 Task: Look for Airbnb options in Rosa Zarate, Ecuador from 10th December, 2023 to 15th December, 2023 for 7 adults.4 bedrooms having 7 beds and 4 bathrooms. Property type can be house. Amenities needed are: wifi, TV, free parkinig on premises, gym, breakfast. Booking option can be shelf check-in. Look for 3 properties as per requirement.
Action: Mouse moved to (584, 122)
Screenshot: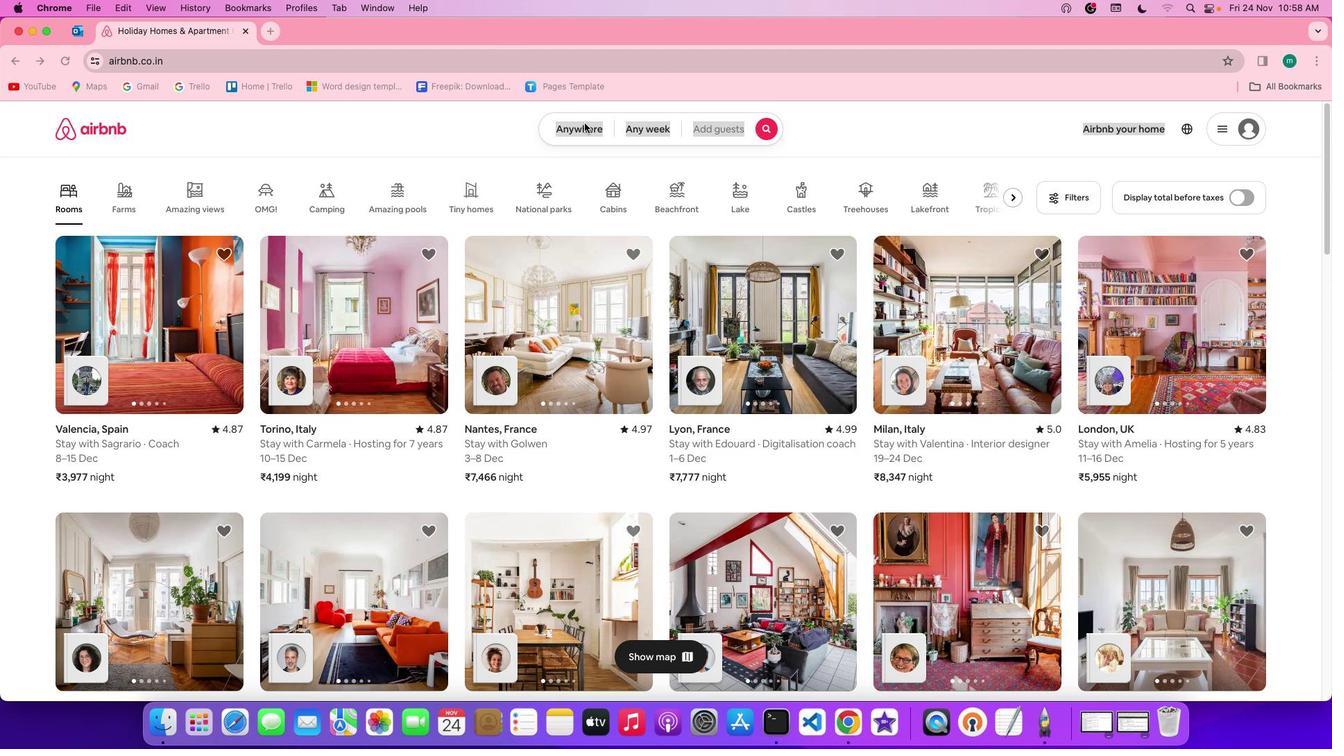 
Action: Mouse pressed left at (584, 122)
Screenshot: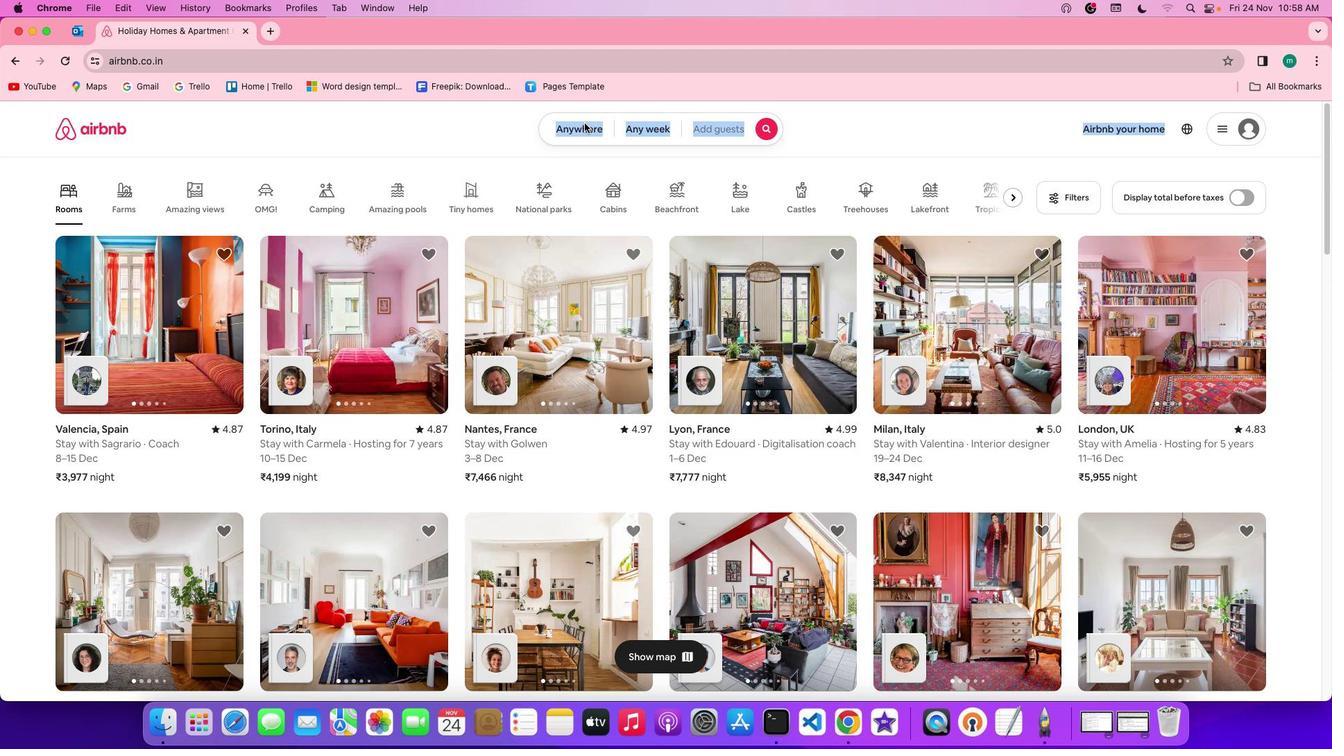 
Action: Mouse pressed left at (584, 122)
Screenshot: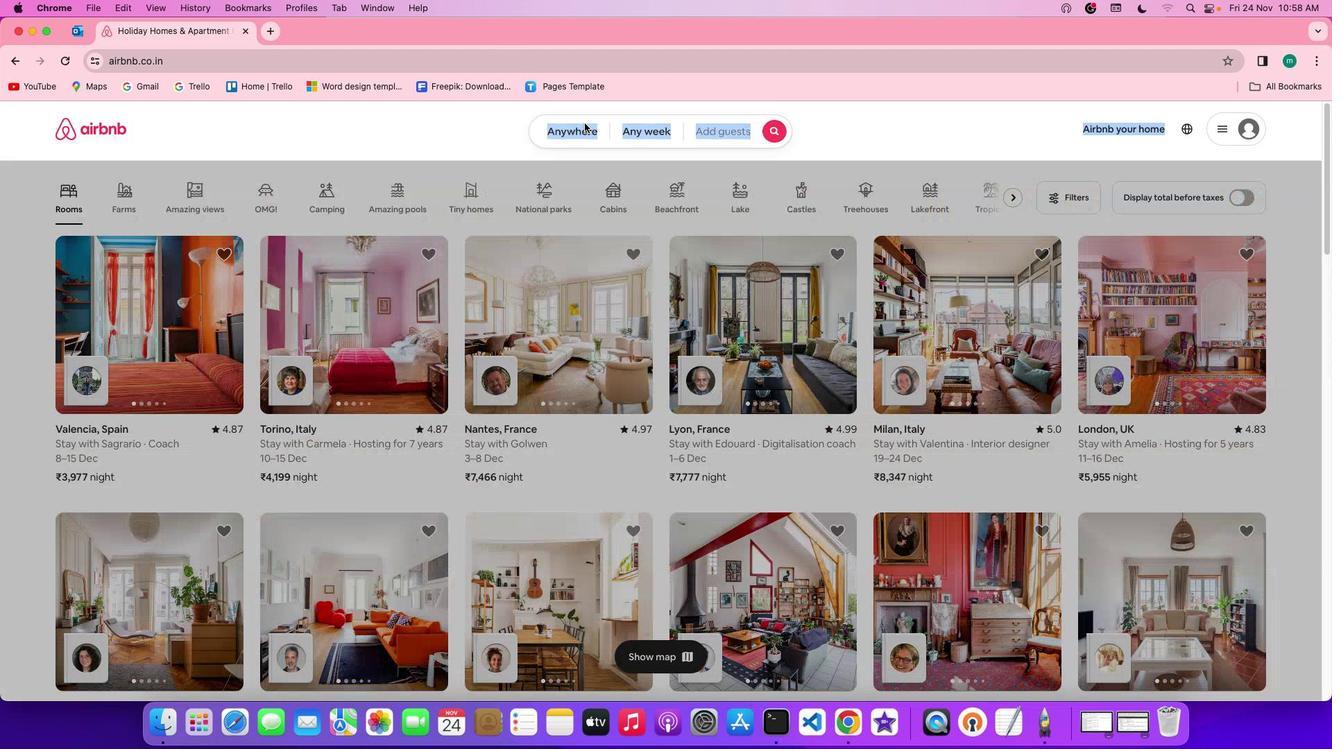 
Action: Mouse moved to (490, 180)
Screenshot: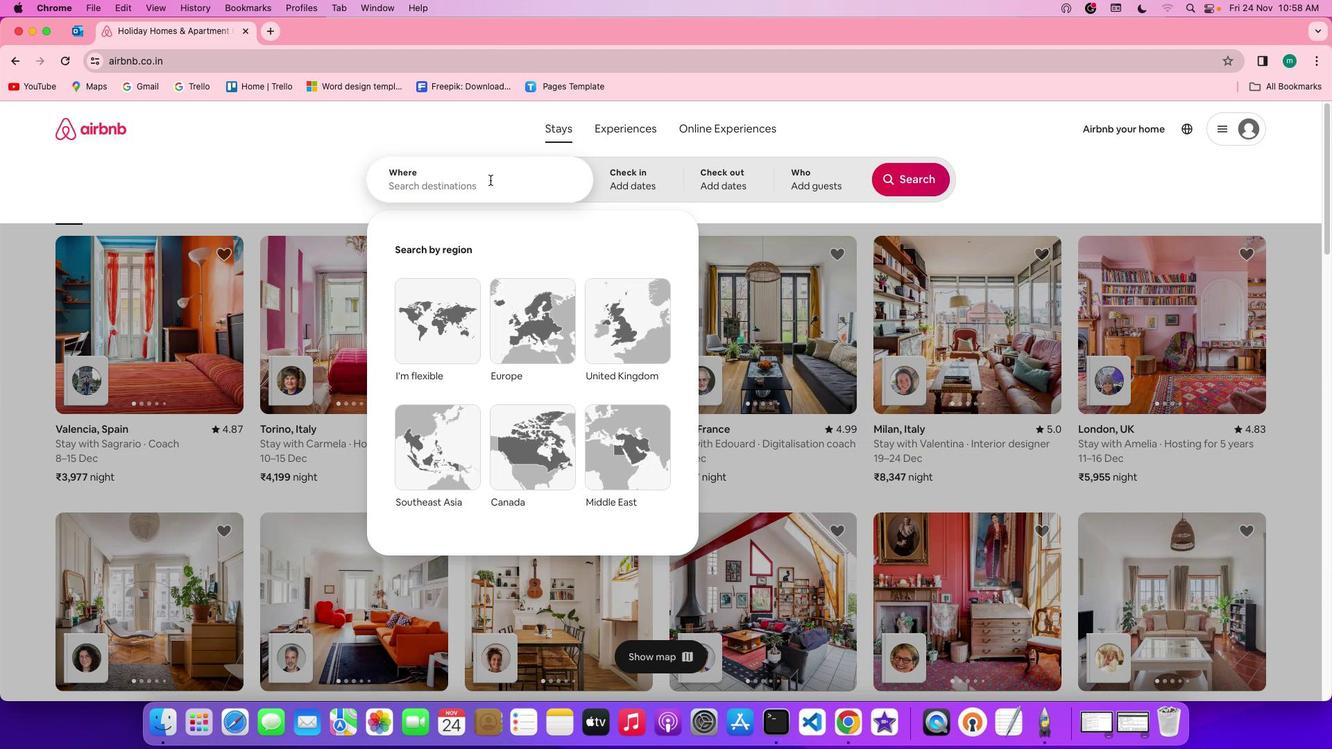 
Action: Mouse pressed left at (490, 180)
Screenshot: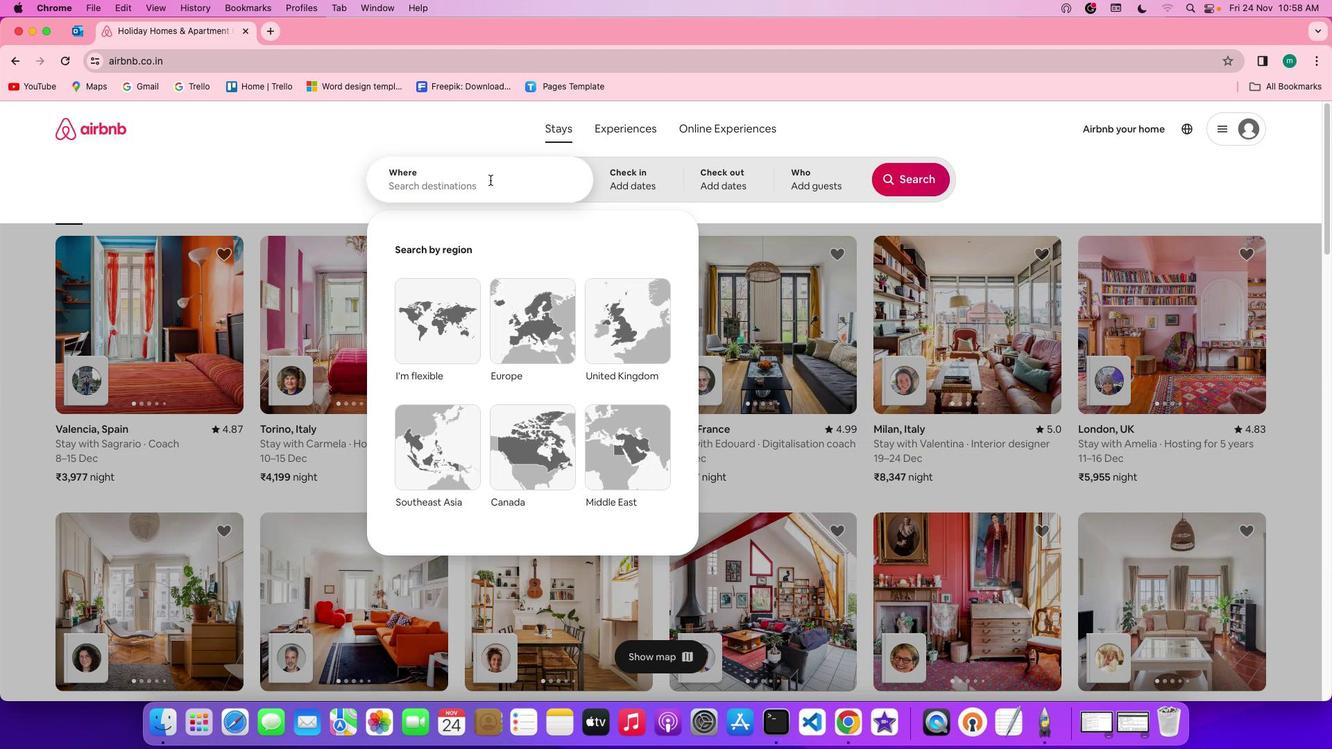 
Action: Key pressed Key.shift'R''o''s''a'Key.spaceKey.shift'Z''a''r''a''t''e'','Key.spaceKey.shift'E''d'Key.backspace'c''u''a''d''o''r'
Screenshot: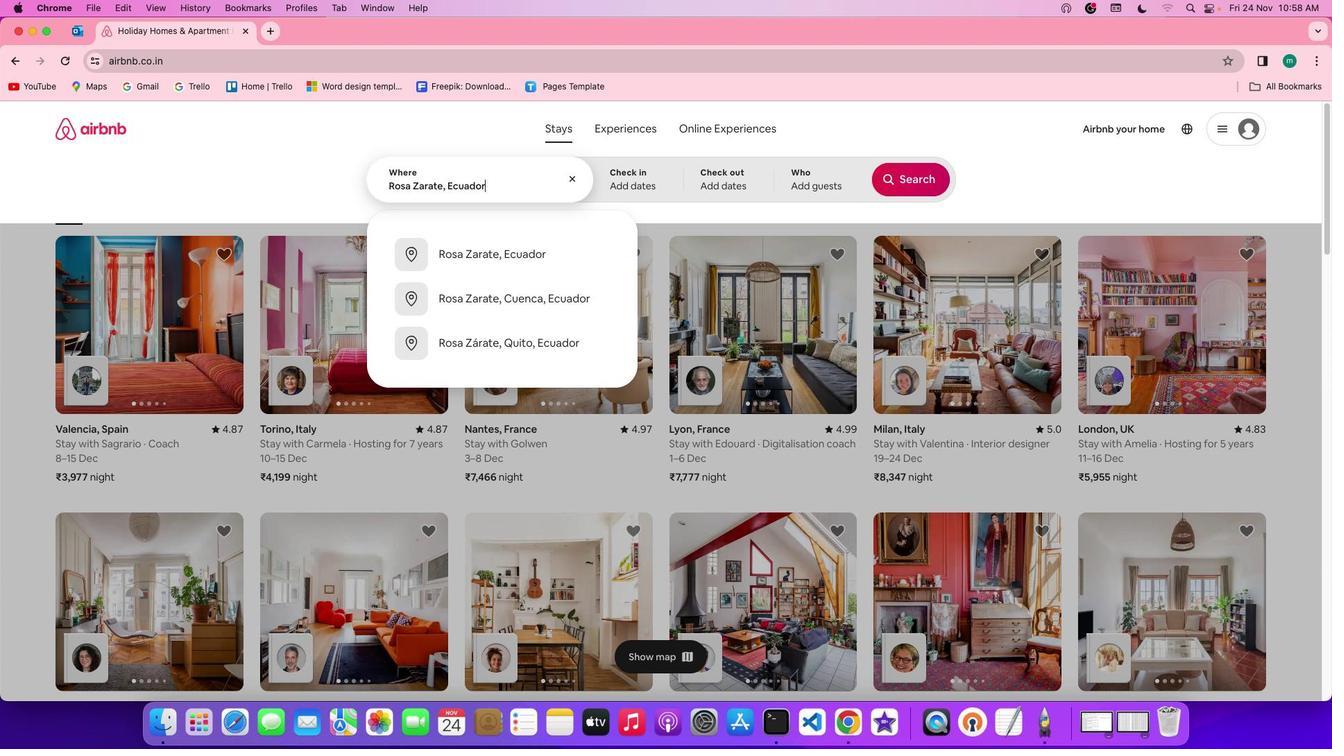 
Action: Mouse moved to (667, 179)
Screenshot: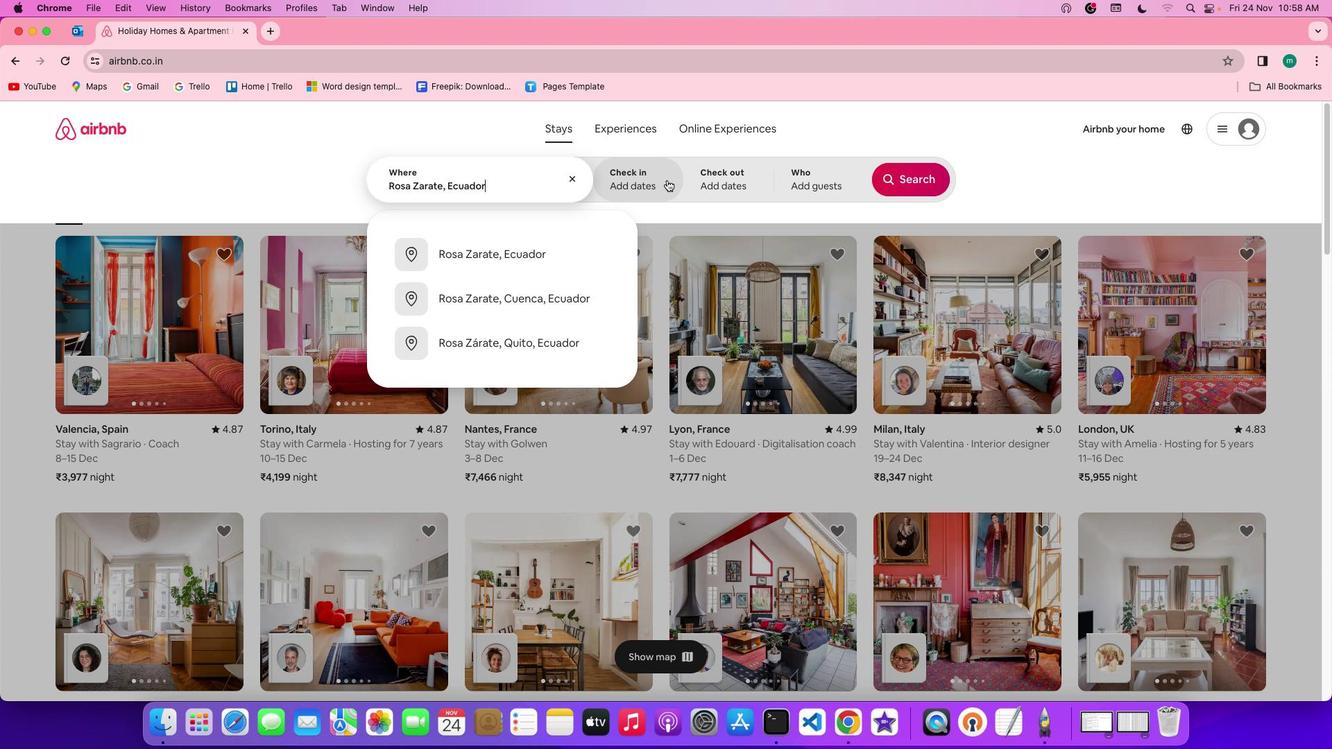 
Action: Mouse pressed left at (667, 179)
Screenshot: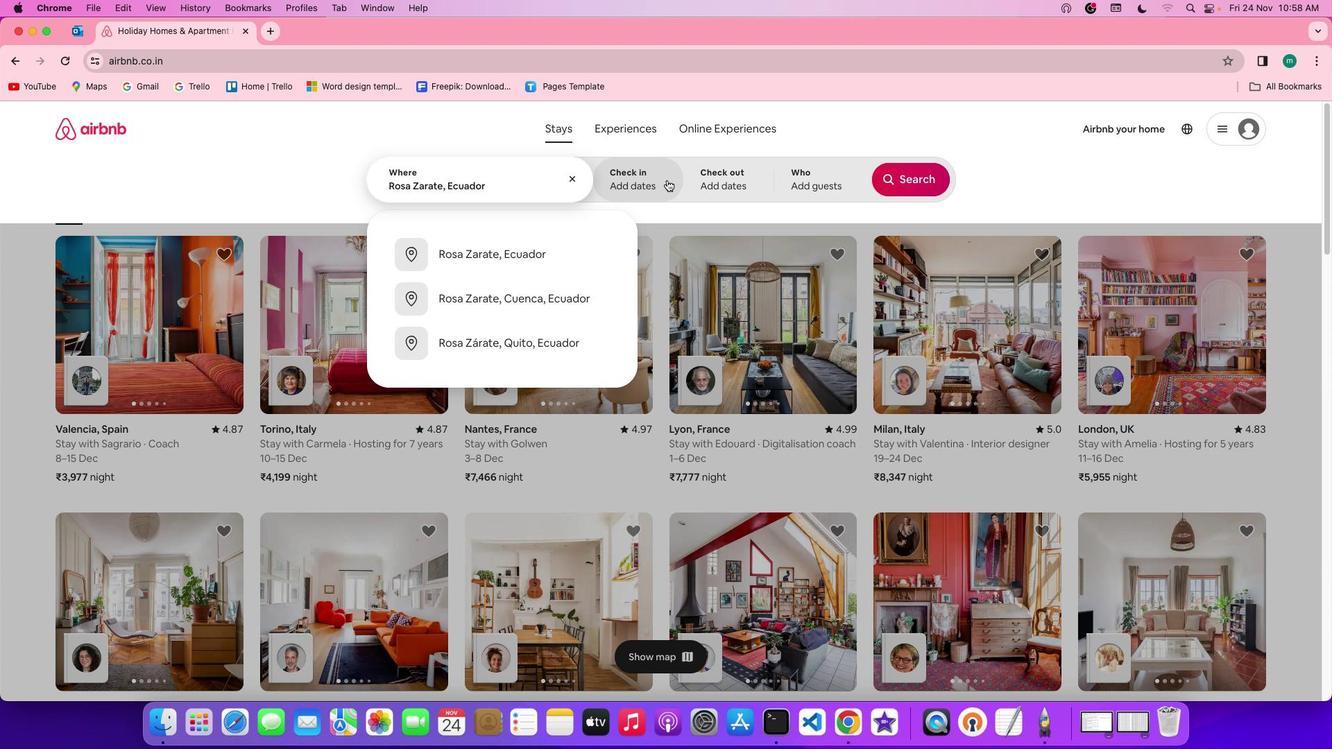 
Action: Mouse moved to (698, 425)
Screenshot: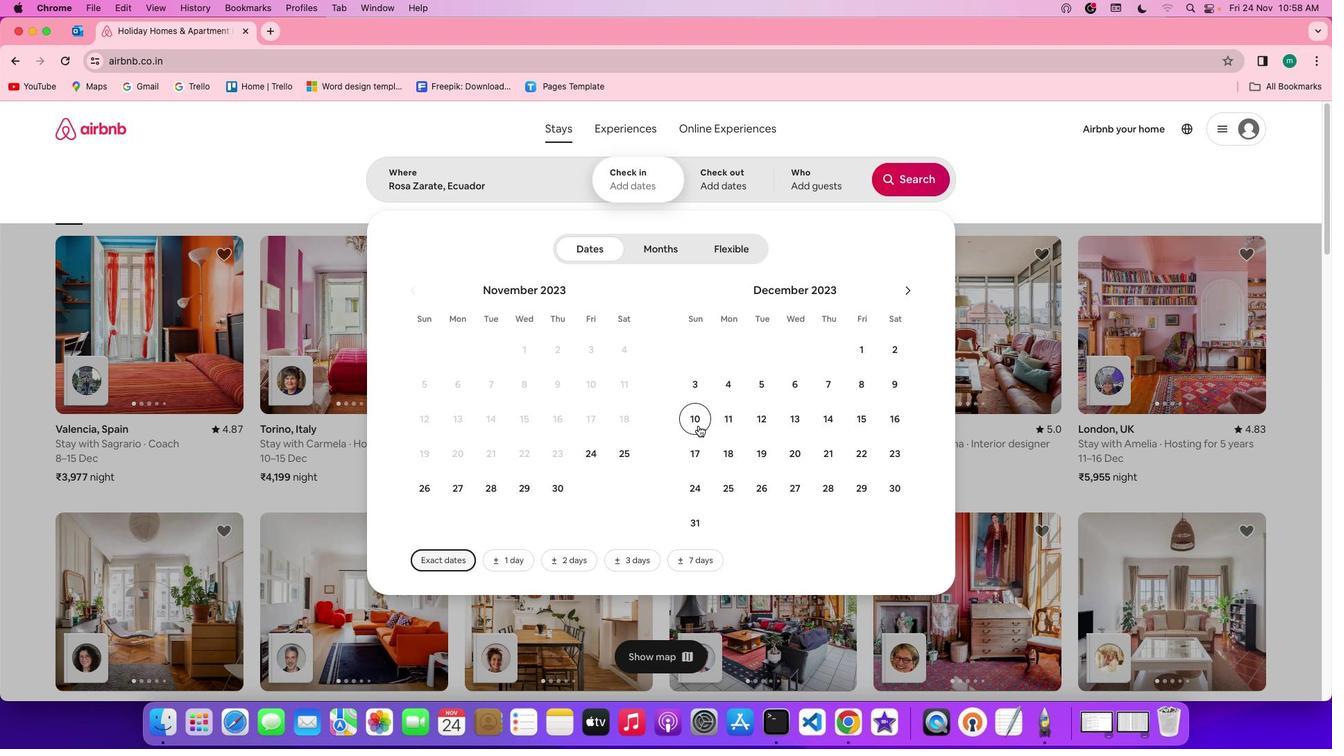 
Action: Mouse pressed left at (698, 425)
Screenshot: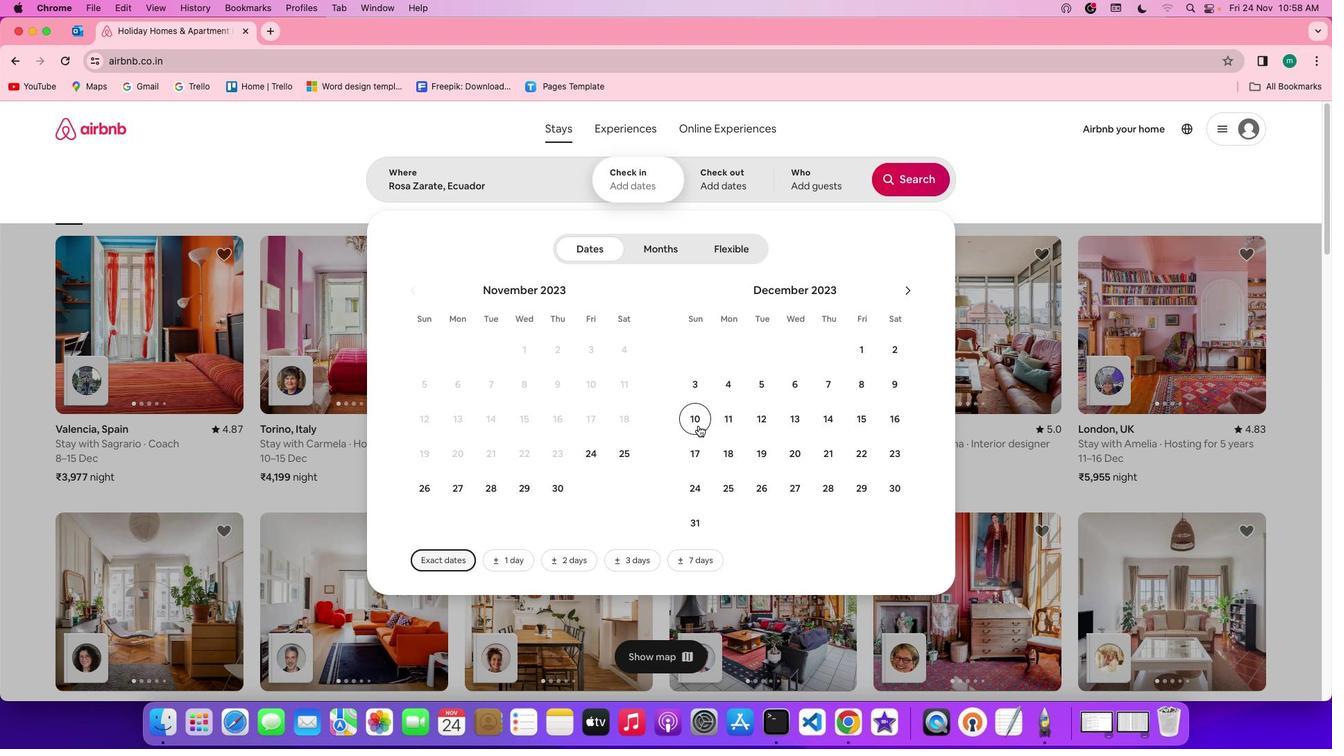 
Action: Mouse moved to (875, 421)
Screenshot: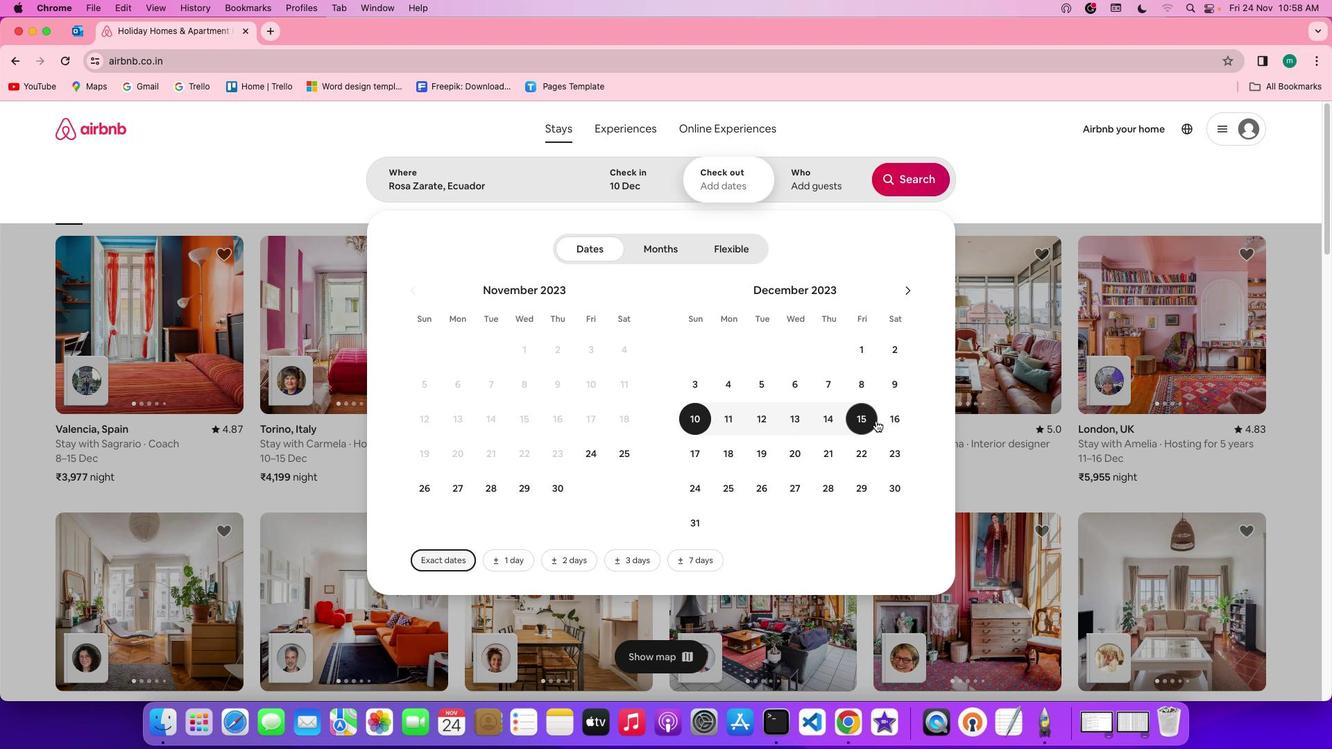
Action: Mouse pressed left at (875, 421)
Screenshot: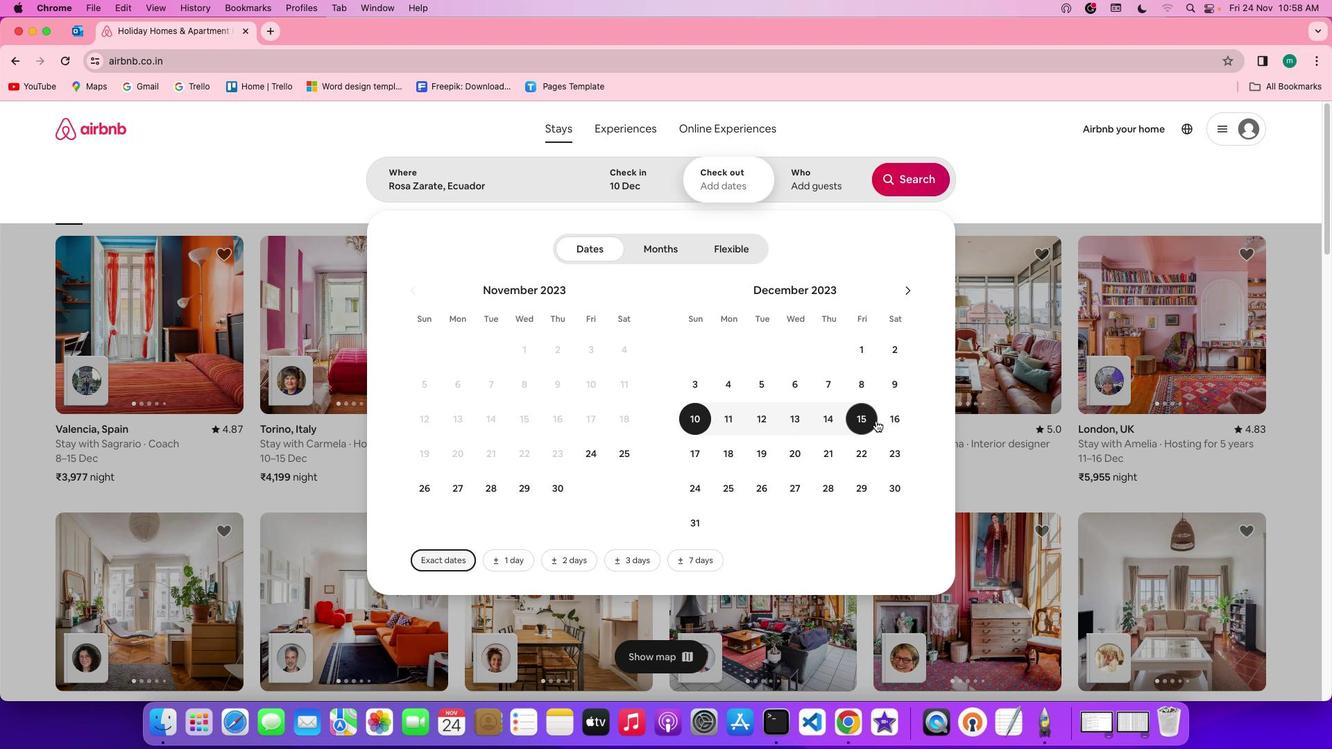
Action: Mouse moved to (823, 174)
Screenshot: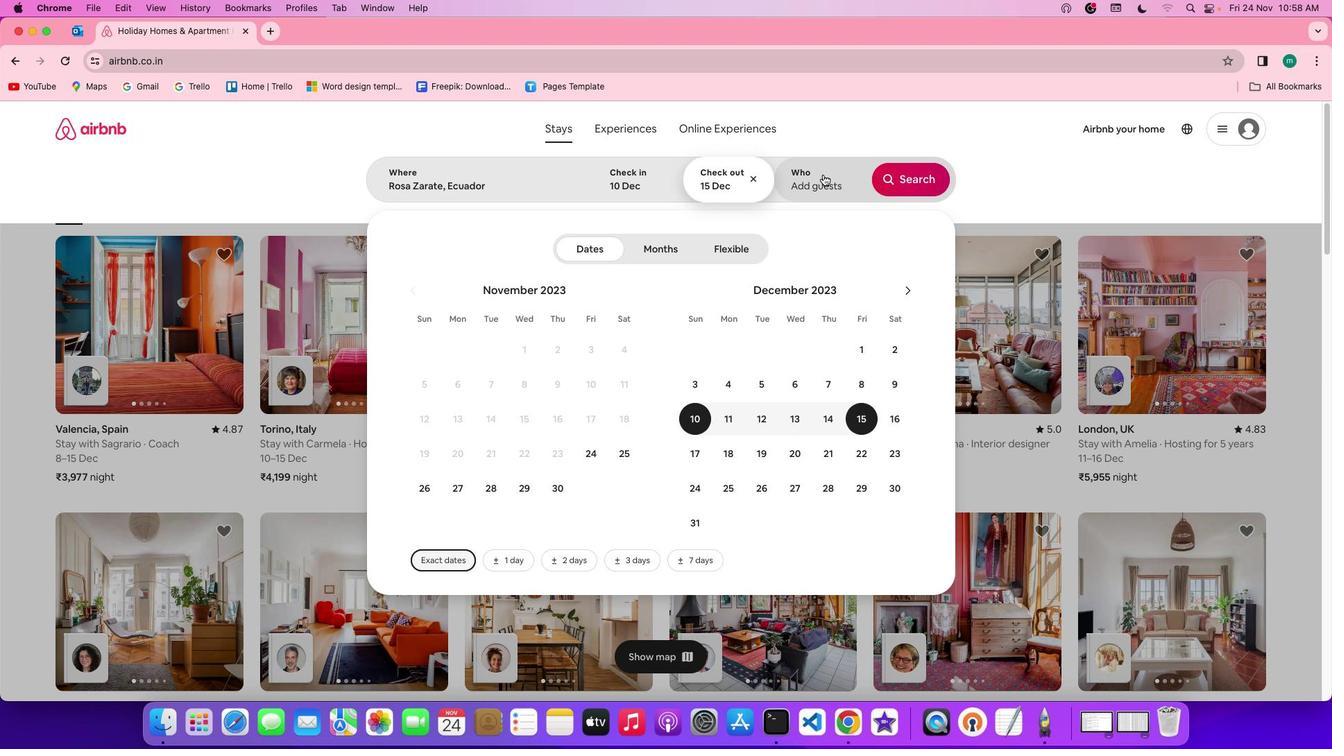 
Action: Mouse pressed left at (823, 174)
Screenshot: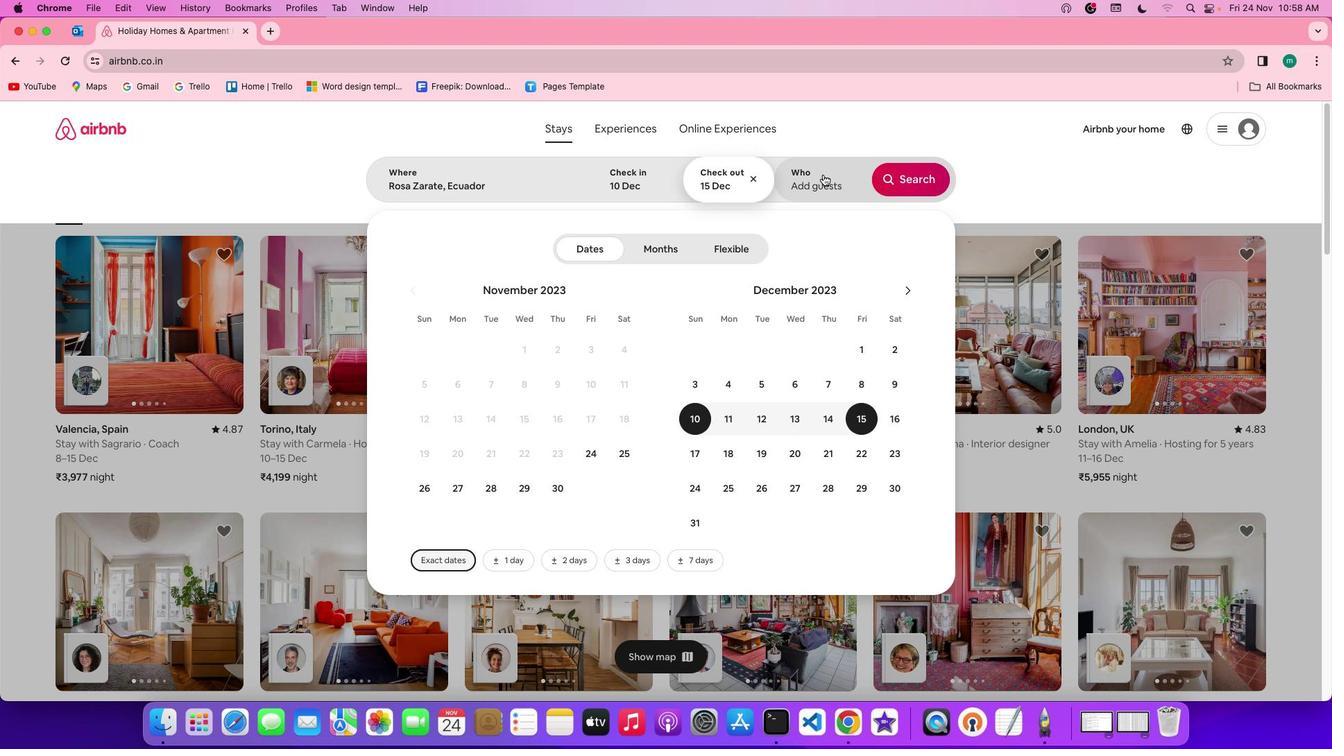 
Action: Mouse moved to (924, 257)
Screenshot: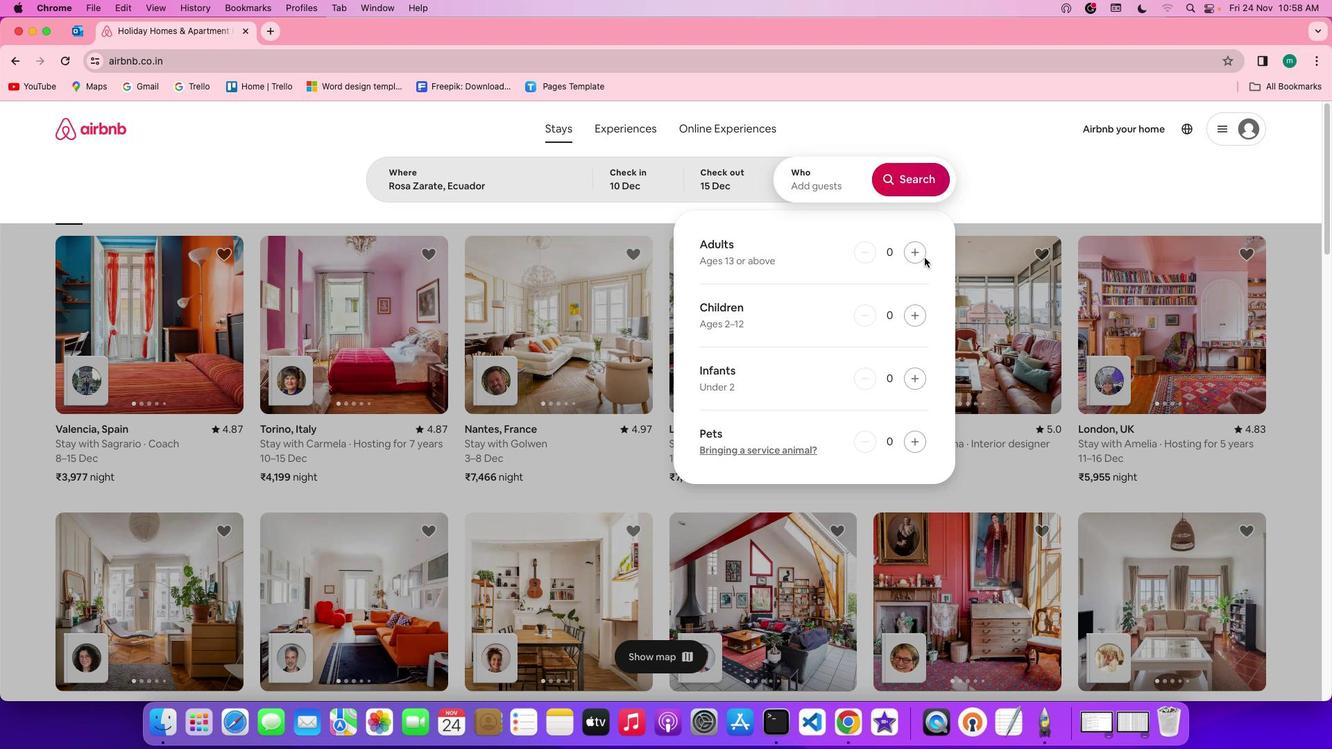 
Action: Mouse pressed left at (924, 257)
Screenshot: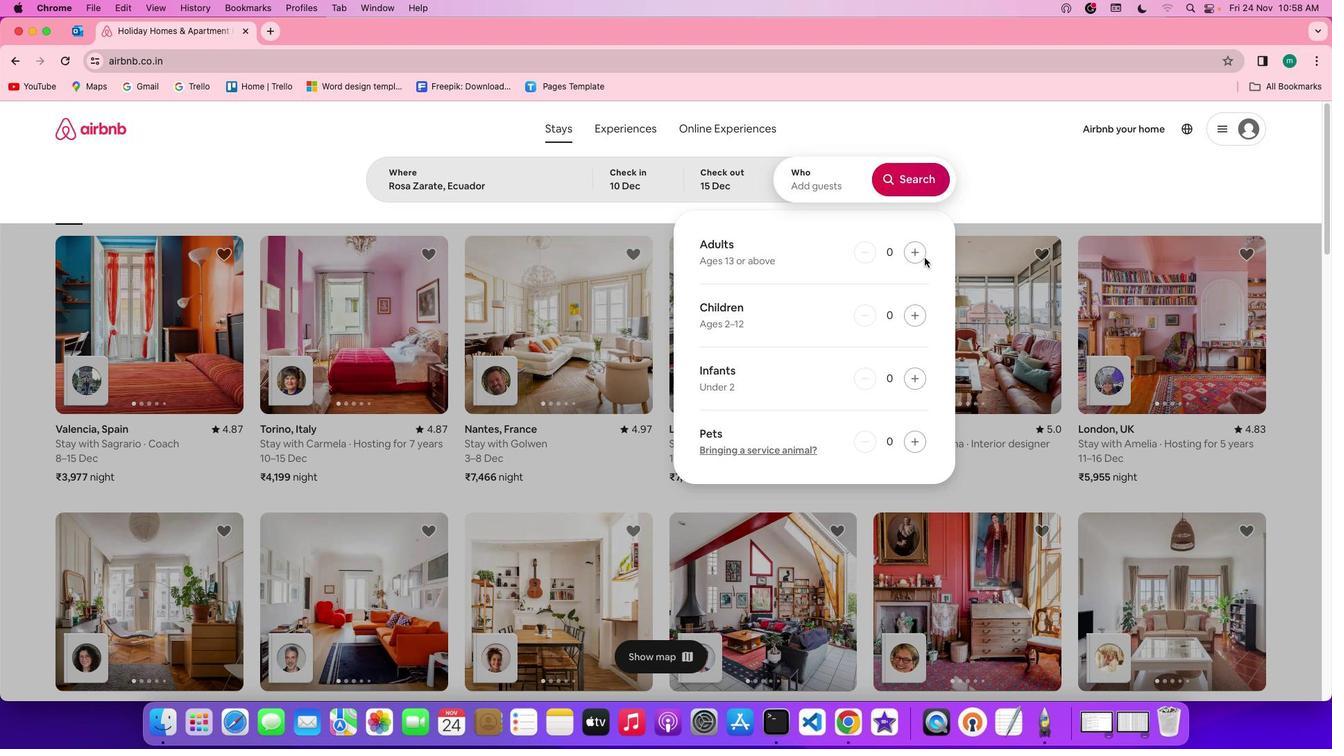 
Action: Mouse moved to (922, 257)
Screenshot: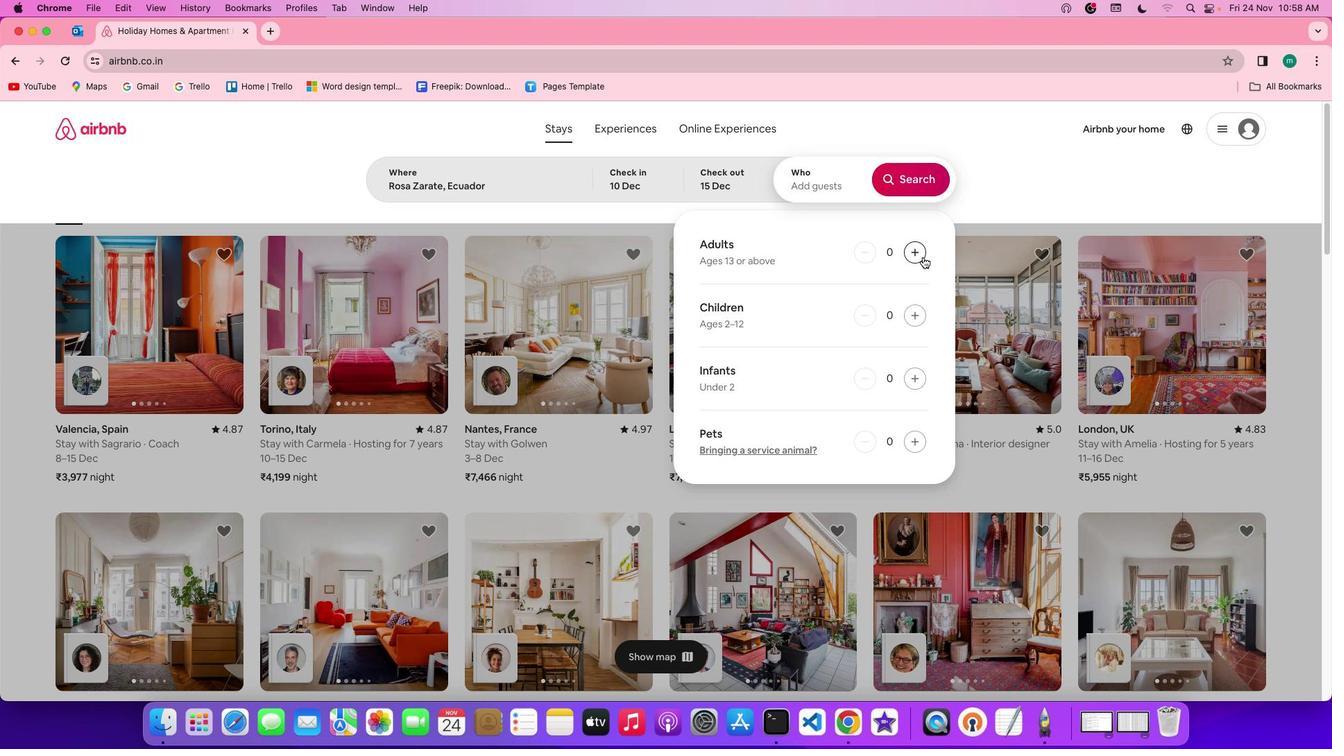 
Action: Mouse pressed left at (922, 257)
Screenshot: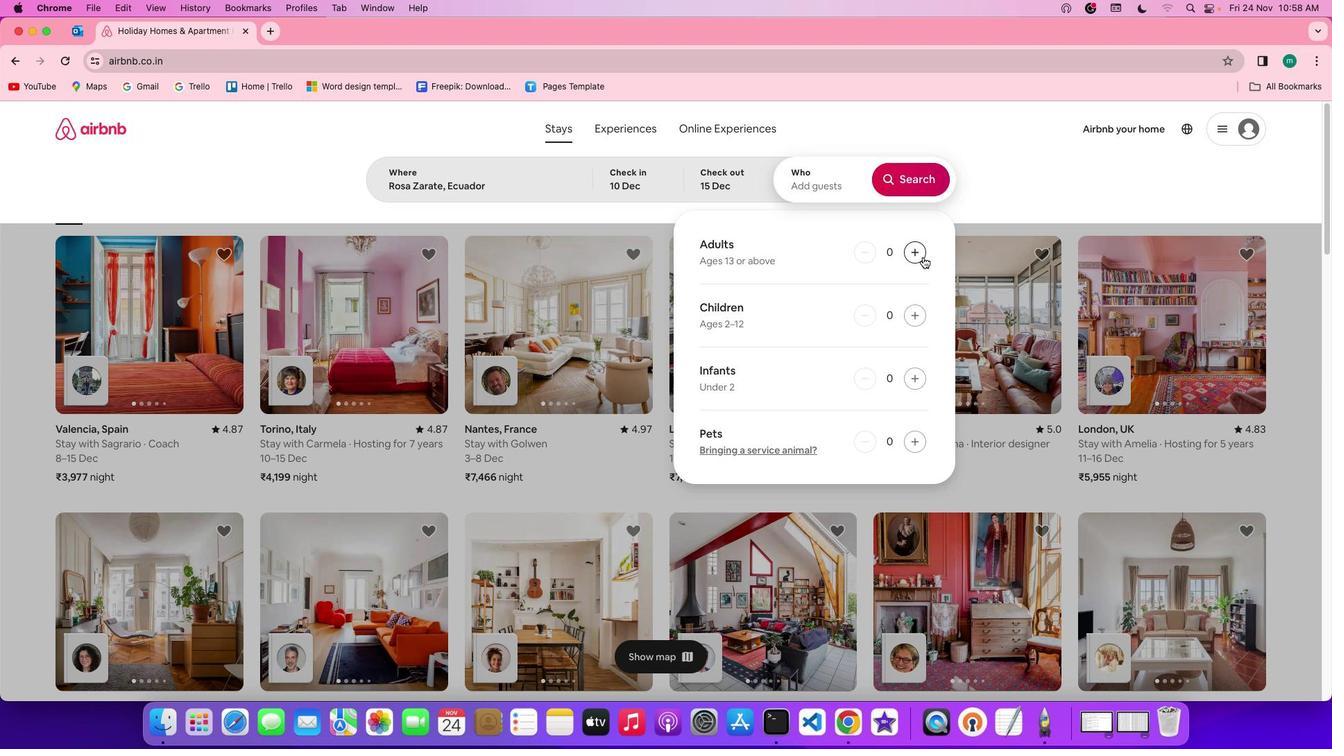 
Action: Mouse pressed left at (922, 257)
Screenshot: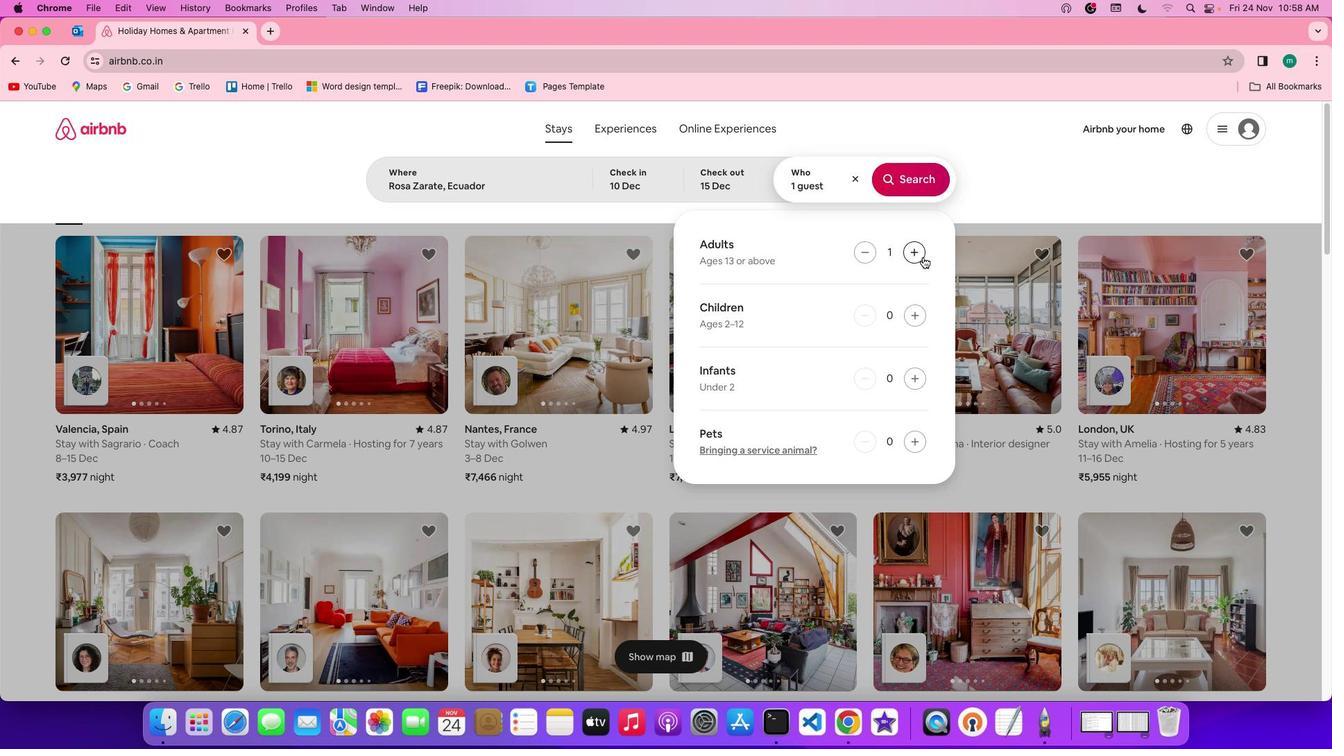 
Action: Mouse pressed left at (922, 257)
Screenshot: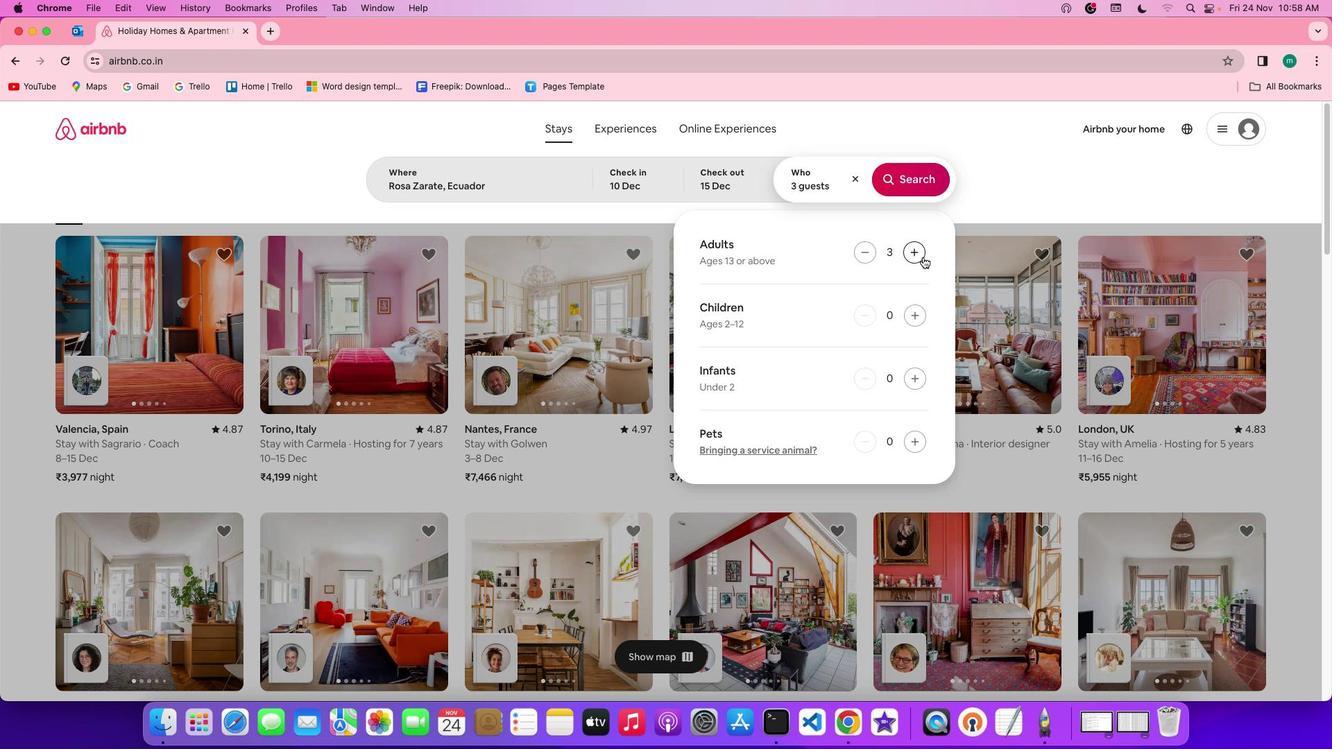 
Action: Mouse pressed left at (922, 257)
Screenshot: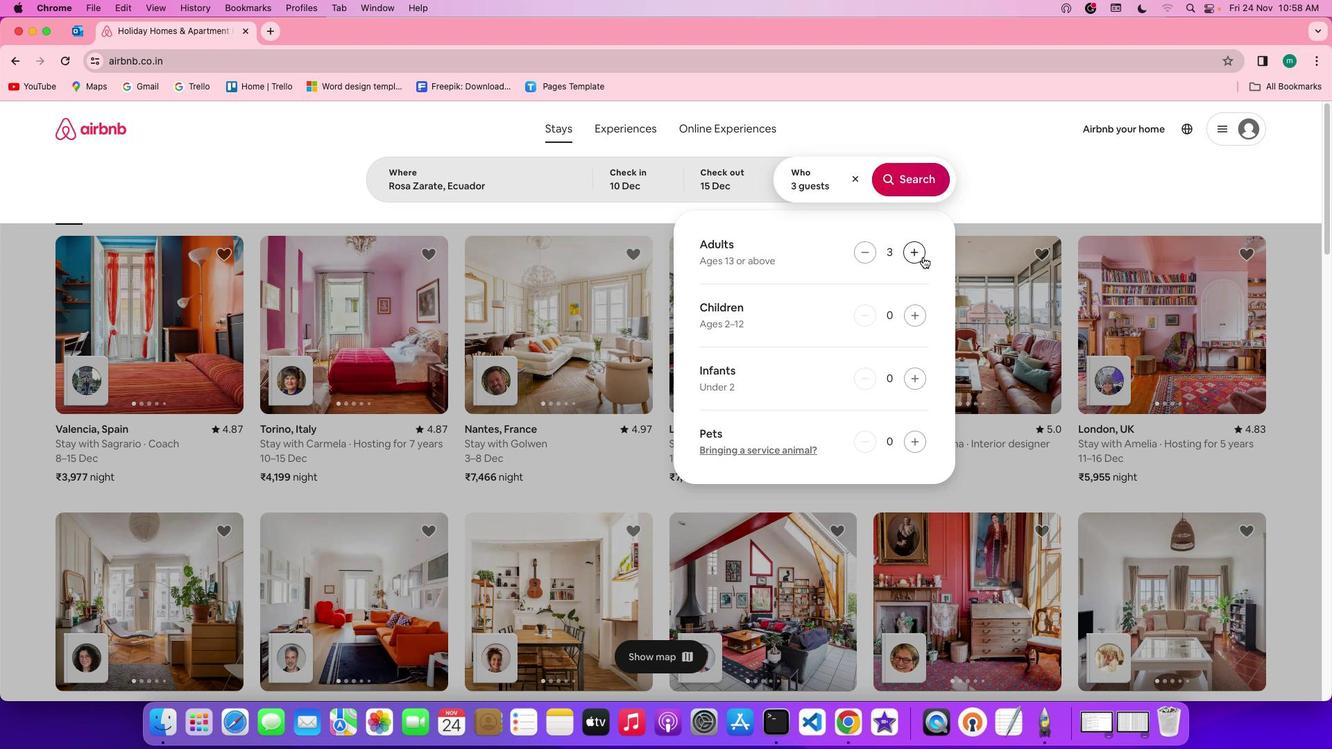 
Action: Mouse pressed left at (922, 257)
Screenshot: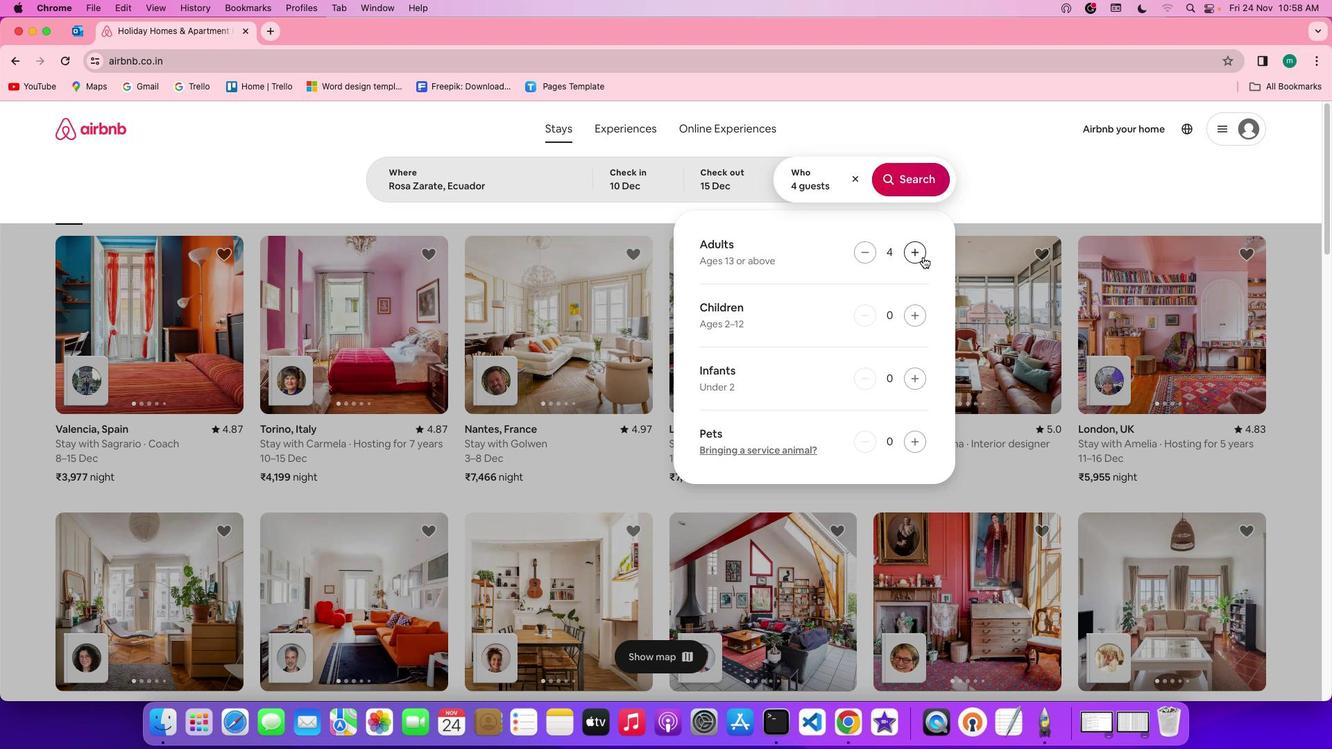 
Action: Mouse pressed left at (922, 257)
Screenshot: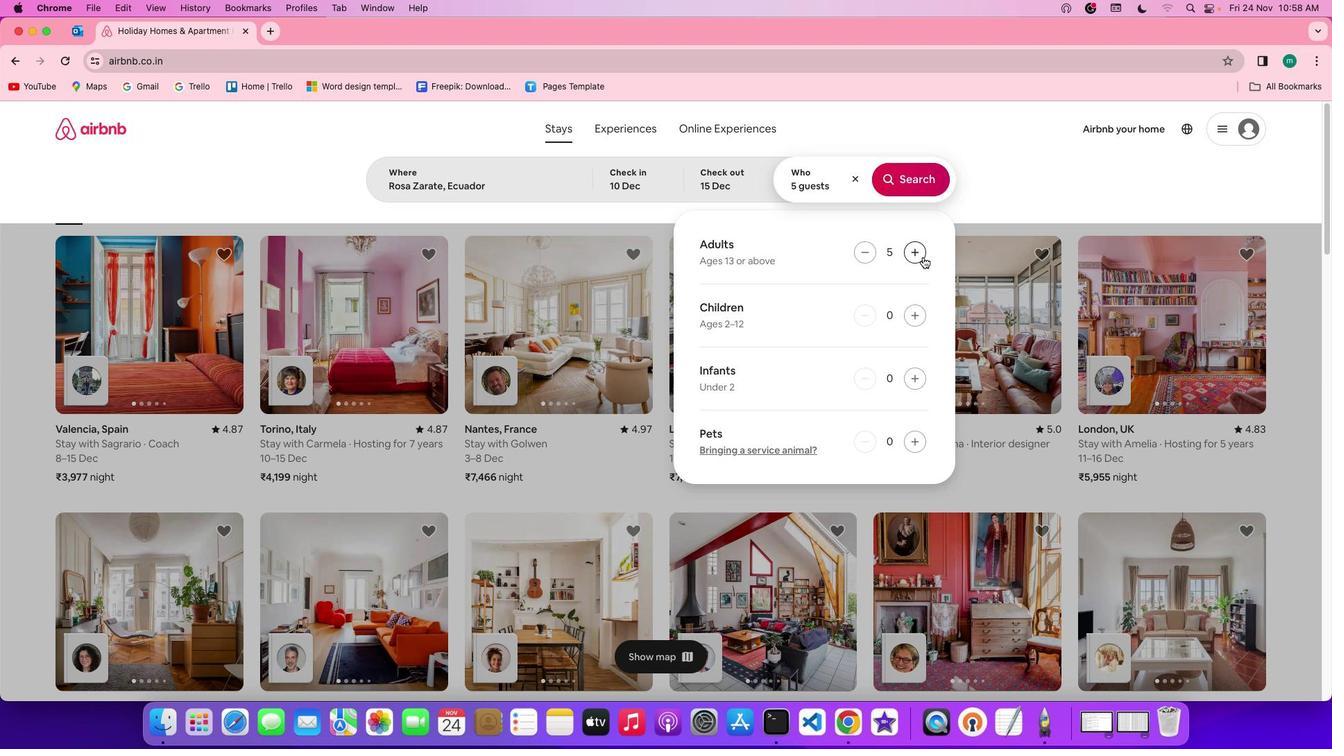 
Action: Mouse pressed left at (922, 257)
Screenshot: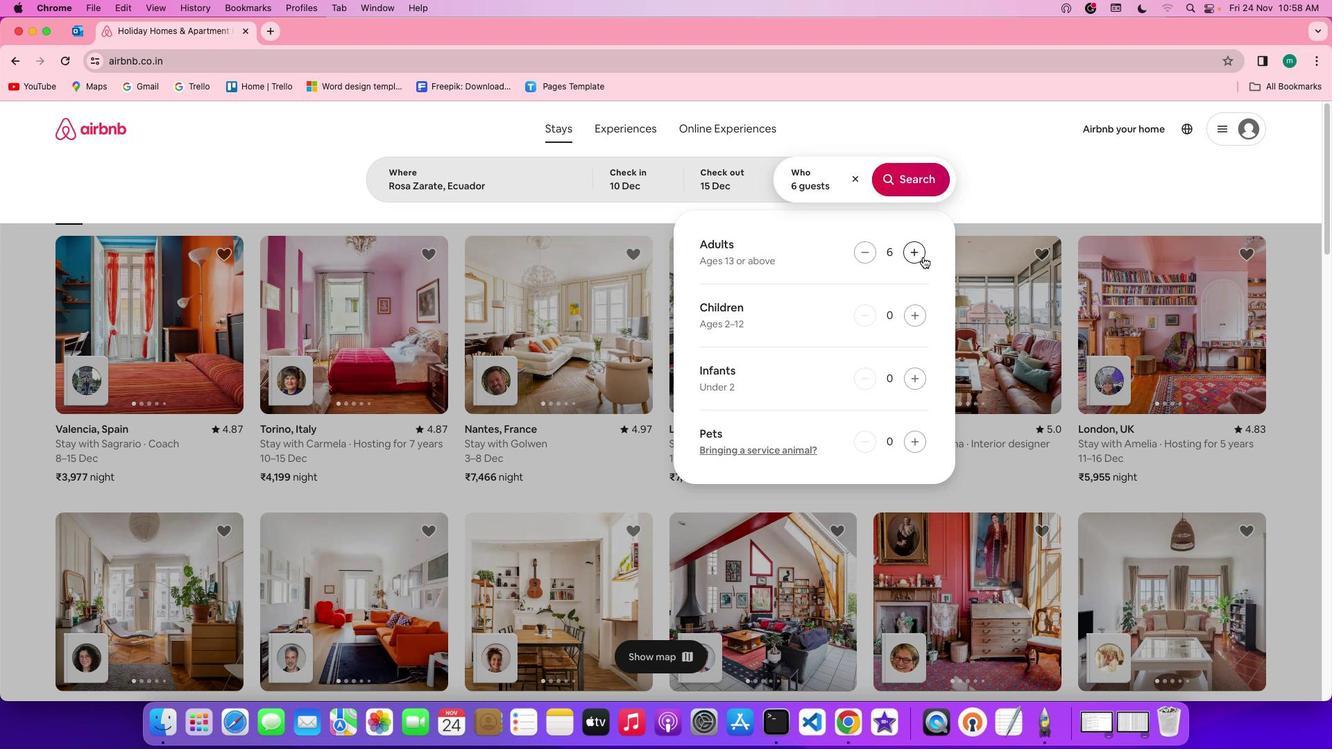 
Action: Mouse moved to (901, 178)
Screenshot: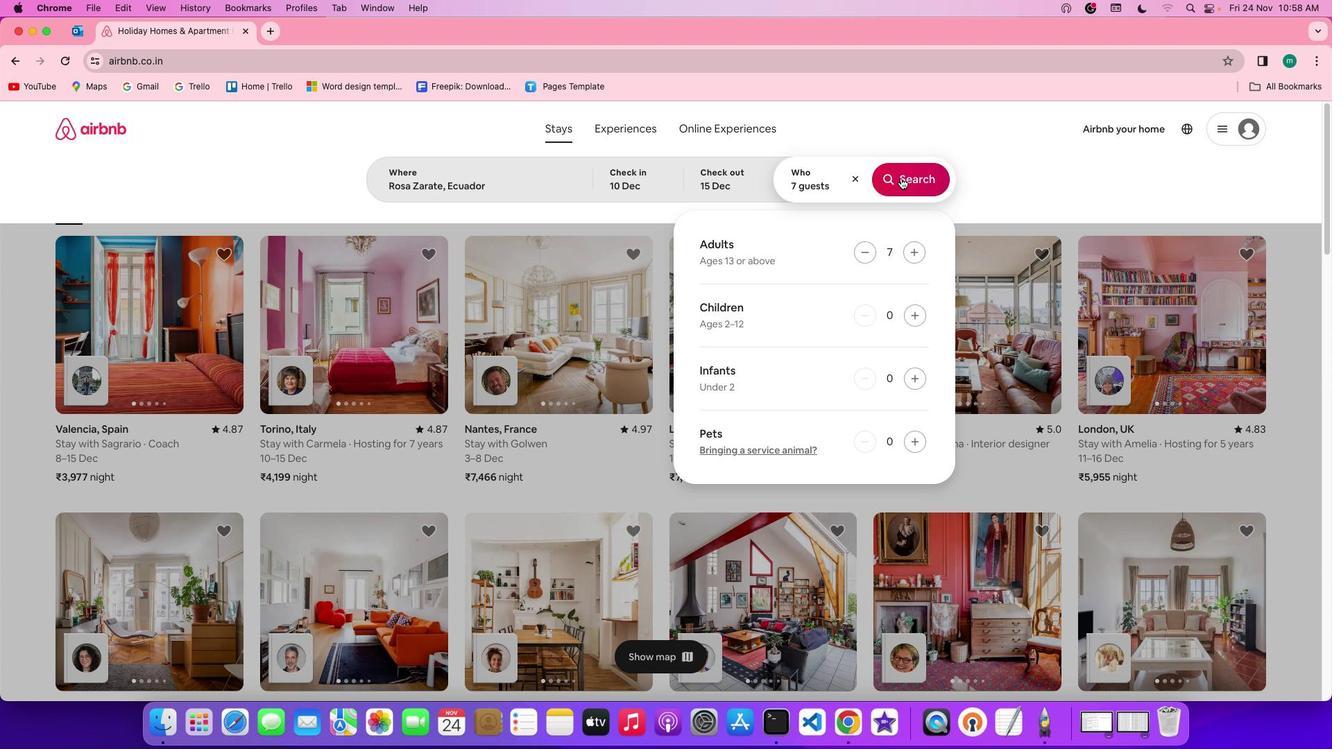 
Action: Mouse pressed left at (901, 178)
Screenshot: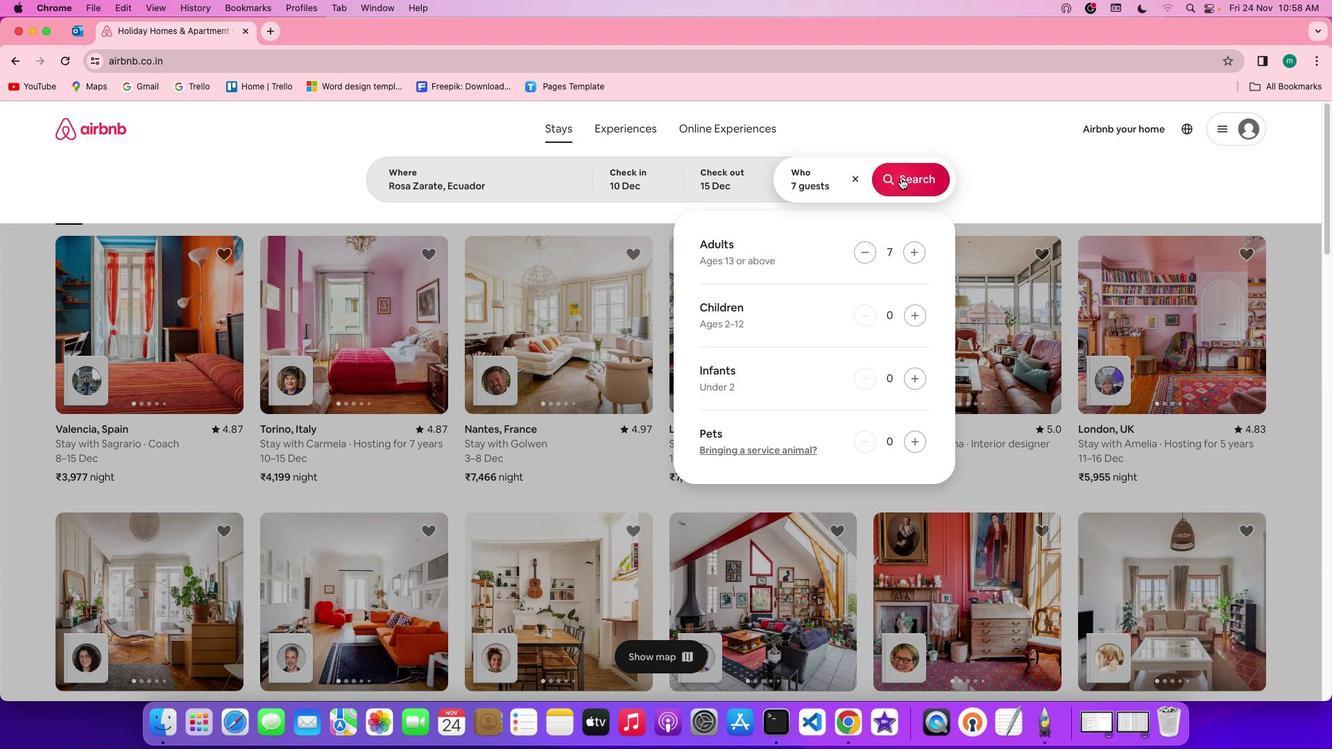 
Action: Mouse moved to (983, 187)
Screenshot: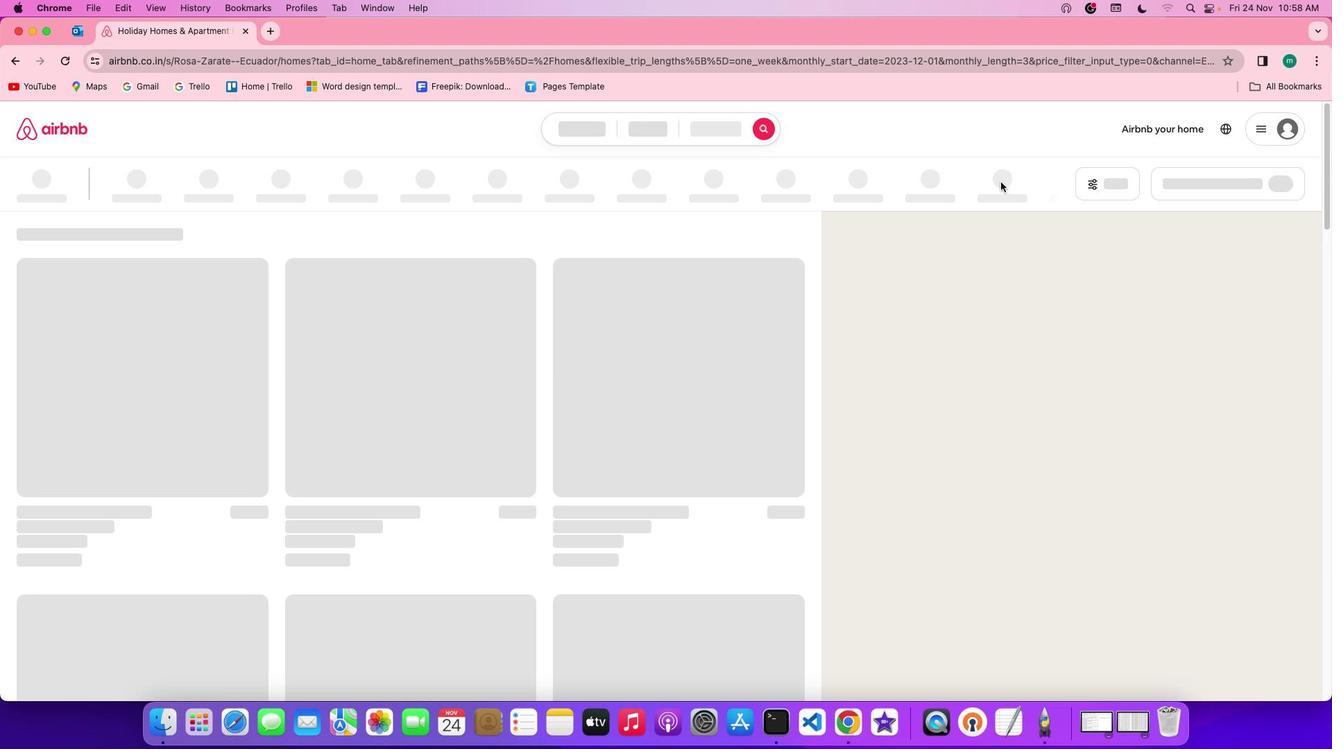 
Action: Mouse pressed left at (983, 187)
Screenshot: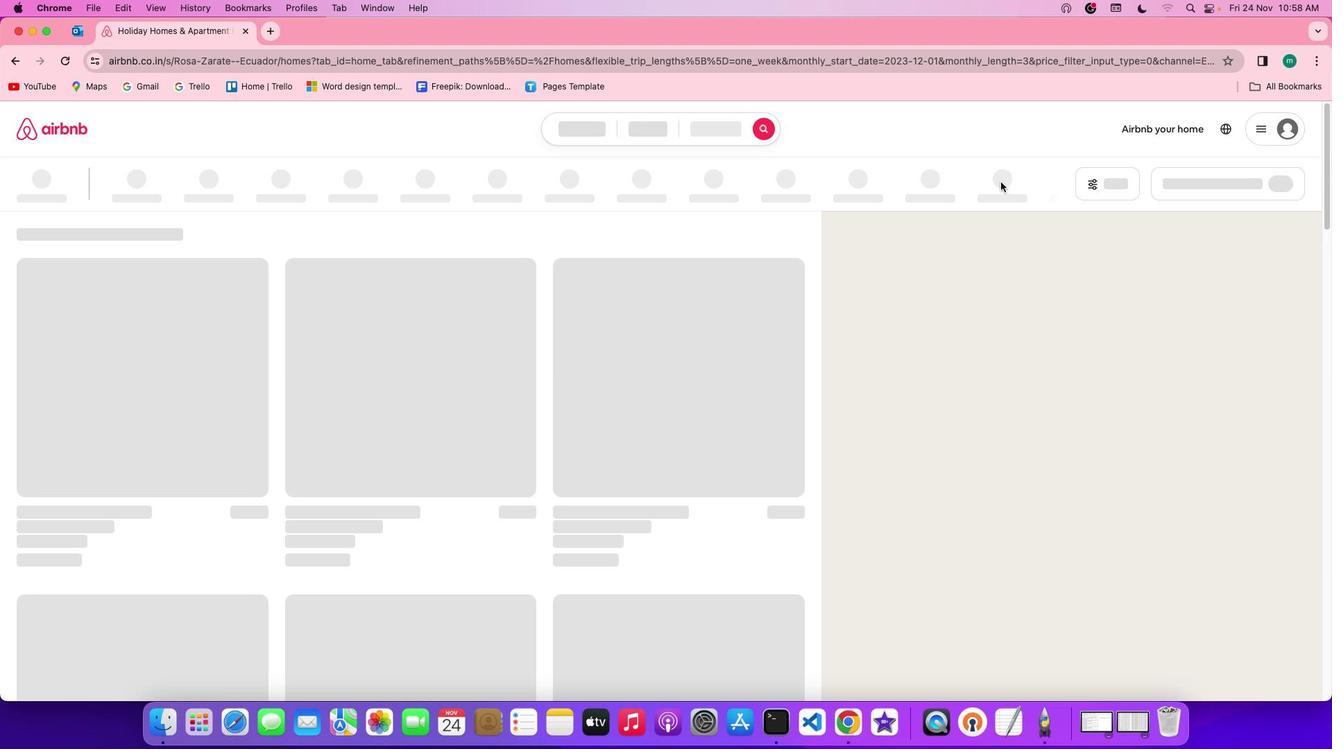
Action: Mouse moved to (1095, 179)
Screenshot: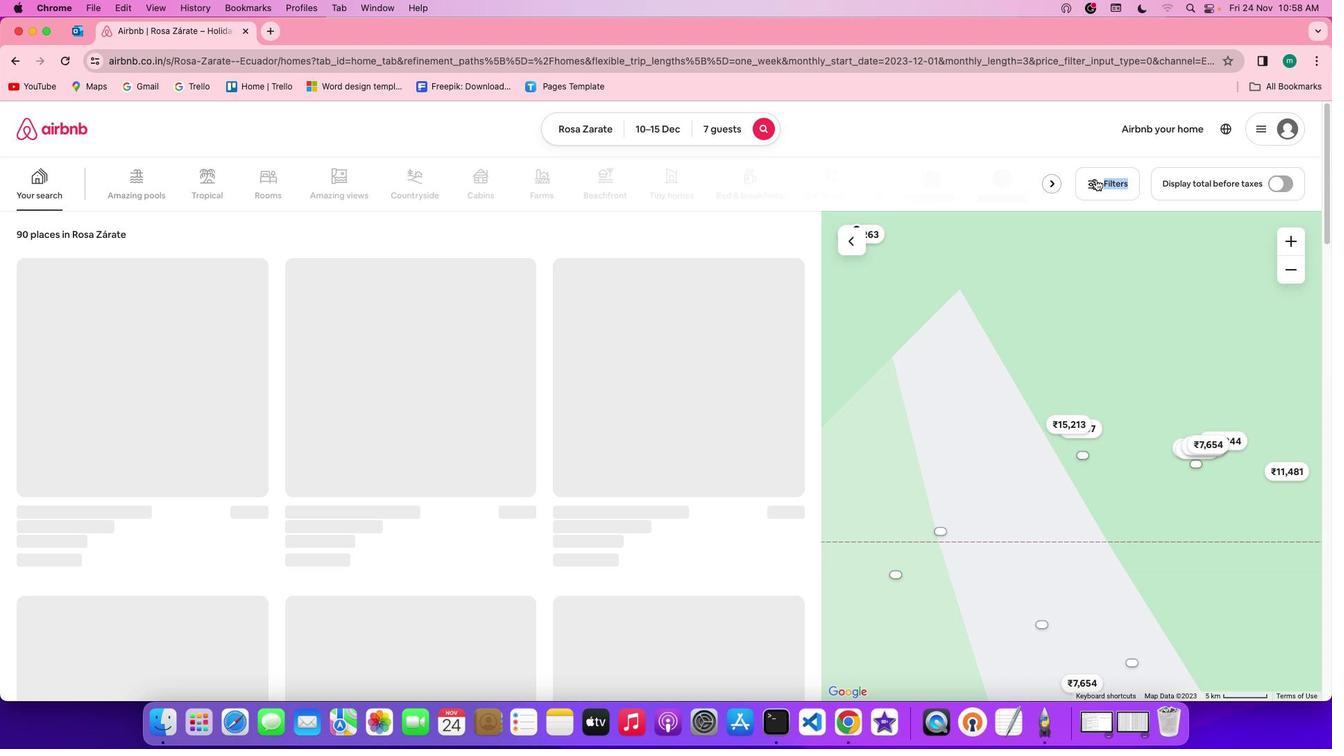 
Action: Mouse pressed left at (1095, 179)
Screenshot: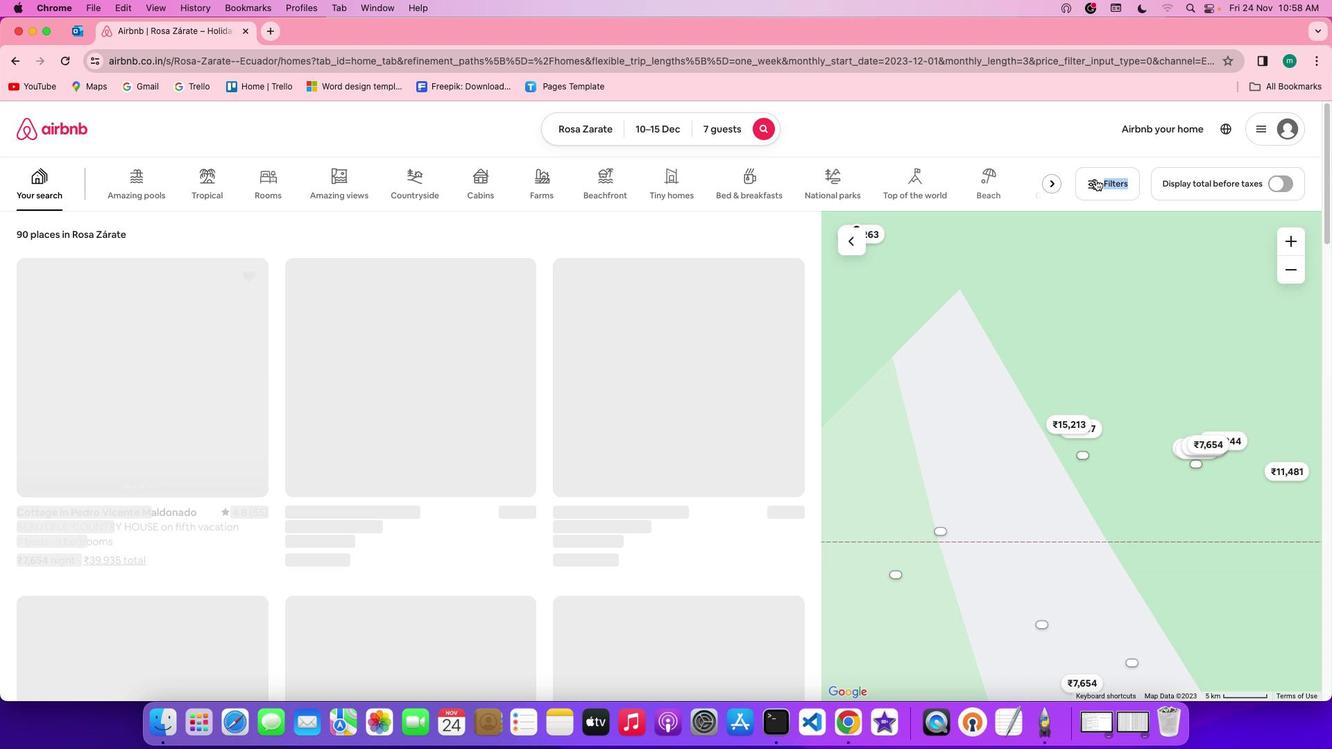 
Action: Mouse moved to (655, 428)
Screenshot: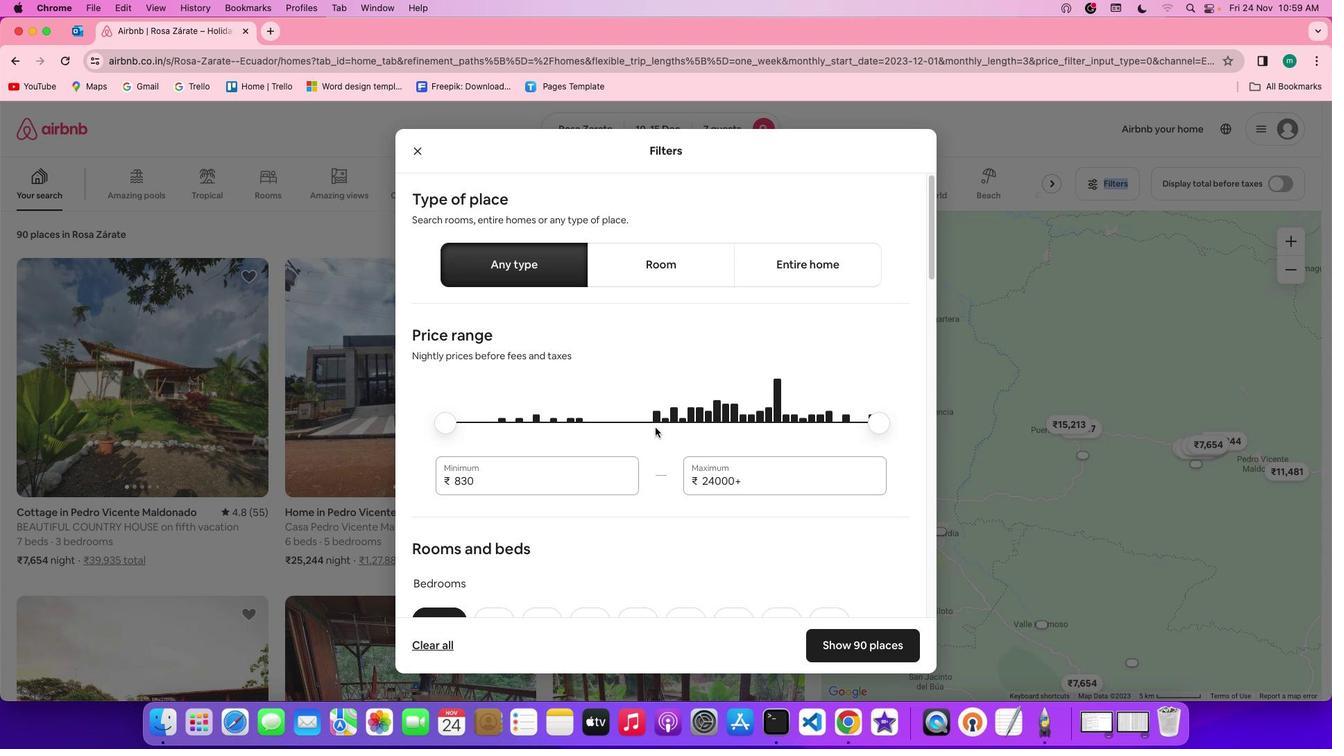 
Action: Mouse scrolled (655, 428) with delta (0, 0)
Screenshot: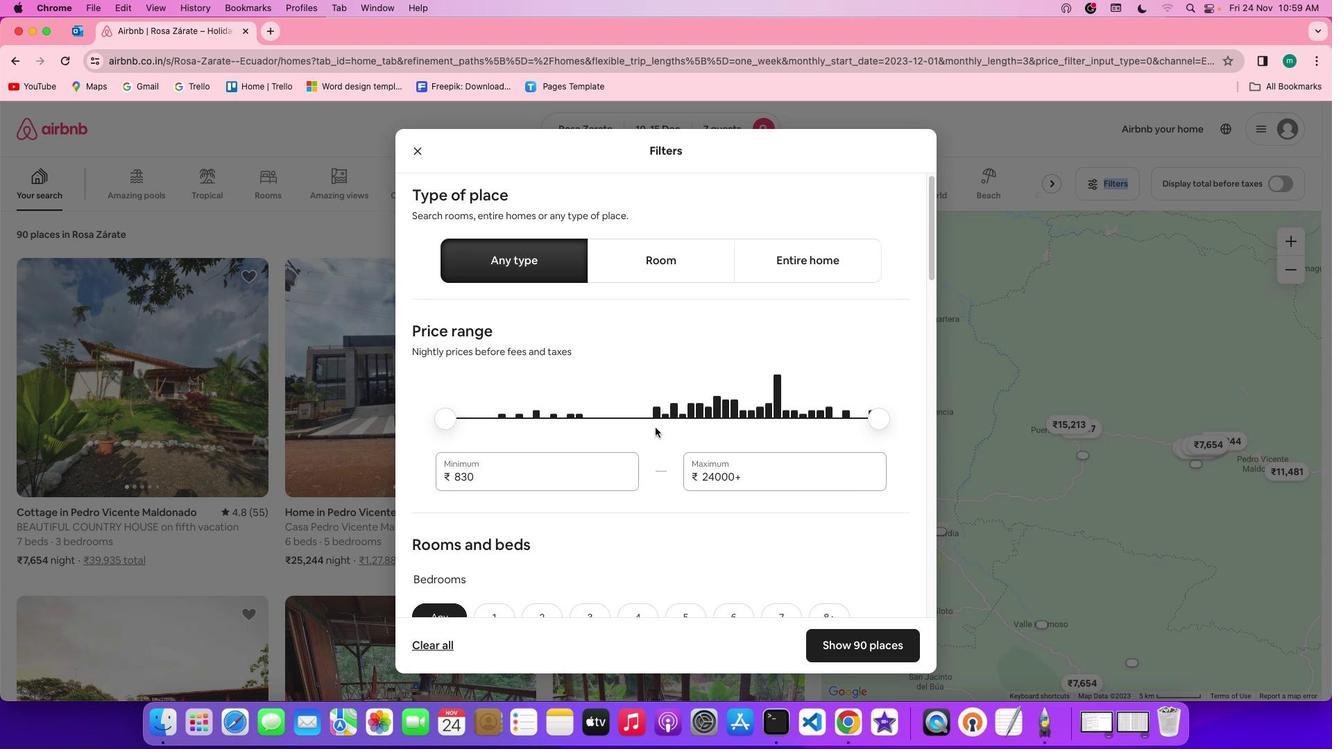 
Action: Mouse scrolled (655, 428) with delta (0, 0)
Screenshot: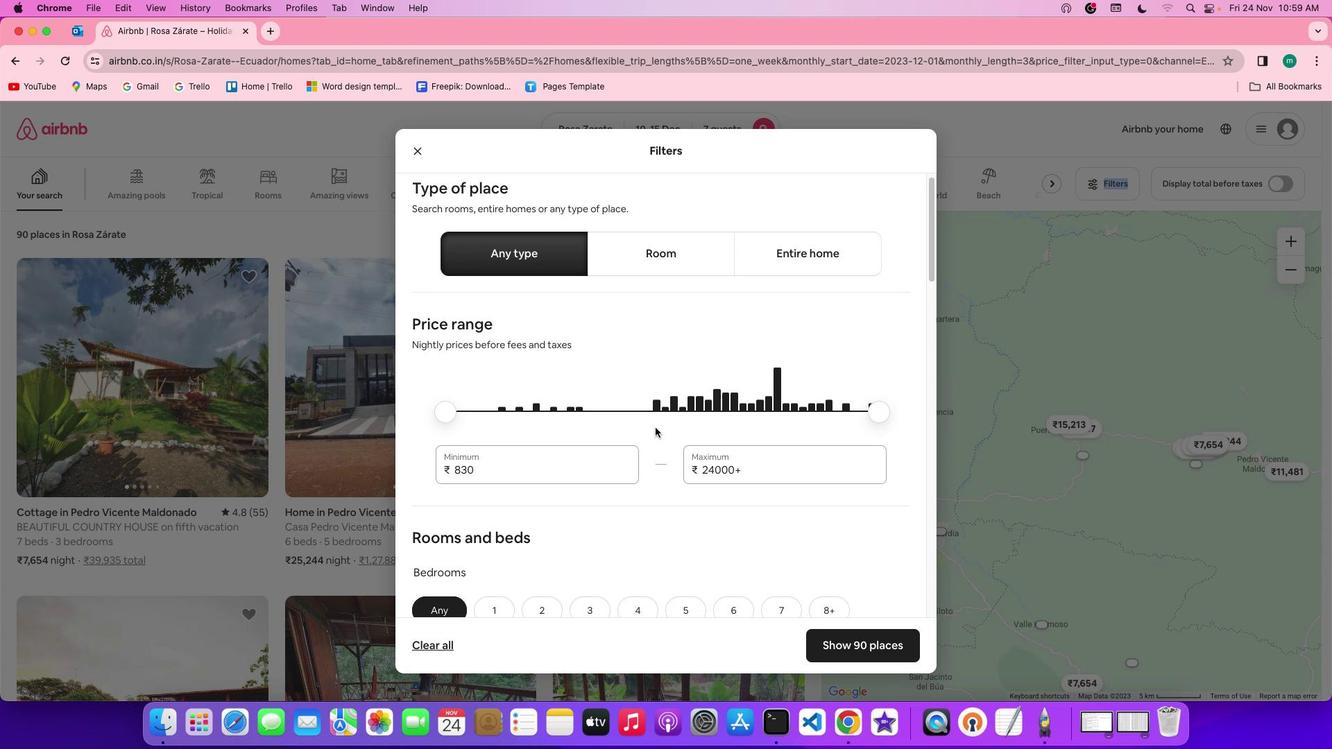 
Action: Mouse scrolled (655, 428) with delta (0, -1)
Screenshot: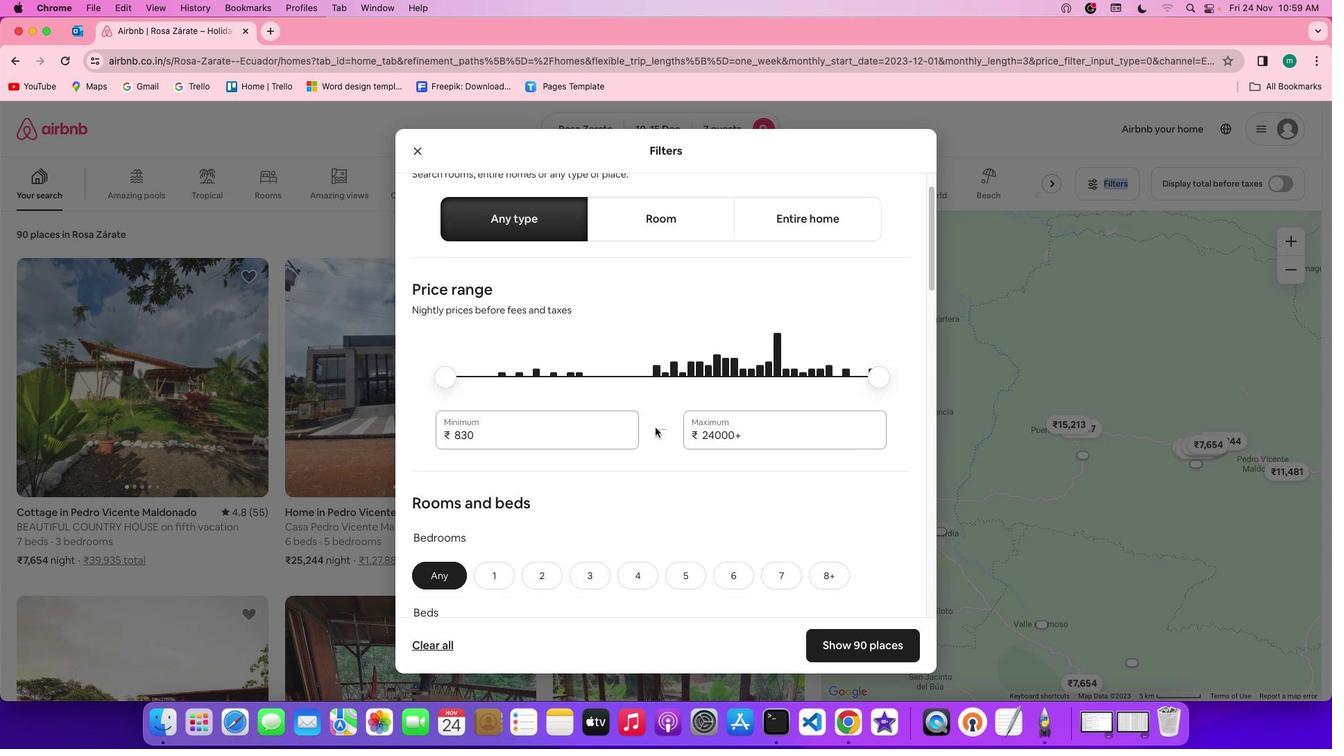 
Action: Mouse scrolled (655, 428) with delta (0, -1)
Screenshot: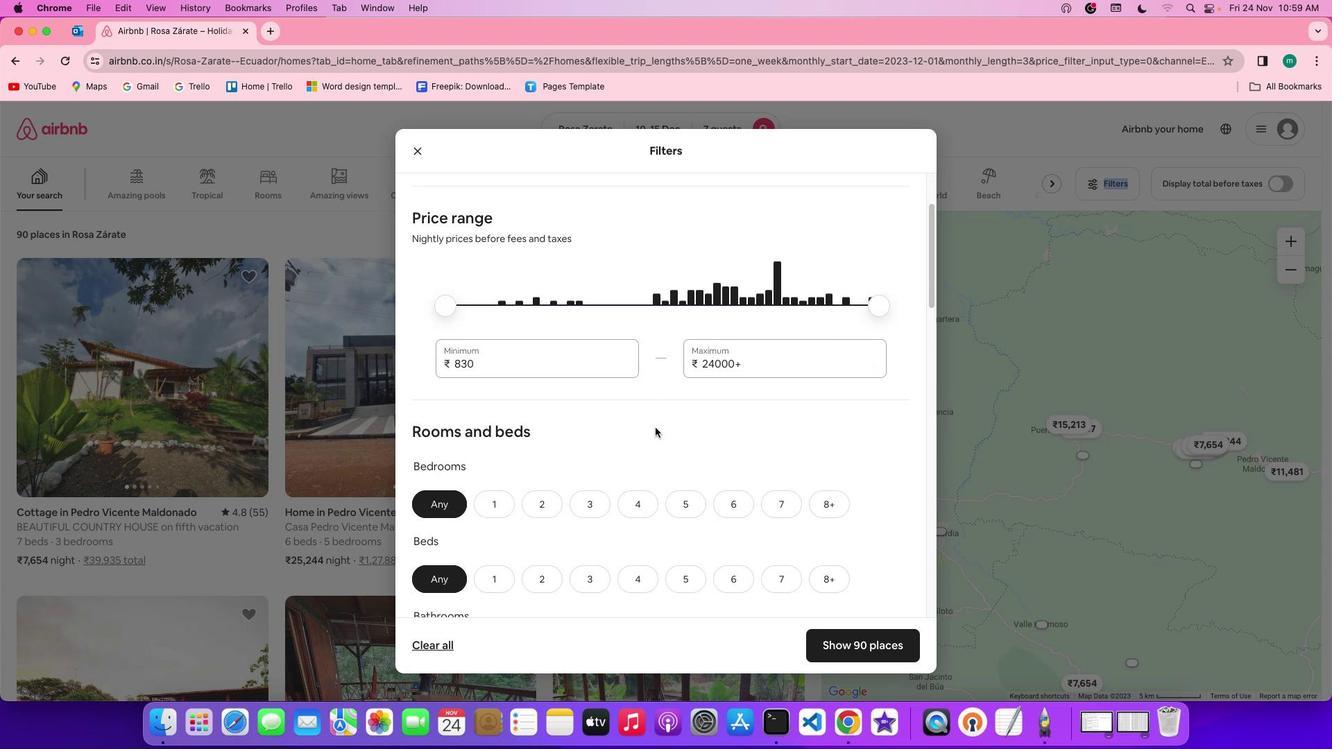 
Action: Mouse scrolled (655, 428) with delta (0, 0)
Screenshot: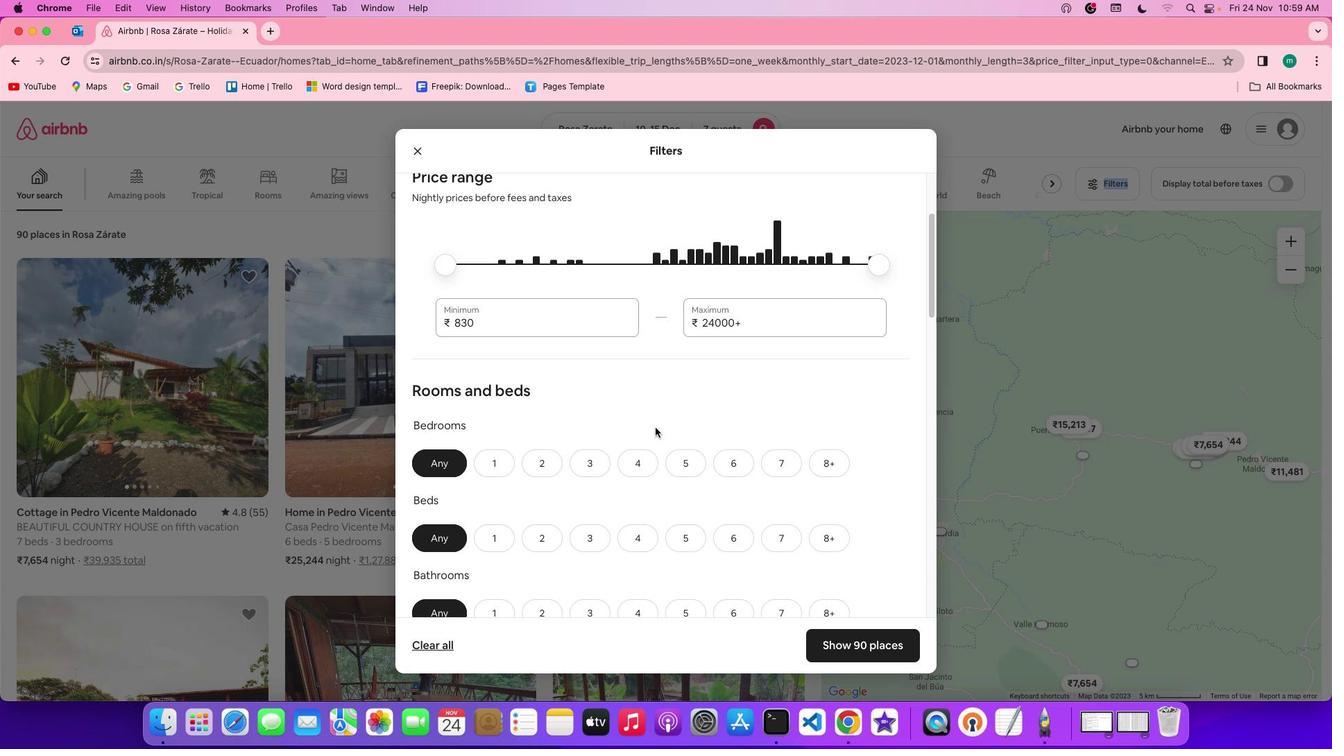 
Action: Mouse scrolled (655, 428) with delta (0, 0)
Screenshot: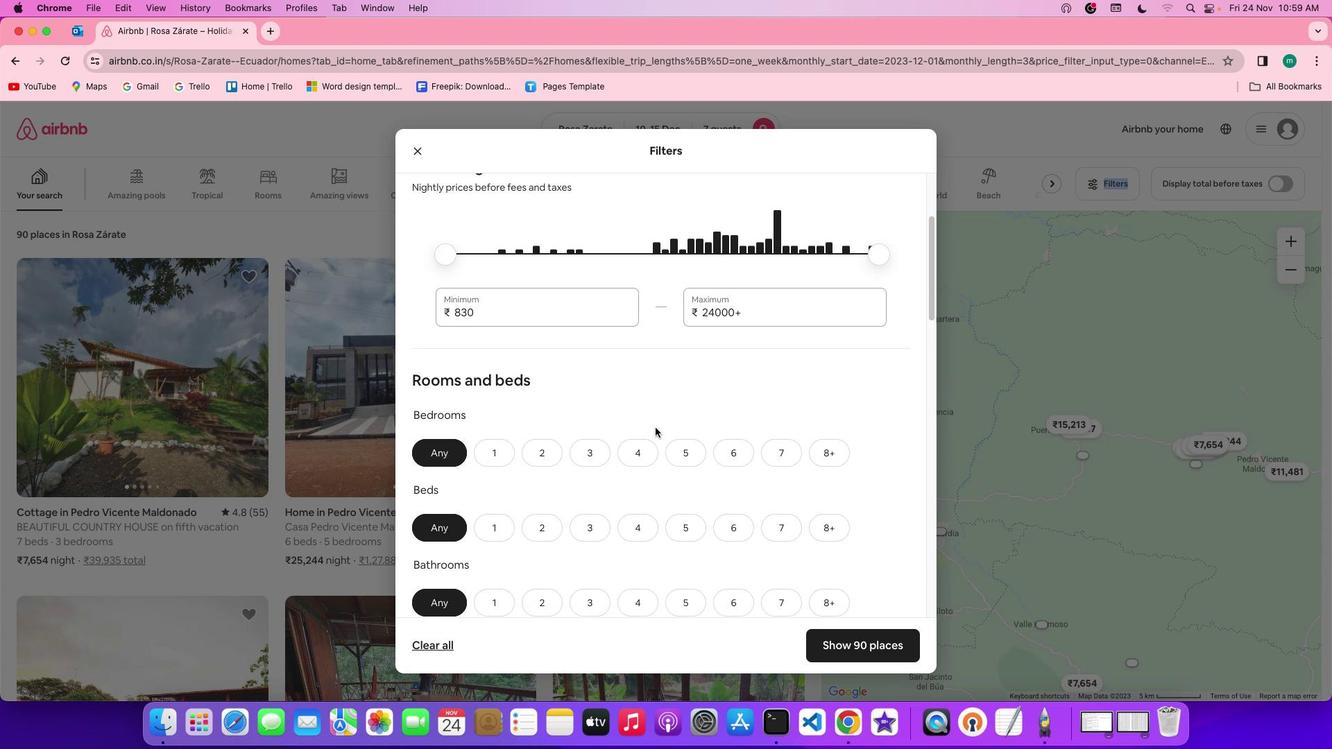 
Action: Mouse scrolled (655, 428) with delta (0, -1)
Screenshot: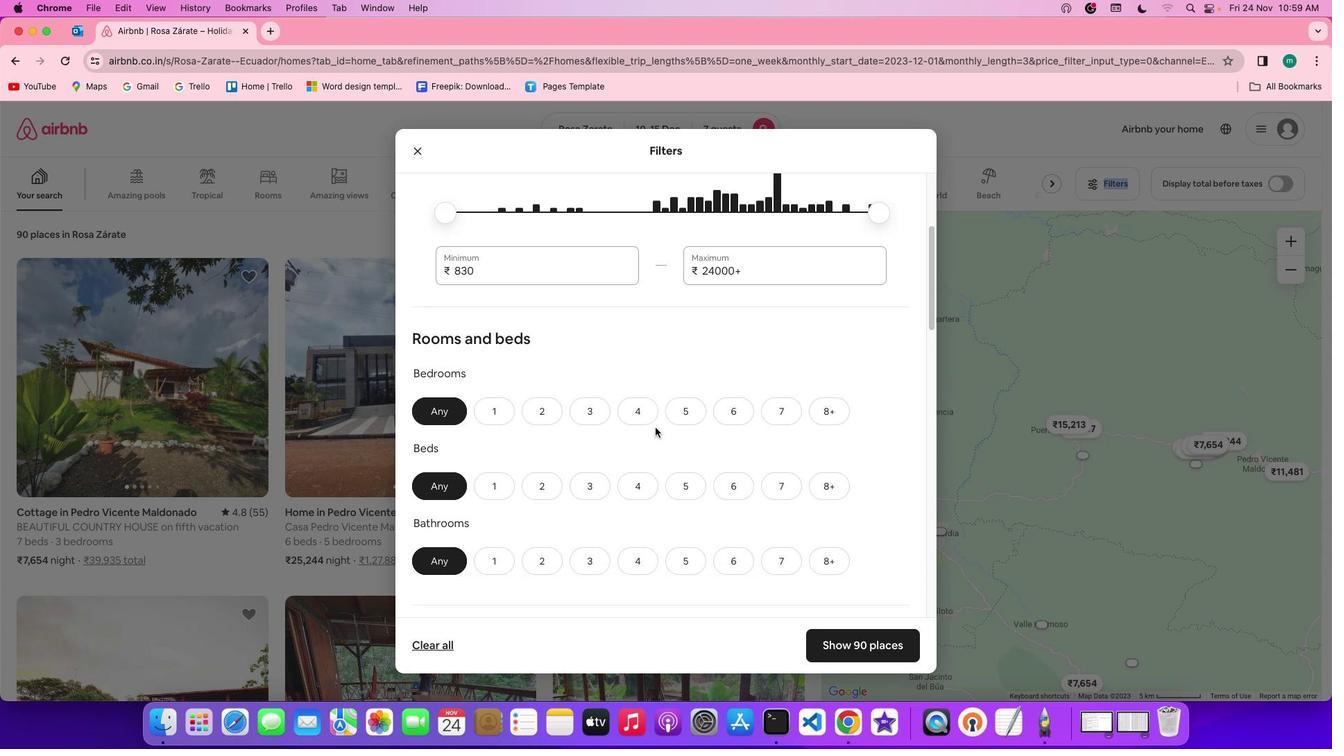 
Action: Mouse scrolled (655, 428) with delta (0, 0)
Screenshot: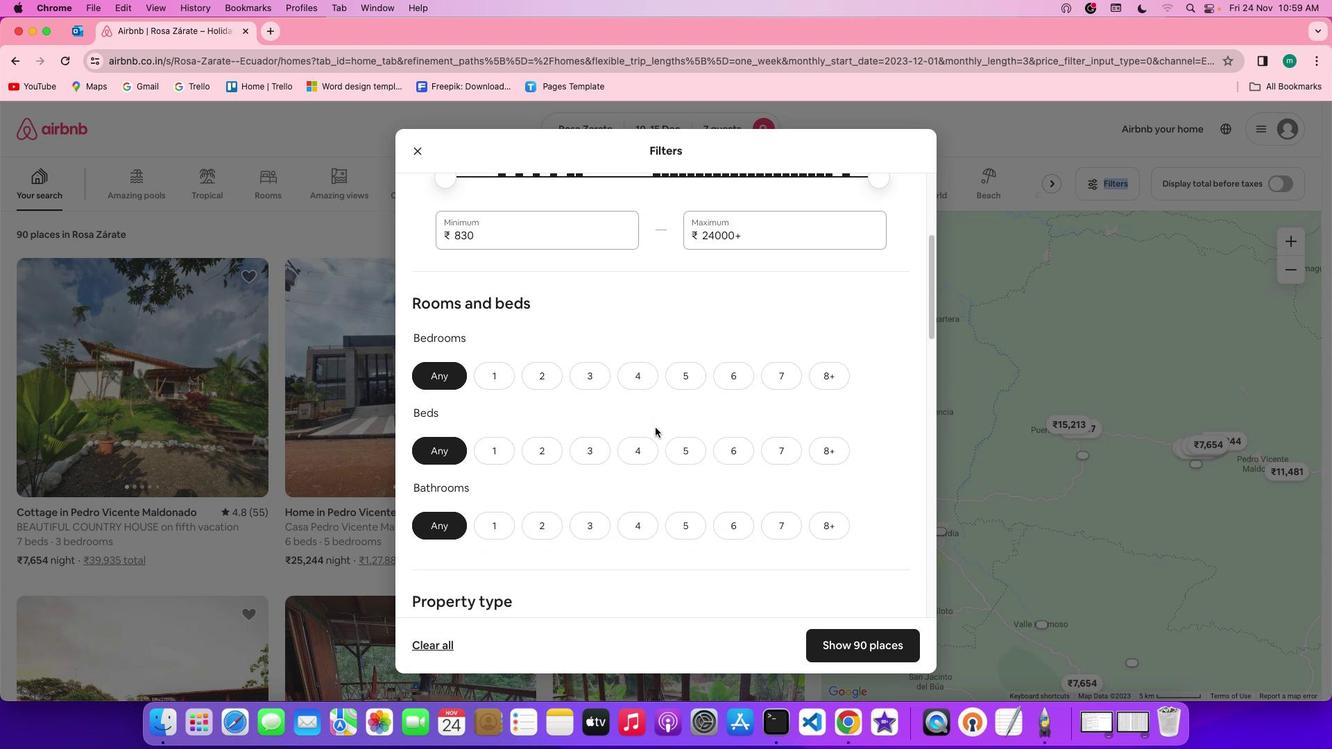 
Action: Mouse moved to (627, 437)
Screenshot: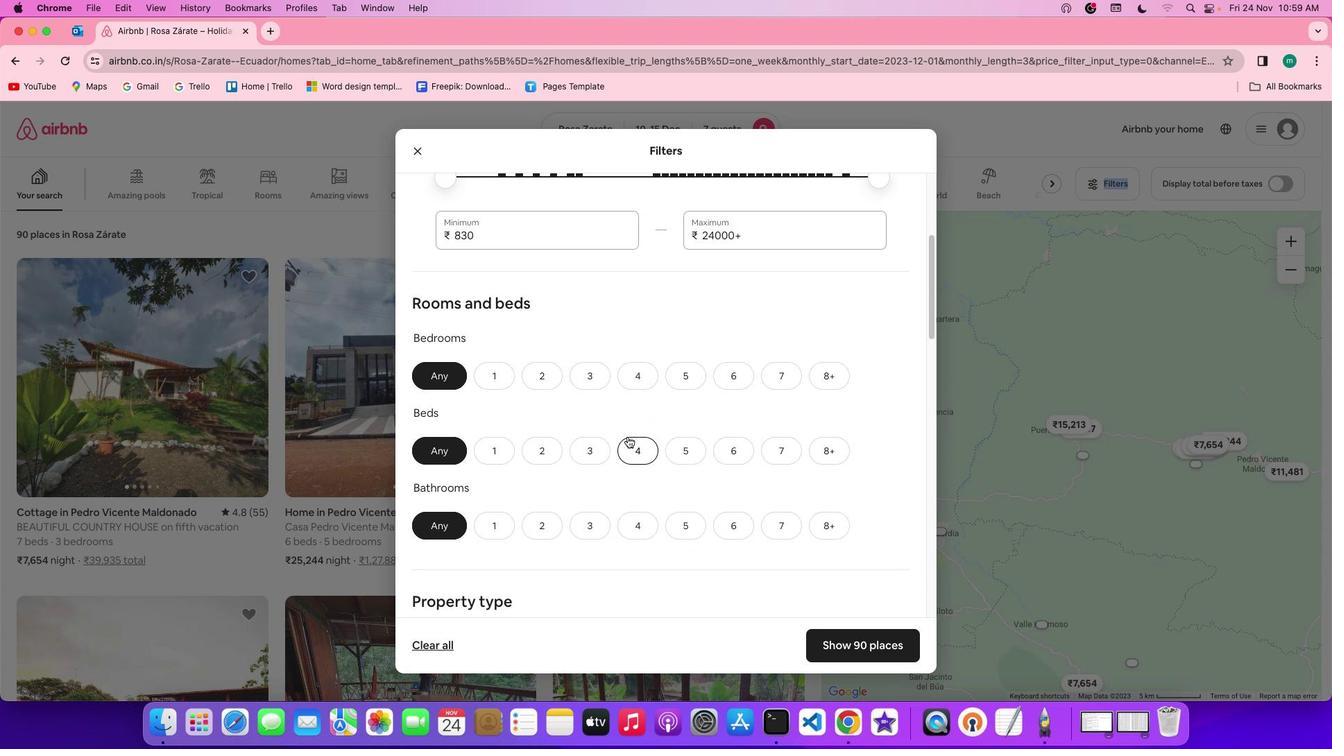 
Action: Mouse scrolled (627, 437) with delta (0, 0)
Screenshot: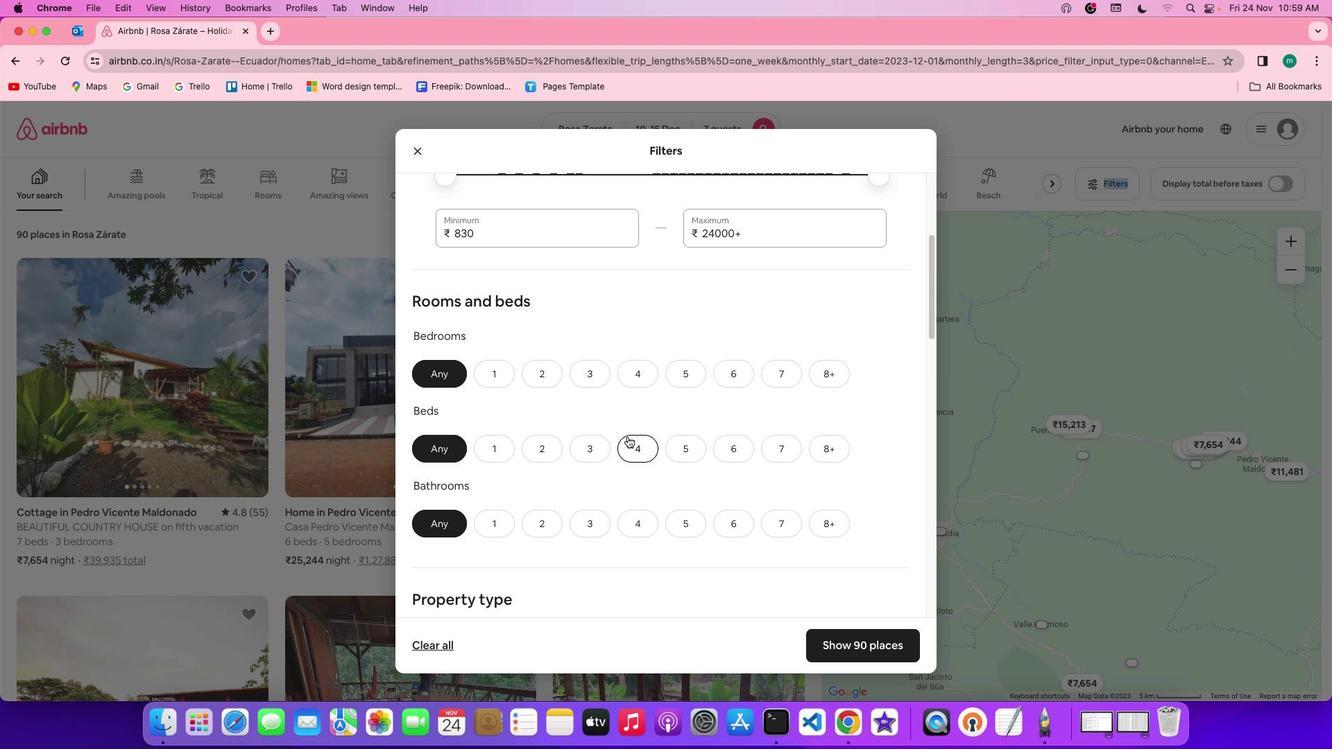 
Action: Mouse scrolled (627, 437) with delta (0, 0)
Screenshot: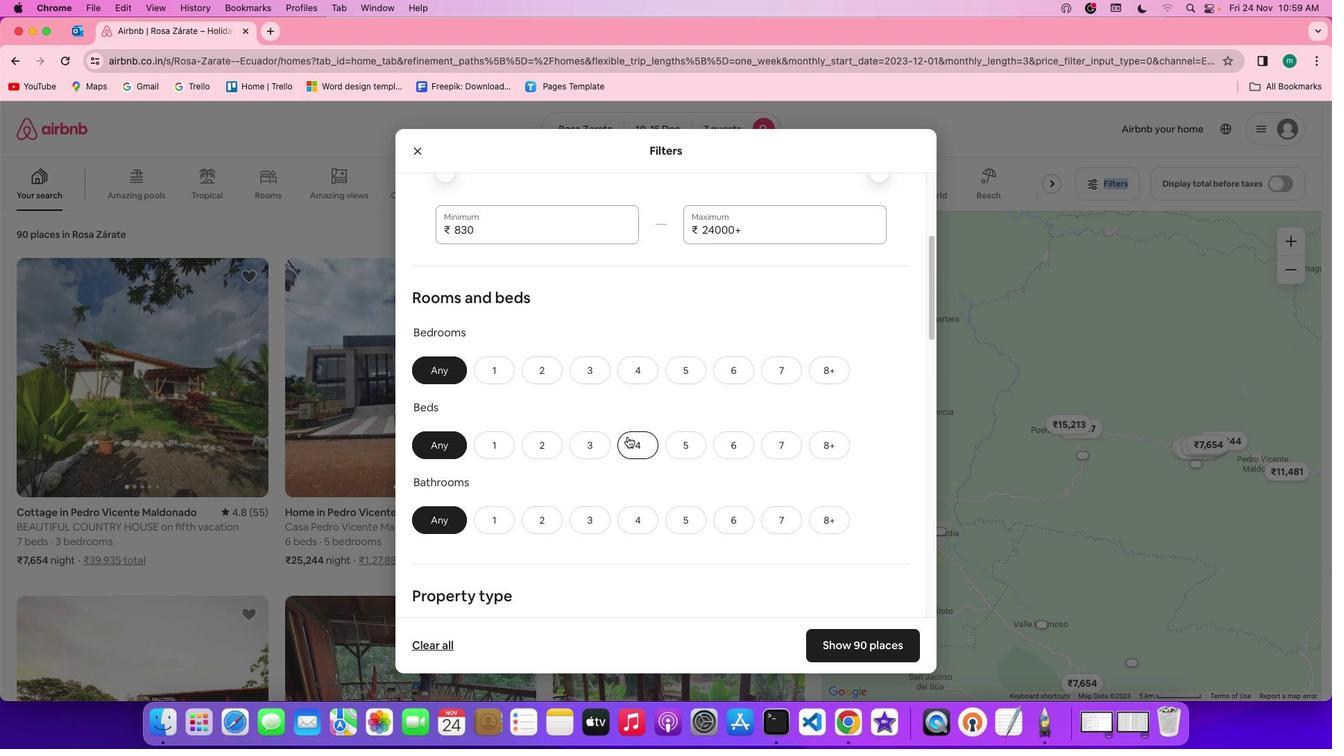 
Action: Mouse scrolled (627, 437) with delta (0, 0)
Screenshot: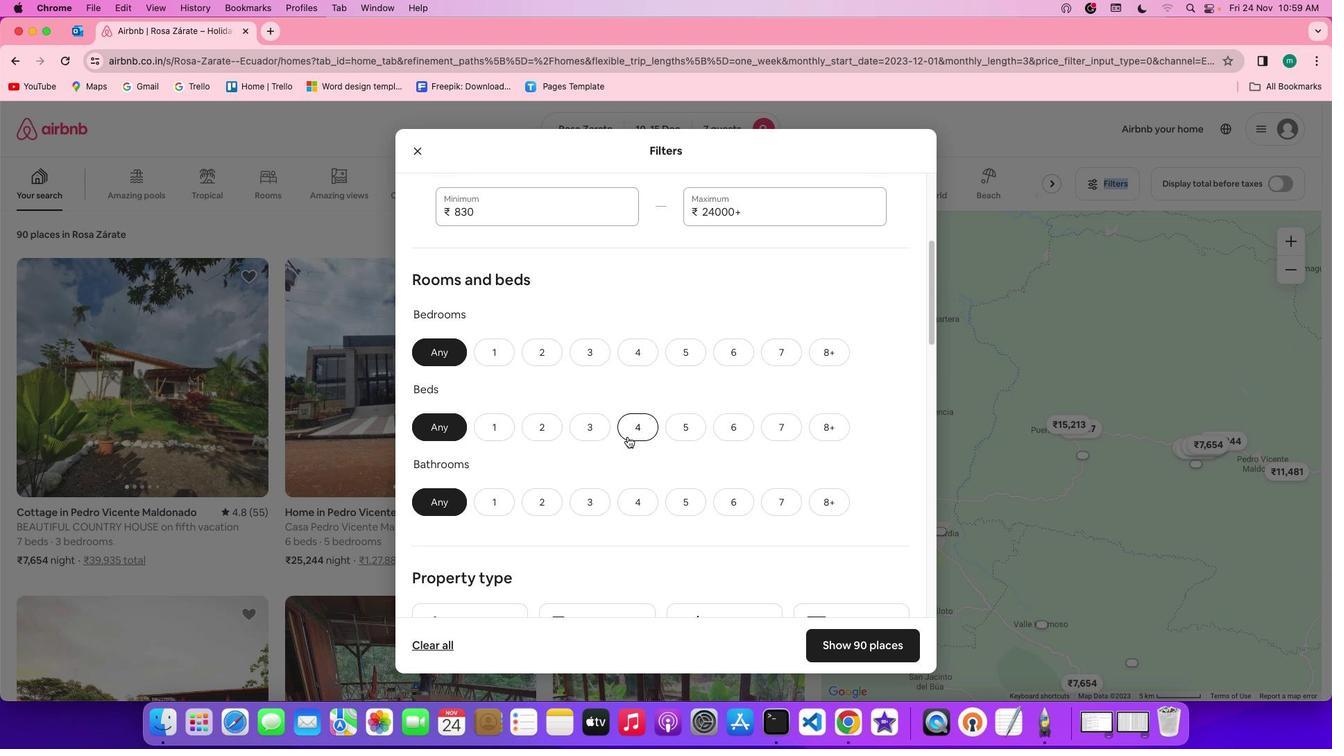 
Action: Mouse scrolled (627, 437) with delta (0, 0)
Screenshot: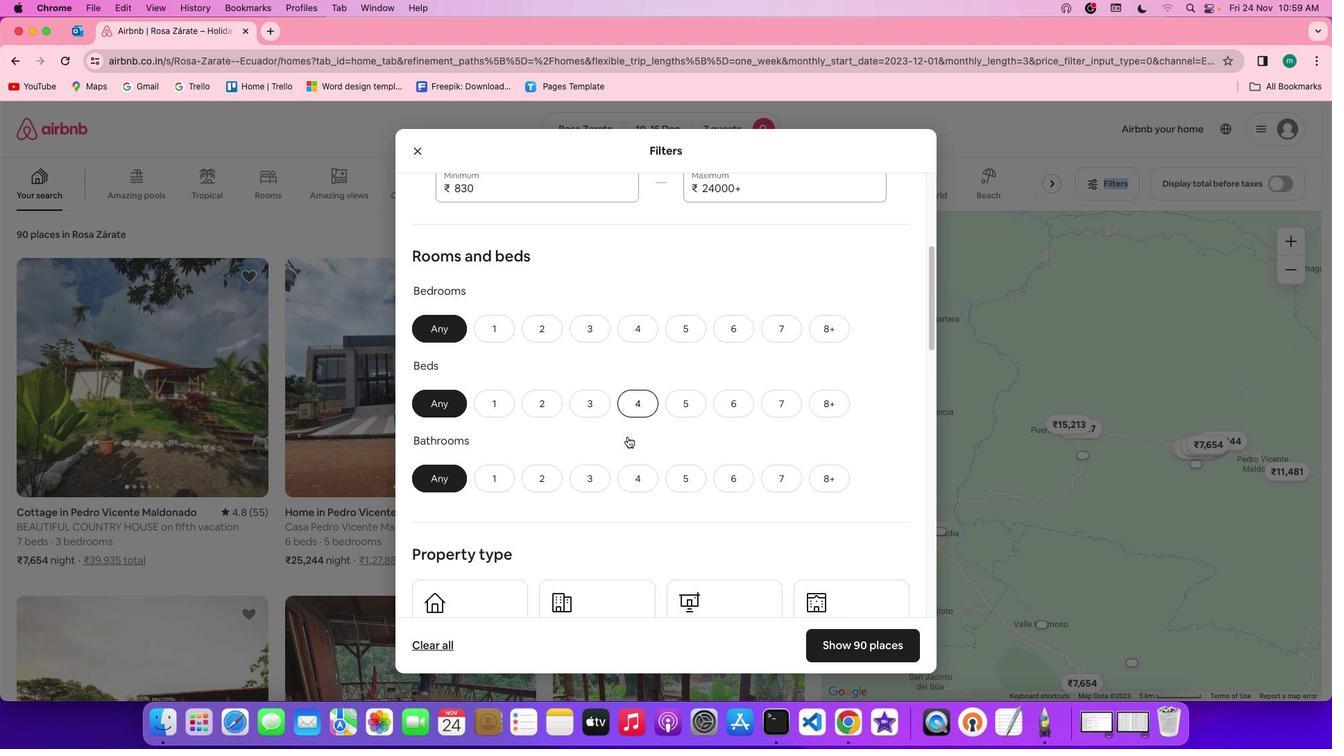 
Action: Mouse scrolled (627, 437) with delta (0, 0)
Screenshot: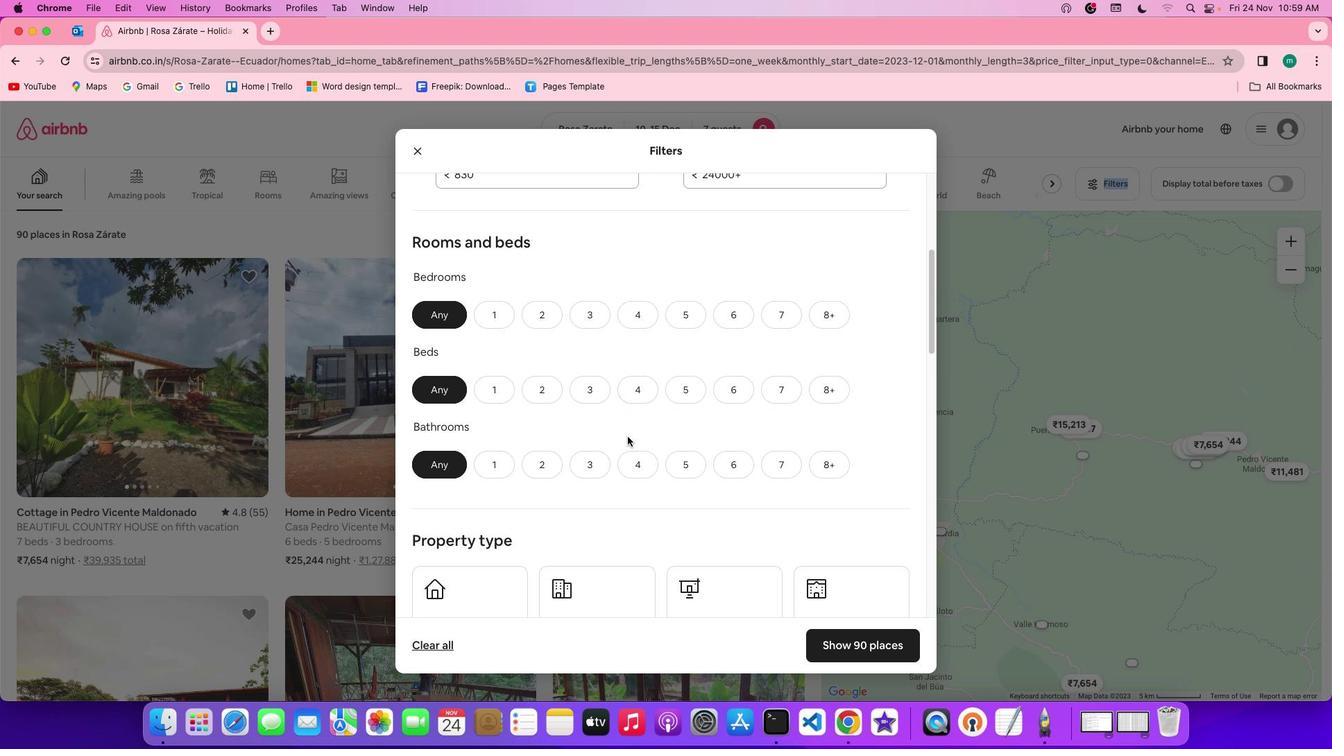 
Action: Mouse scrolled (627, 437) with delta (0, 0)
Screenshot: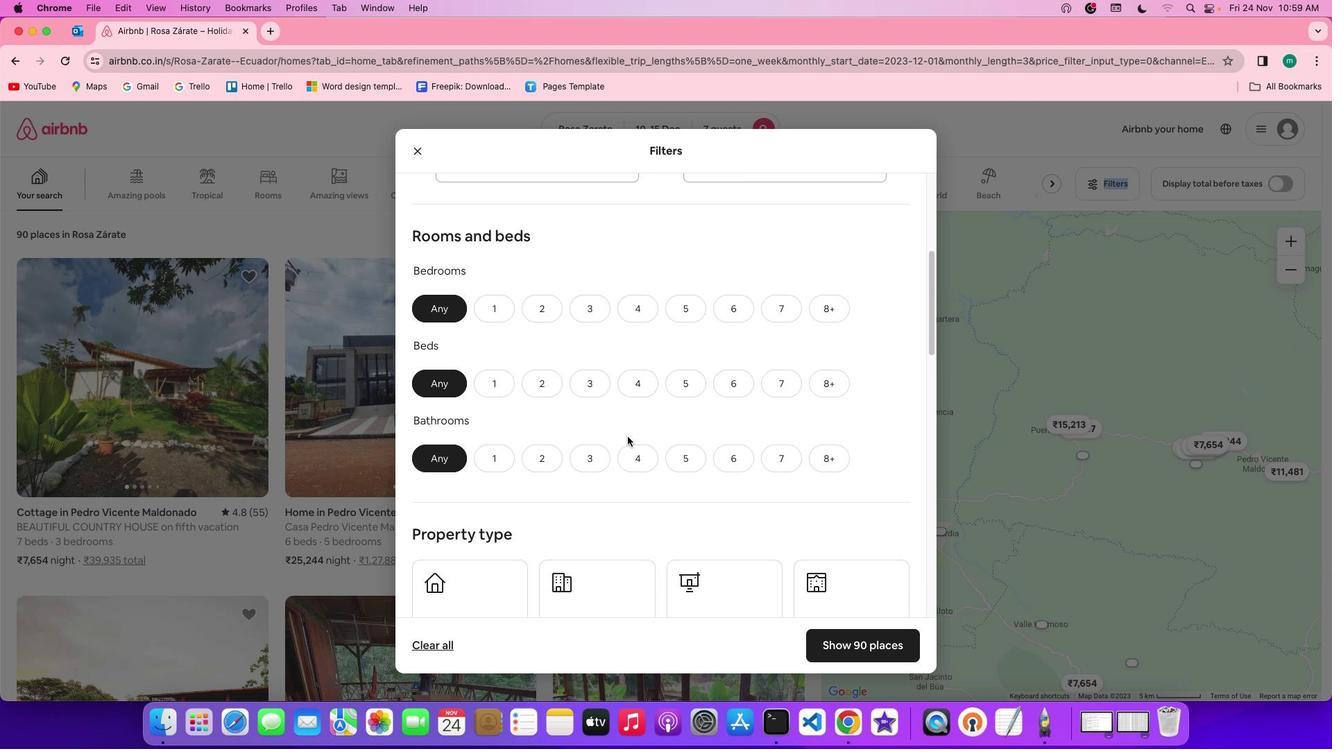 
Action: Mouse scrolled (627, 437) with delta (0, 0)
Screenshot: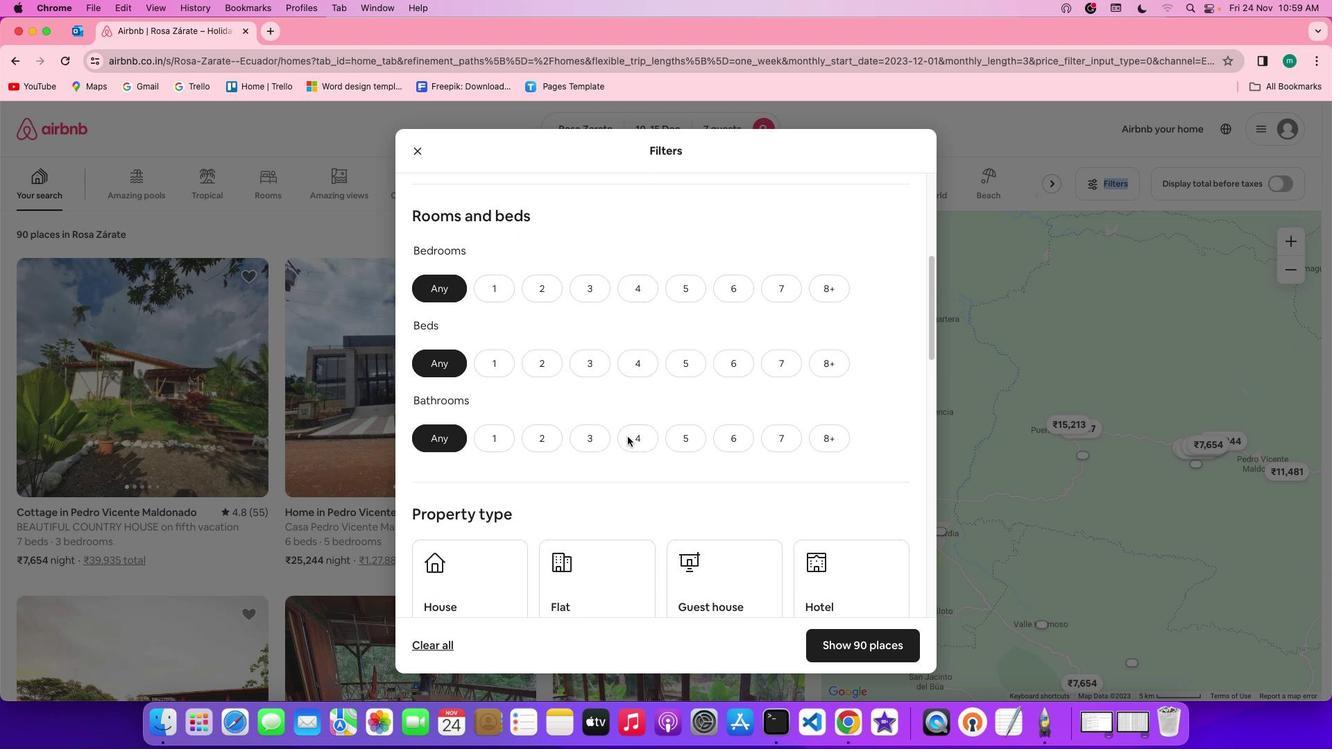 
Action: Mouse moved to (644, 274)
Screenshot: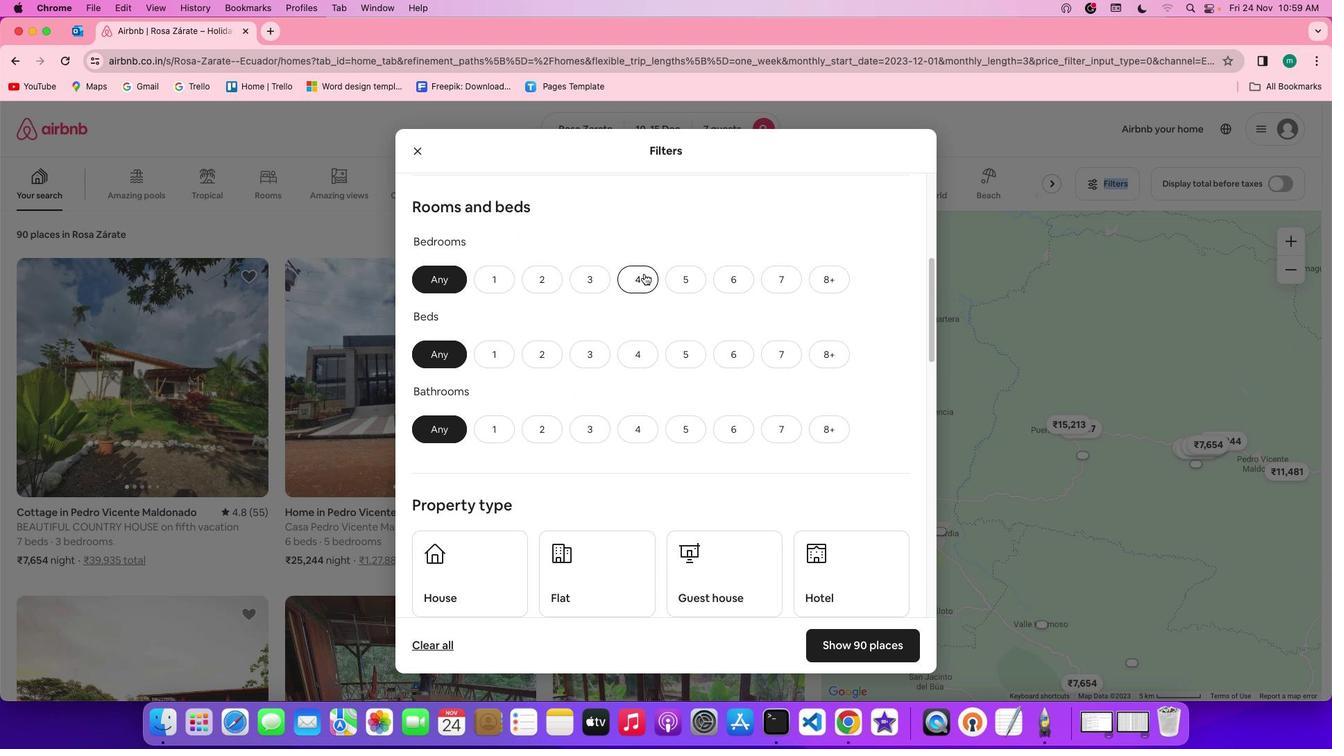 
Action: Mouse pressed left at (644, 274)
Screenshot: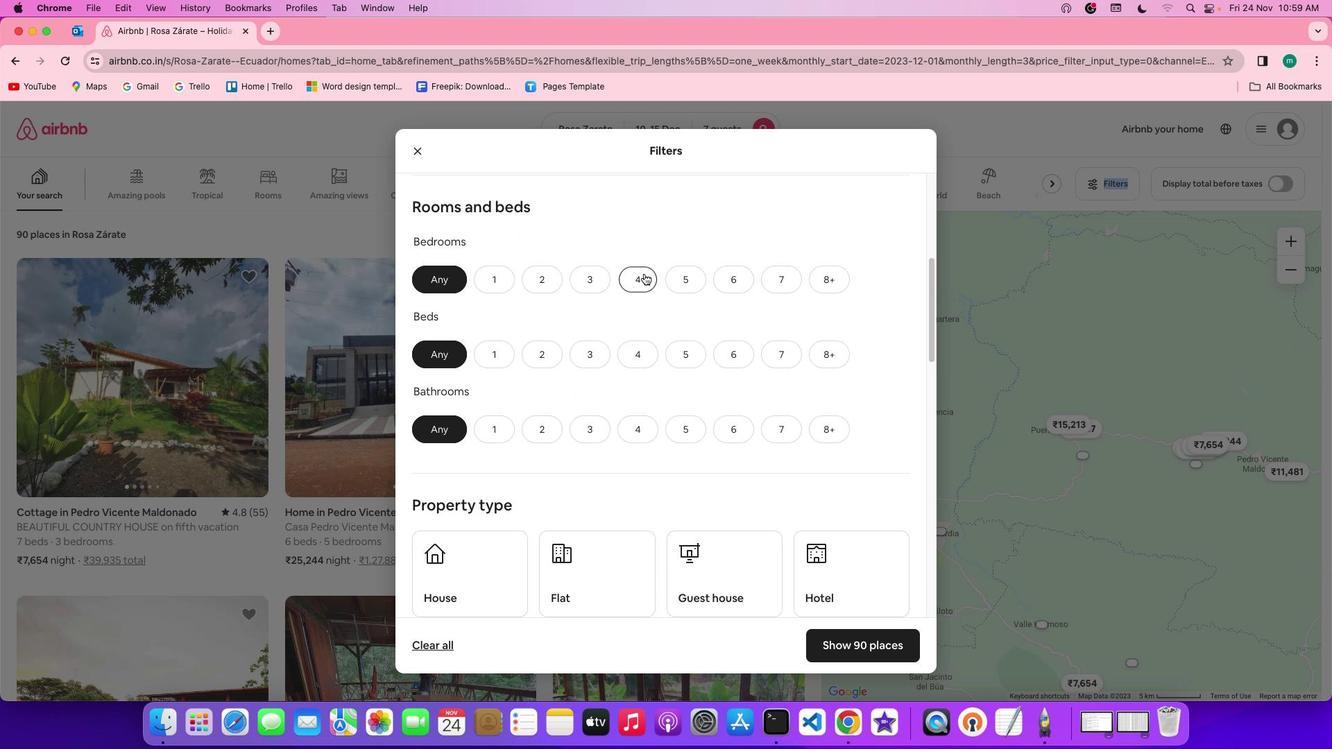 
Action: Mouse moved to (774, 356)
Screenshot: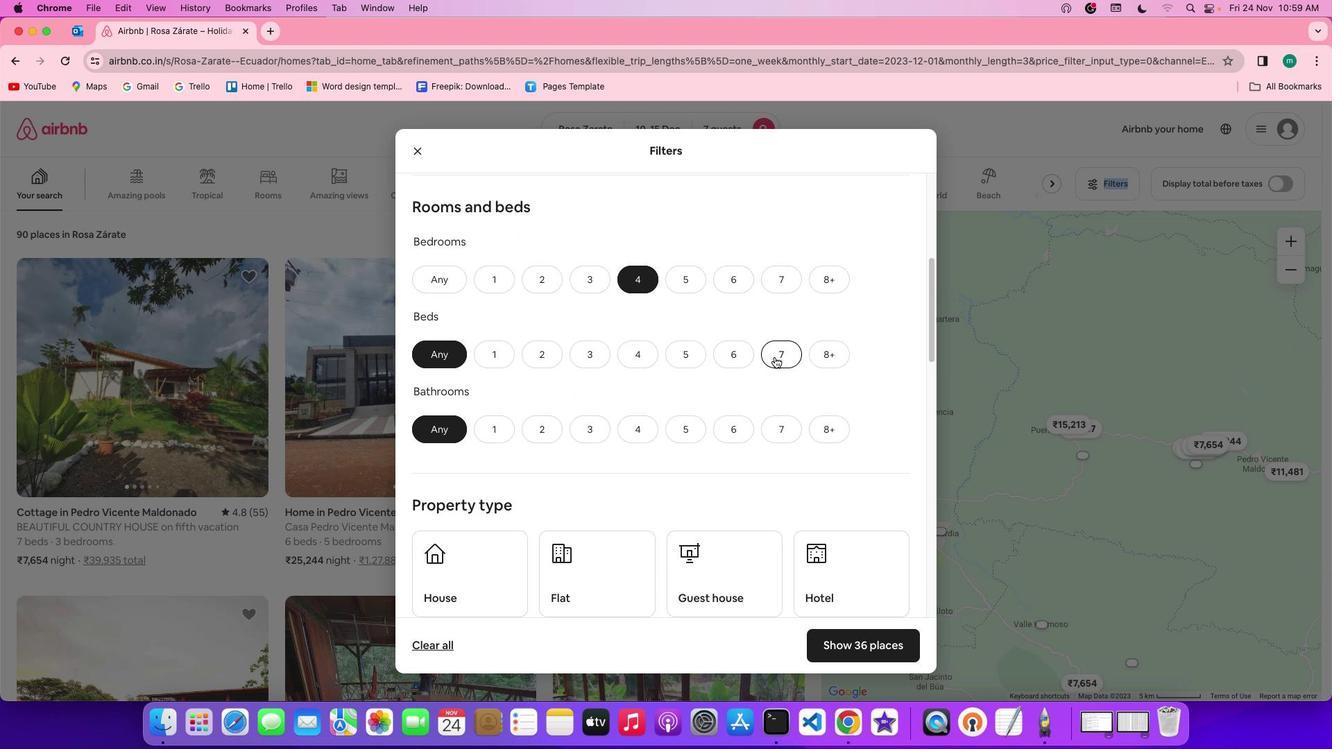 
Action: Mouse pressed left at (774, 356)
Screenshot: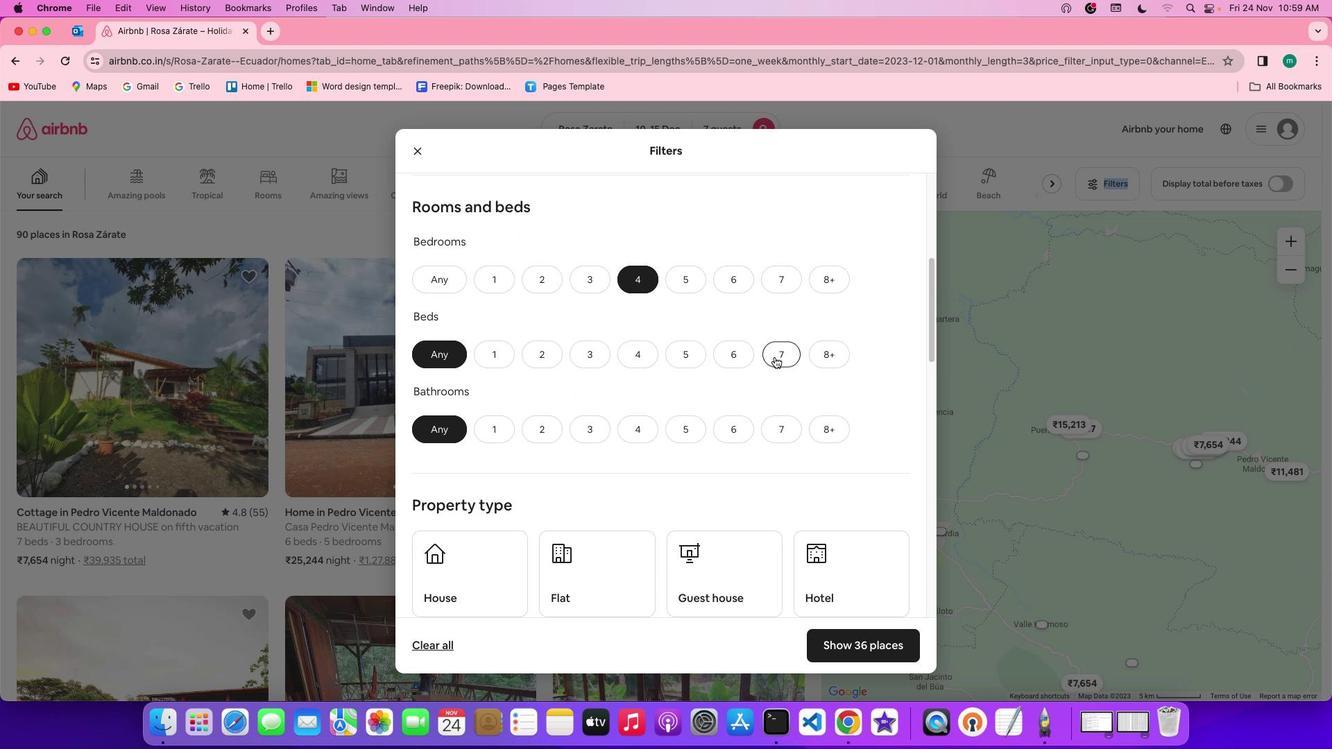 
Action: Mouse moved to (641, 430)
Screenshot: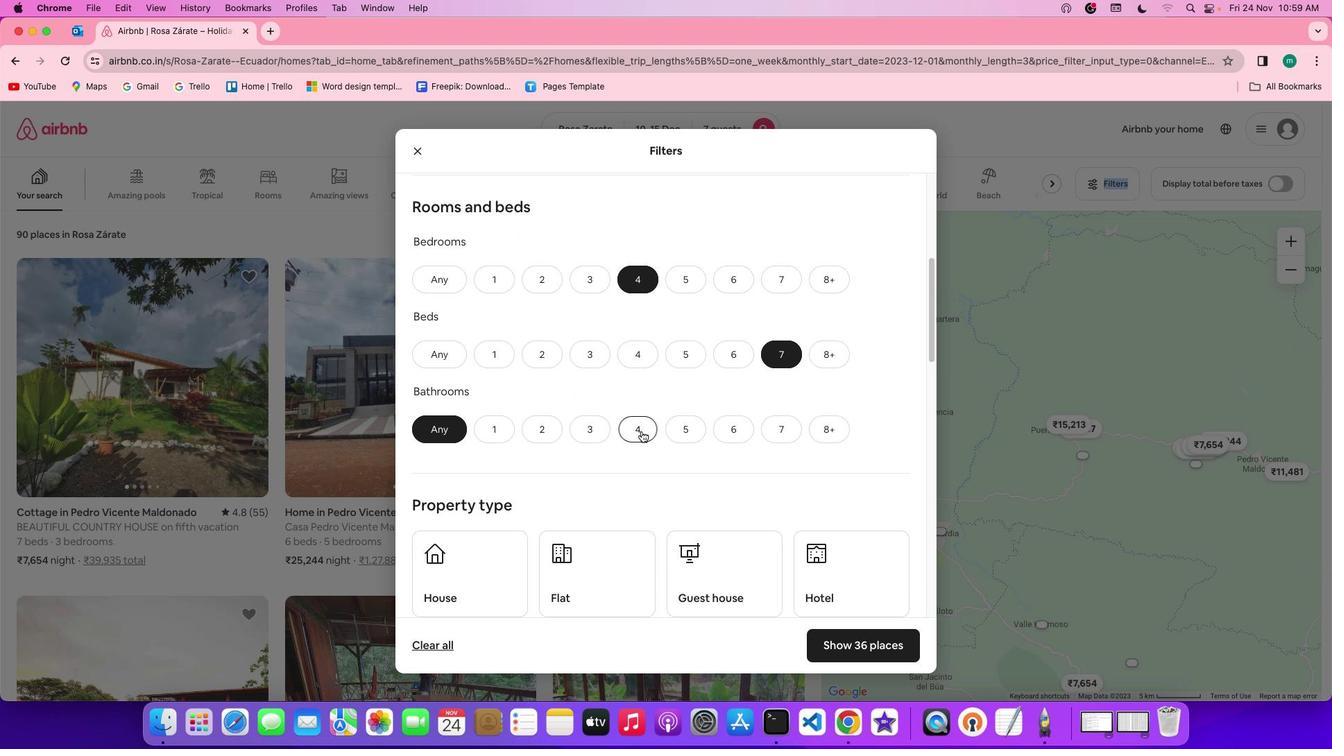 
Action: Mouse pressed left at (641, 430)
Screenshot: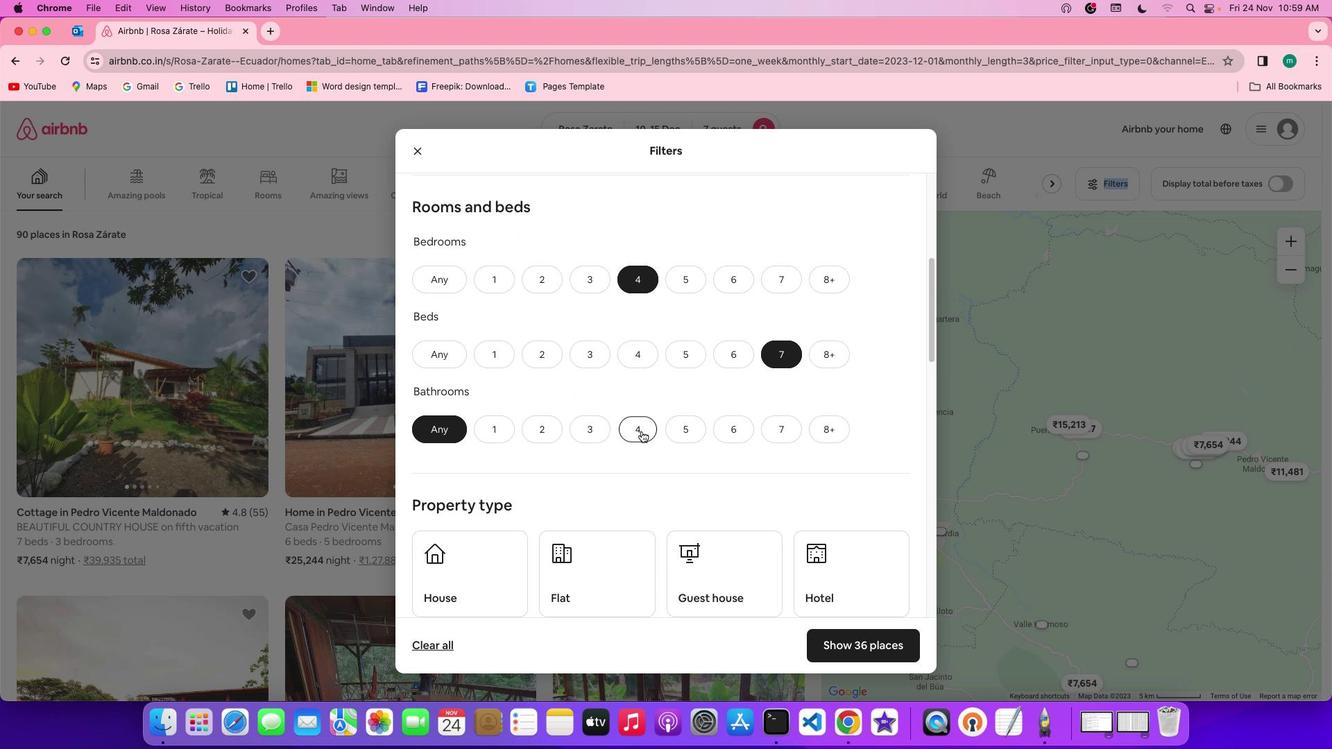 
Action: Mouse moved to (757, 446)
Screenshot: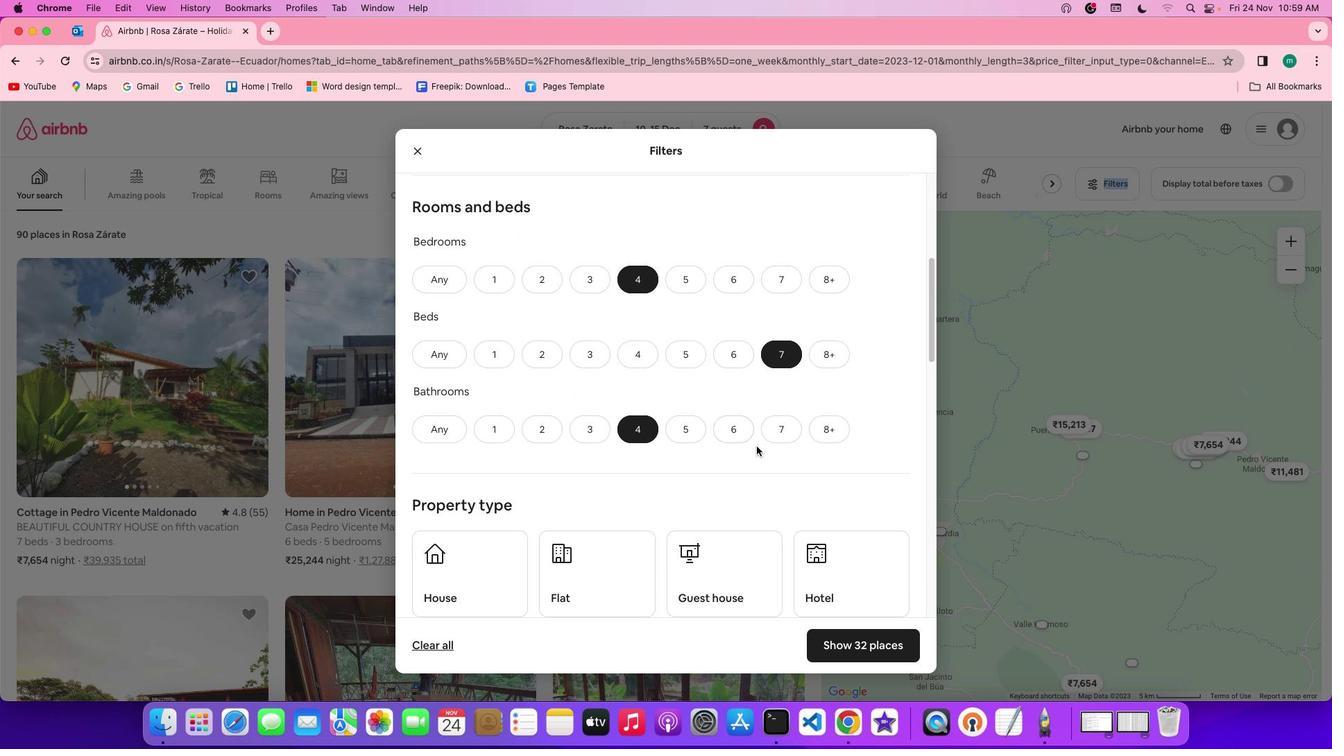 
Action: Mouse scrolled (757, 446) with delta (0, 0)
Screenshot: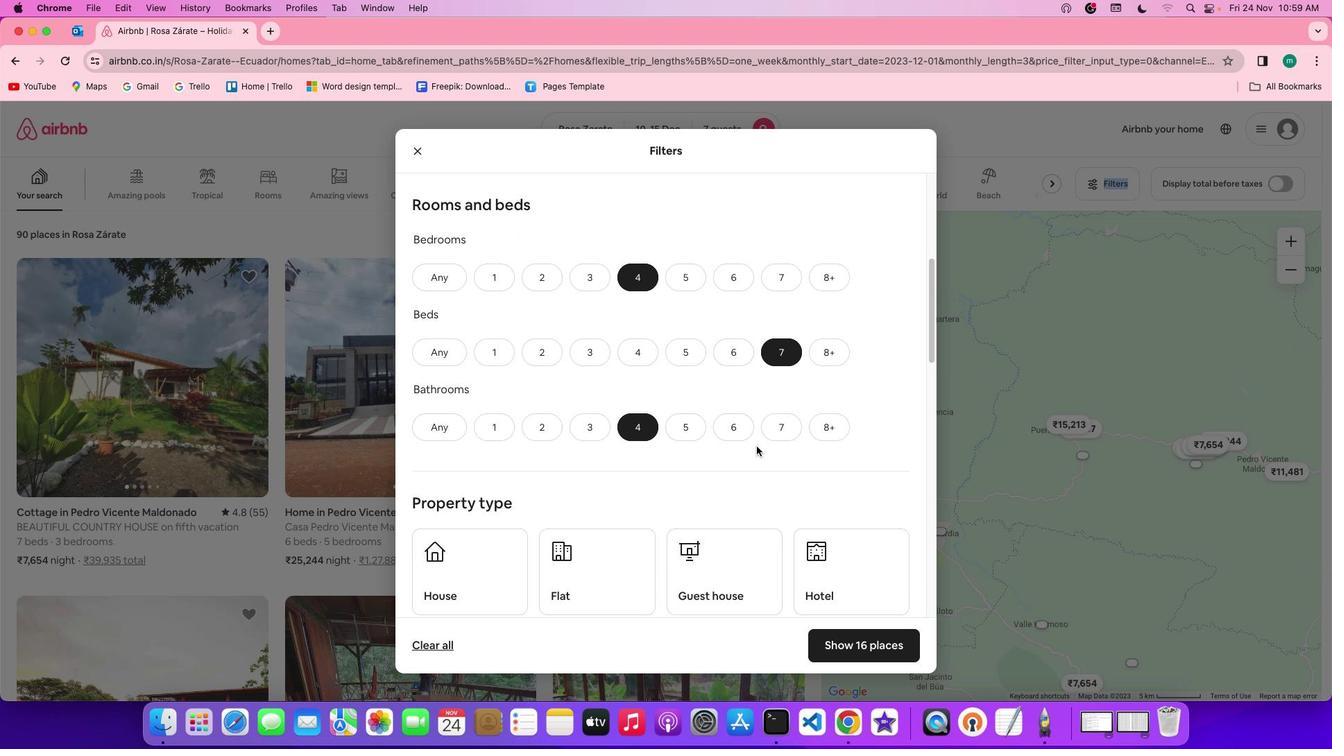 
Action: Mouse scrolled (757, 446) with delta (0, 0)
Screenshot: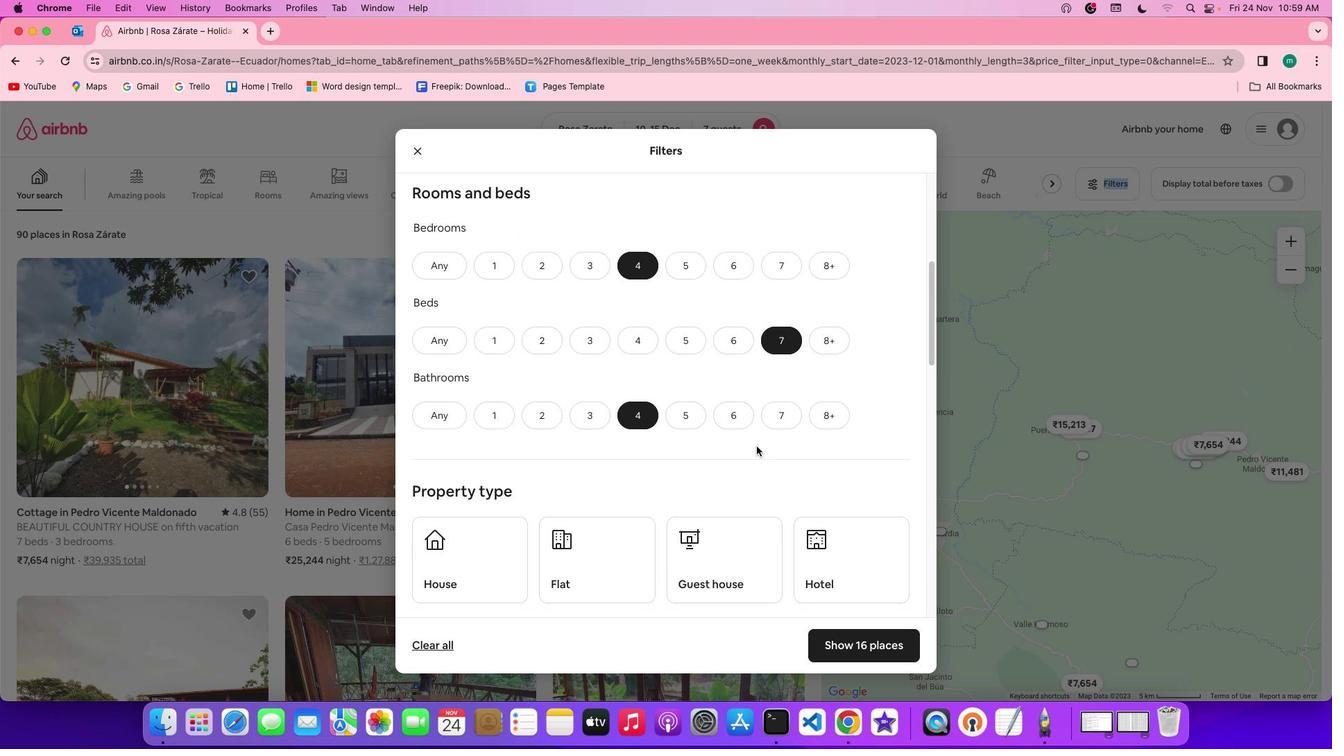 
Action: Mouse scrolled (757, 446) with delta (0, 0)
Screenshot: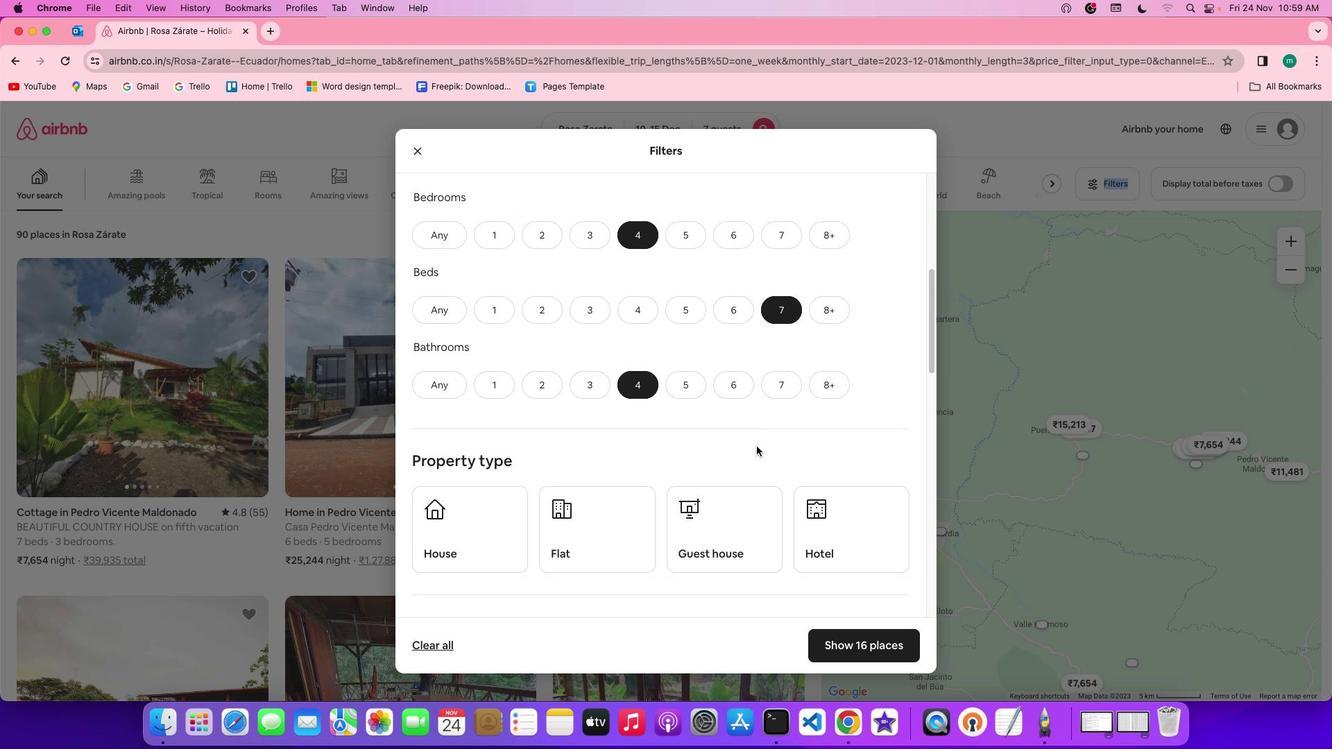 
Action: Mouse scrolled (757, 446) with delta (0, 0)
Screenshot: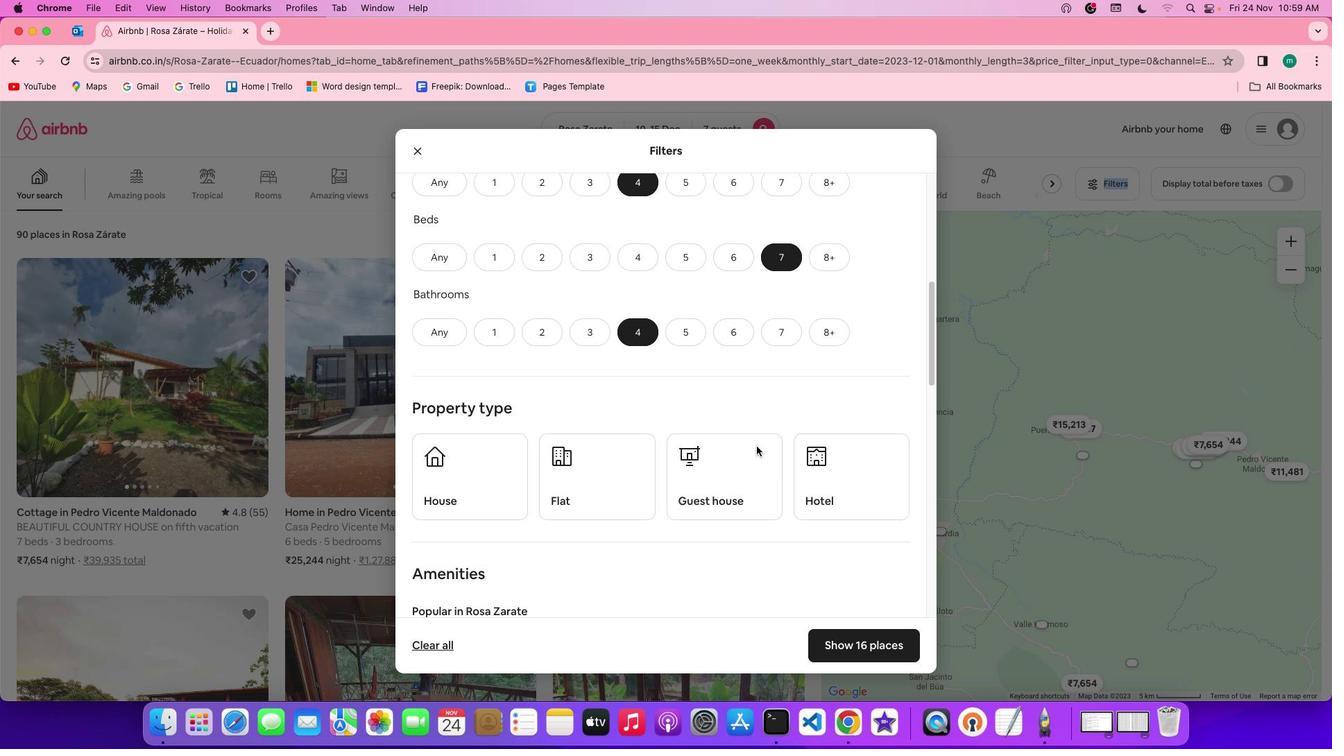 
Action: Mouse scrolled (757, 446) with delta (0, 0)
Screenshot: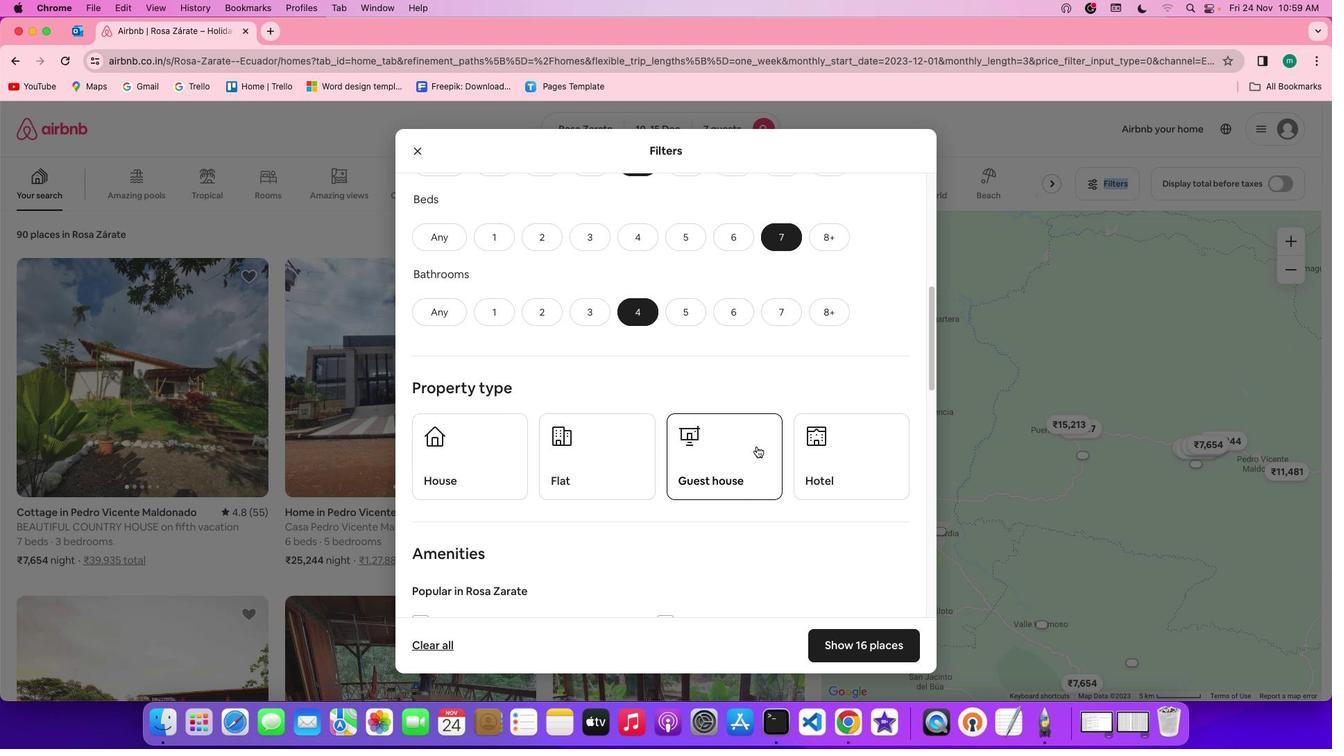 
Action: Mouse scrolled (757, 446) with delta (0, 0)
Screenshot: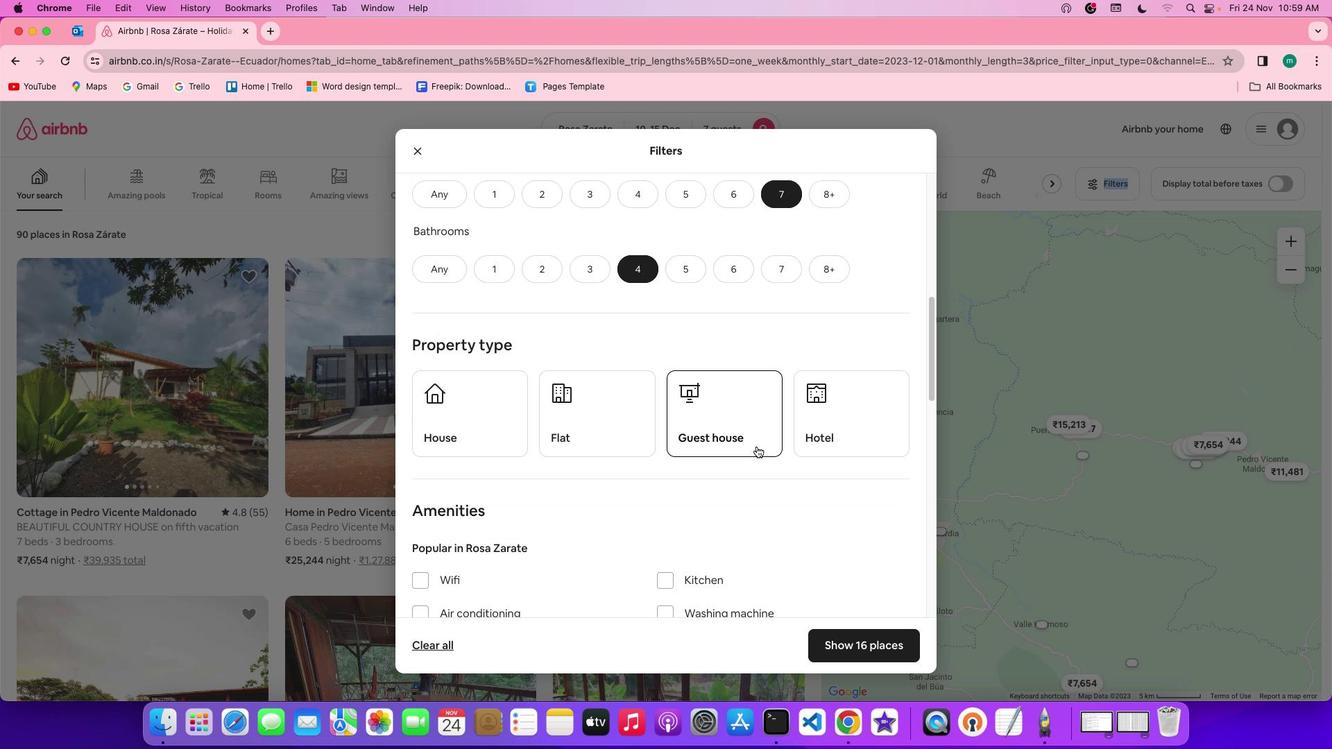 
Action: Mouse scrolled (757, 446) with delta (0, -1)
Screenshot: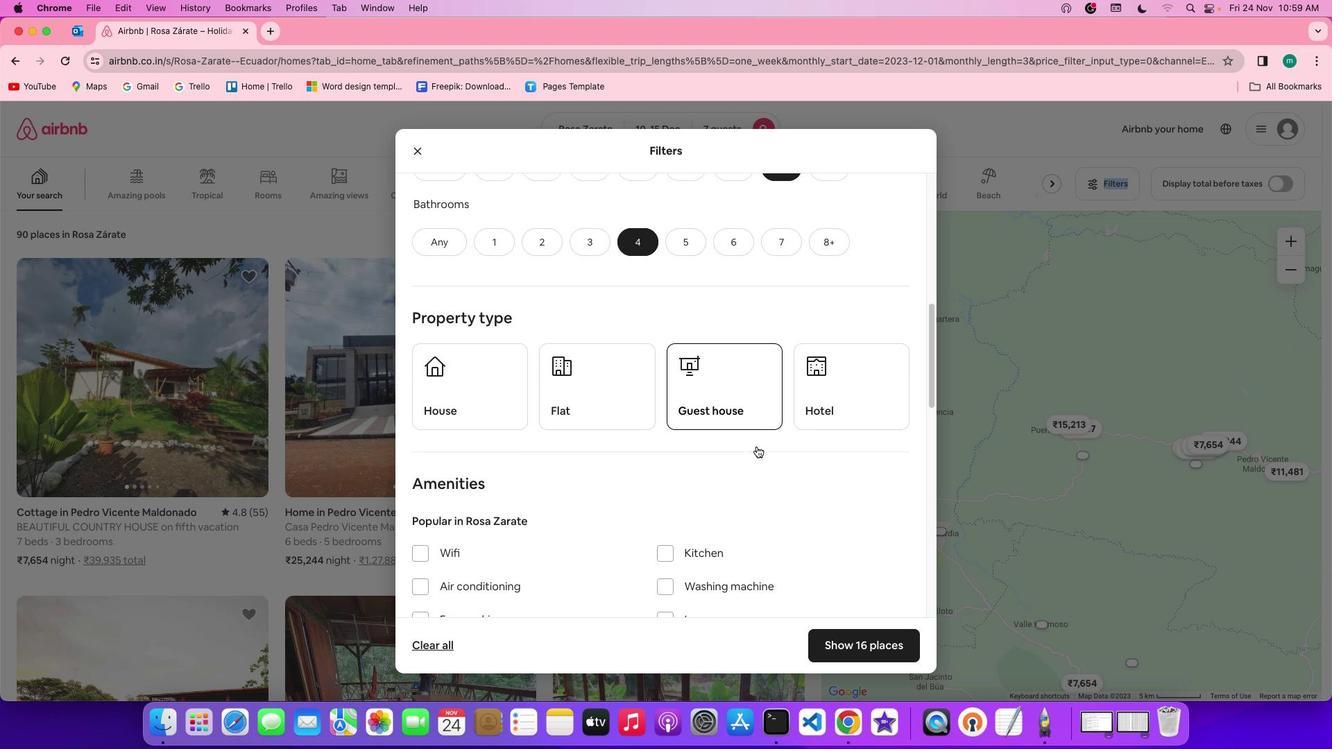 
Action: Mouse moved to (485, 359)
Screenshot: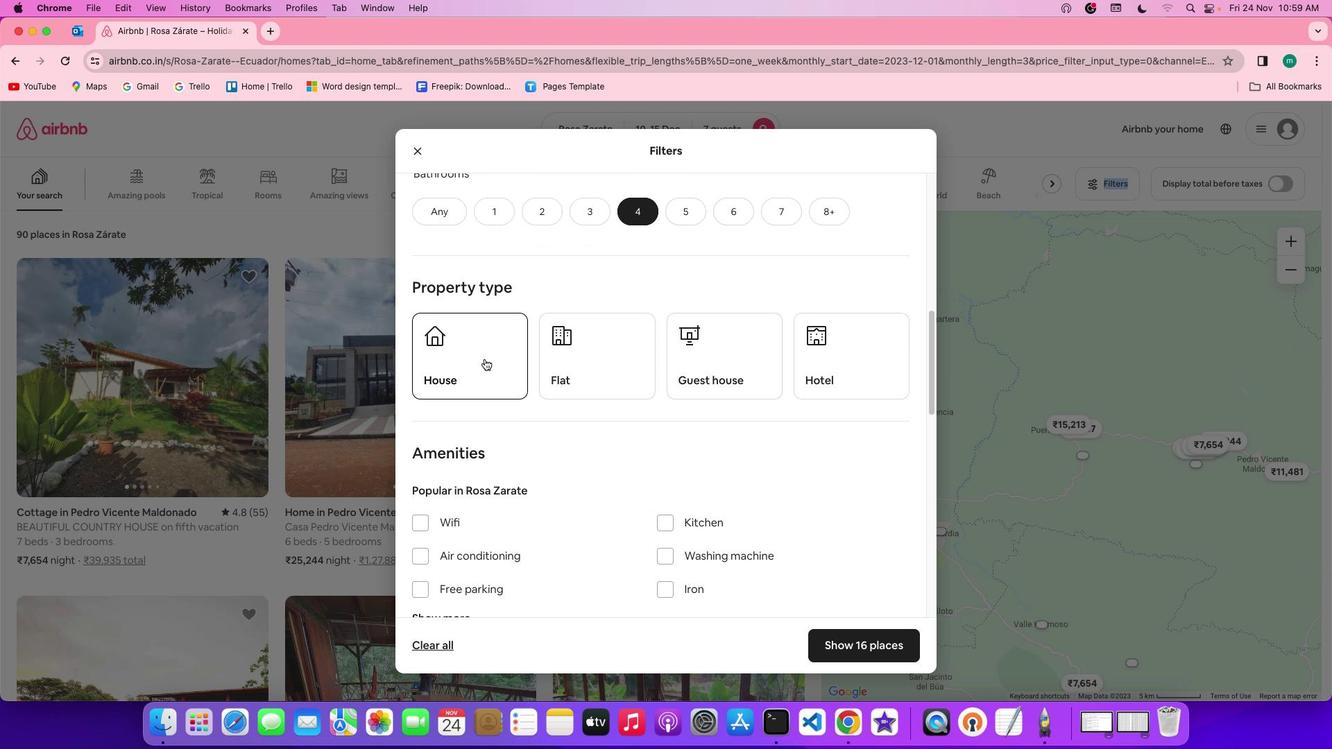 
Action: Mouse pressed left at (485, 359)
Screenshot: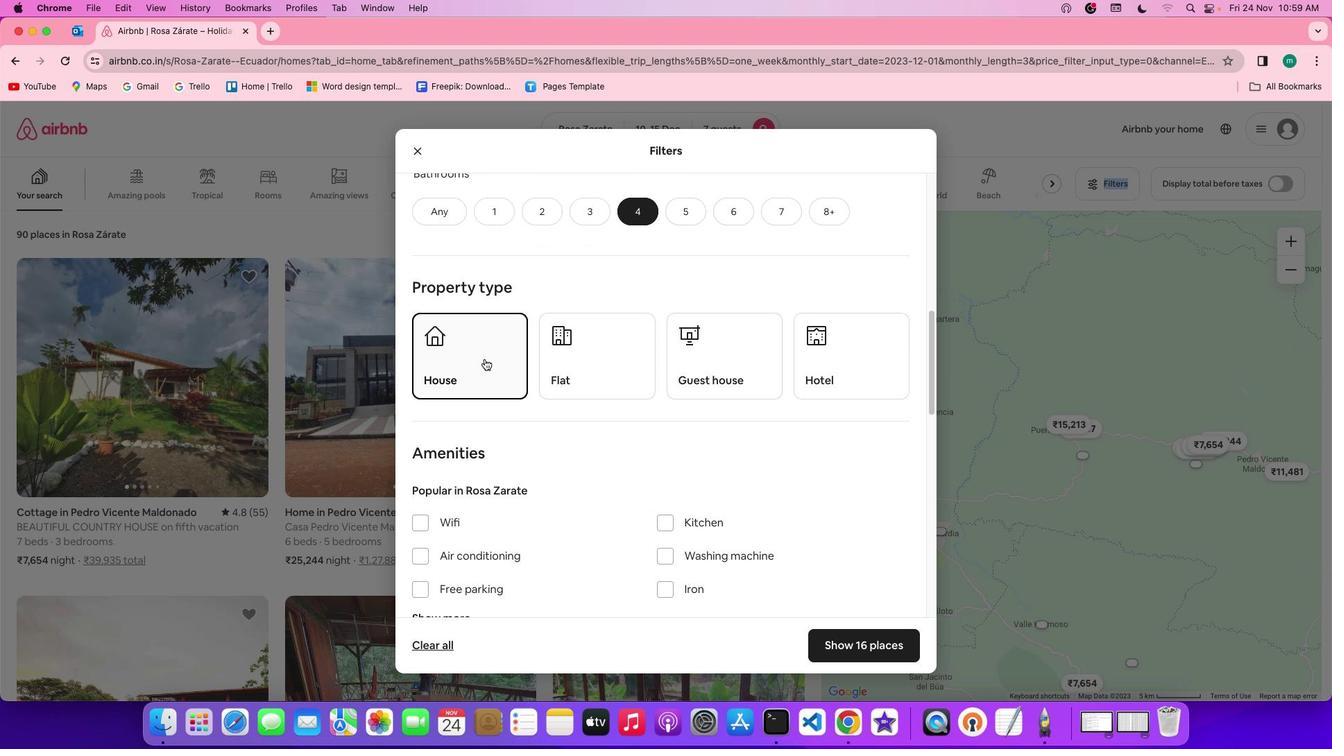 
Action: Mouse moved to (632, 409)
Screenshot: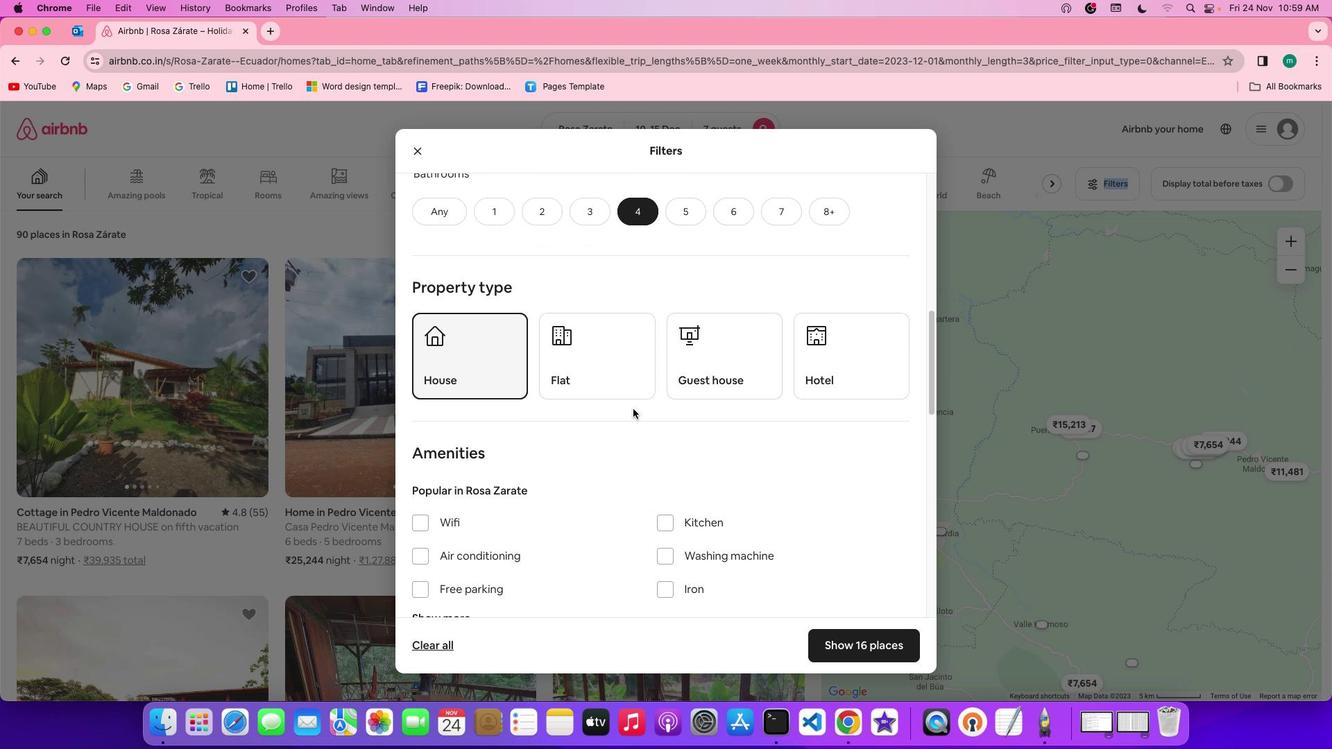 
Action: Mouse scrolled (632, 409) with delta (0, 0)
Screenshot: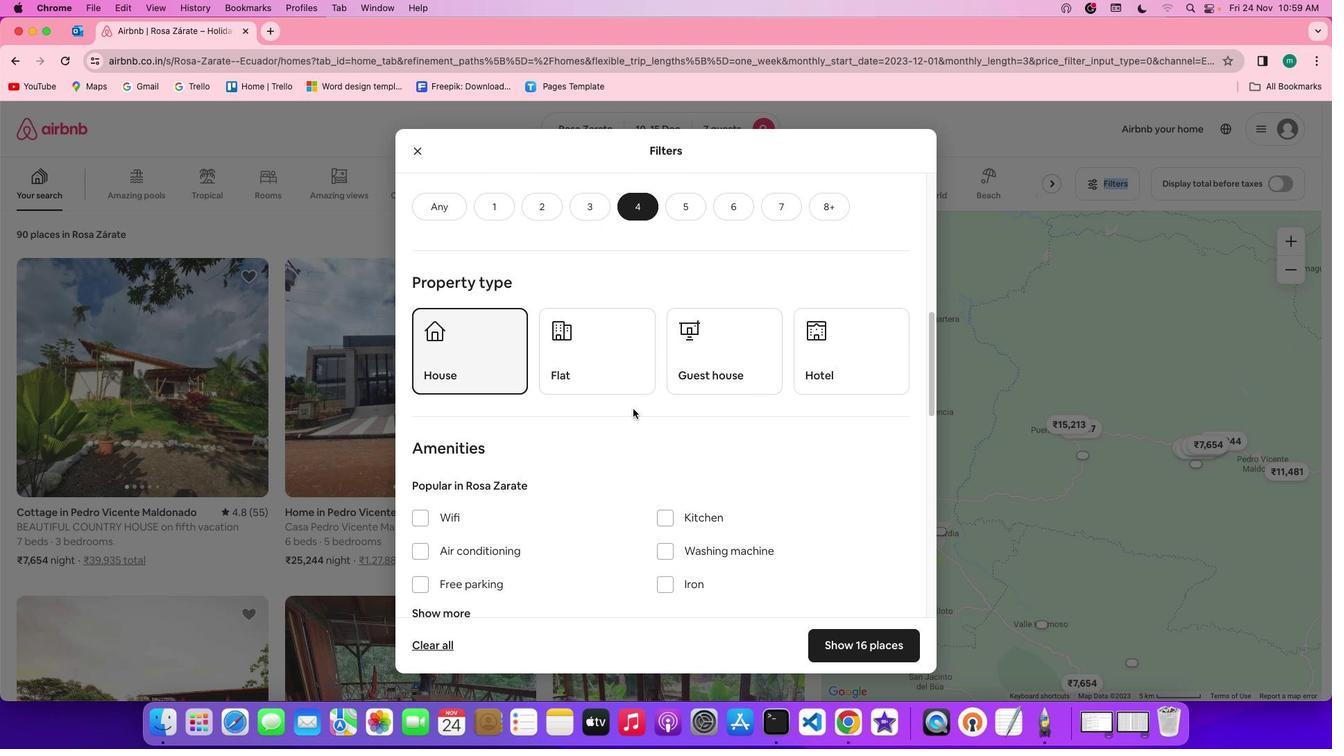 
Action: Mouse scrolled (632, 409) with delta (0, 0)
Screenshot: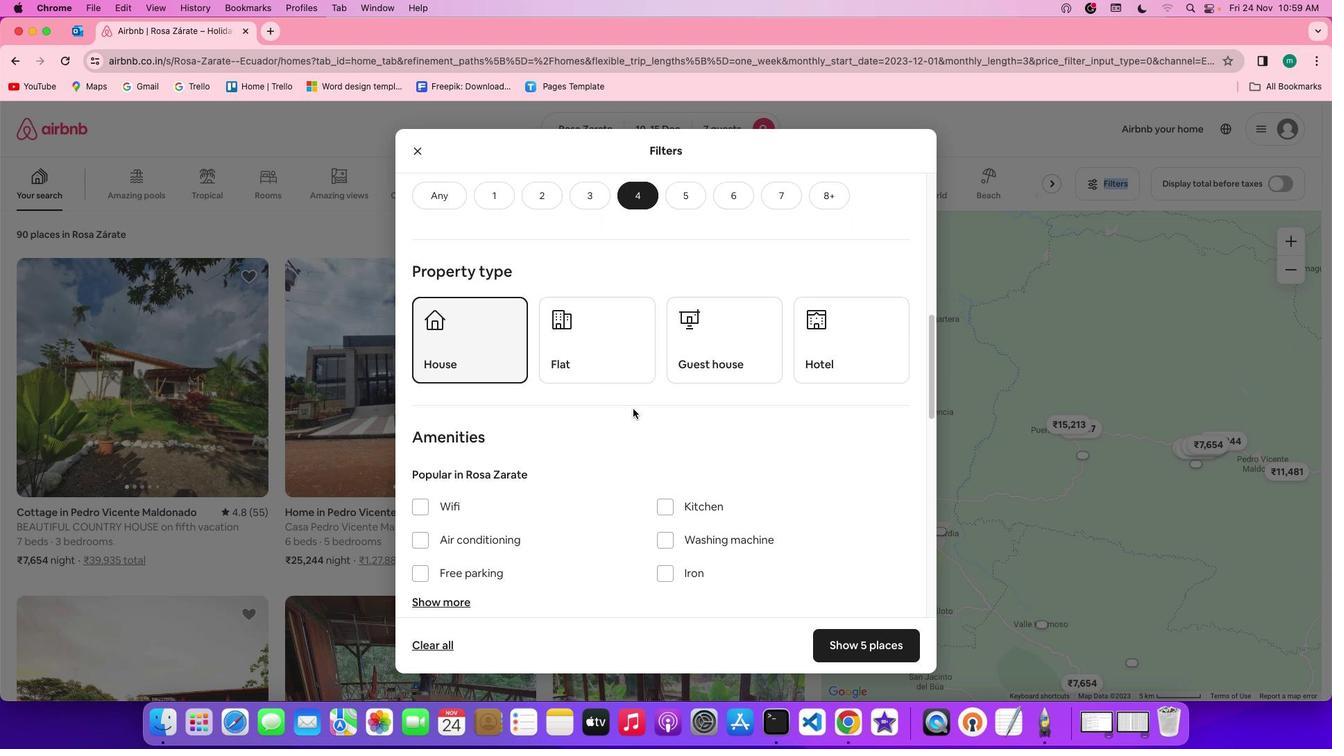 
Action: Mouse scrolled (632, 409) with delta (0, -1)
Screenshot: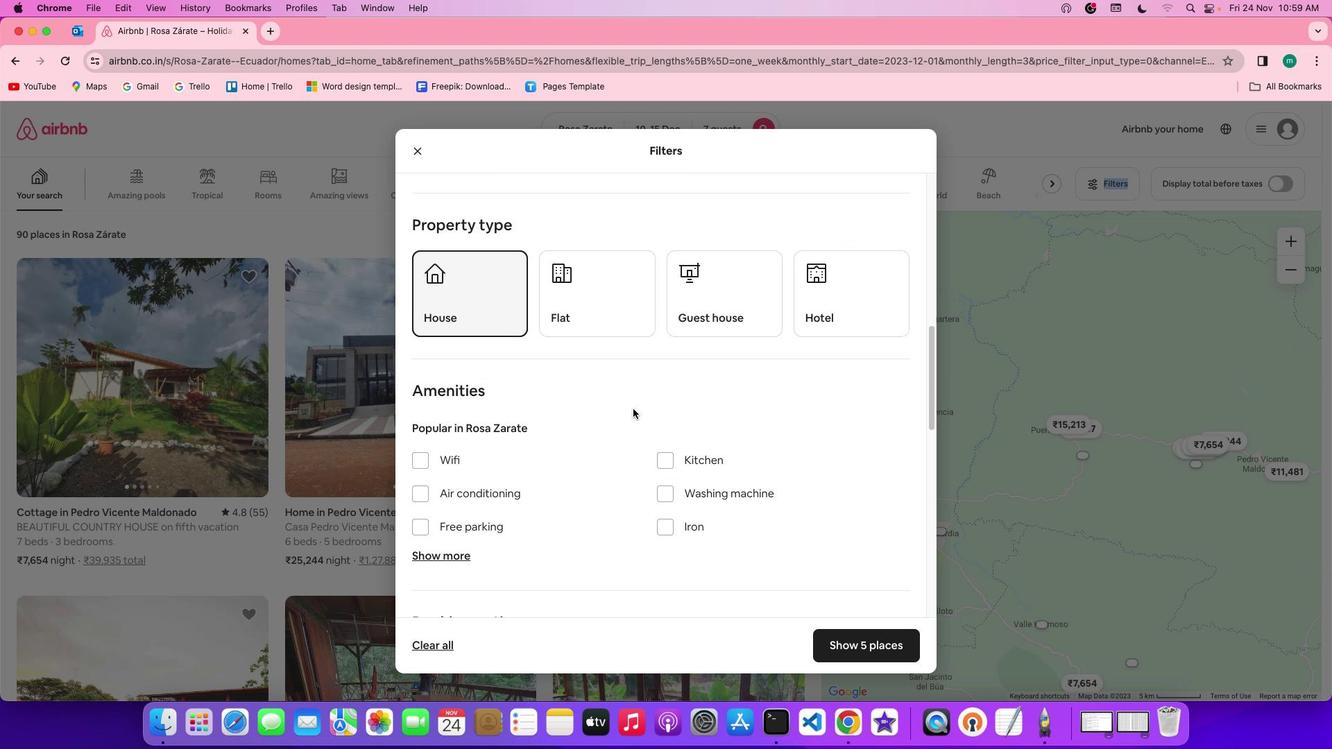 
Action: Mouse scrolled (632, 409) with delta (0, 0)
Screenshot: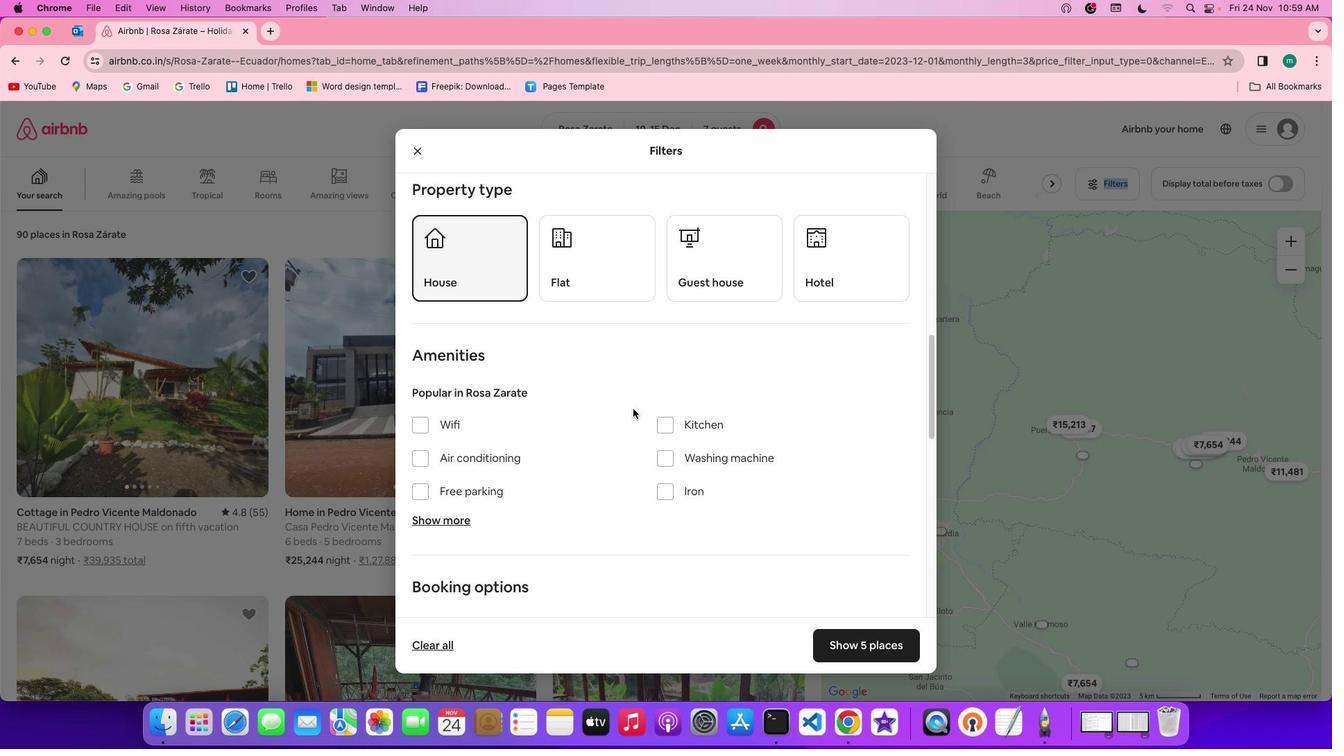 
Action: Mouse scrolled (632, 409) with delta (0, 0)
Screenshot: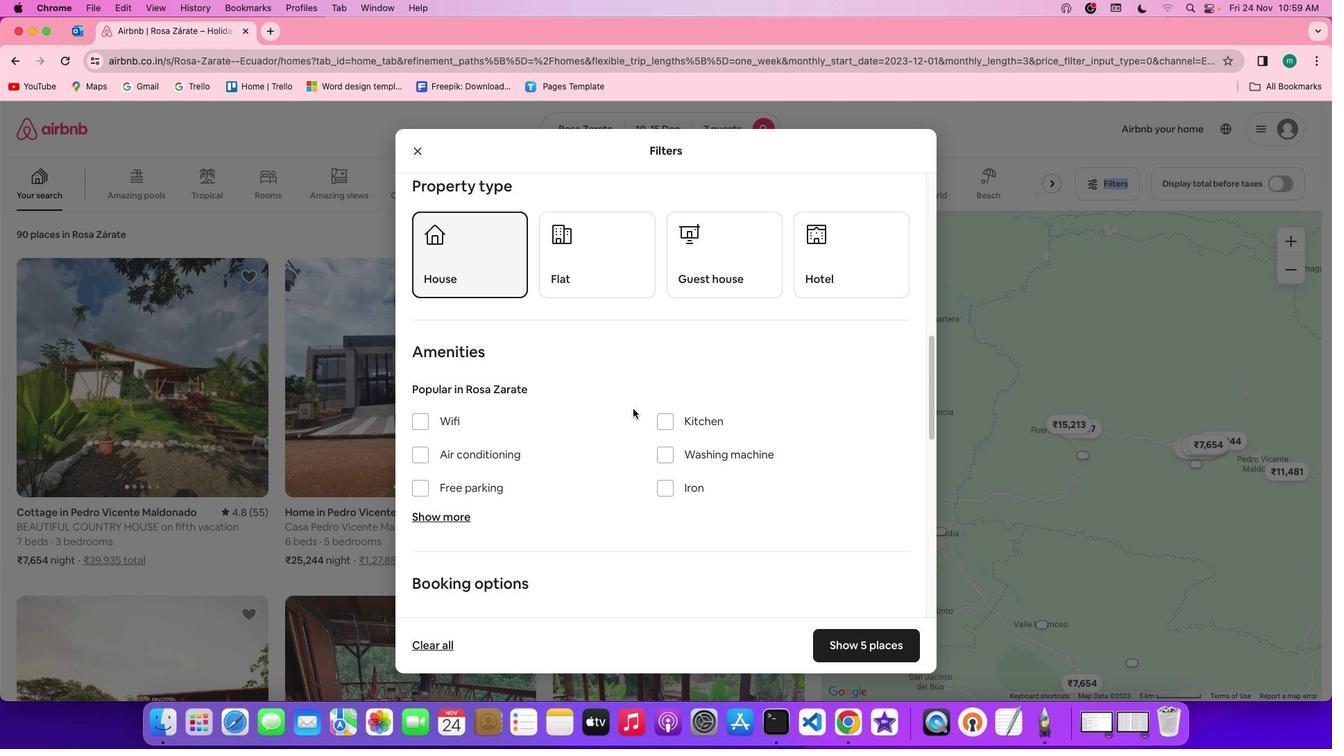 
Action: Mouse scrolled (632, 409) with delta (0, 0)
Screenshot: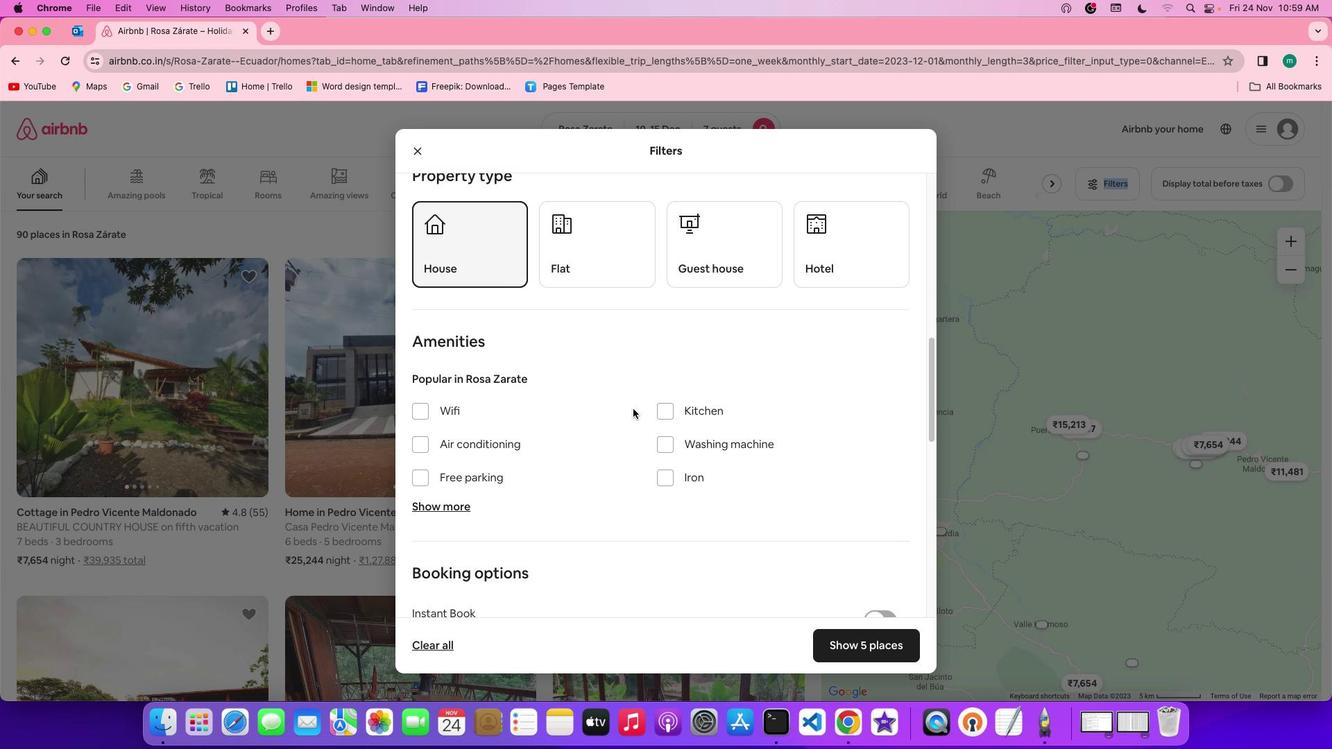 
Action: Mouse scrolled (632, 409) with delta (0, 0)
Screenshot: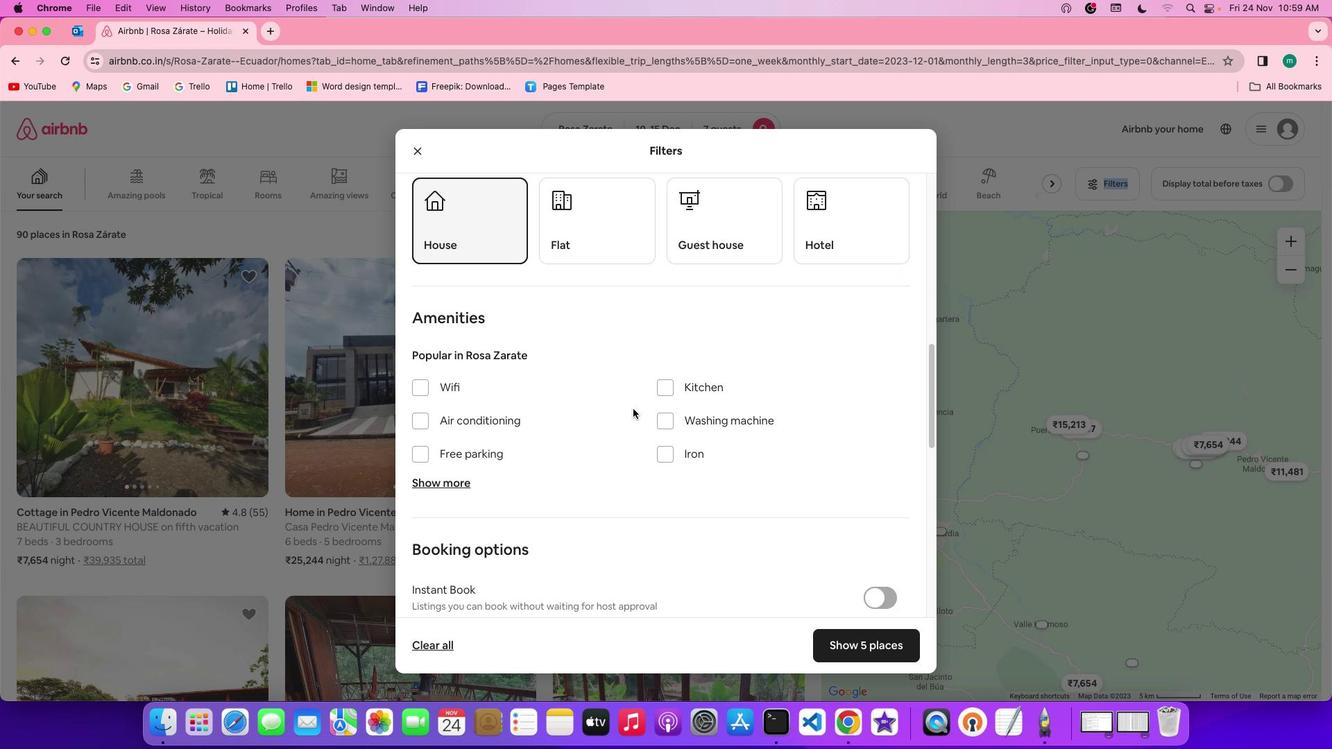 
Action: Mouse moved to (412, 369)
Screenshot: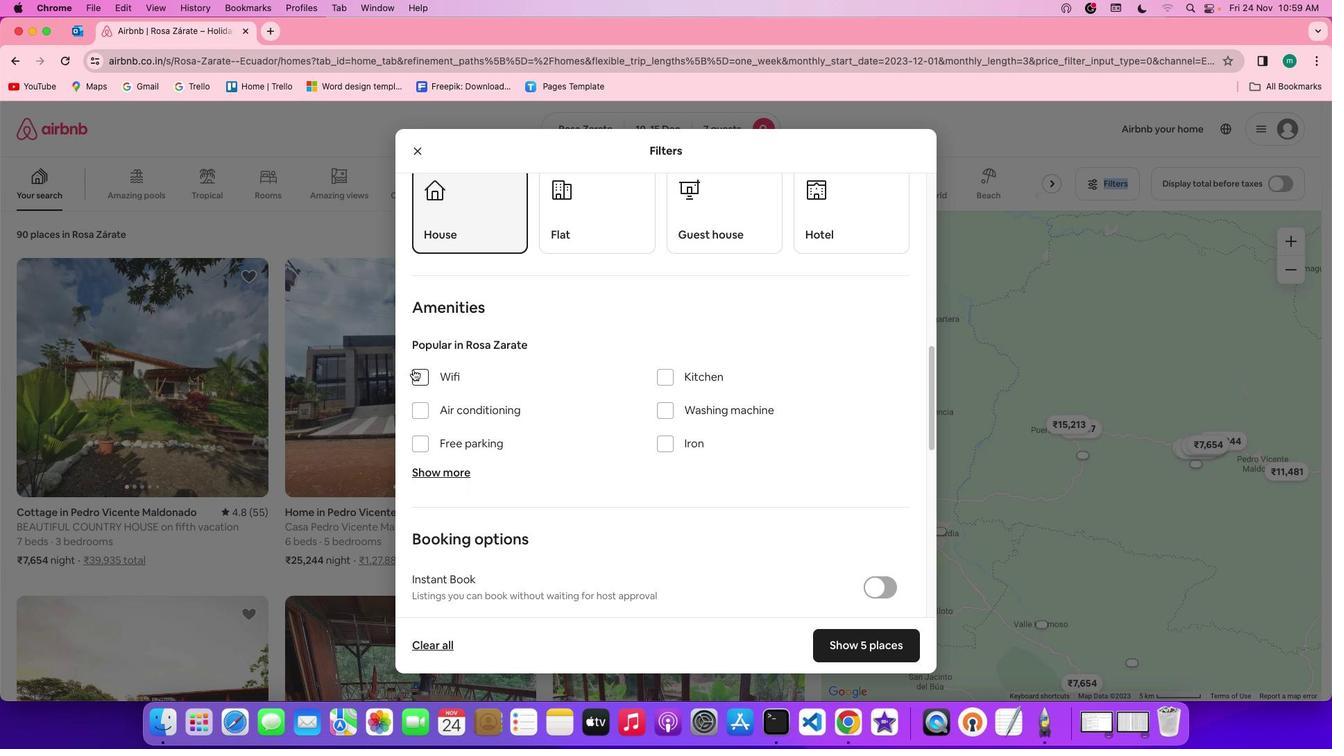 
Action: Mouse pressed left at (412, 369)
Screenshot: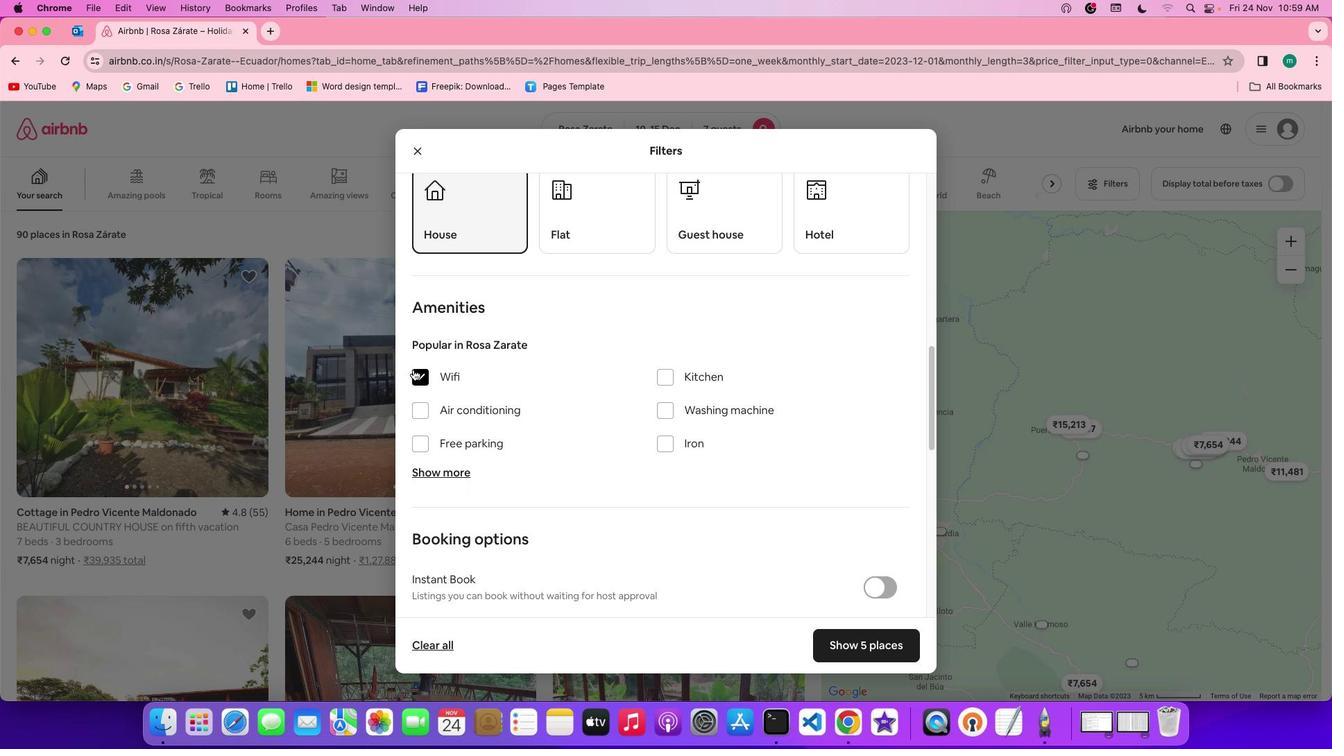 
Action: Mouse moved to (537, 400)
Screenshot: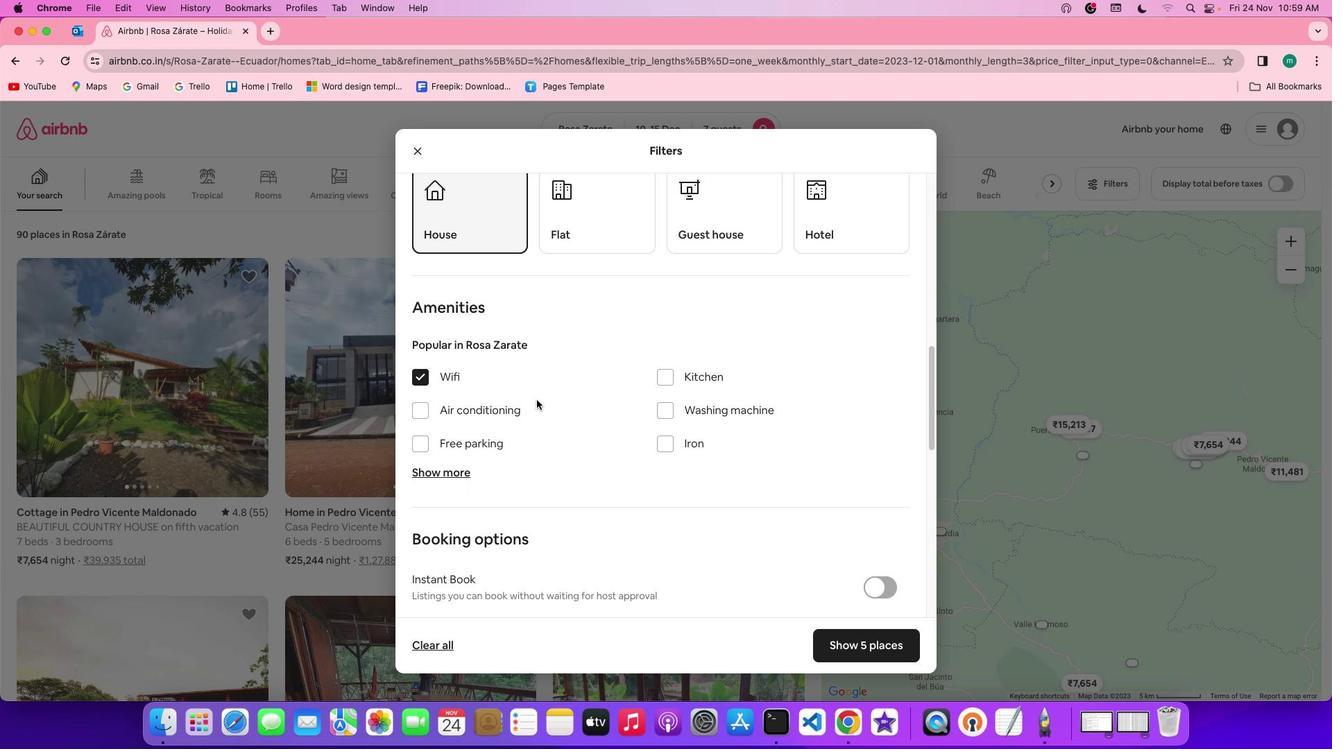 
Action: Mouse scrolled (537, 400) with delta (0, 0)
Screenshot: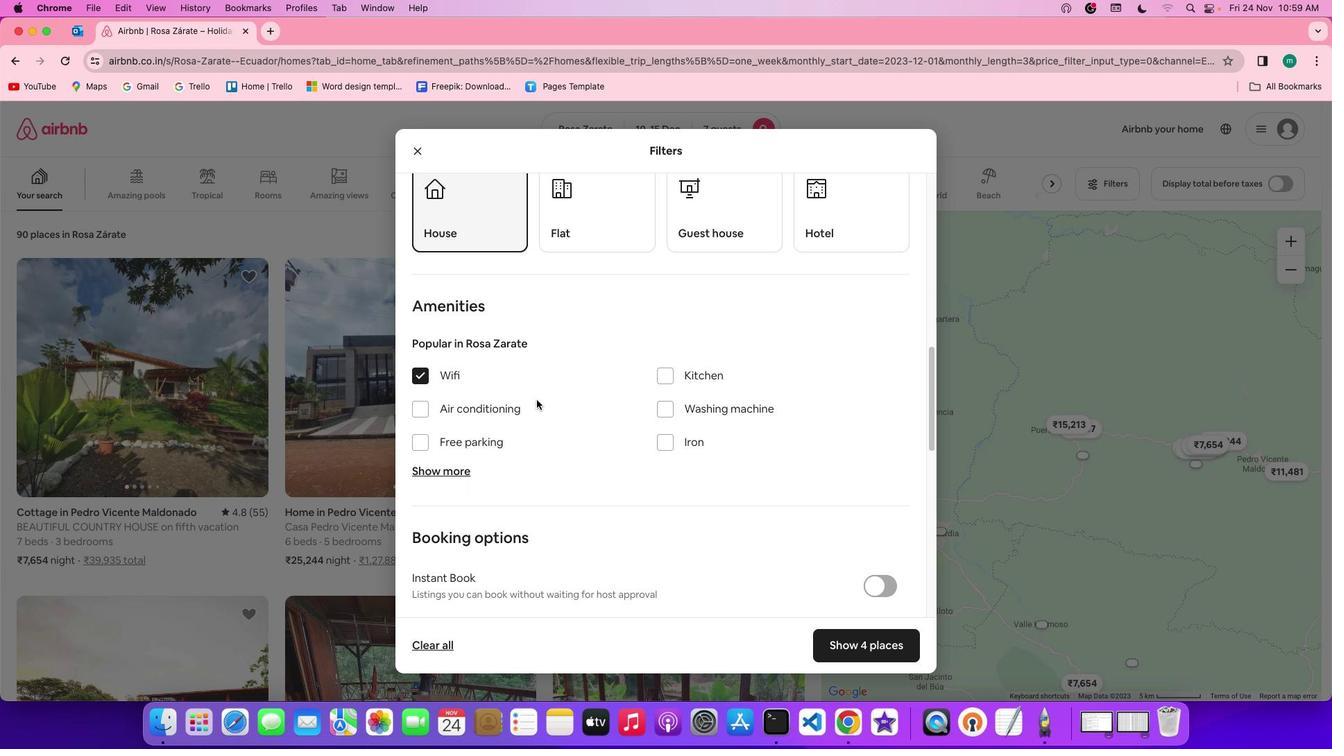 
Action: Mouse scrolled (537, 400) with delta (0, 0)
Screenshot: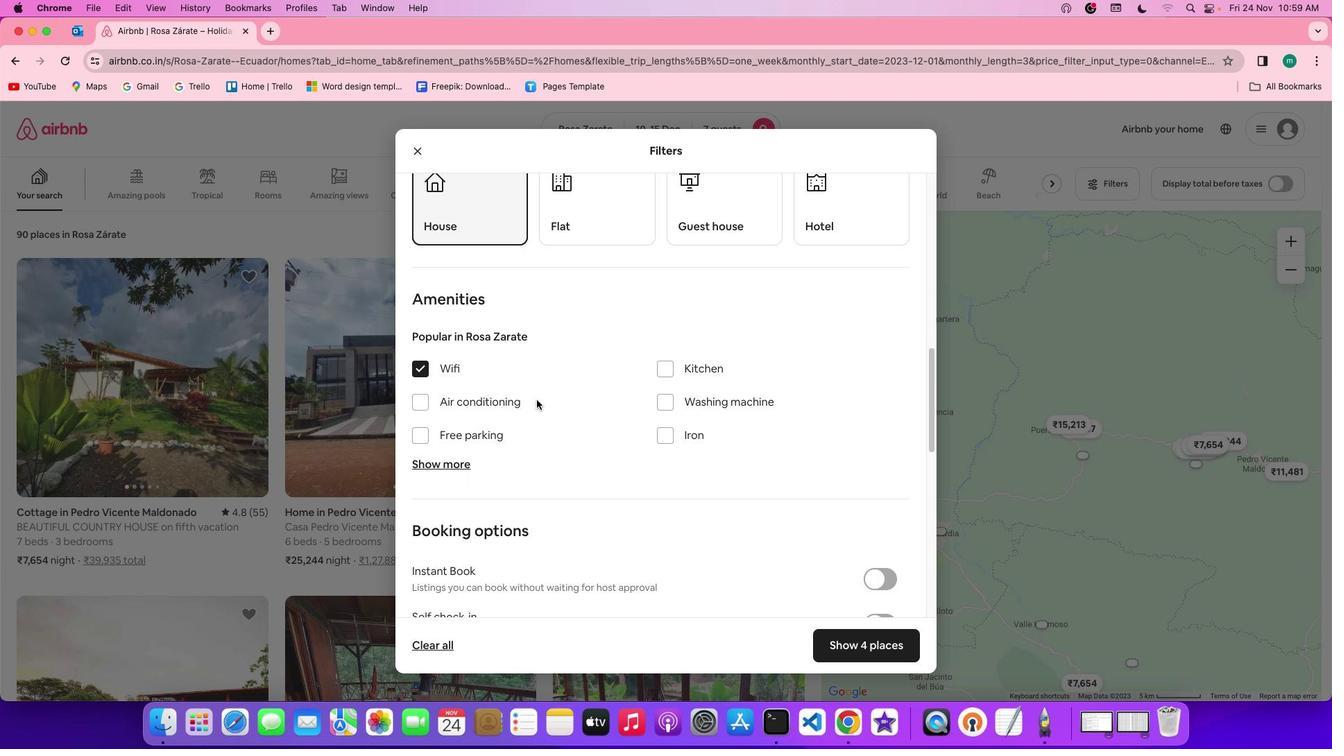 
Action: Mouse scrolled (537, 400) with delta (0, 0)
Screenshot: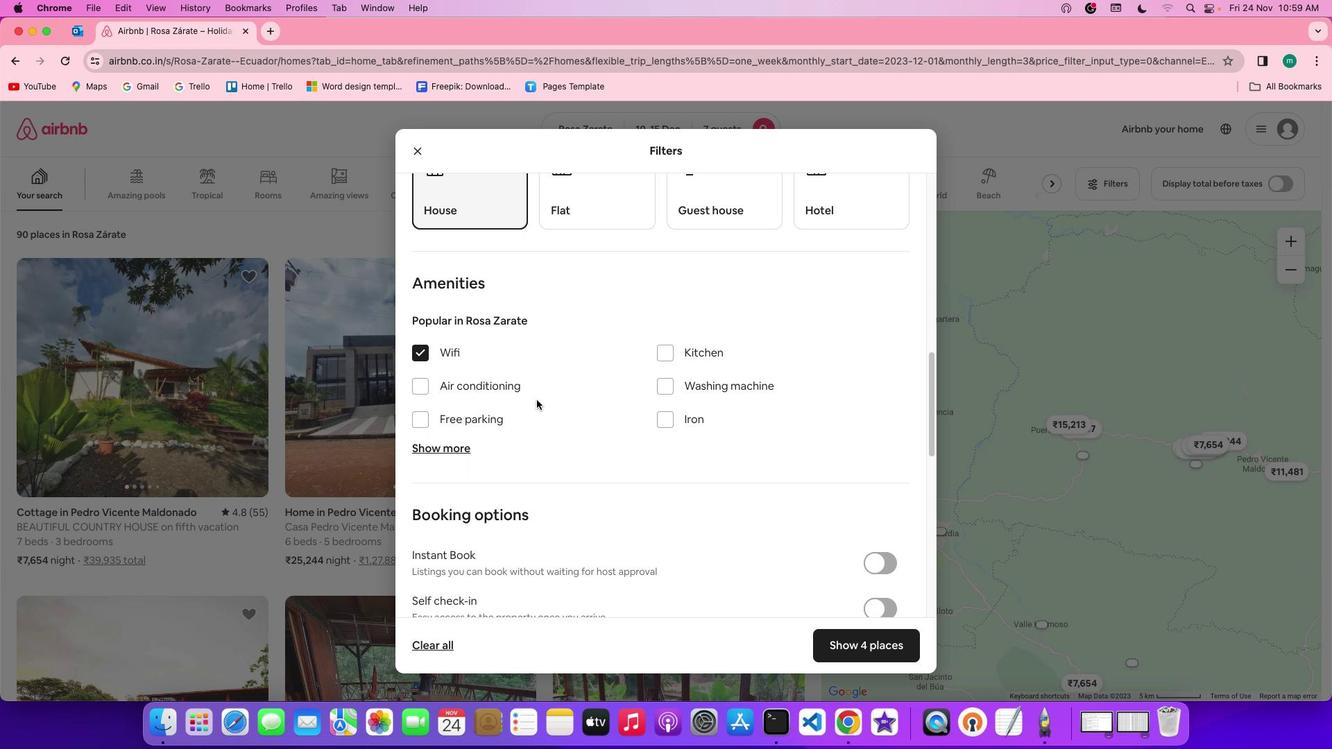 
Action: Mouse scrolled (537, 400) with delta (0, 0)
Screenshot: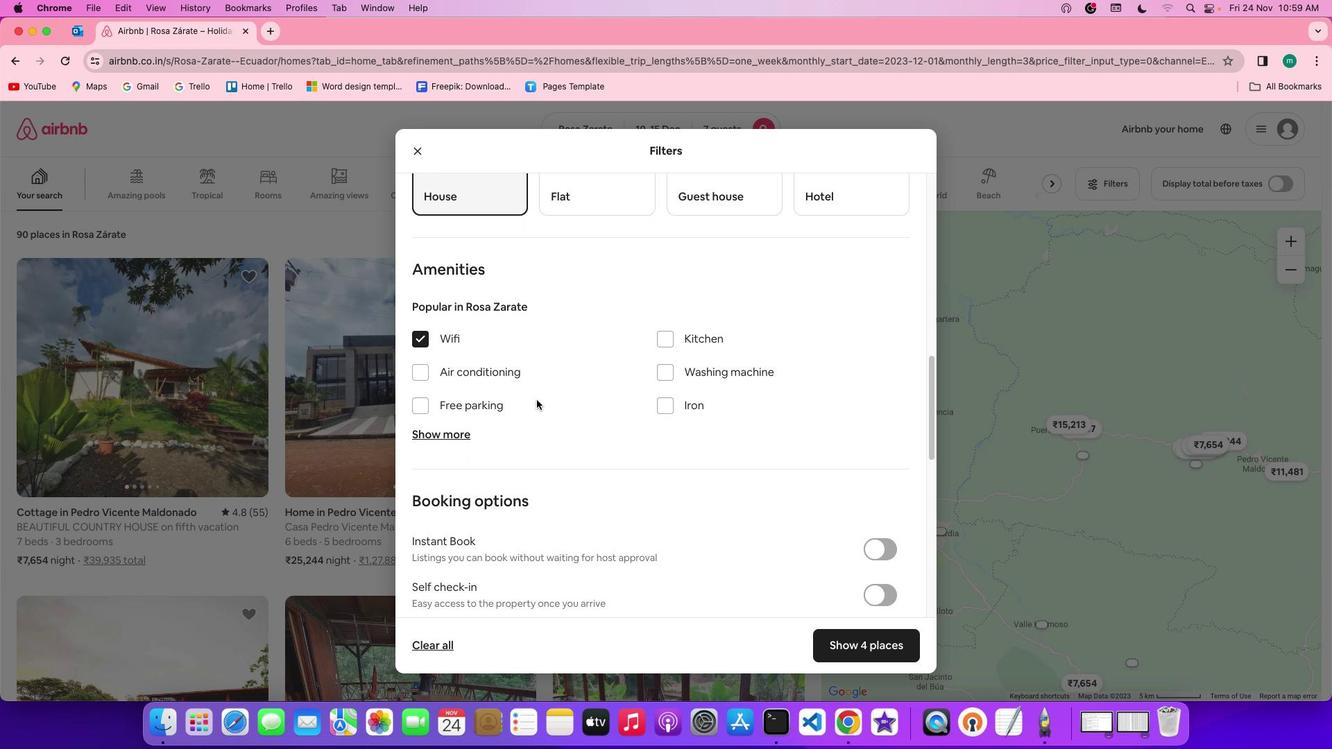 
Action: Mouse scrolled (537, 400) with delta (0, 0)
Screenshot: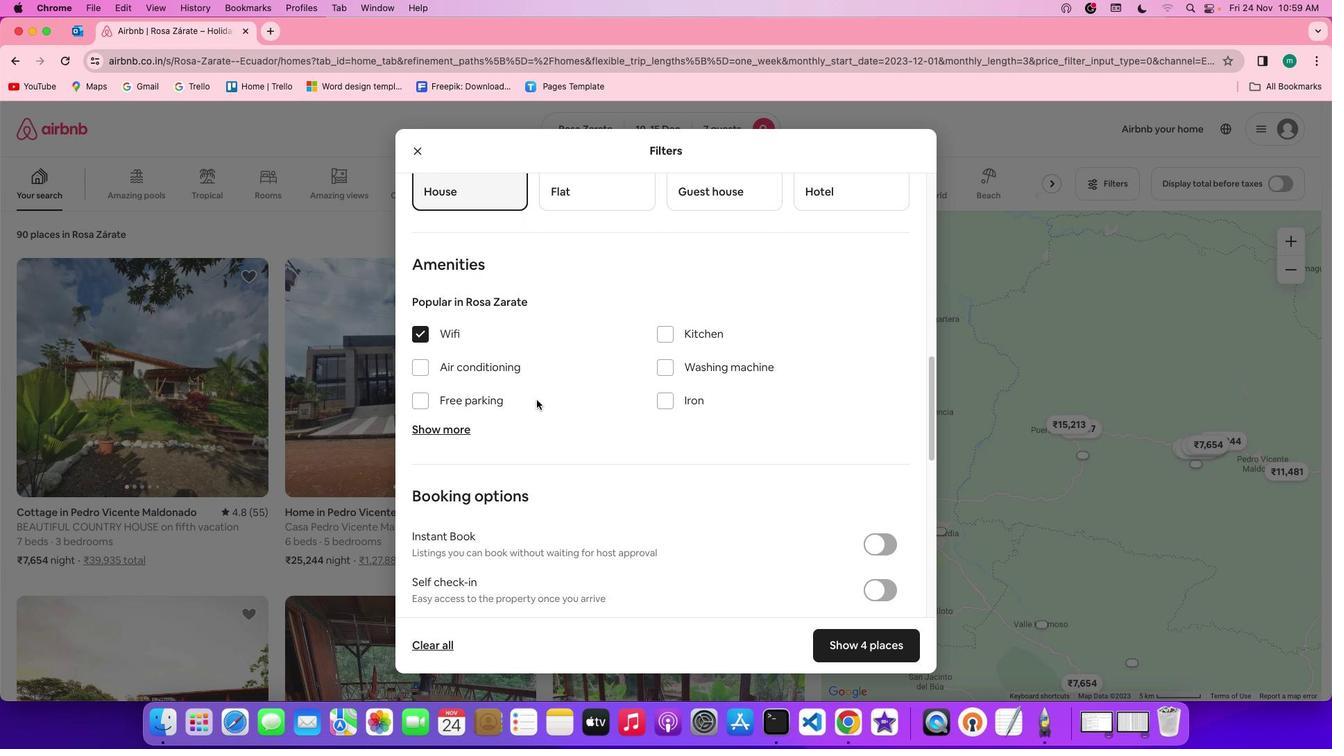 
Action: Mouse scrolled (537, 400) with delta (0, 0)
Screenshot: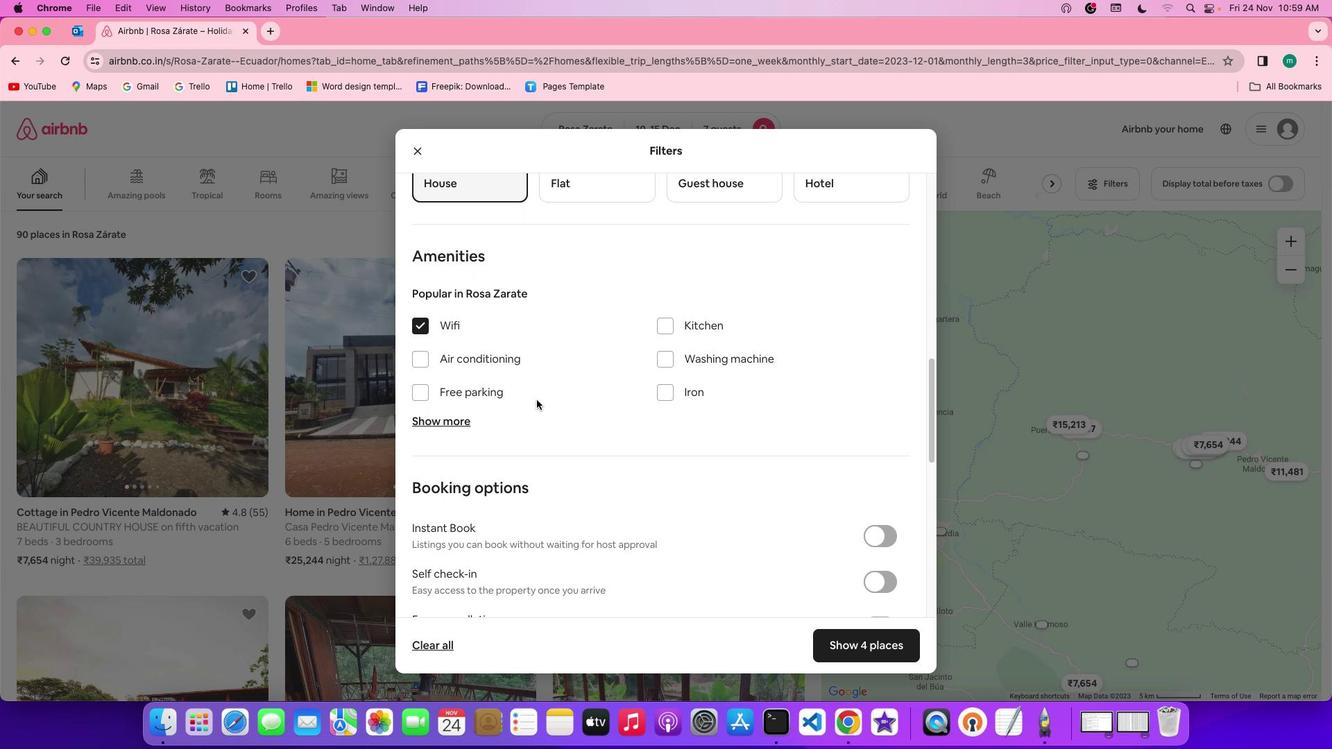 
Action: Mouse scrolled (537, 400) with delta (0, 0)
Screenshot: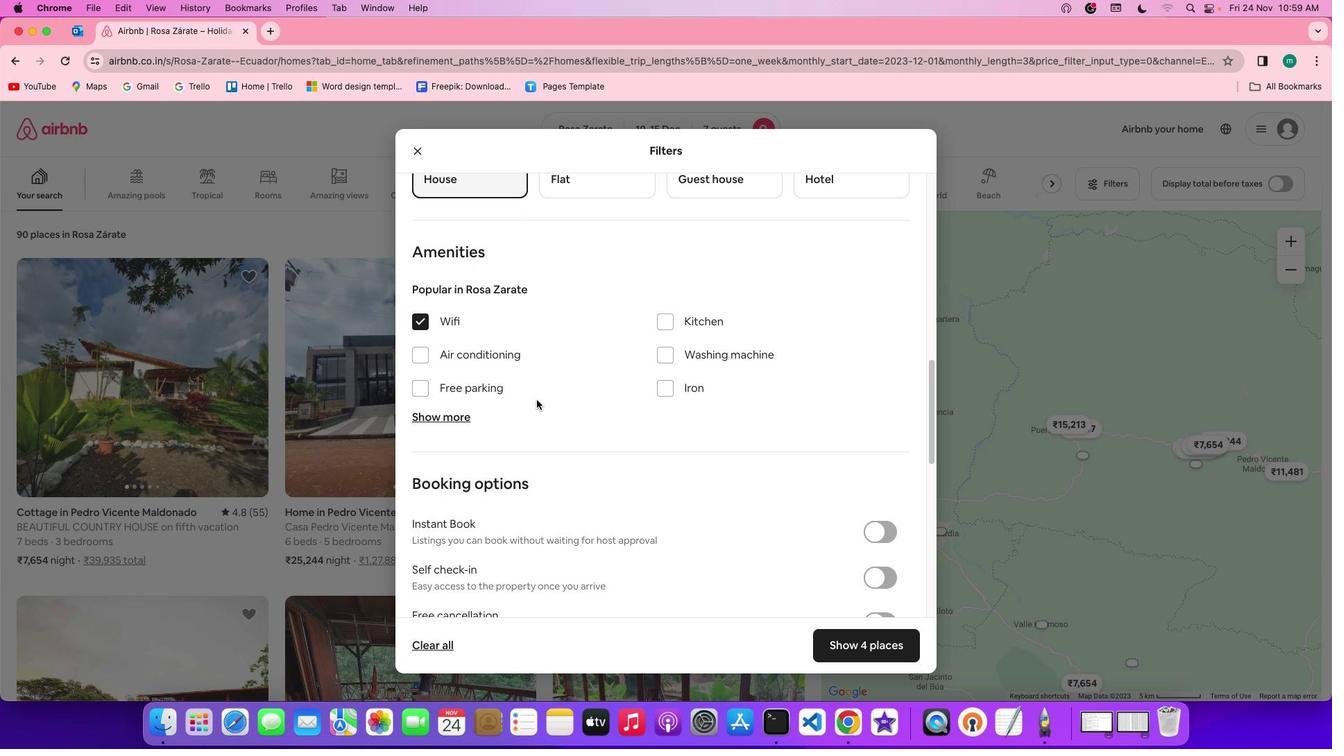 
Action: Mouse scrolled (537, 400) with delta (0, 0)
Screenshot: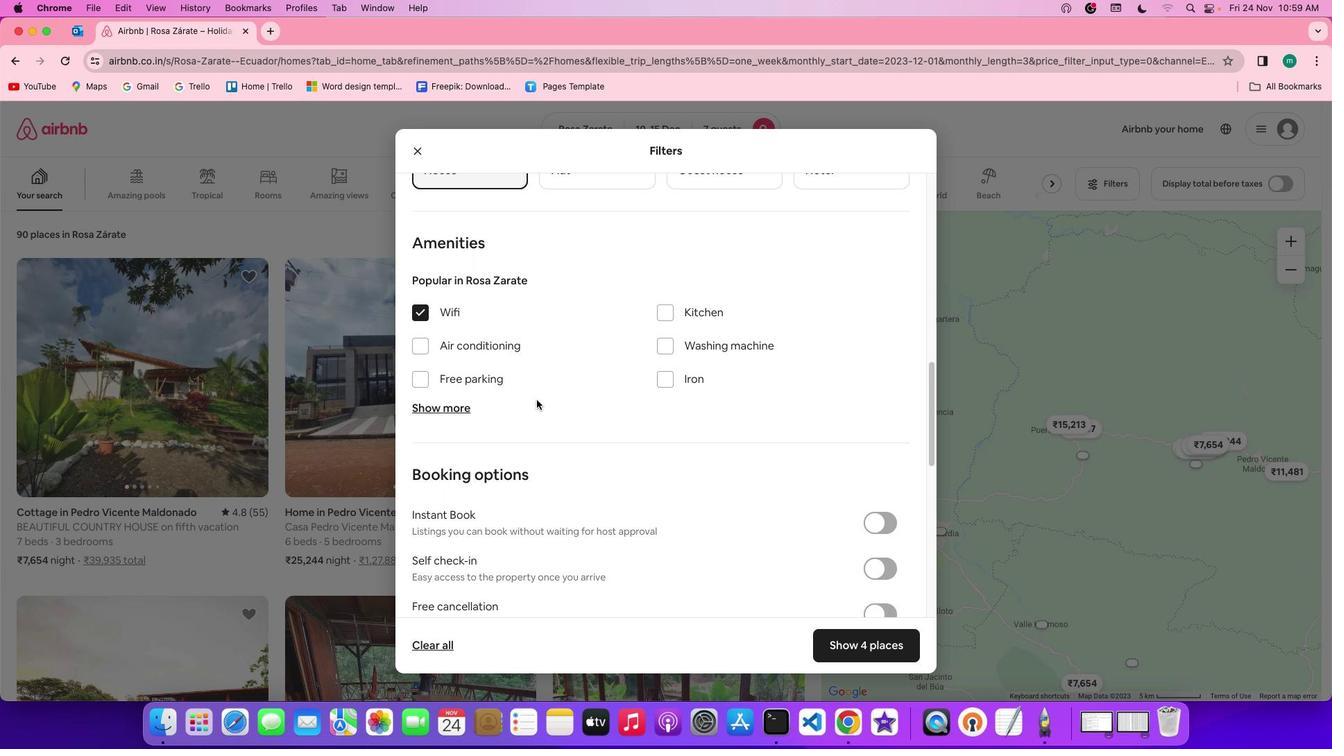 
Action: Mouse scrolled (537, 400) with delta (0, 0)
Screenshot: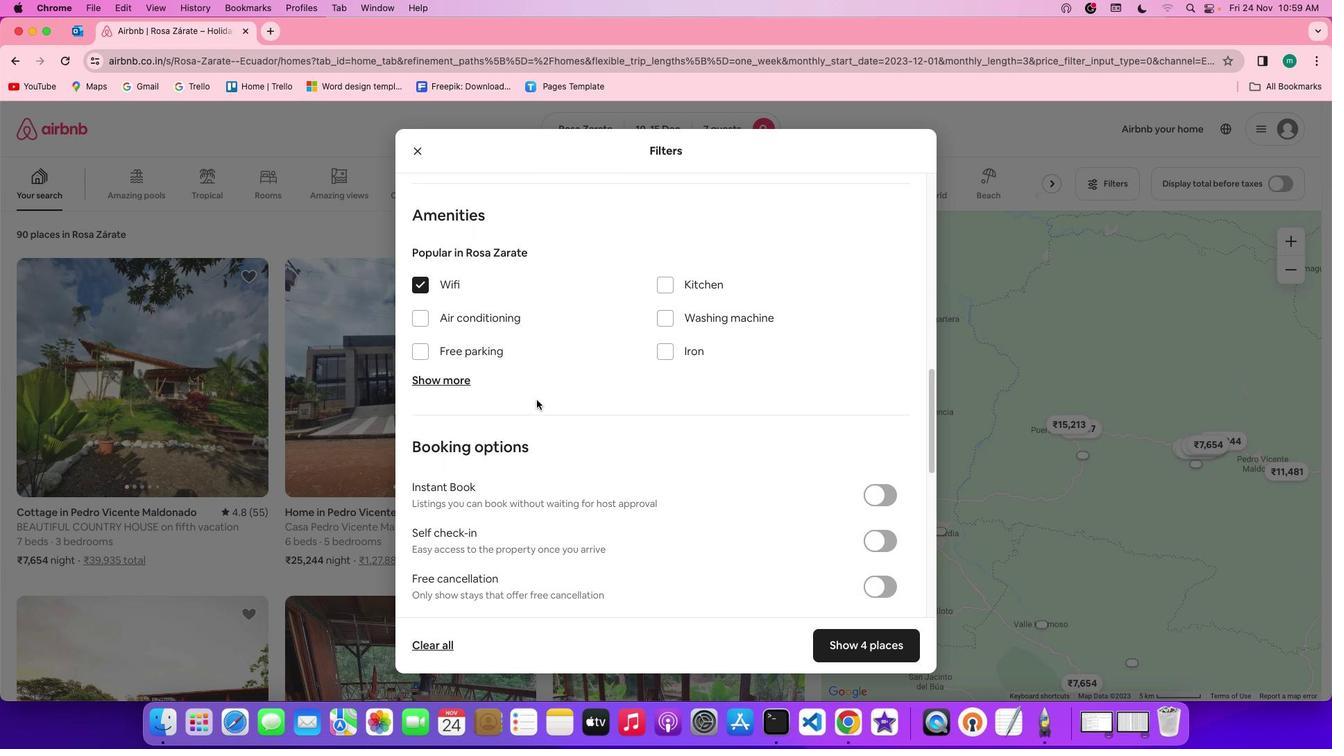 
Action: Mouse moved to (457, 369)
Screenshot: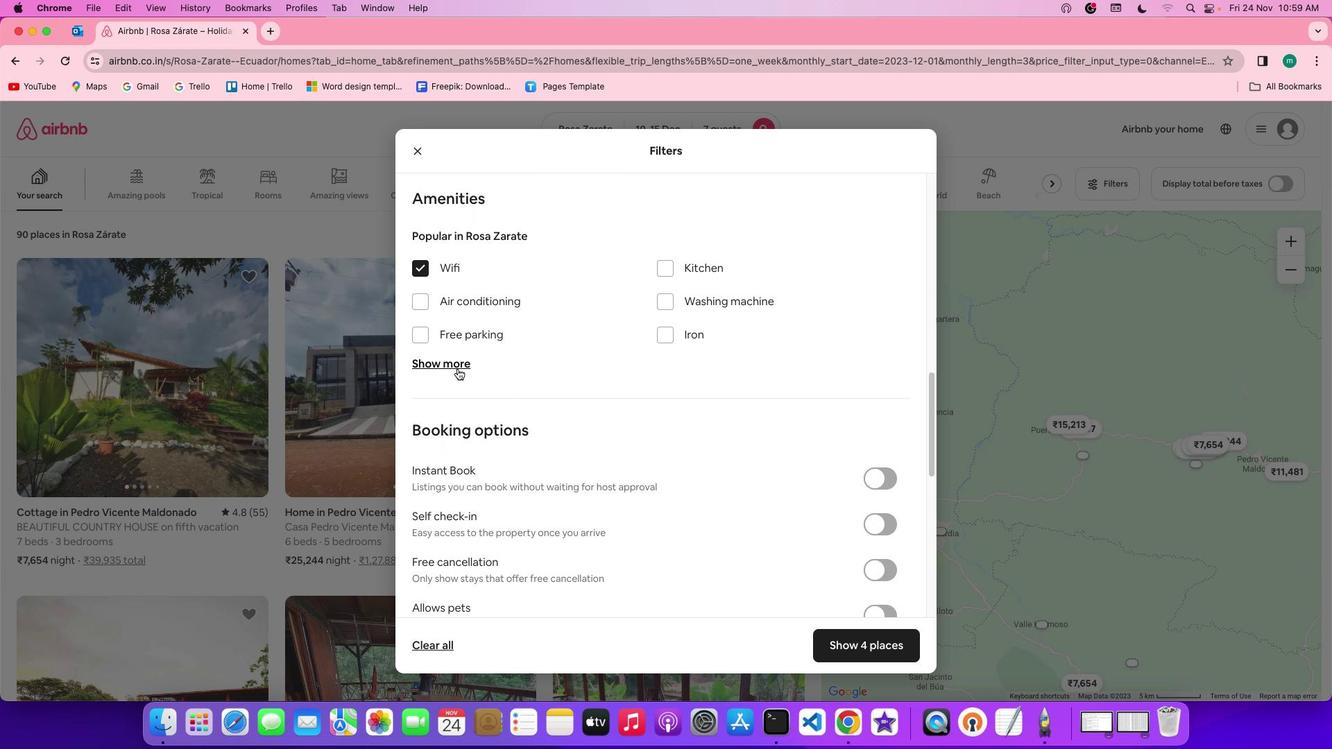 
Action: Mouse pressed left at (457, 369)
Screenshot: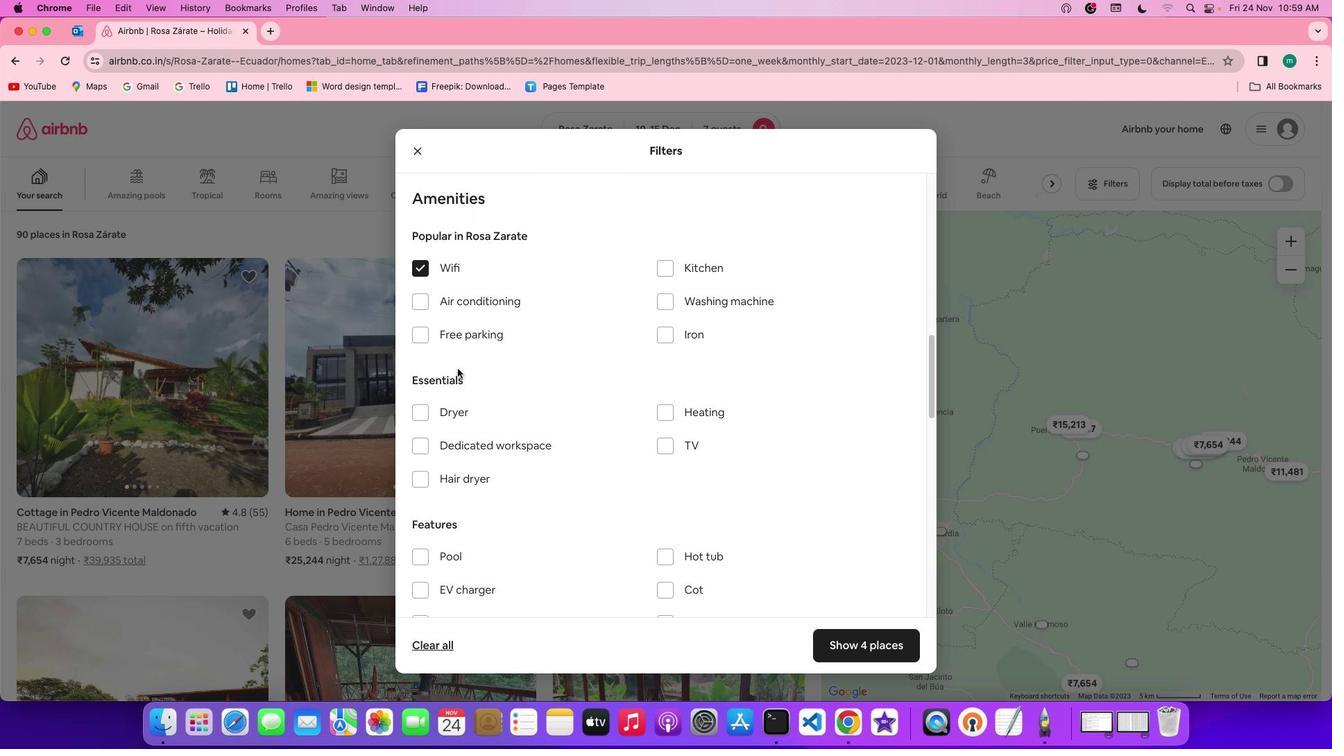 
Action: Mouse moved to (626, 427)
Screenshot: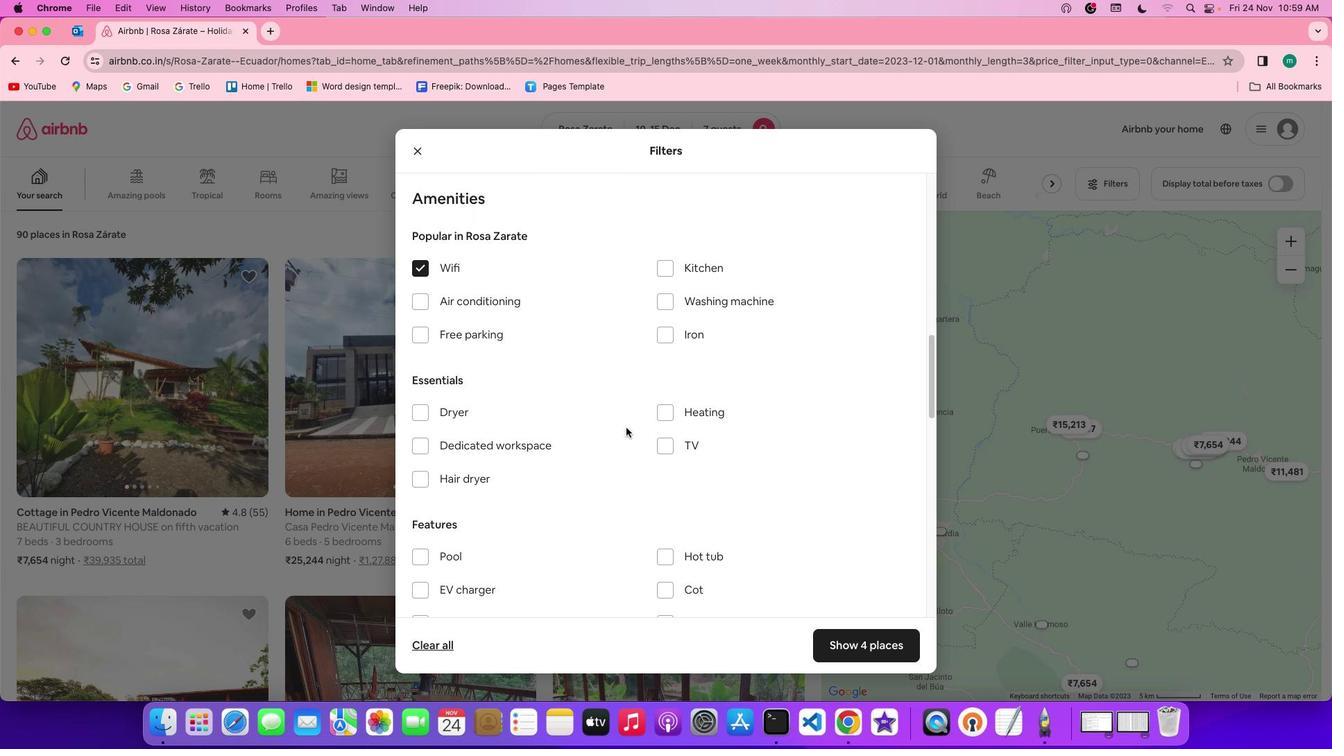 
Action: Mouse scrolled (626, 427) with delta (0, 0)
Screenshot: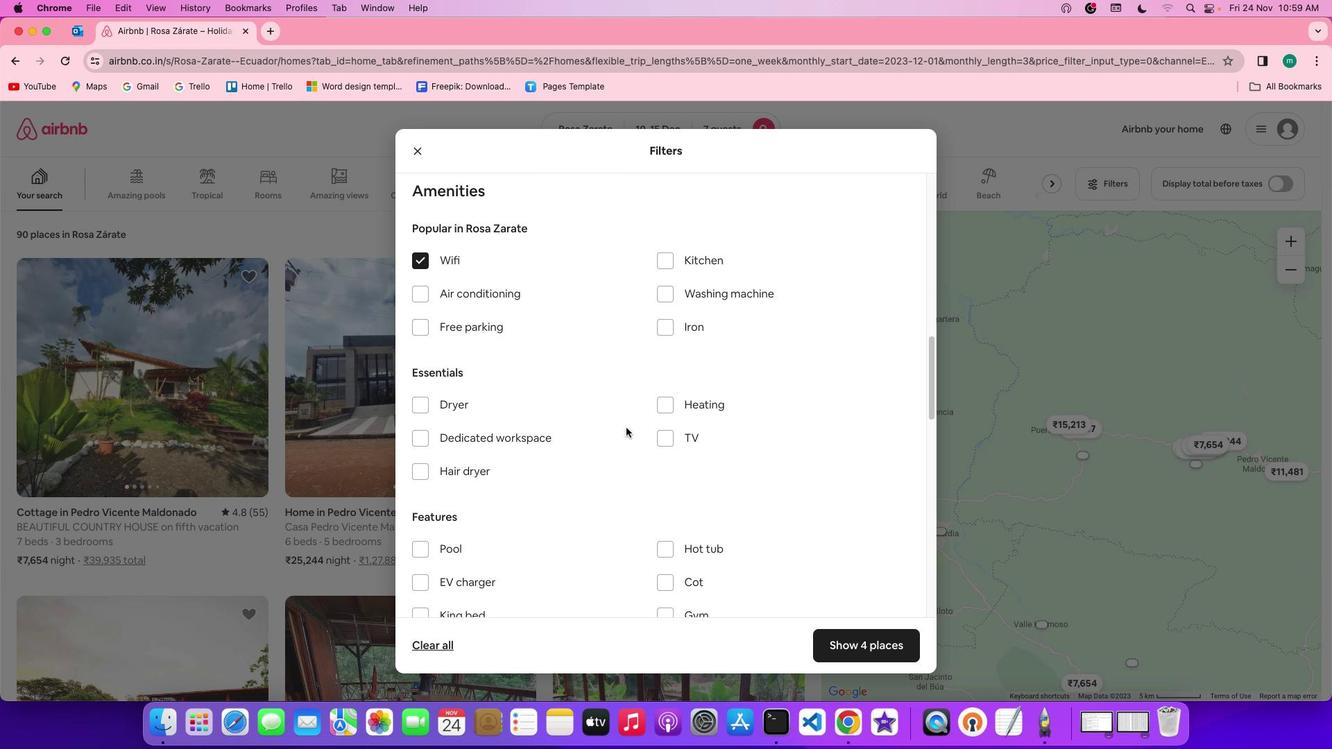 
Action: Mouse scrolled (626, 427) with delta (0, 0)
Screenshot: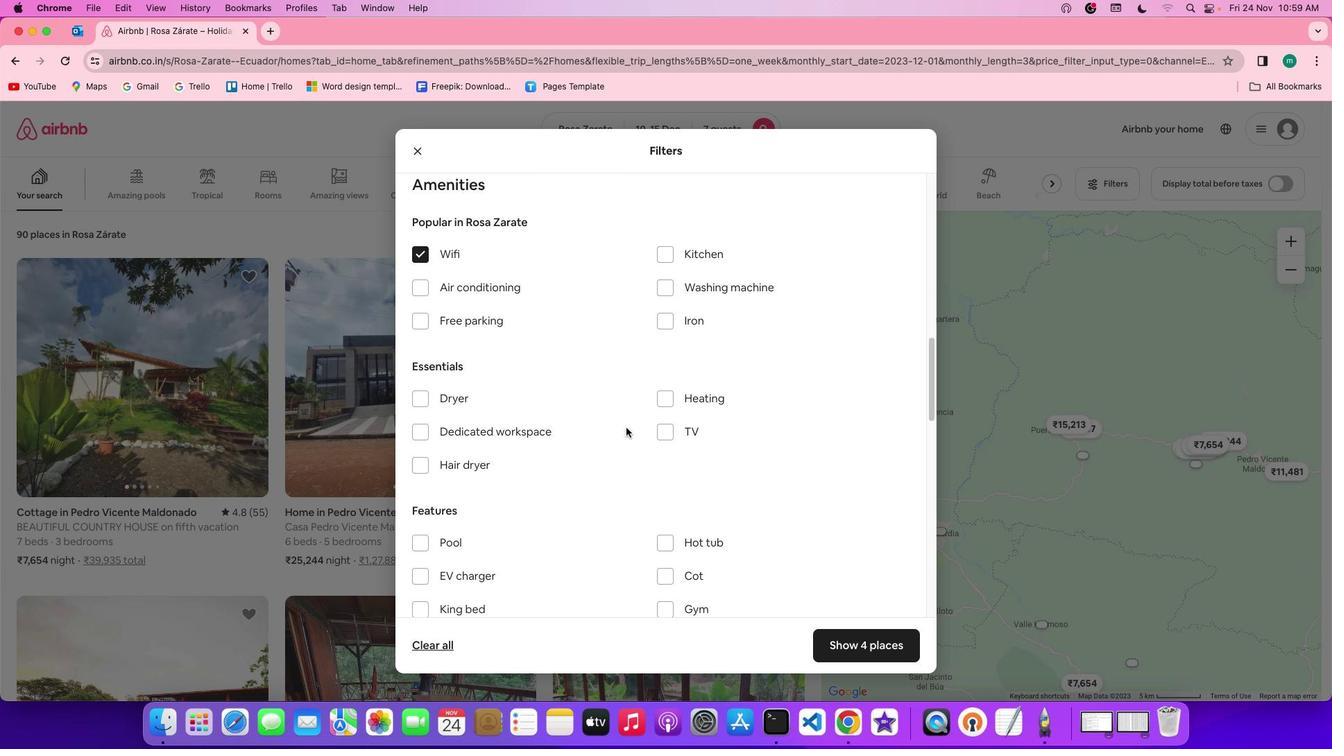 
Action: Mouse moved to (664, 423)
Screenshot: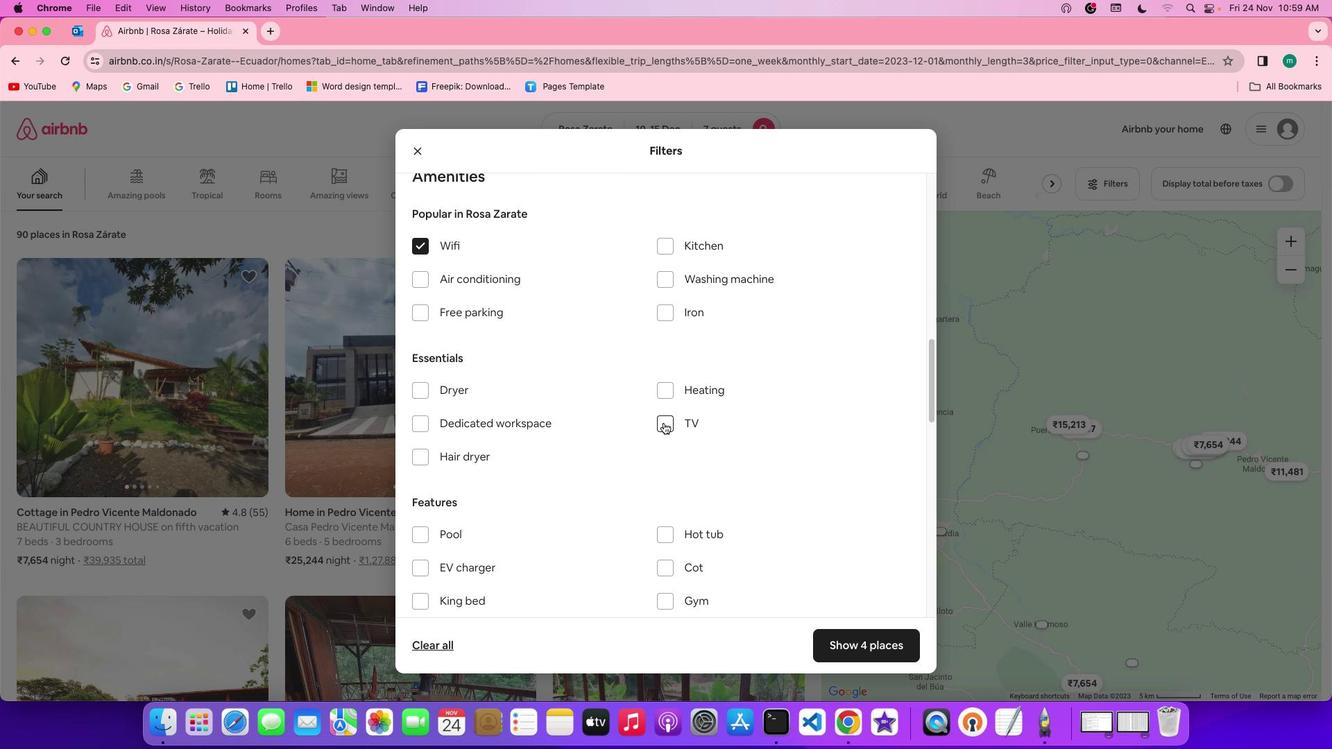 
Action: Mouse pressed left at (664, 423)
Screenshot: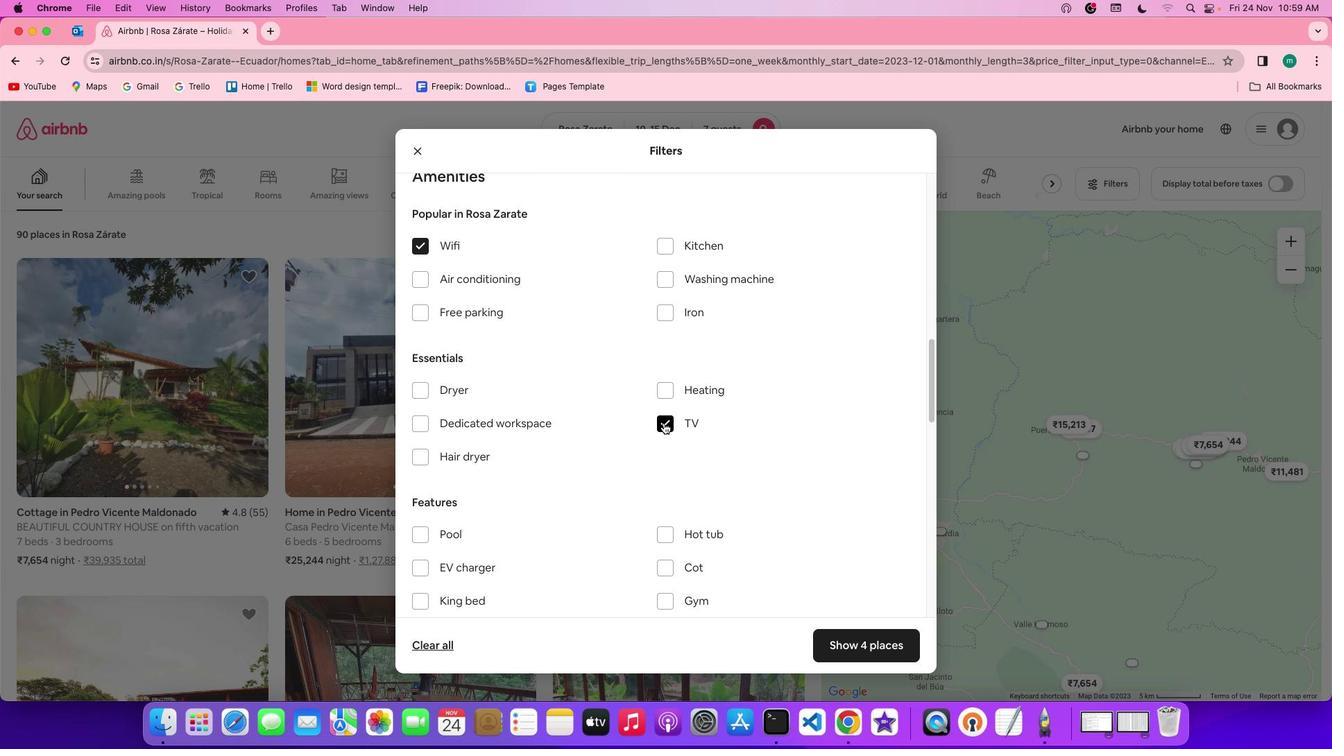 
Action: Mouse moved to (541, 417)
Screenshot: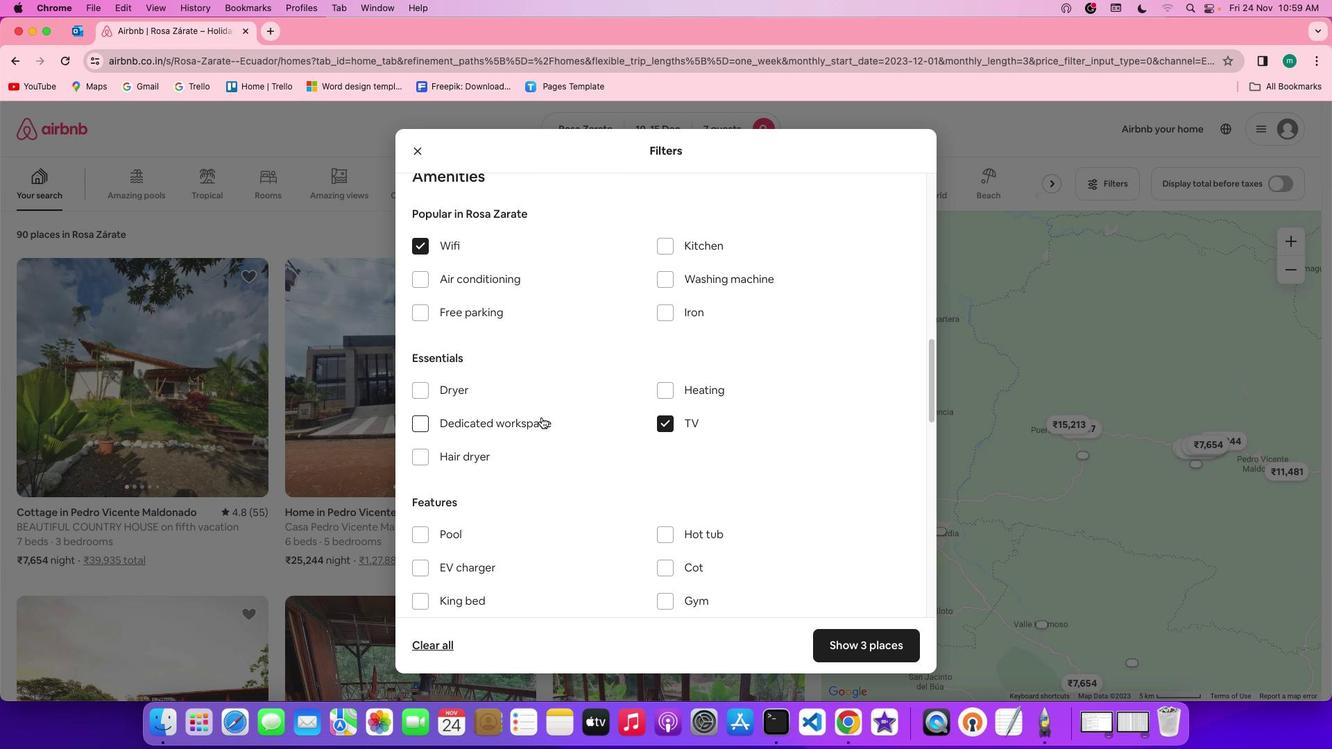 
Action: Mouse scrolled (541, 417) with delta (0, 0)
Screenshot: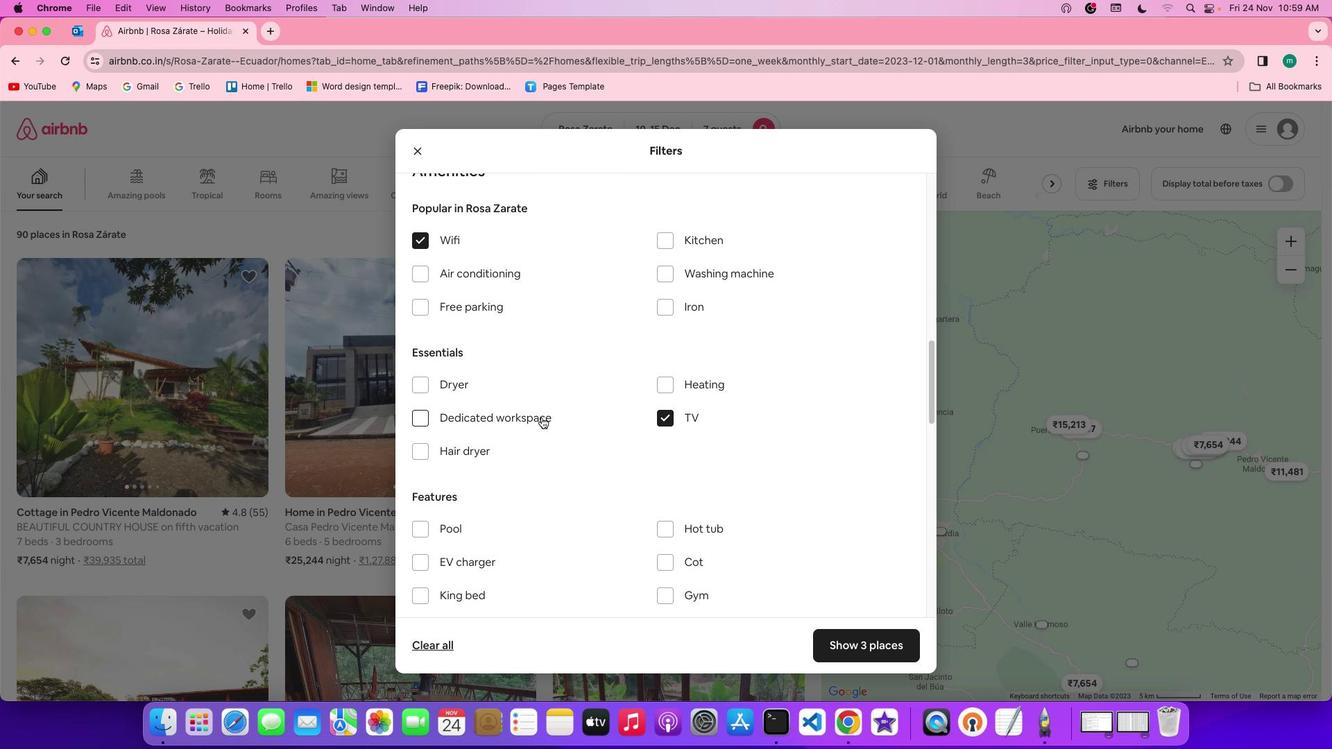 
Action: Mouse scrolled (541, 417) with delta (0, 0)
Screenshot: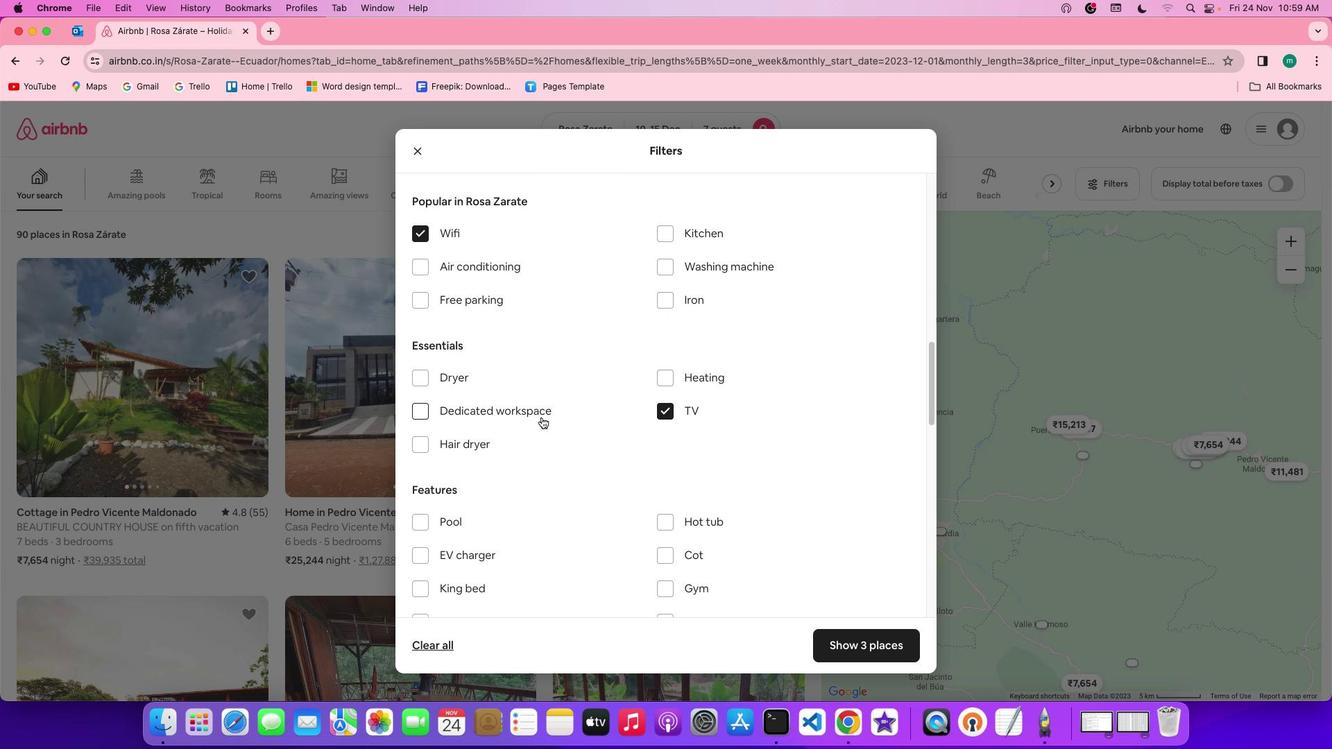 
Action: Mouse scrolled (541, 417) with delta (0, 0)
Screenshot: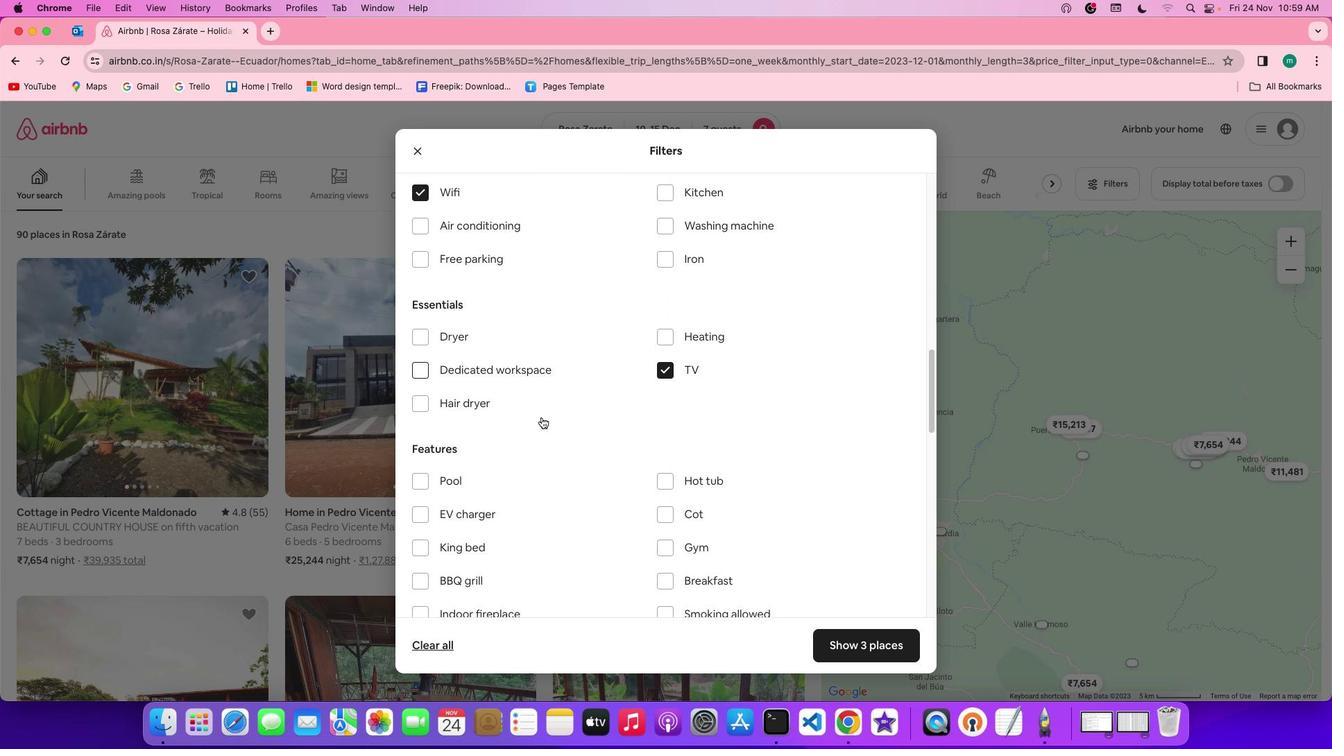 
Action: Mouse scrolled (541, 417) with delta (0, 0)
Screenshot: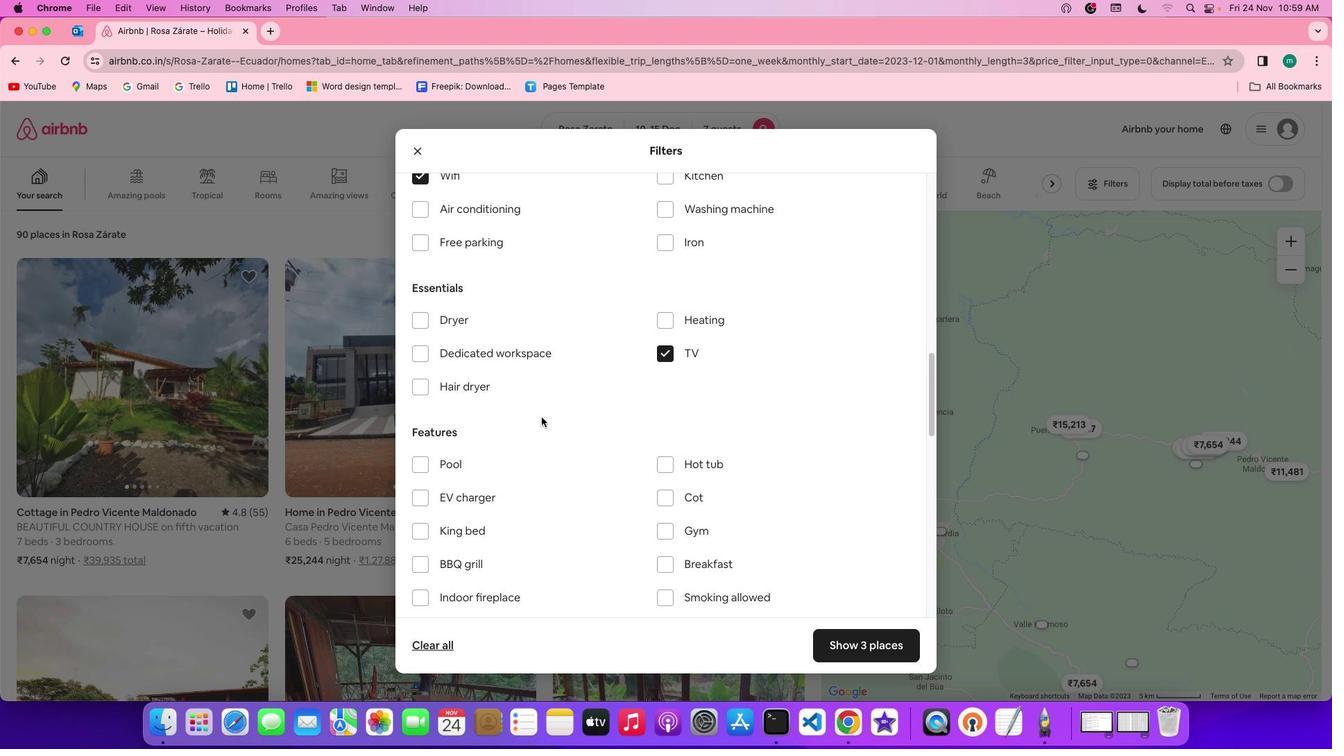
Action: Mouse scrolled (541, 417) with delta (0, 0)
Screenshot: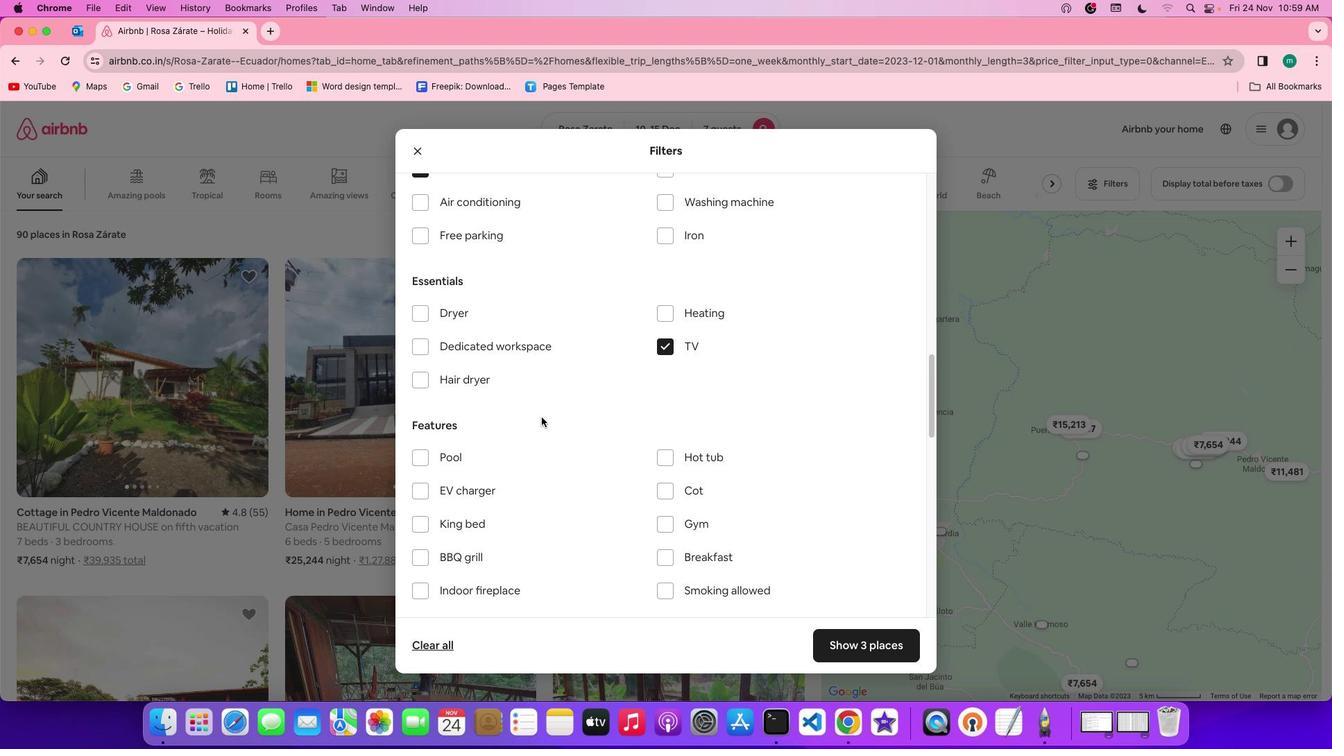 
Action: Mouse scrolled (541, 417) with delta (0, 0)
Screenshot: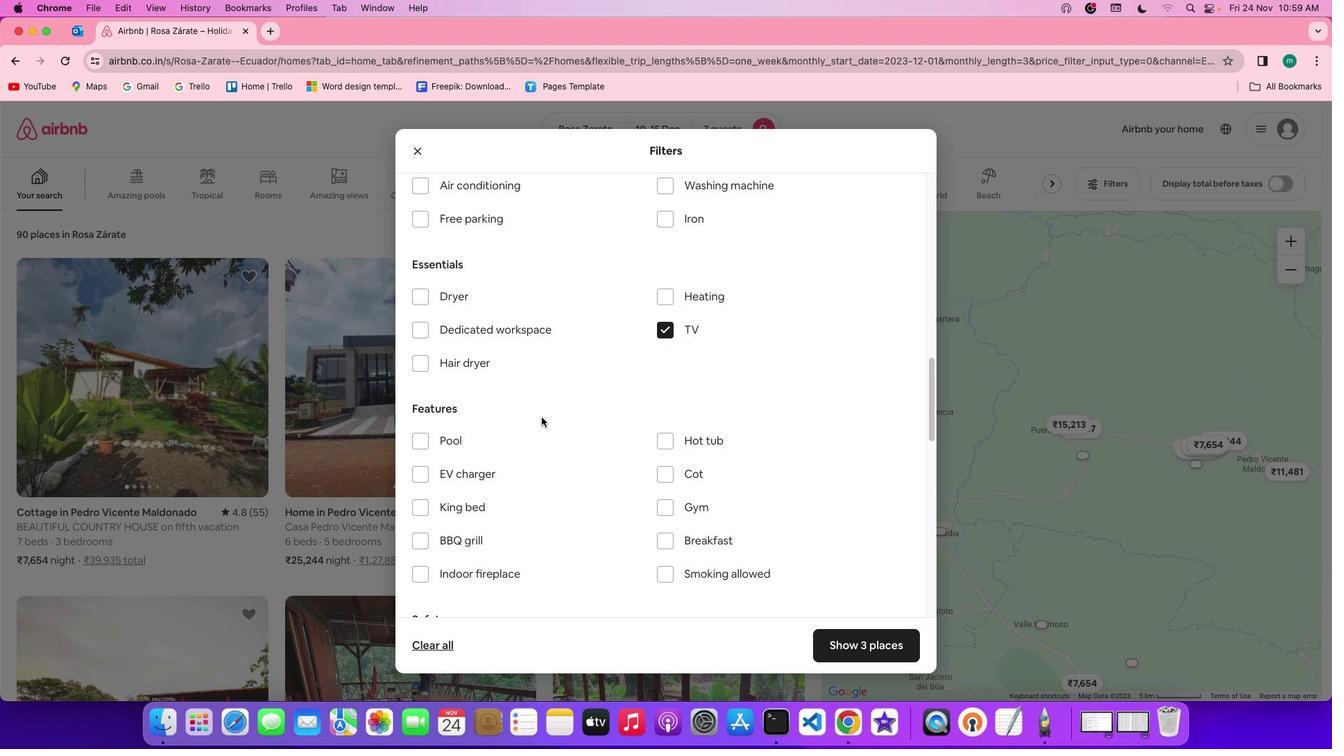 
Action: Mouse moved to (543, 415)
Screenshot: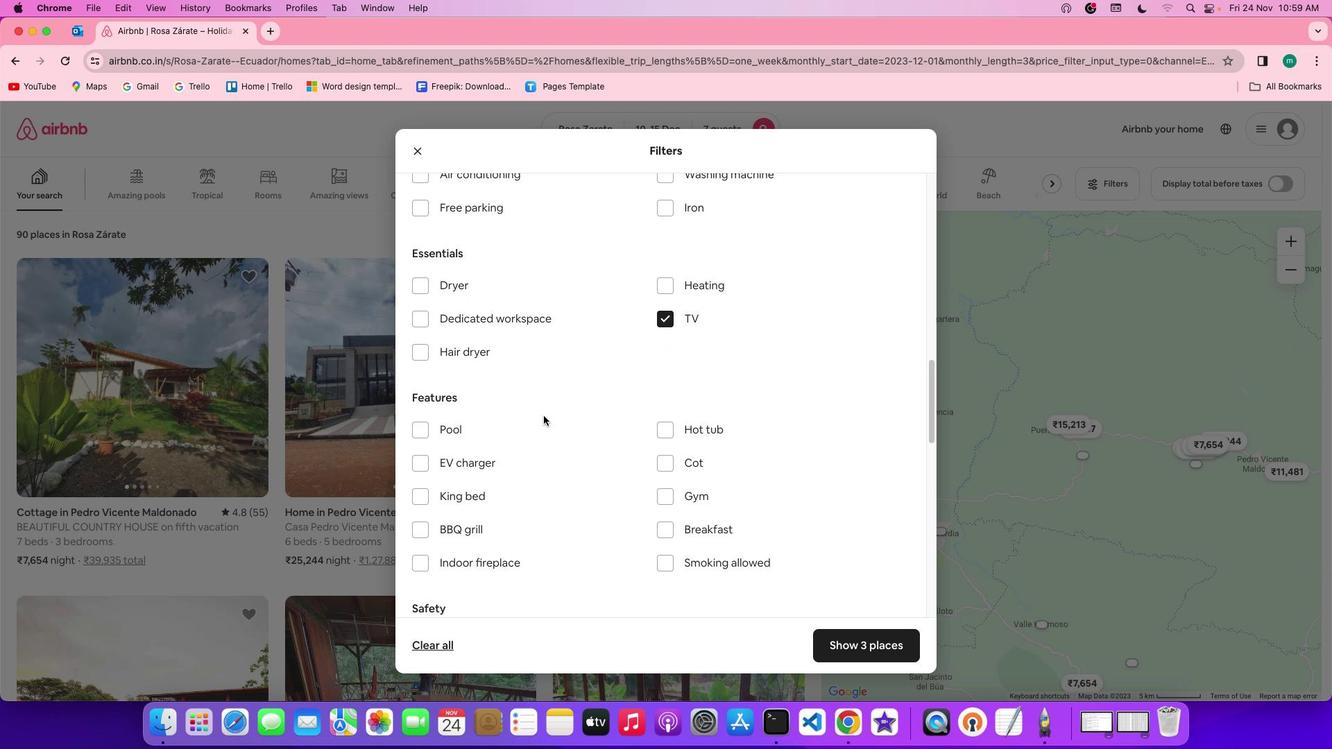 
Action: Mouse scrolled (543, 415) with delta (0, 0)
Screenshot: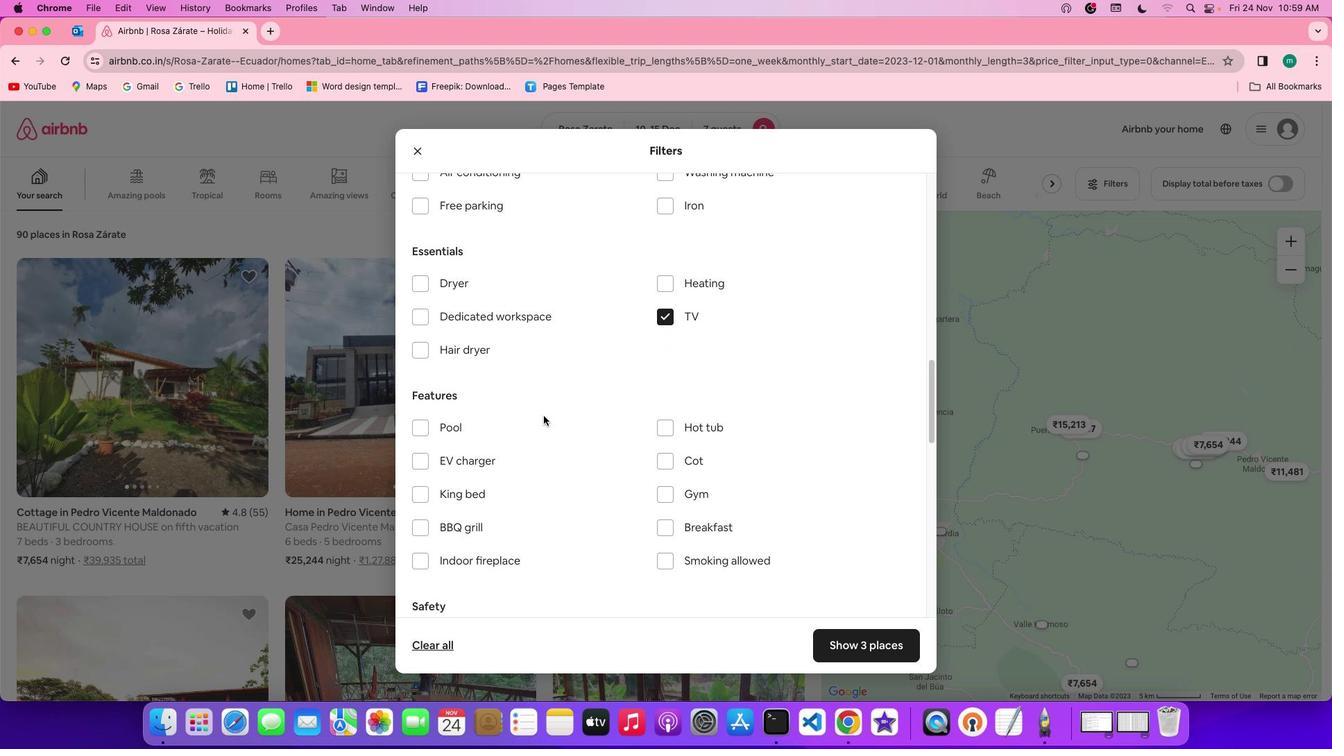 
Action: Mouse scrolled (543, 415) with delta (0, 0)
Screenshot: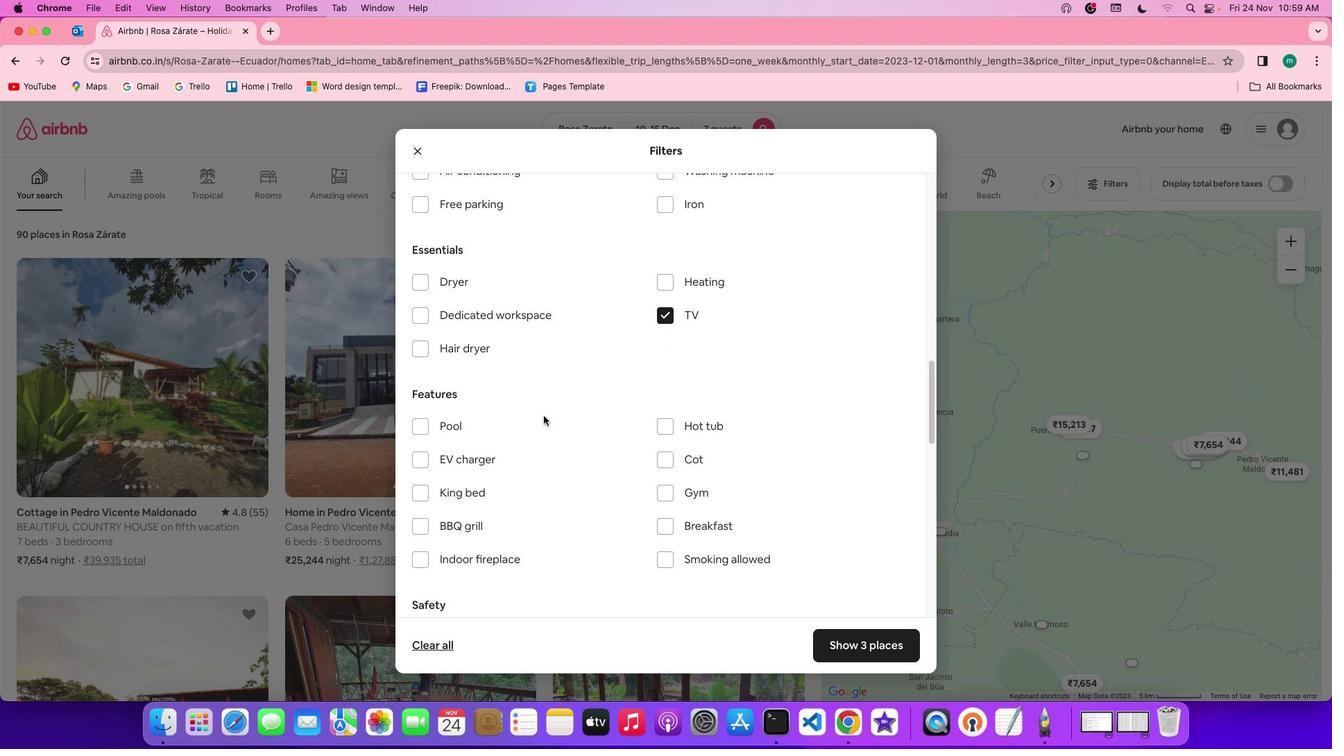 
Action: Mouse scrolled (543, 415) with delta (0, 0)
Screenshot: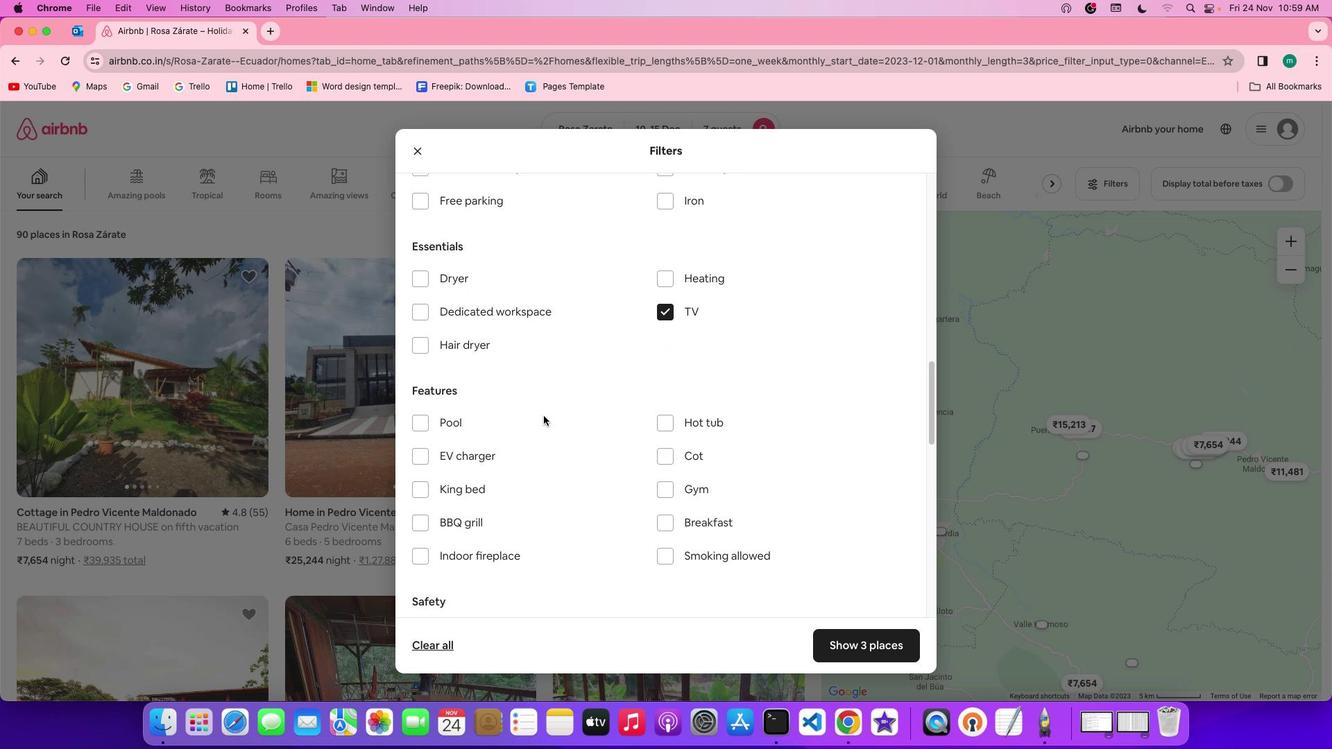 
Action: Mouse scrolled (543, 415) with delta (0, 0)
Screenshot: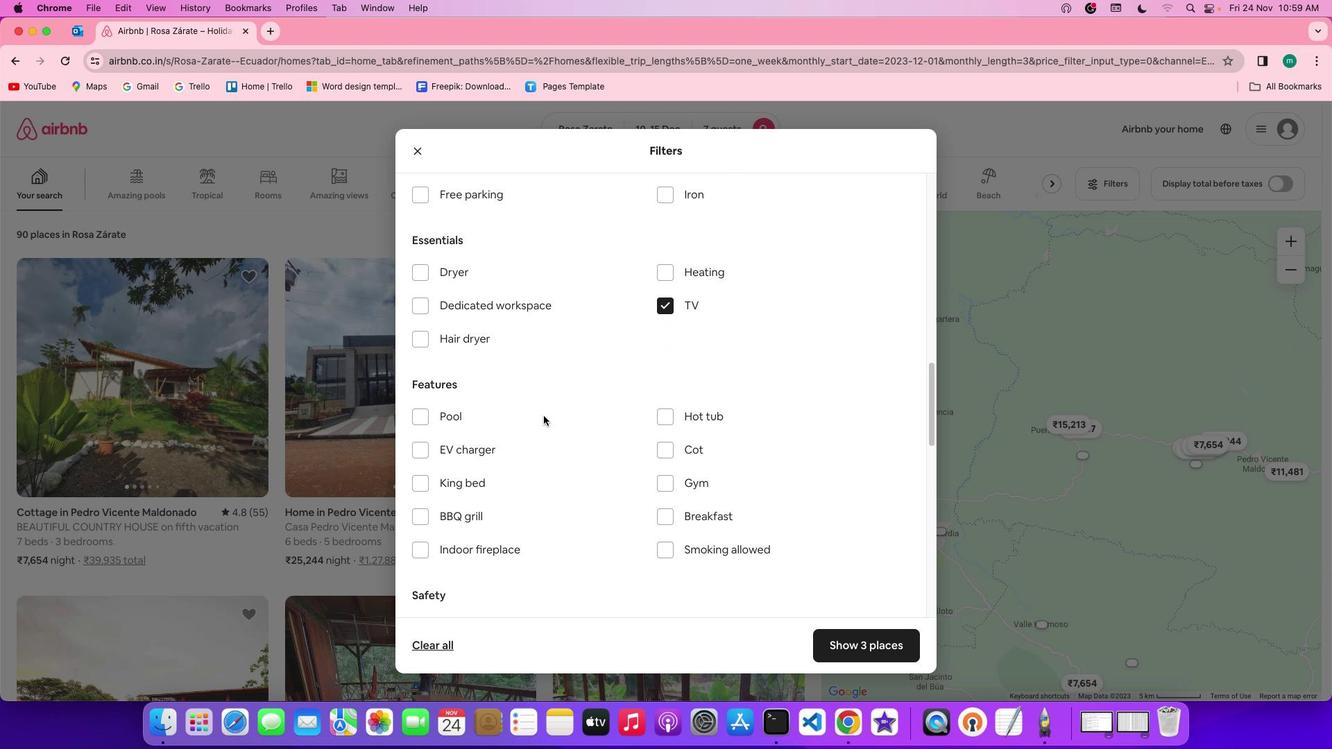 
Action: Mouse scrolled (543, 415) with delta (0, 0)
Screenshot: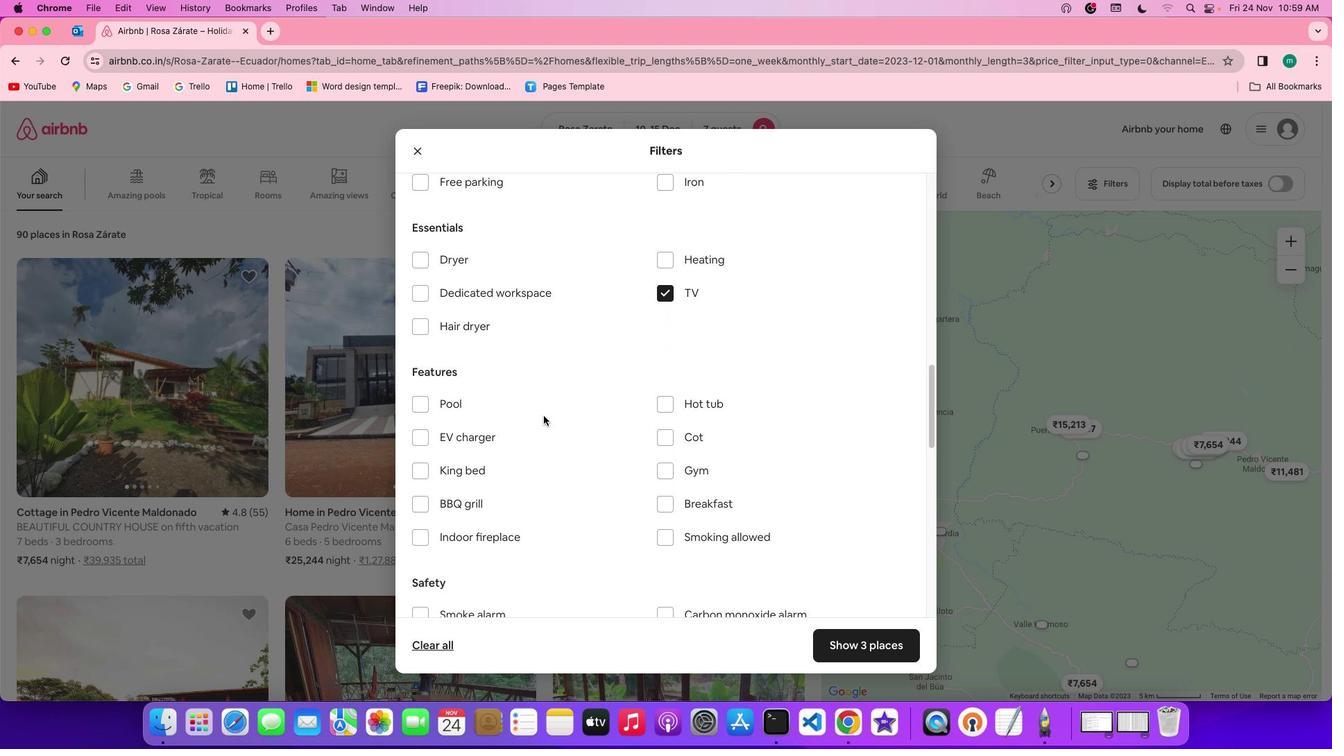 
Action: Mouse moved to (596, 410)
Screenshot: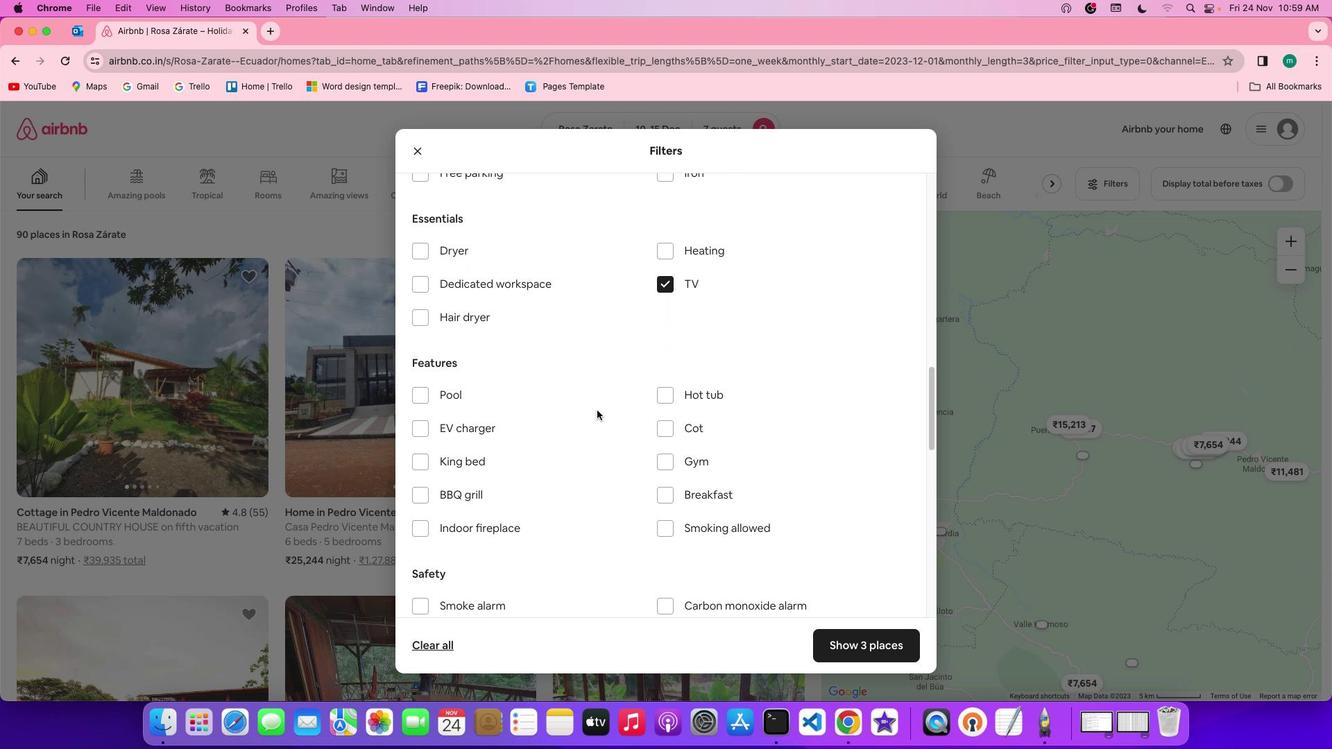 
Action: Mouse scrolled (596, 410) with delta (0, 0)
Screenshot: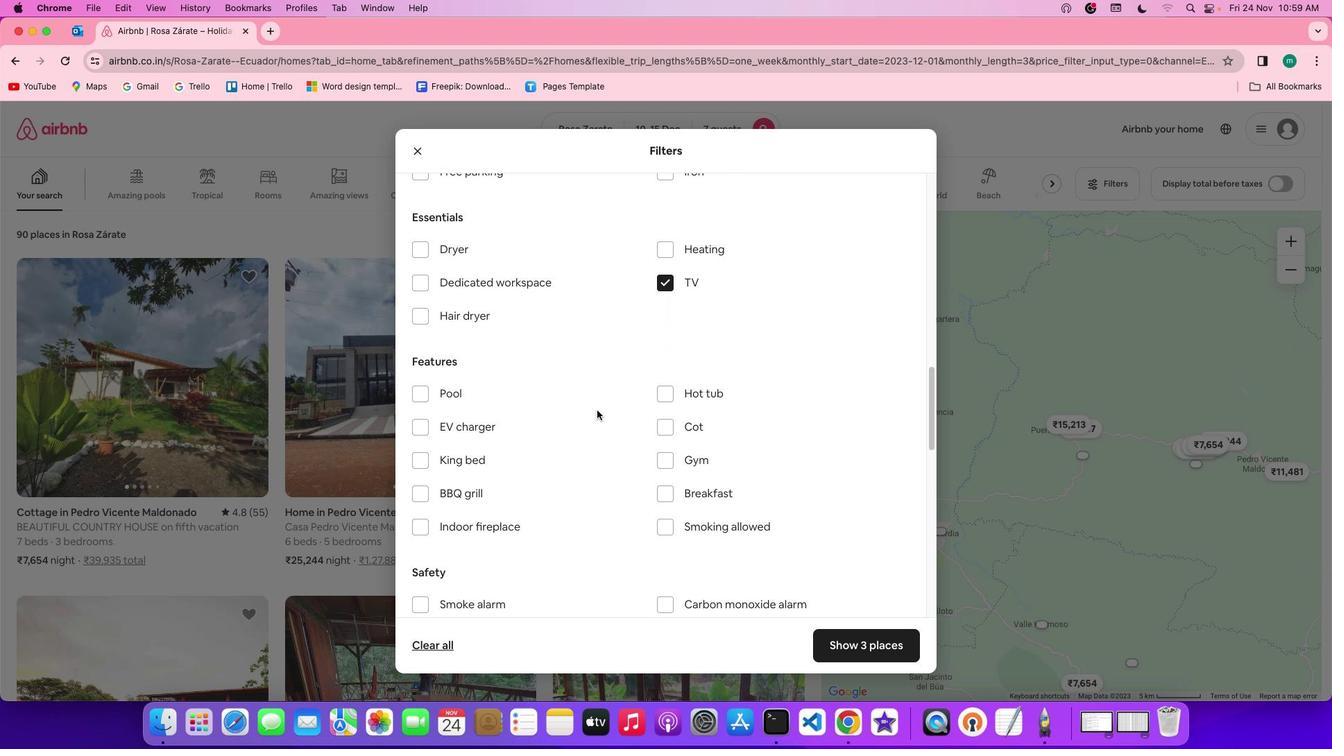 
Action: Mouse moved to (537, 310)
Screenshot: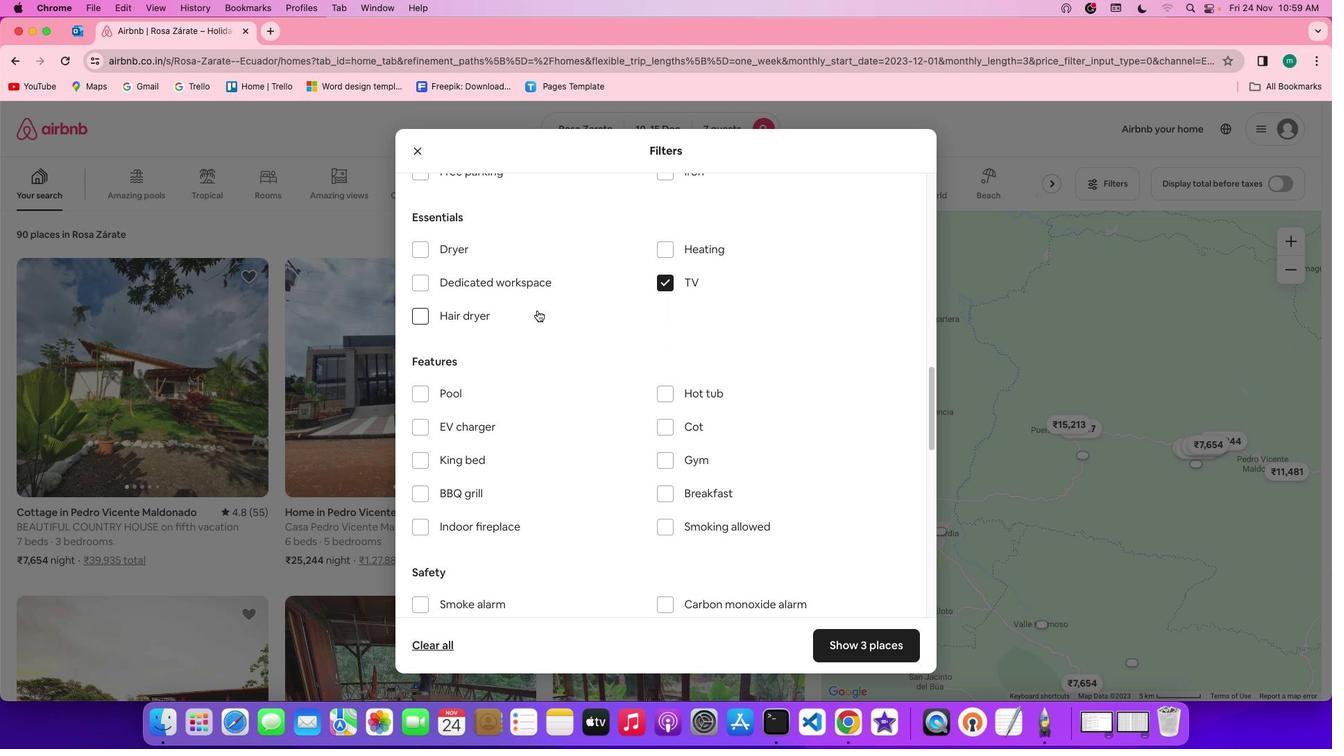 
Action: Mouse scrolled (537, 310) with delta (0, 0)
Screenshot: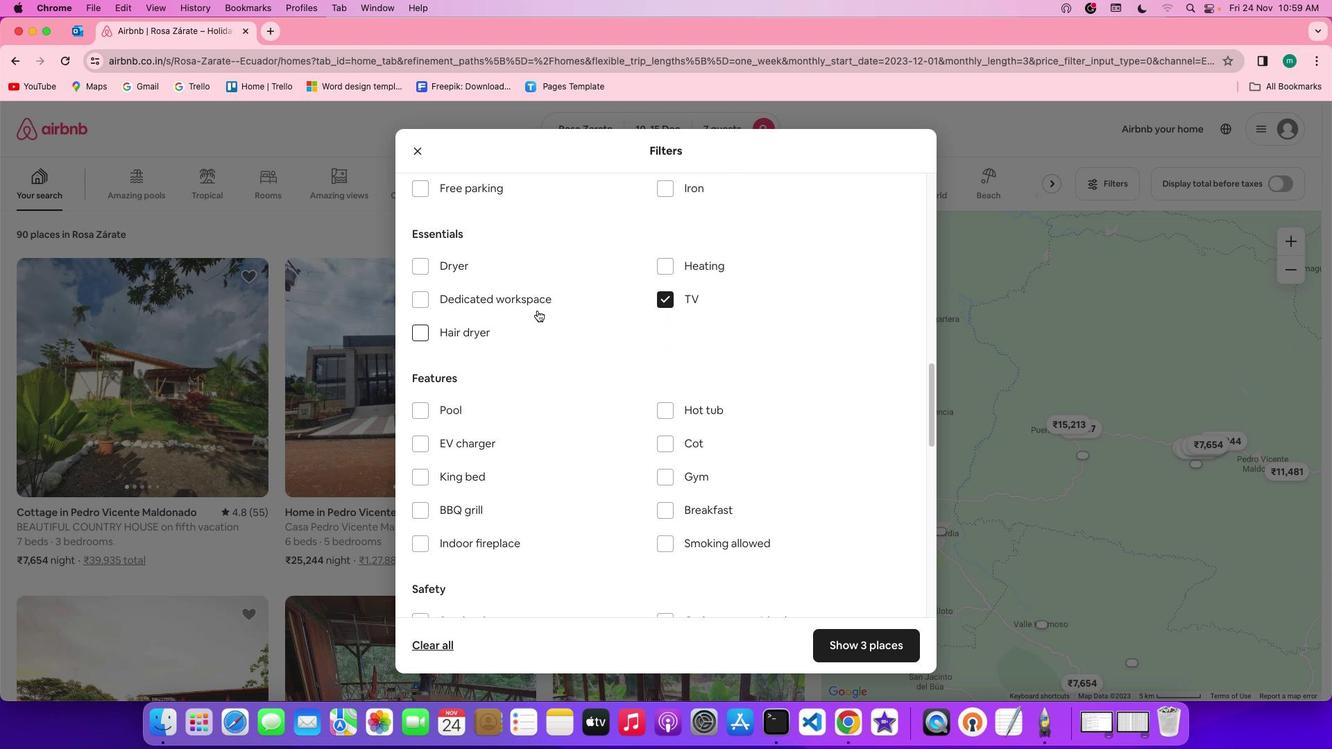 
Action: Mouse scrolled (537, 310) with delta (0, 0)
Screenshot: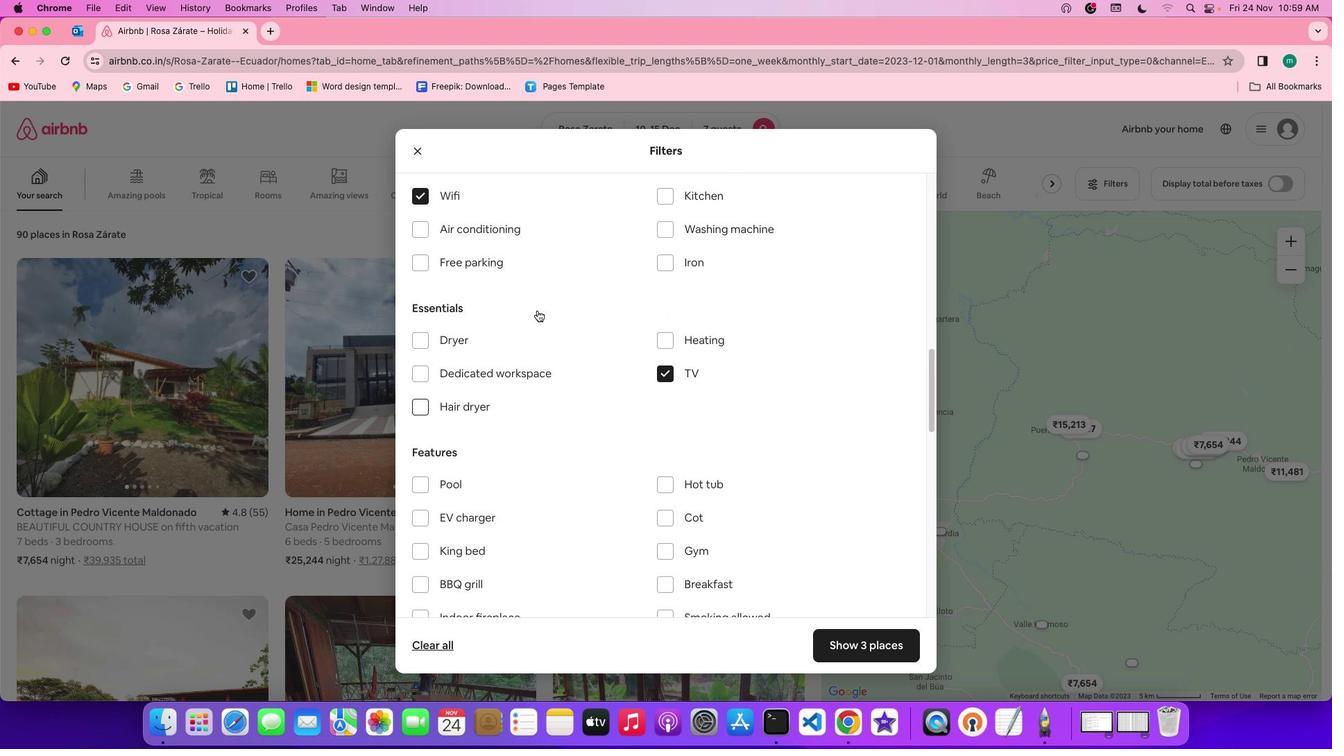 
Action: Mouse scrolled (537, 310) with delta (0, 2)
Screenshot: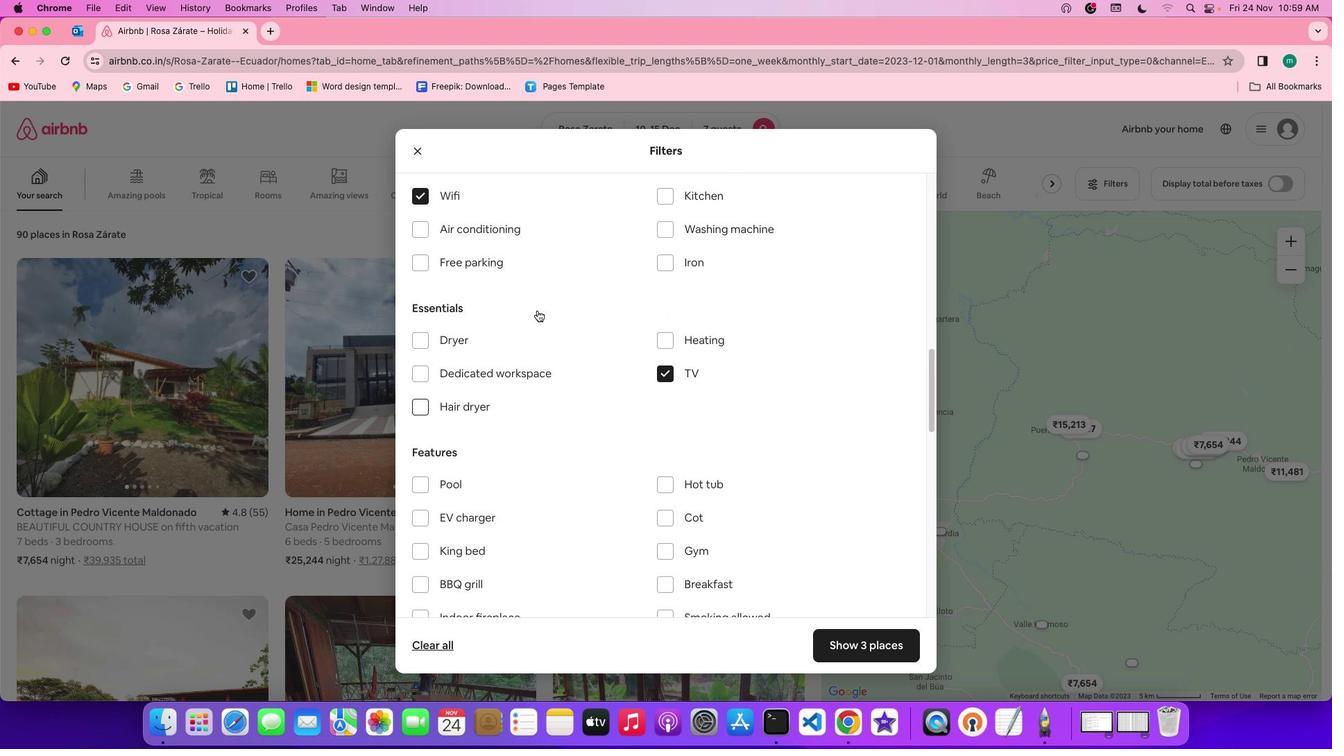 
Action: Mouse scrolled (537, 310) with delta (0, 3)
Screenshot: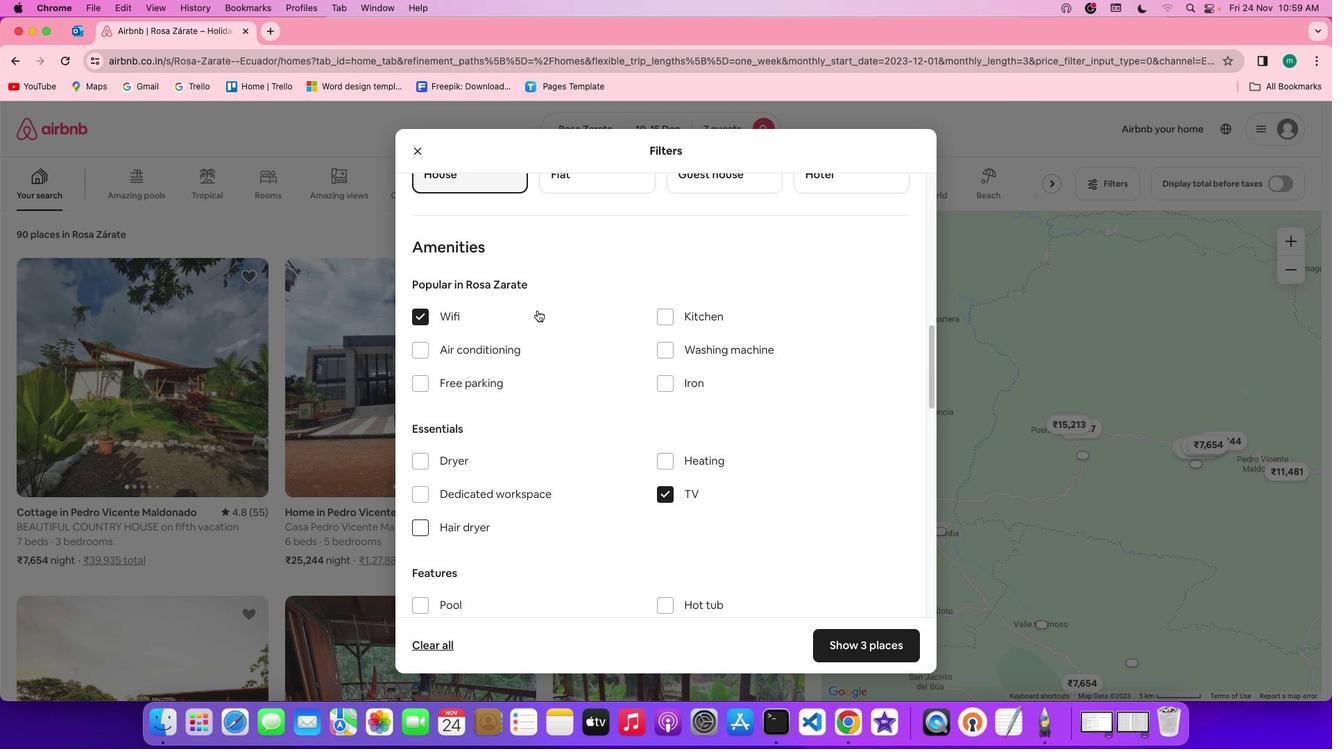 
Action: Mouse moved to (480, 460)
Screenshot: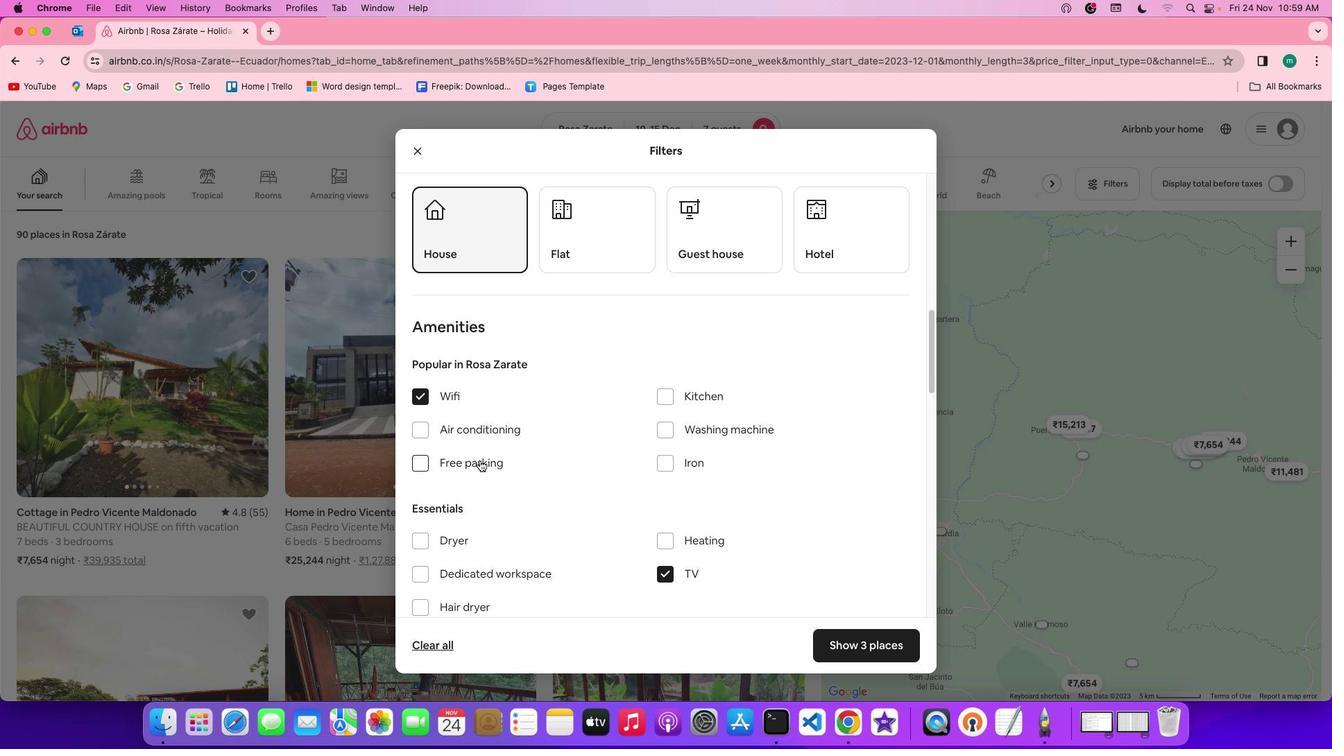 
Action: Mouse pressed left at (480, 460)
Screenshot: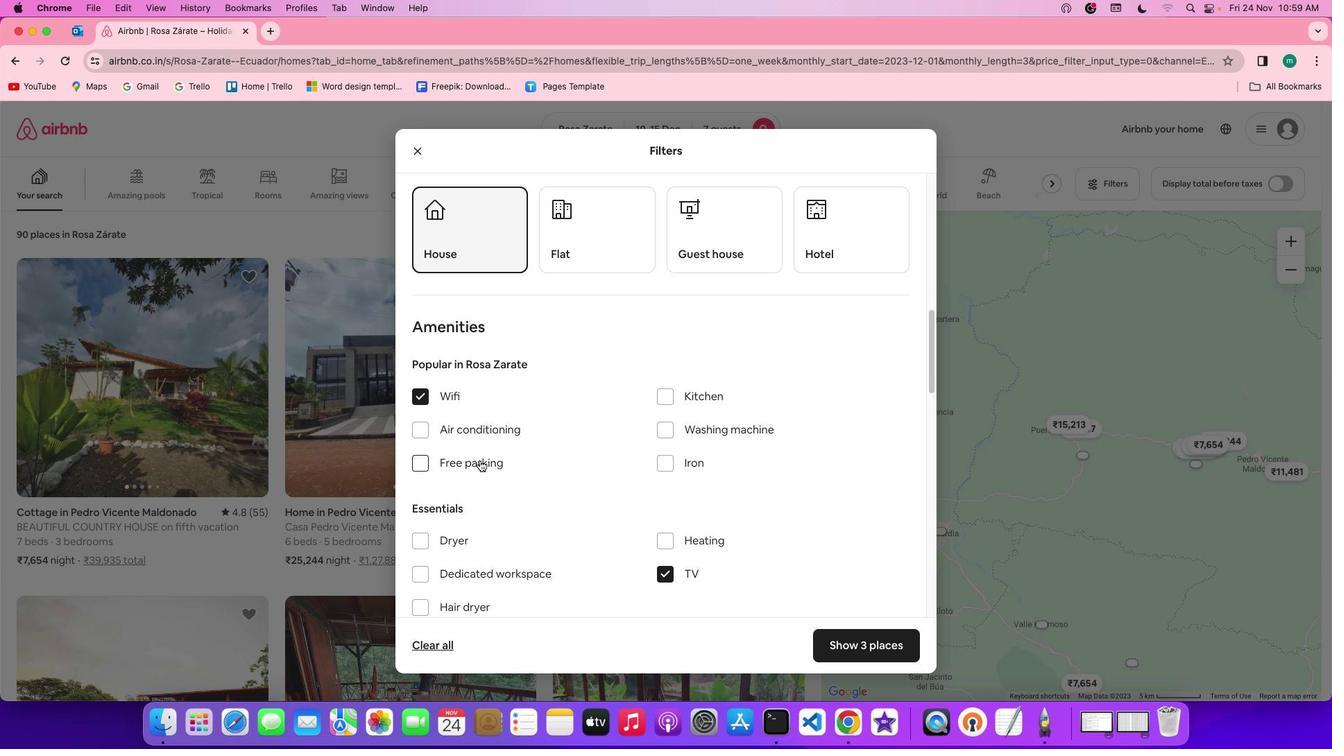 
Action: Mouse moved to (555, 471)
Screenshot: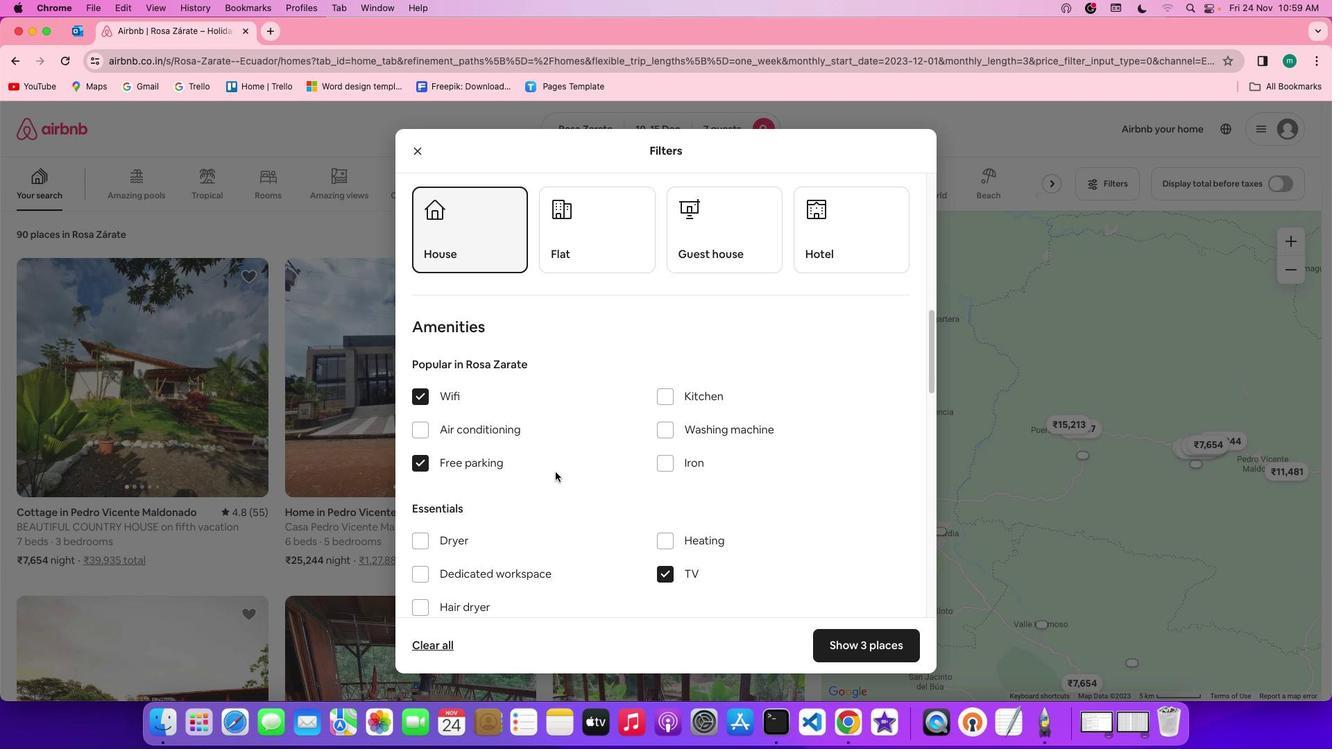 
Action: Mouse scrolled (555, 471) with delta (0, 0)
Screenshot: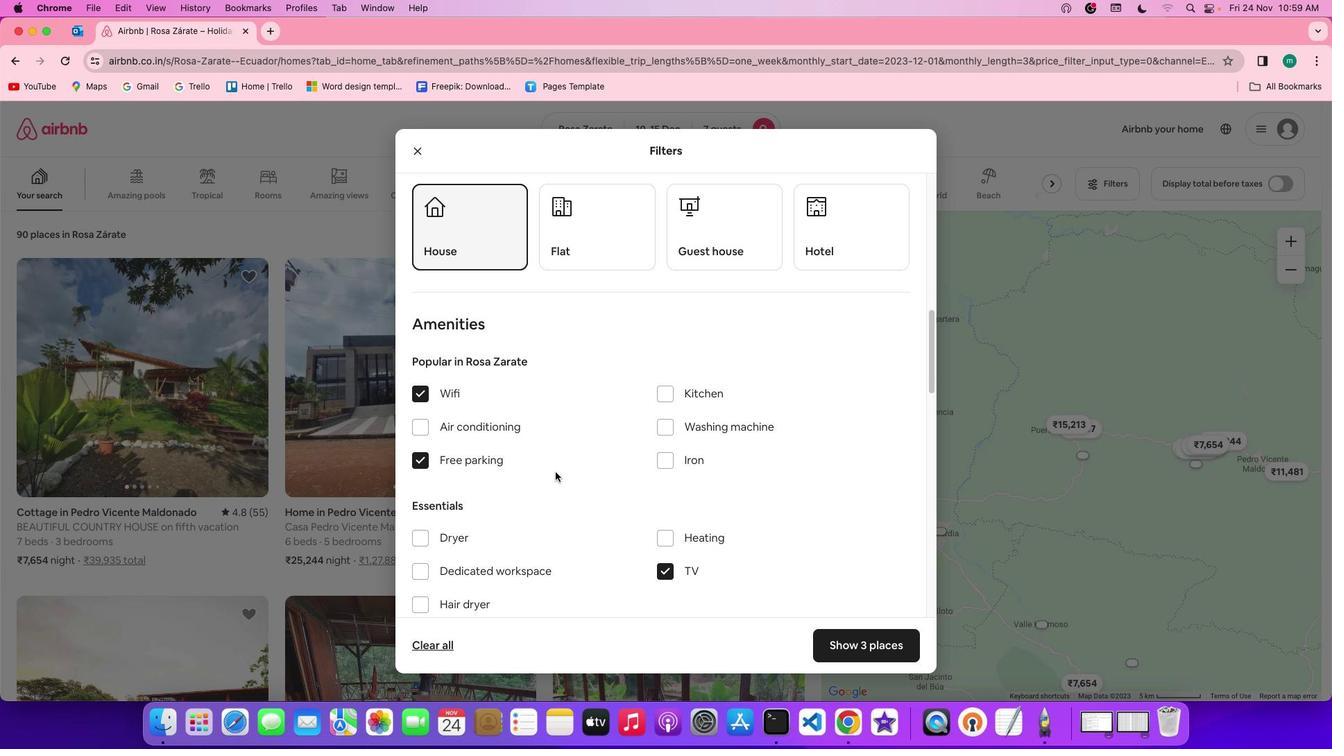 
Action: Mouse scrolled (555, 471) with delta (0, 0)
Screenshot: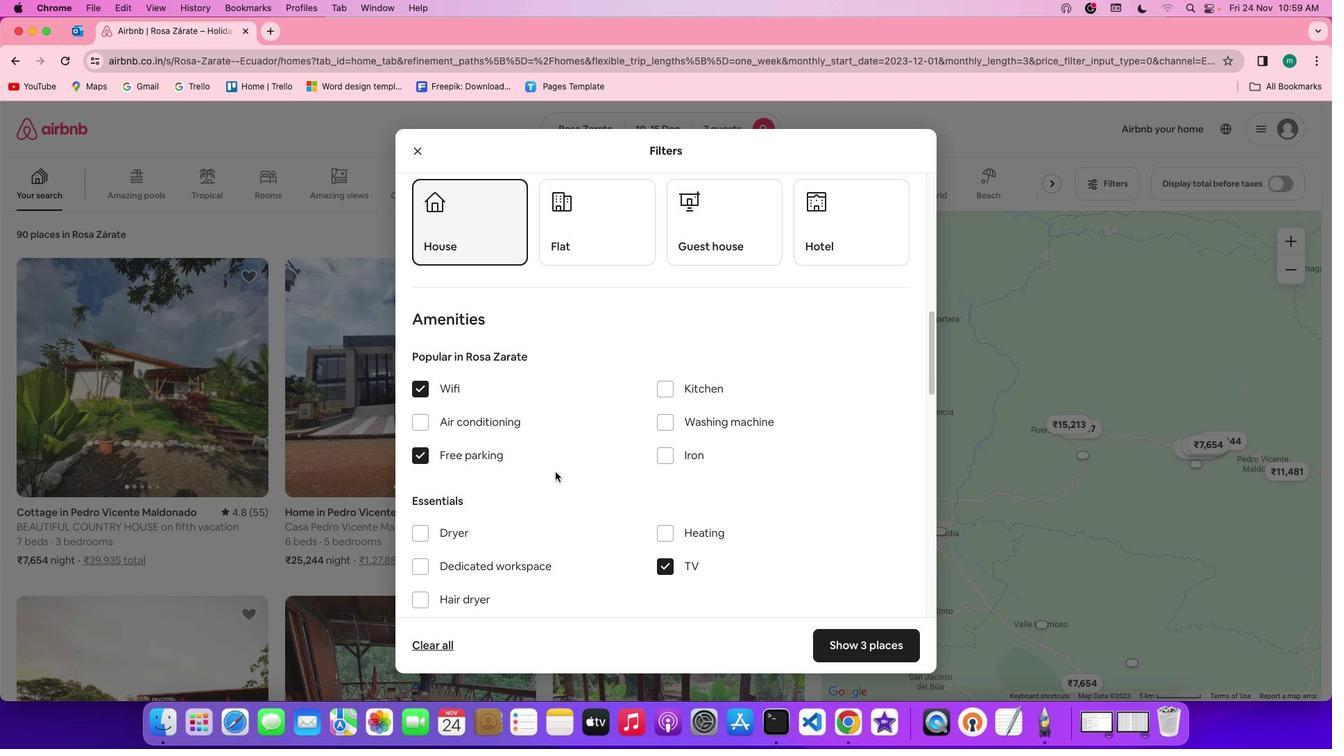 
Action: Mouse scrolled (555, 471) with delta (0, -1)
Screenshot: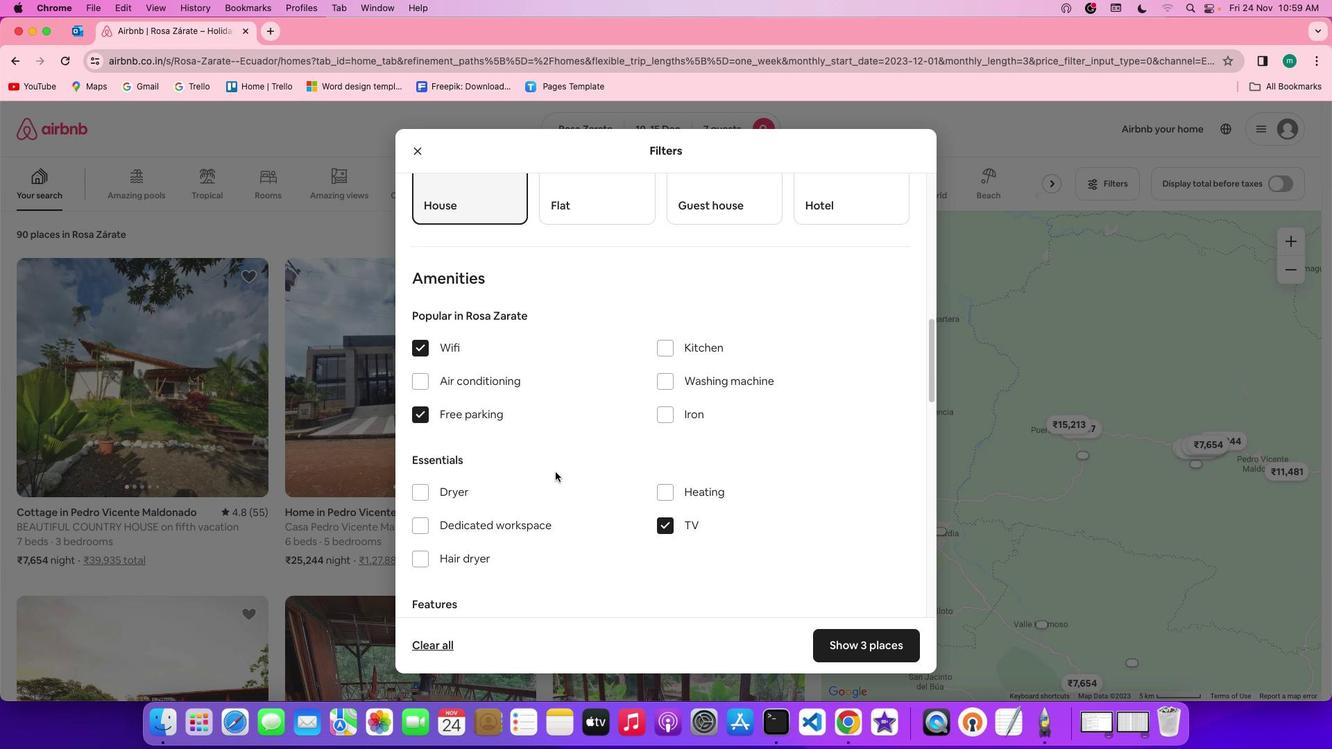 
Action: Mouse scrolled (555, 471) with delta (0, 0)
Screenshot: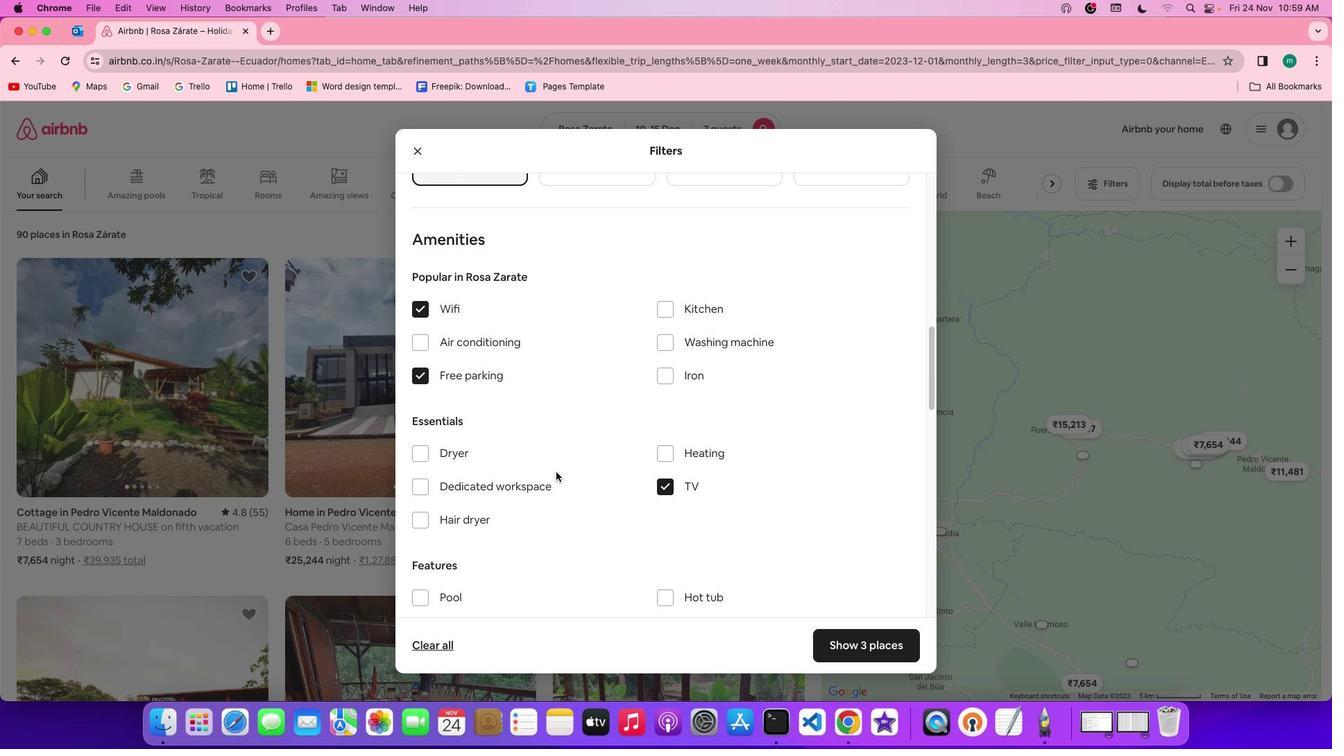 
Action: Mouse scrolled (555, 471) with delta (0, 0)
Screenshot: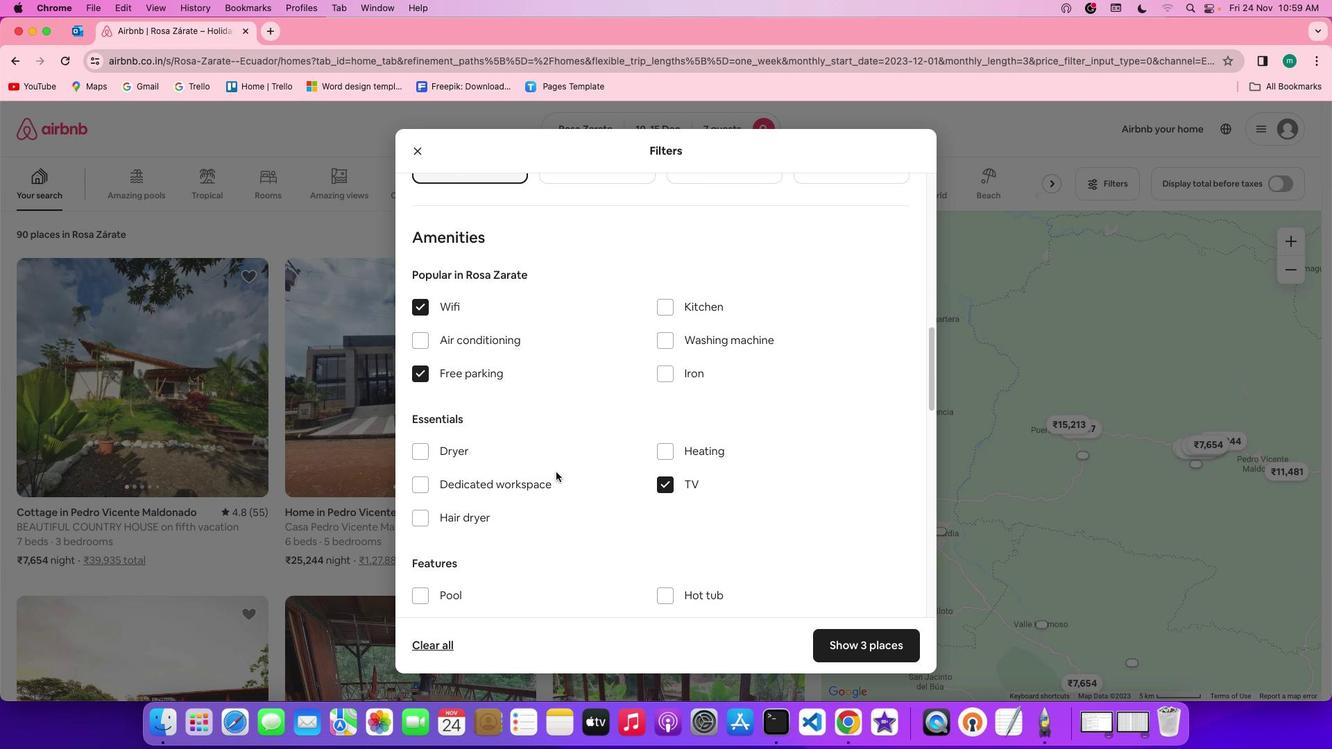 
Action: Mouse moved to (555, 471)
Screenshot: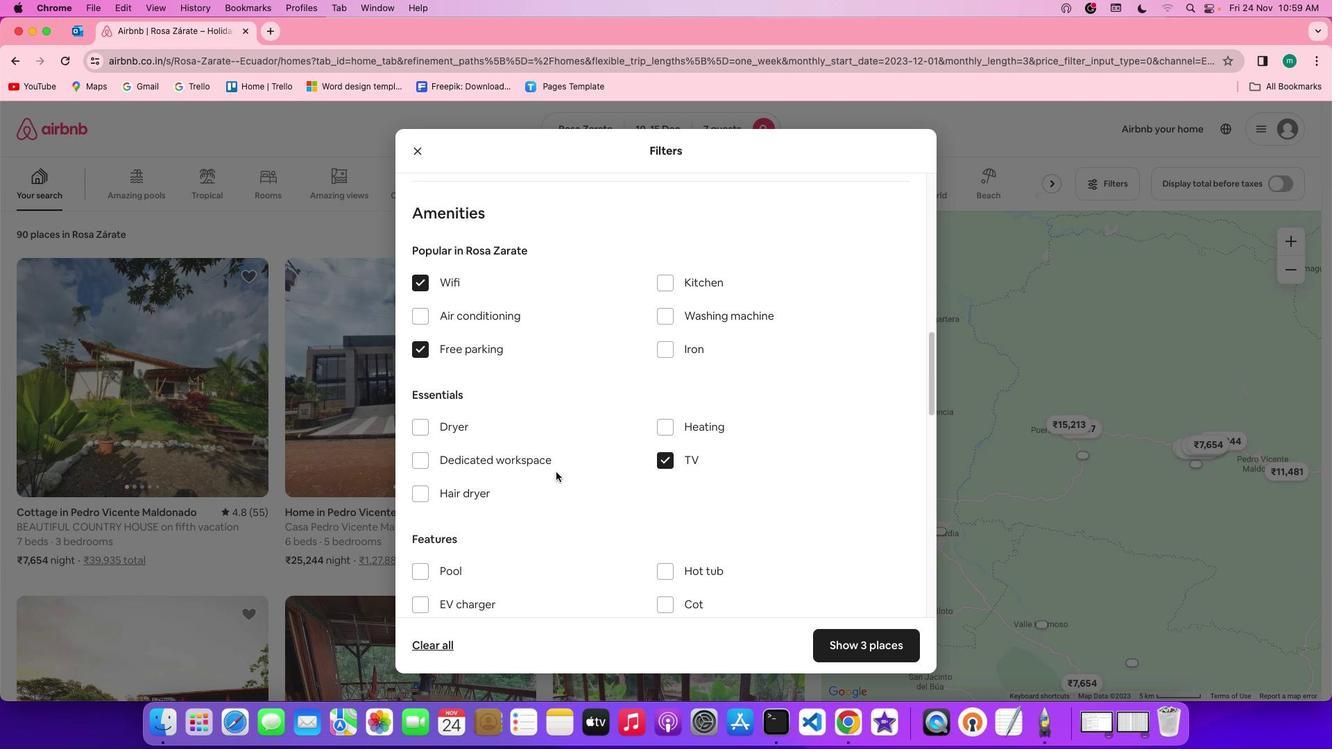 
Action: Mouse scrolled (555, 471) with delta (0, -1)
Screenshot: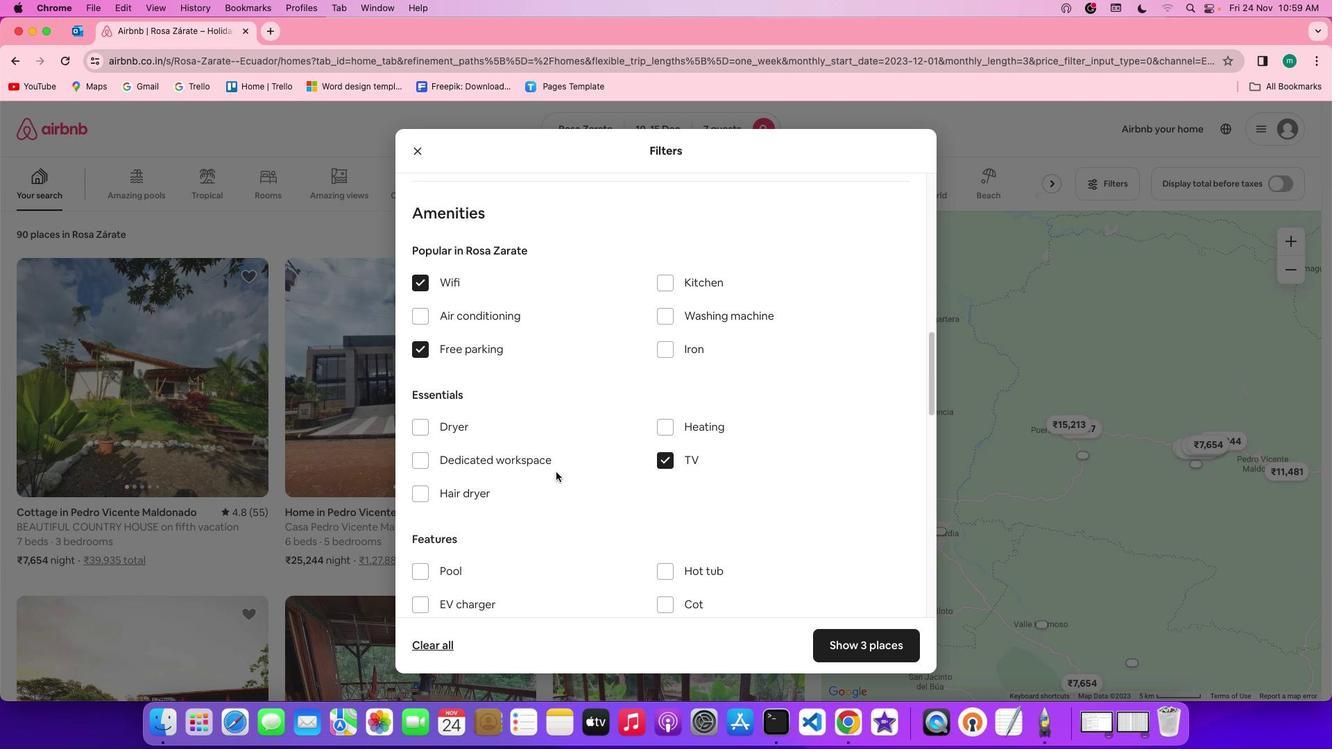 
Action: Mouse scrolled (555, 471) with delta (0, 0)
Screenshot: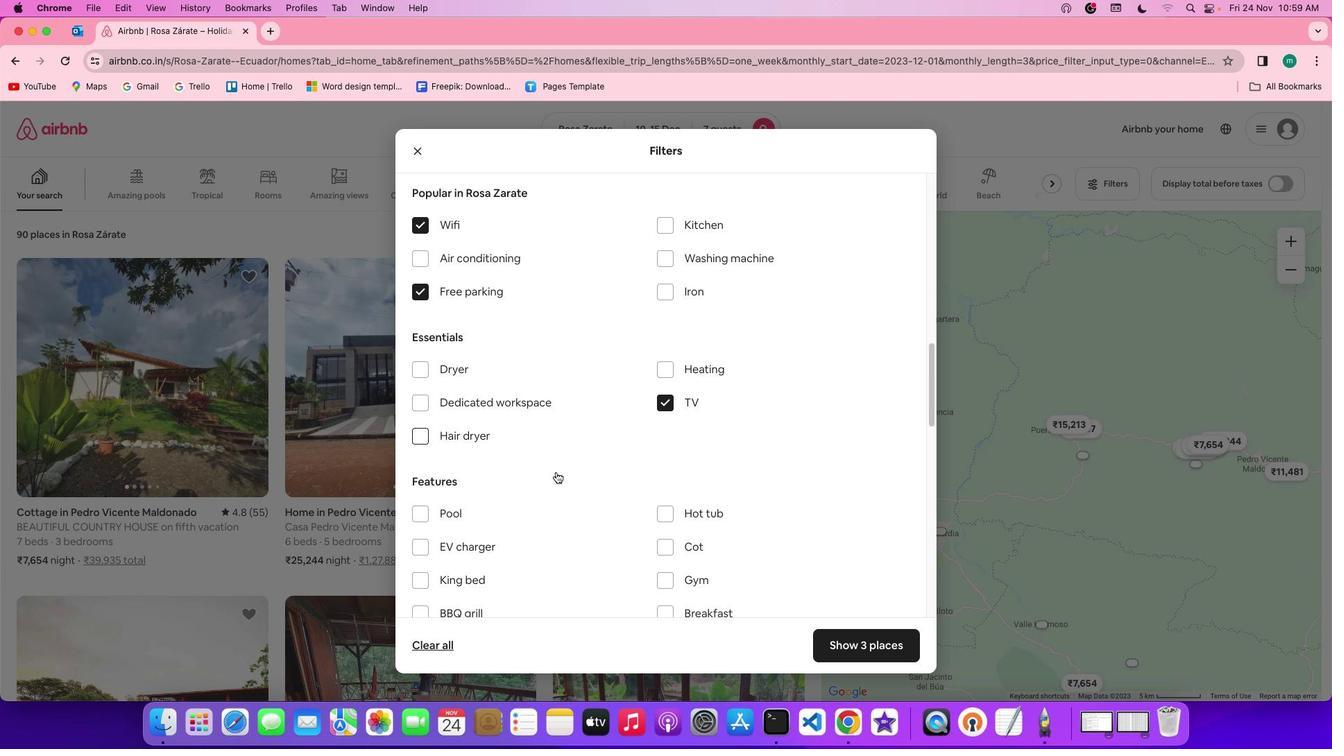 
Action: Mouse scrolled (555, 471) with delta (0, 0)
Screenshot: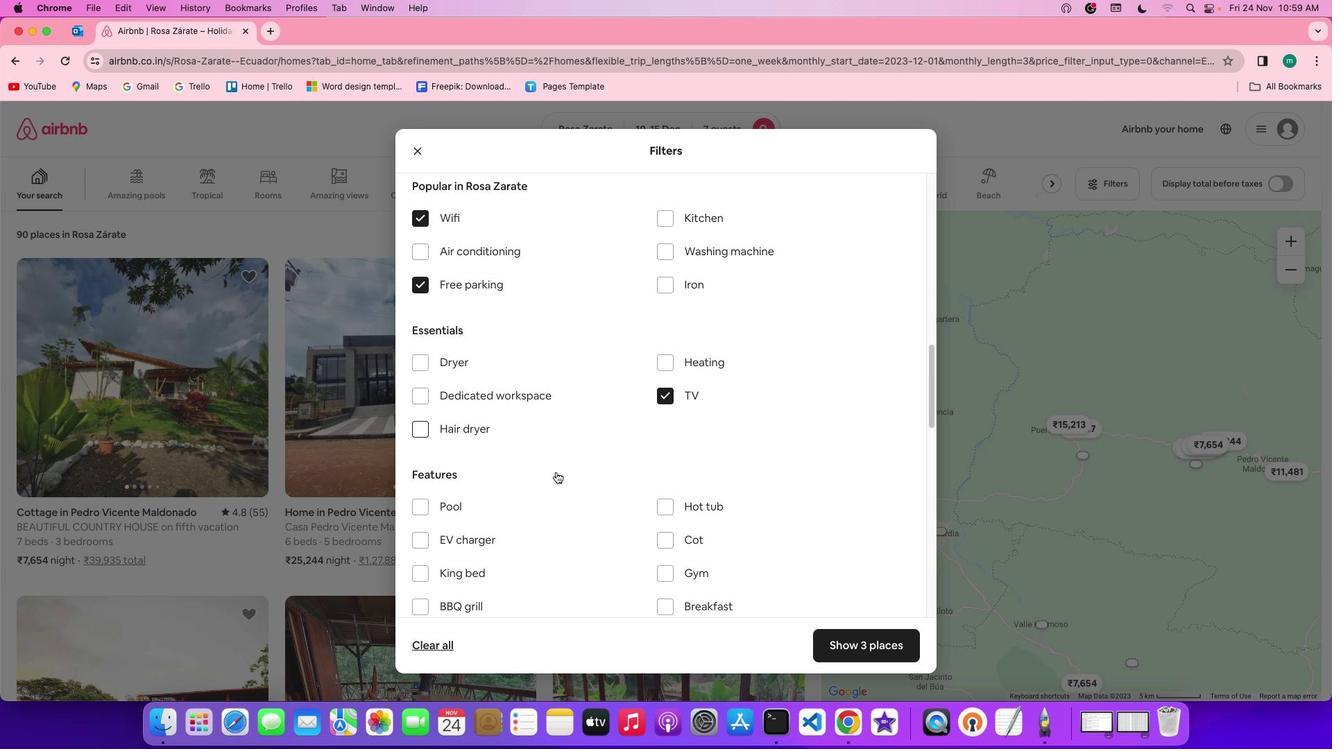 
Action: Mouse scrolled (555, 471) with delta (0, 0)
Screenshot: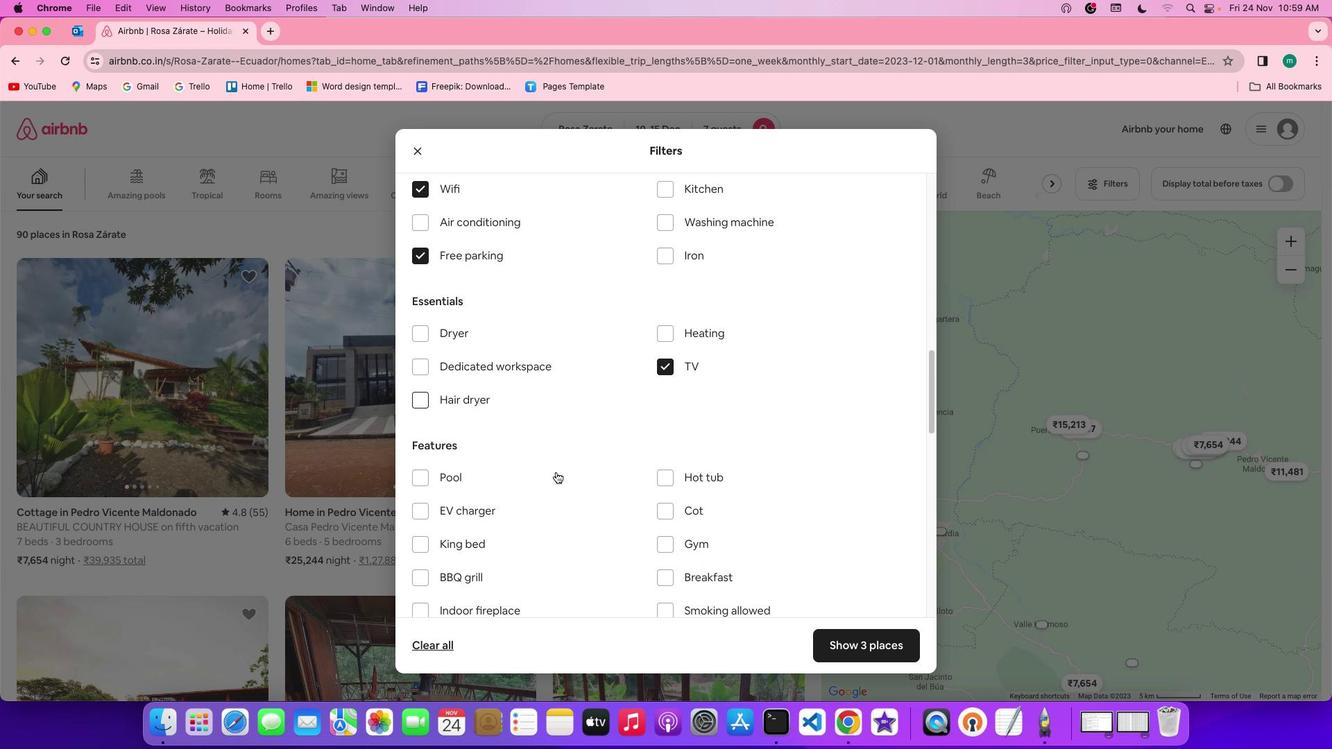 
Action: Mouse scrolled (555, 471) with delta (0, -1)
Screenshot: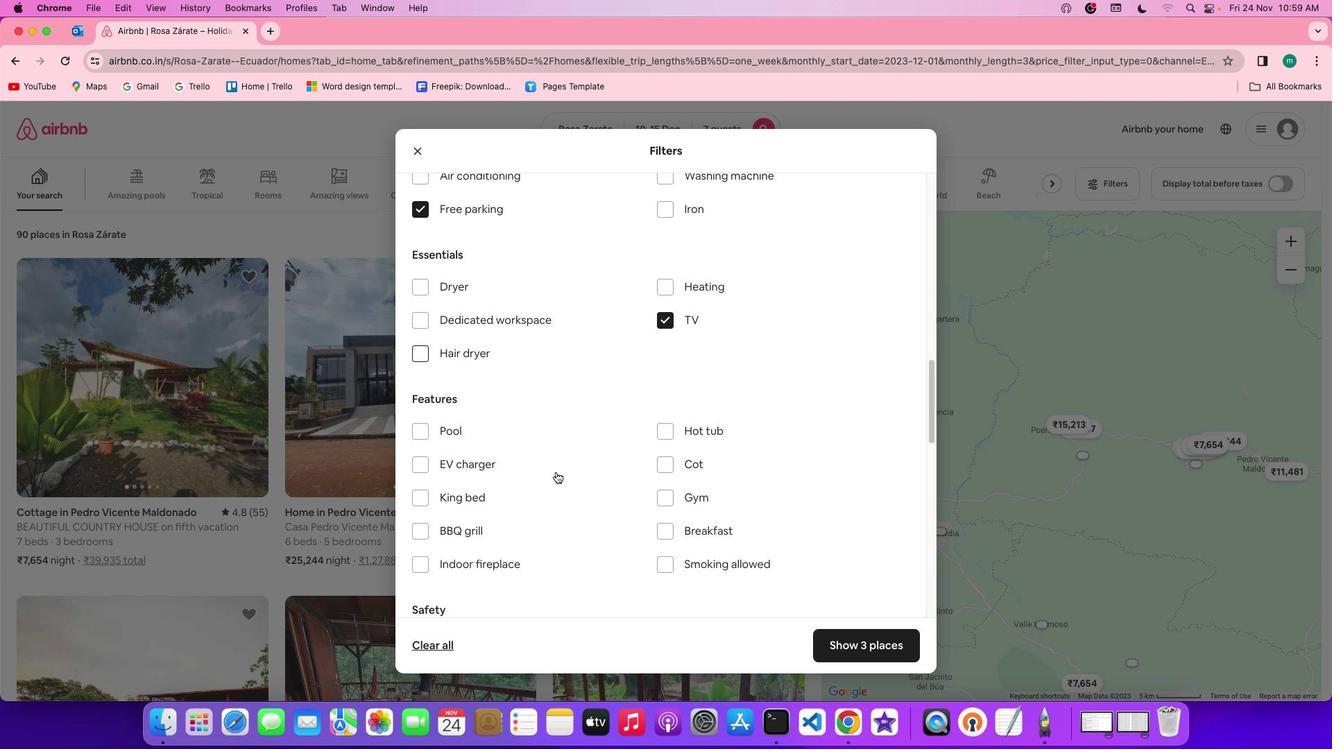 
Action: Mouse scrolled (555, 471) with delta (0, 0)
Screenshot: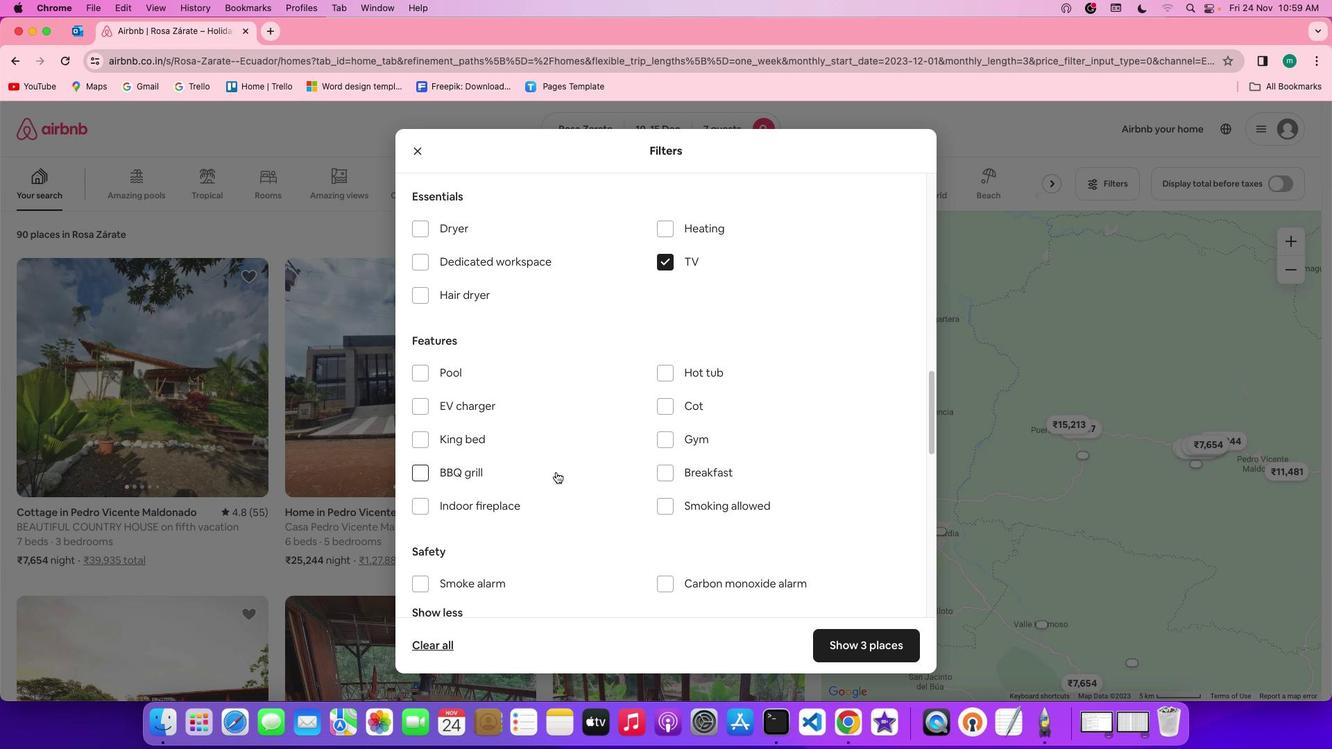 
Action: Mouse scrolled (555, 471) with delta (0, 0)
Screenshot: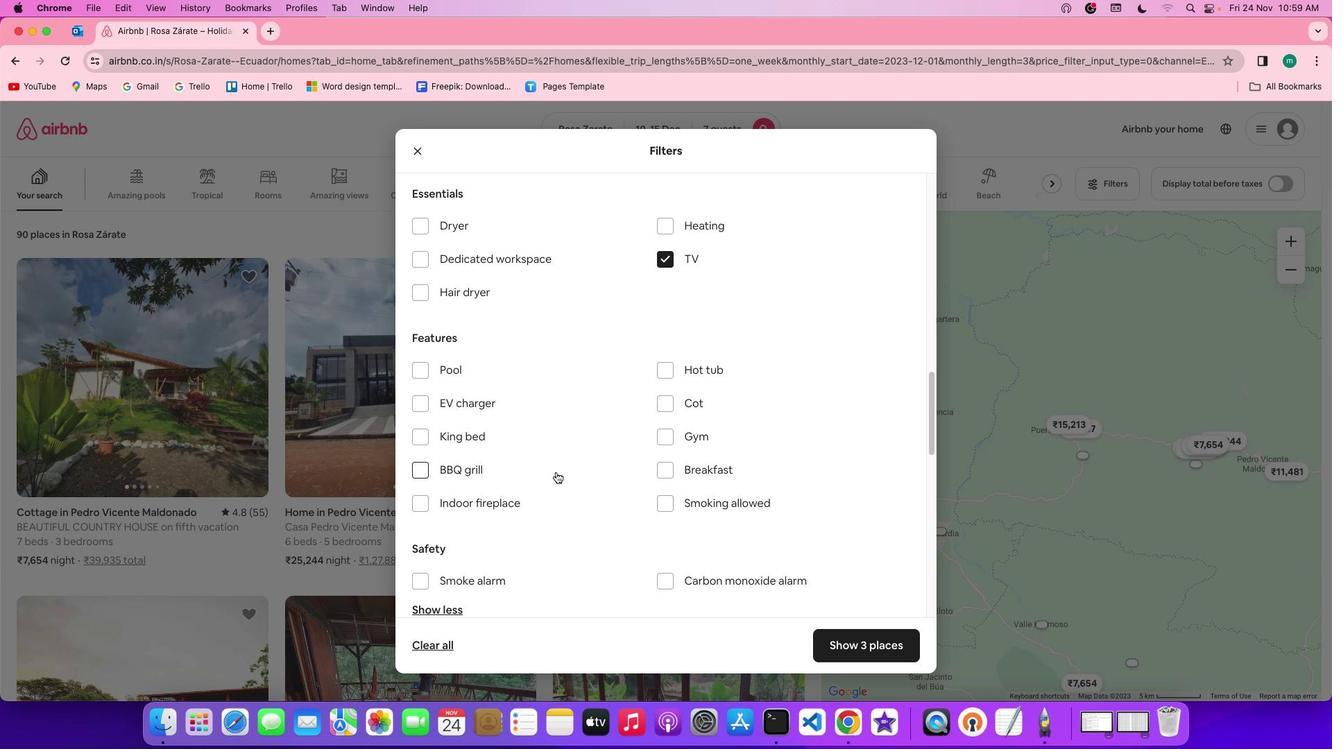 
Action: Mouse scrolled (555, 471) with delta (0, 0)
Screenshot: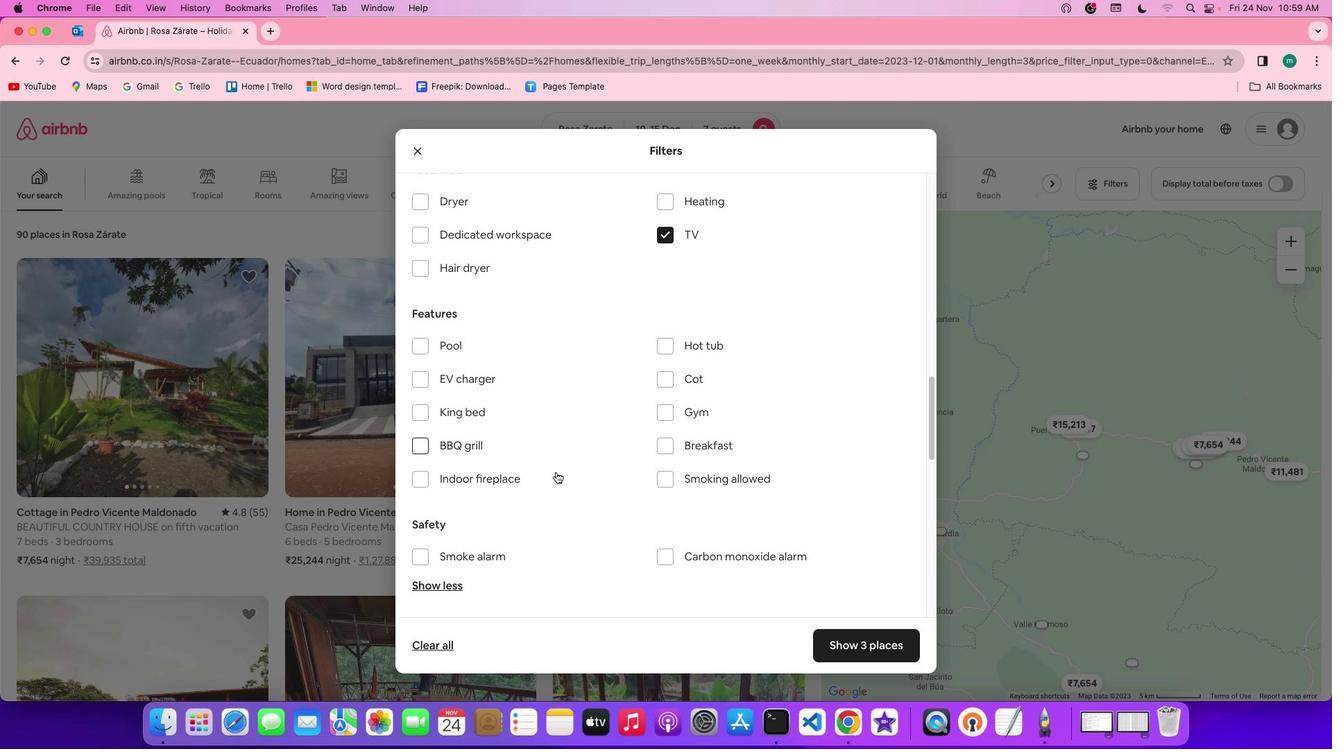 
Action: Mouse scrolled (555, 471) with delta (0, 0)
Screenshot: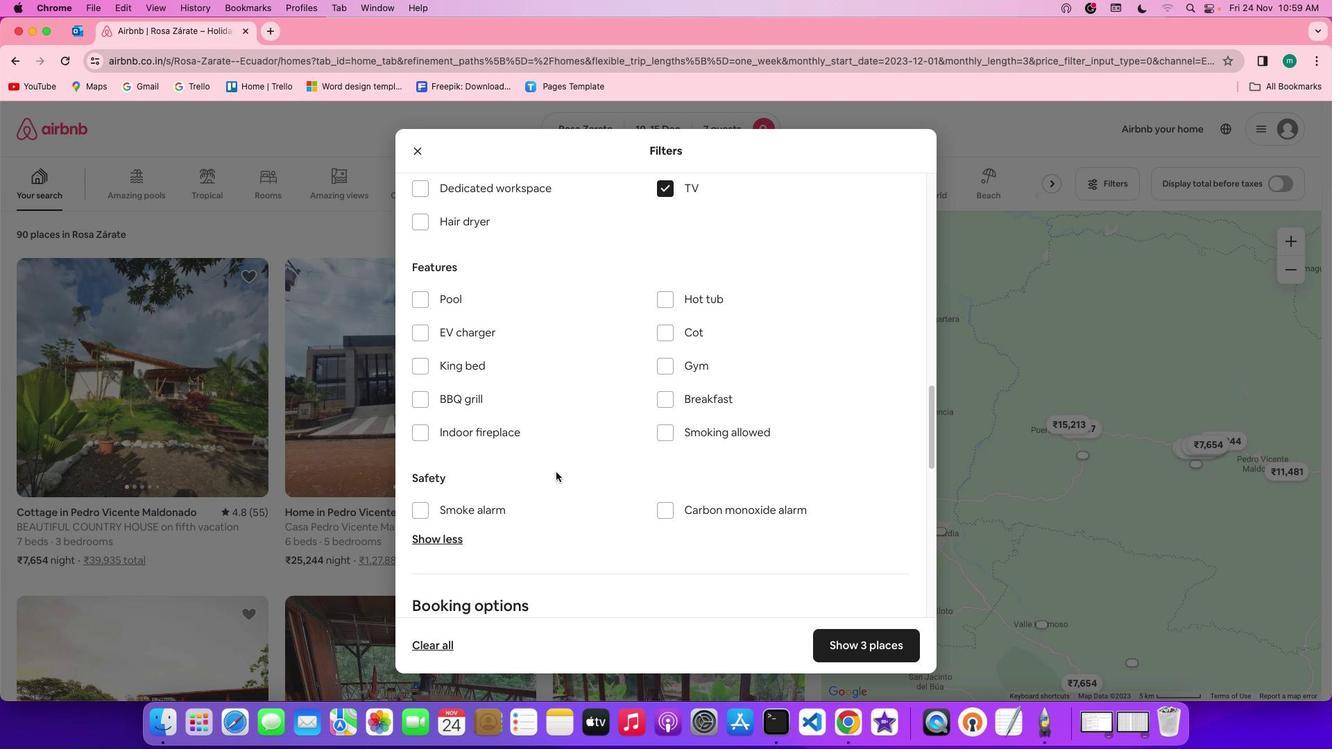 
Action: Mouse scrolled (555, 471) with delta (0, 0)
Screenshot: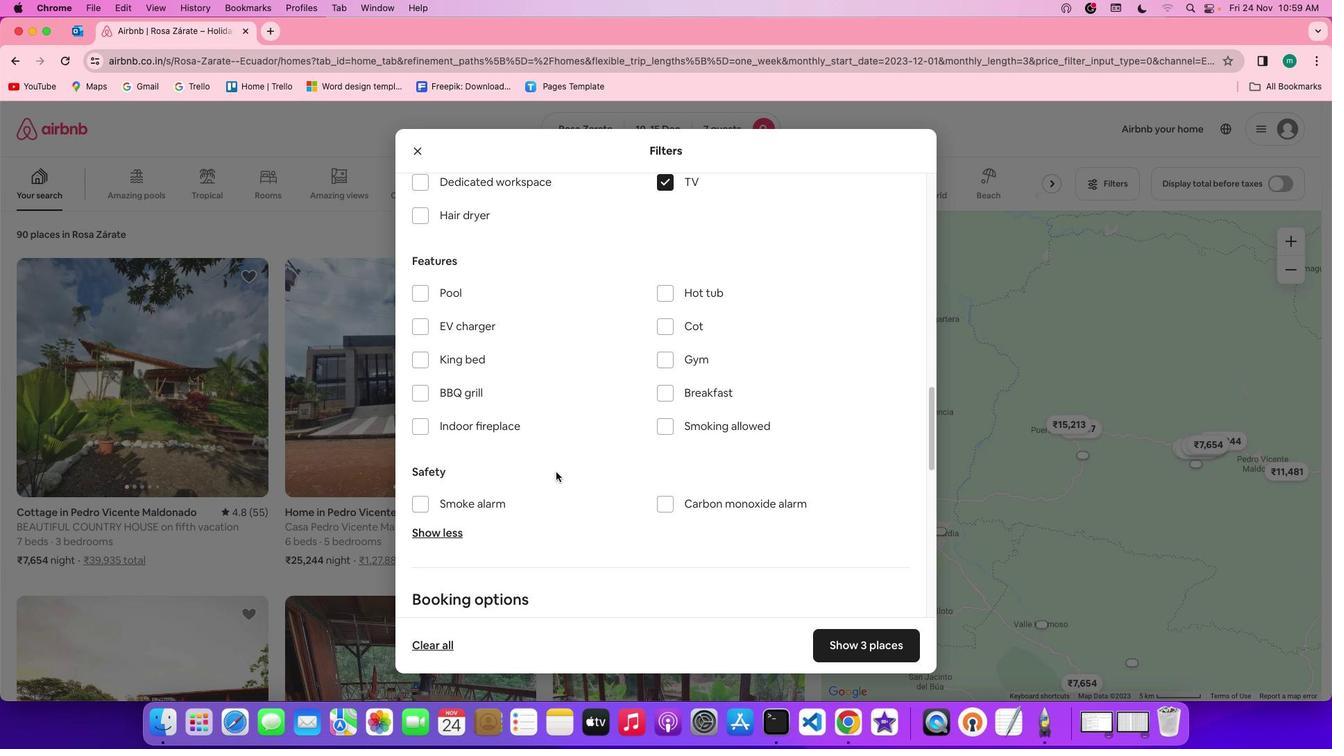 
Action: Mouse scrolled (555, 471) with delta (0, 0)
Screenshot: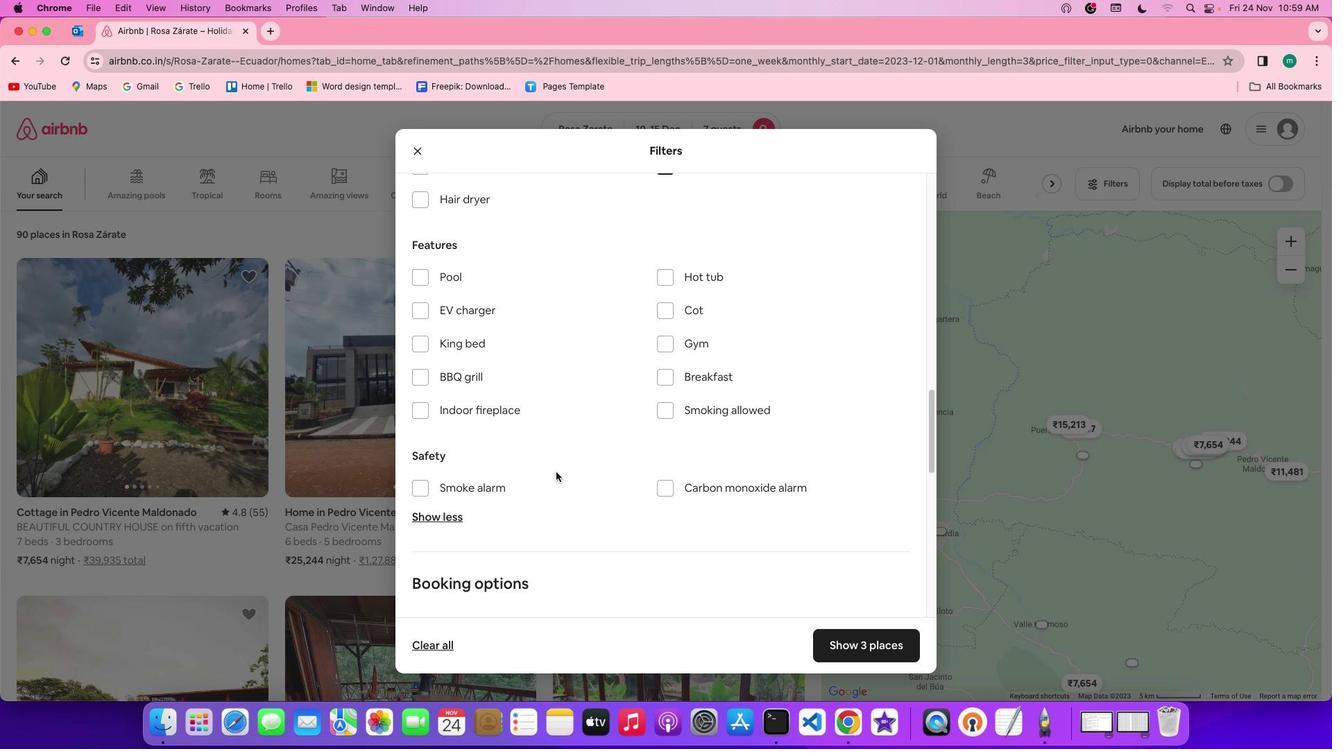 
Action: Mouse scrolled (555, 471) with delta (0, 0)
Screenshot: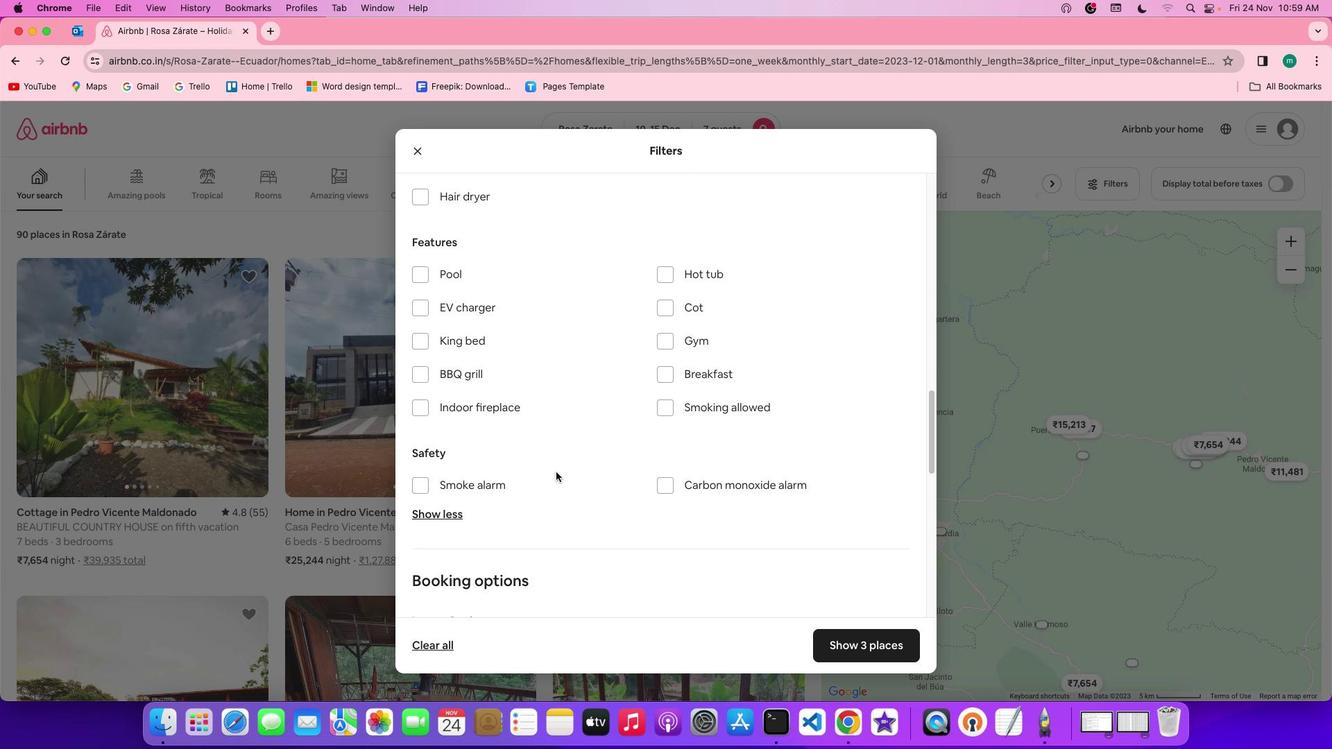 
Action: Mouse scrolled (555, 471) with delta (0, 0)
Screenshot: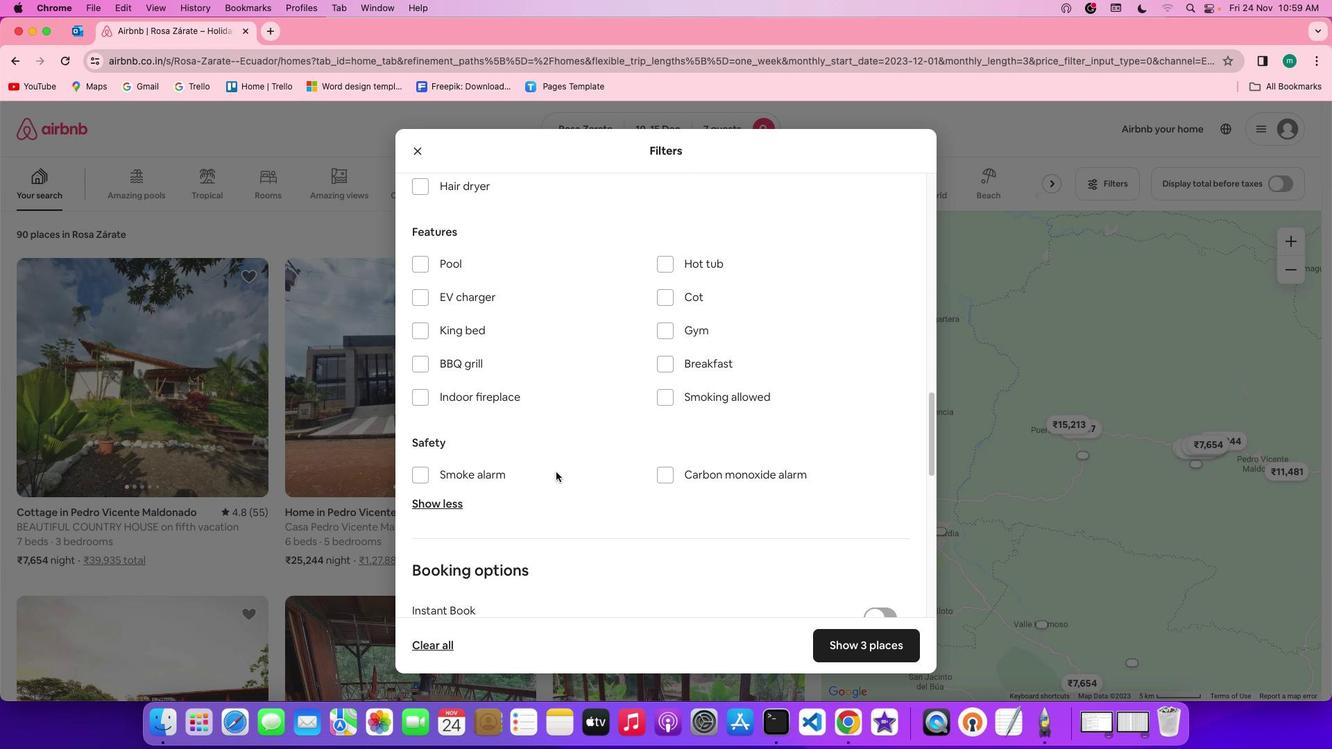 
Action: Mouse scrolled (555, 471) with delta (0, 0)
Screenshot: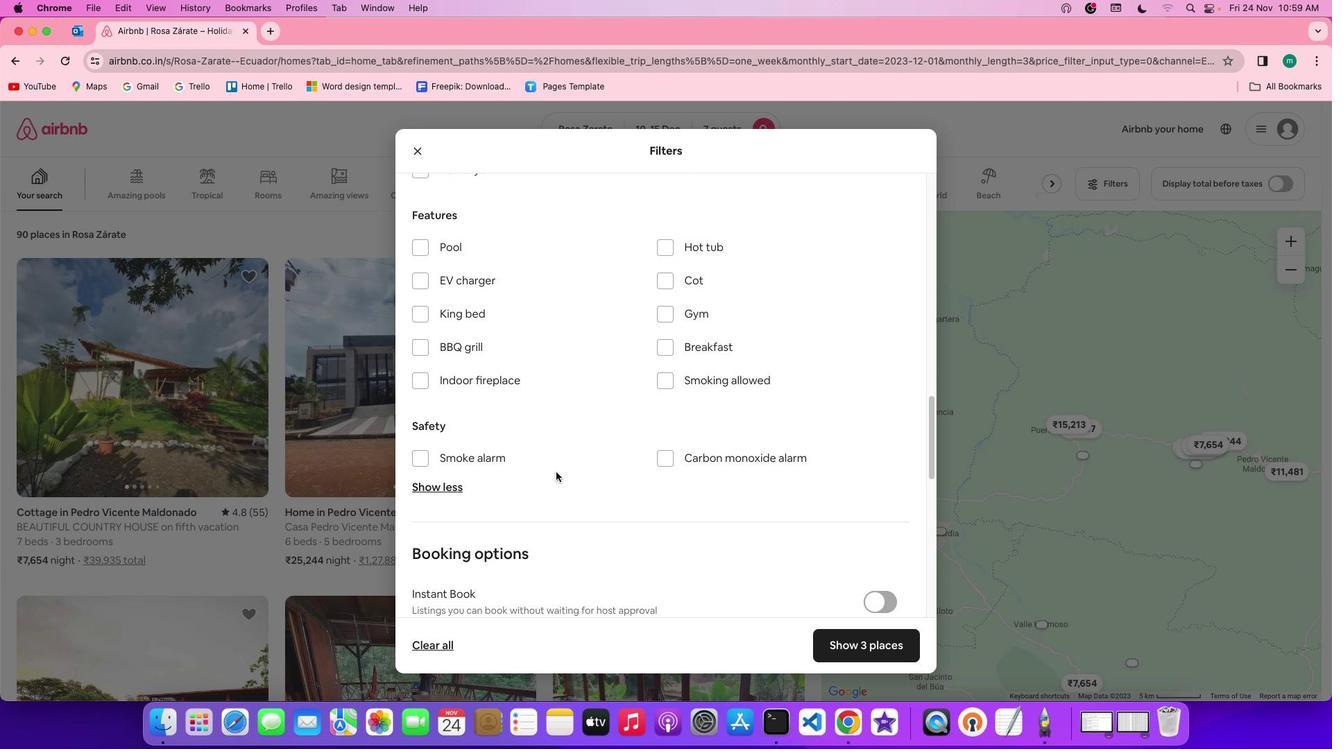 
Action: Mouse moved to (668, 275)
Screenshot: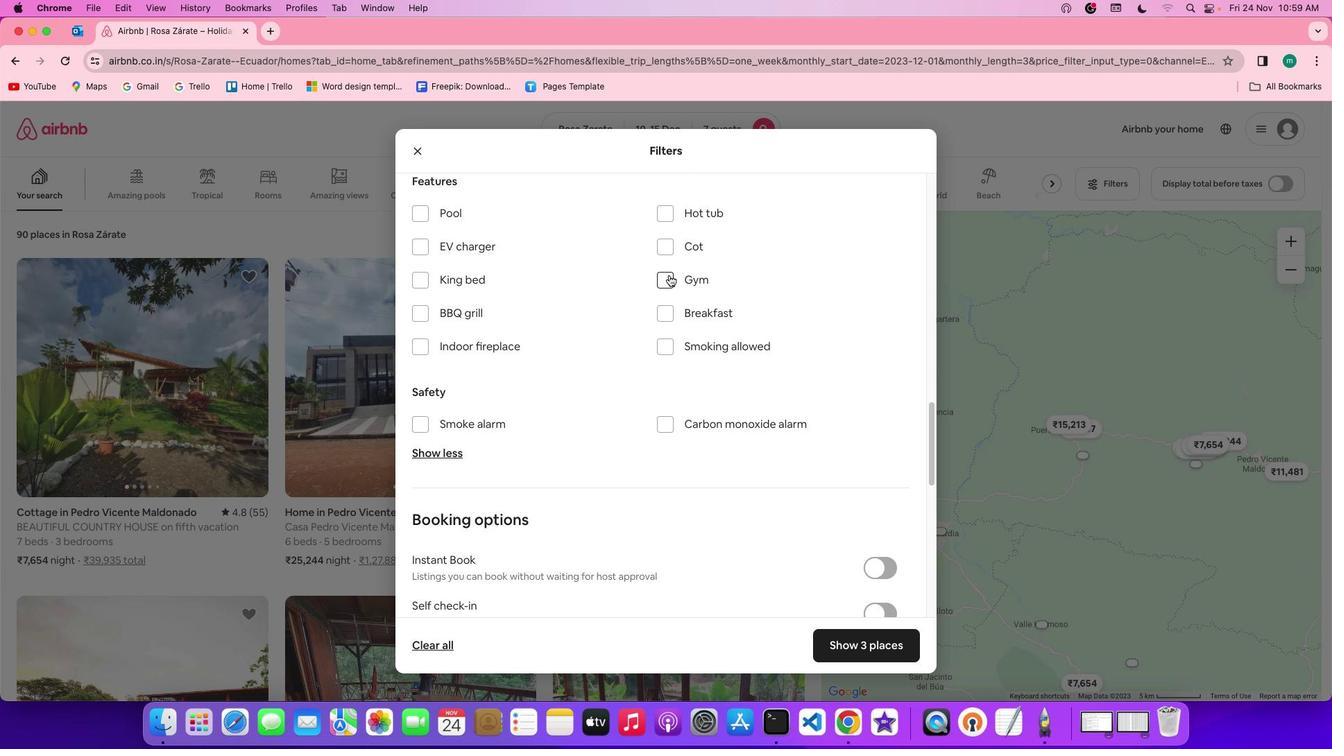
Action: Mouse pressed left at (668, 275)
Screenshot: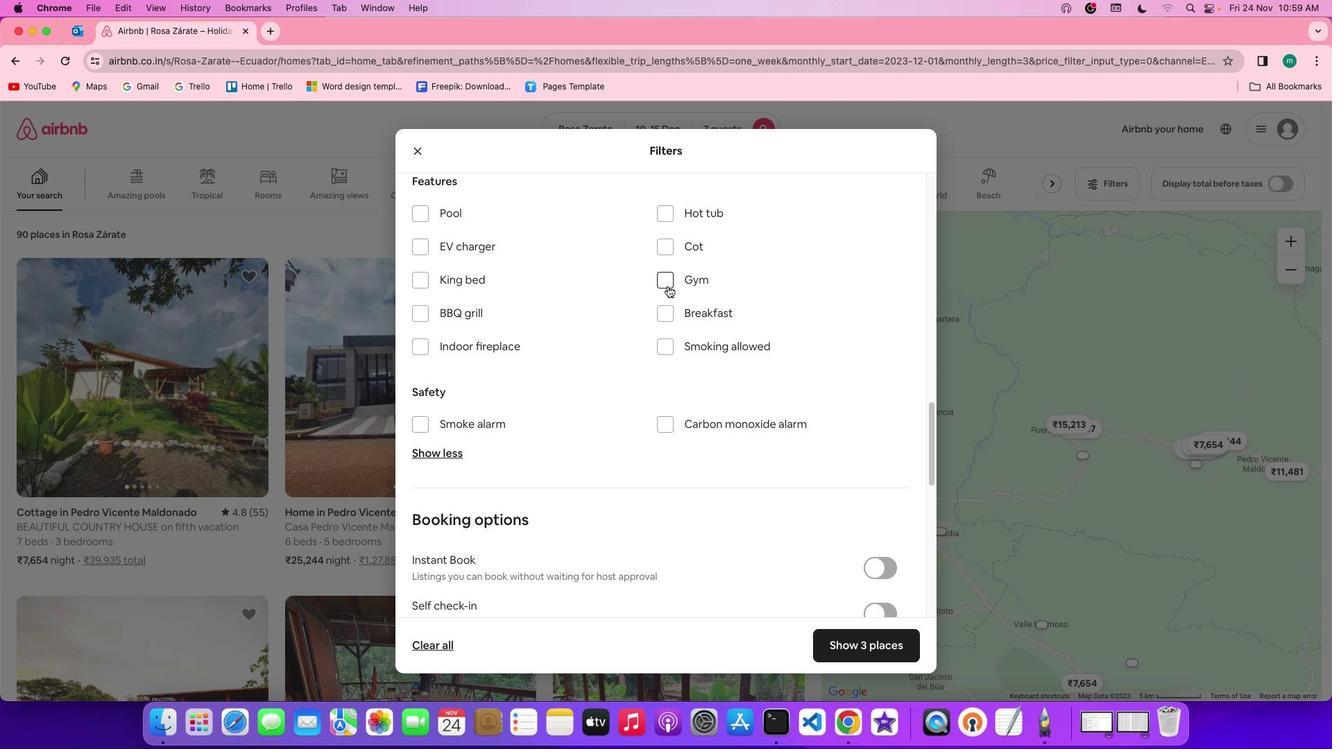 
Action: Mouse moved to (667, 319)
Screenshot: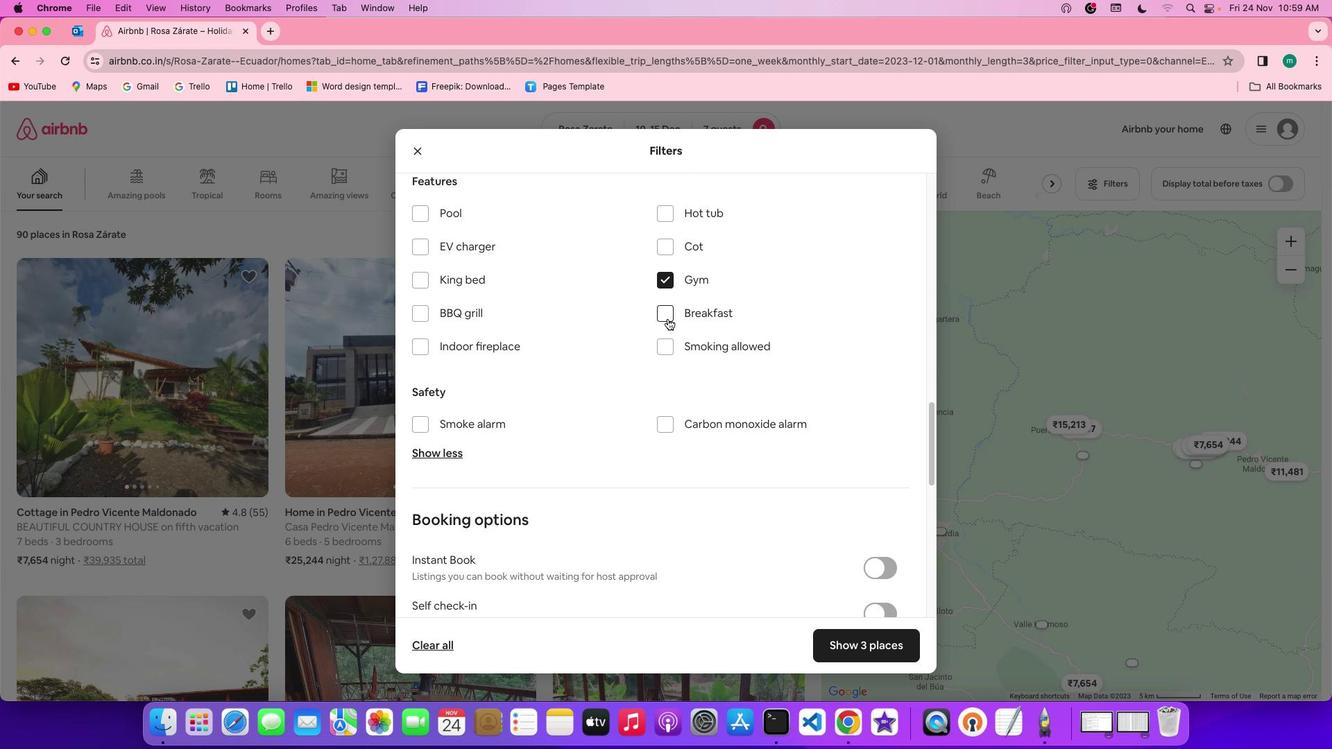 
Action: Mouse pressed left at (667, 319)
Screenshot: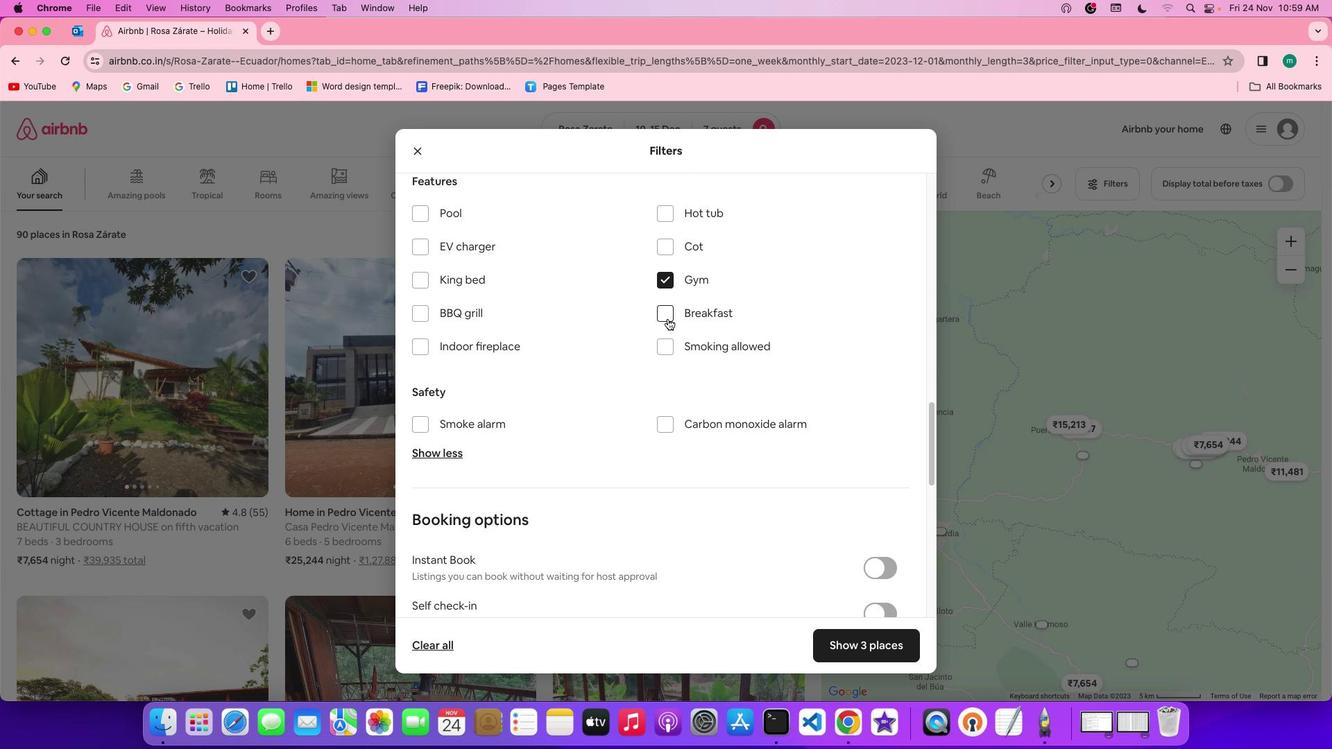 
Action: Mouse moved to (762, 414)
Screenshot: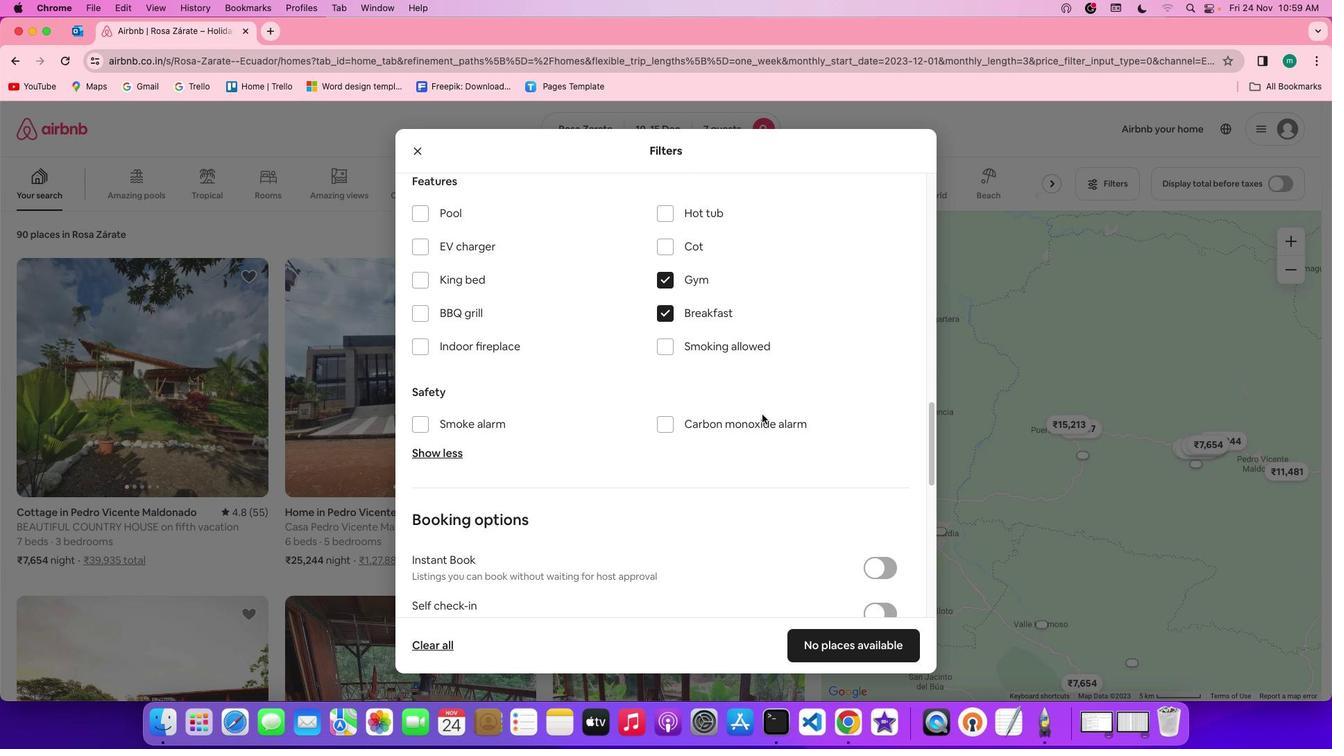 
Action: Mouse scrolled (762, 414) with delta (0, 0)
Screenshot: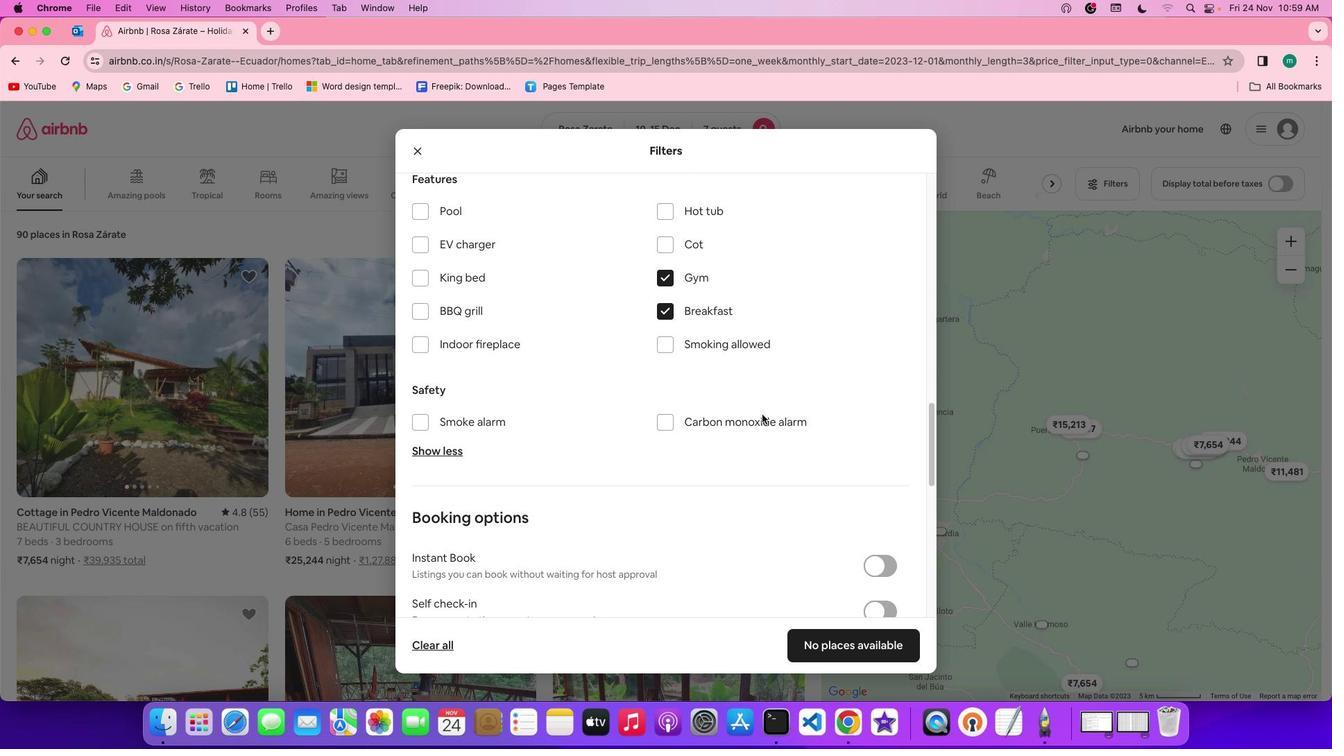 
Action: Mouse scrolled (762, 414) with delta (0, 0)
Screenshot: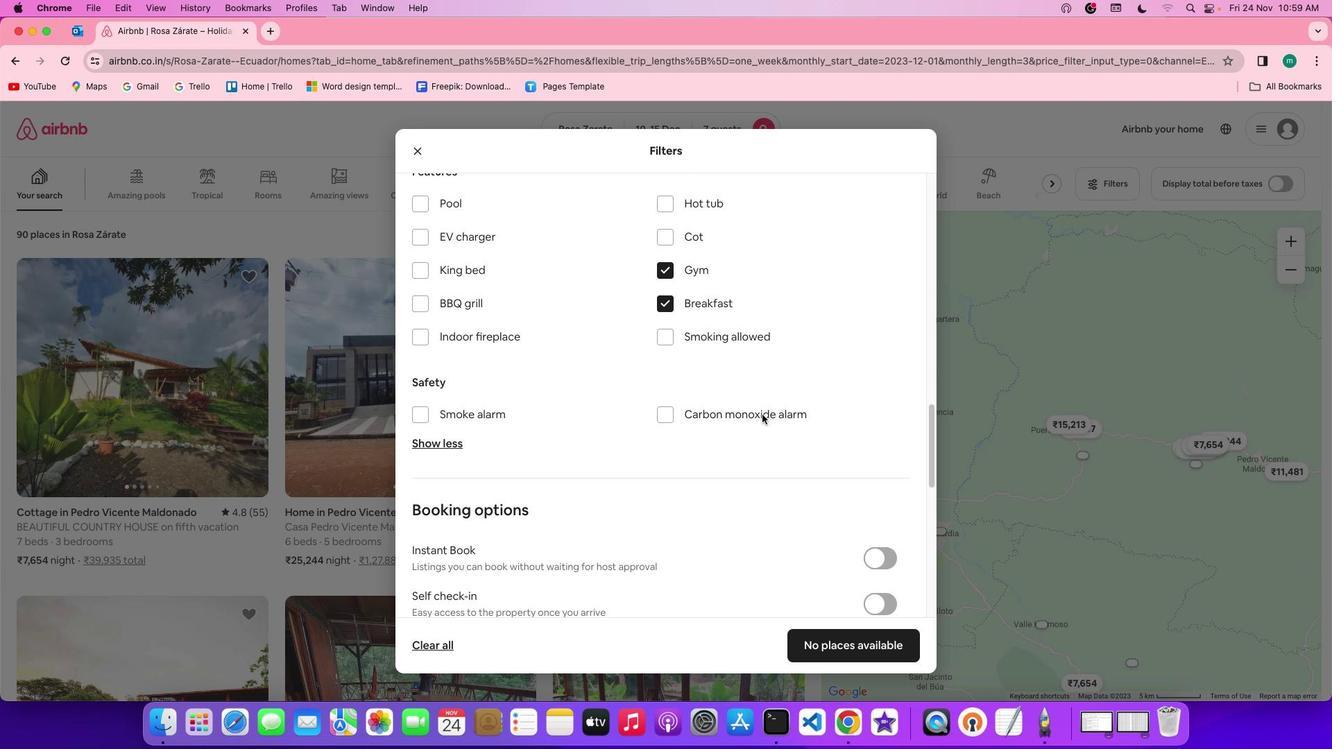 
Action: Mouse moved to (762, 414)
Screenshot: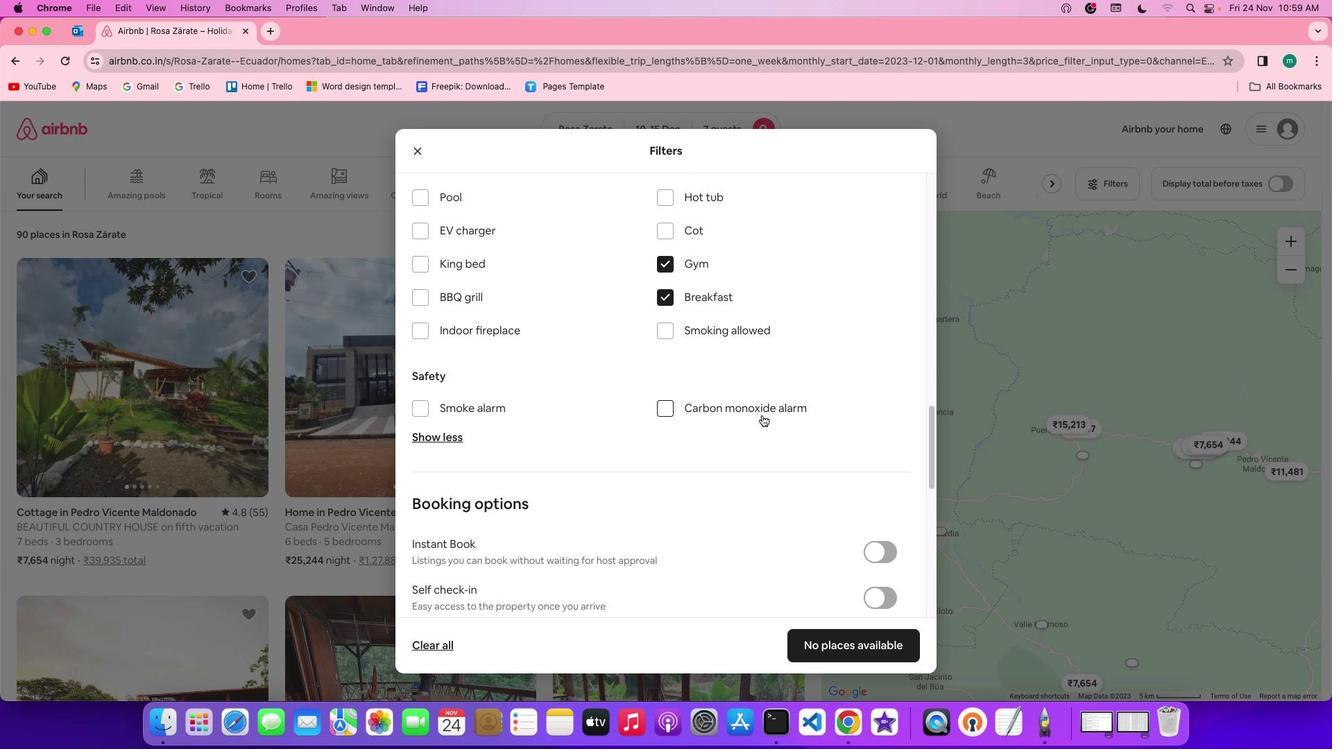 
Action: Mouse scrolled (762, 414) with delta (0, 0)
Screenshot: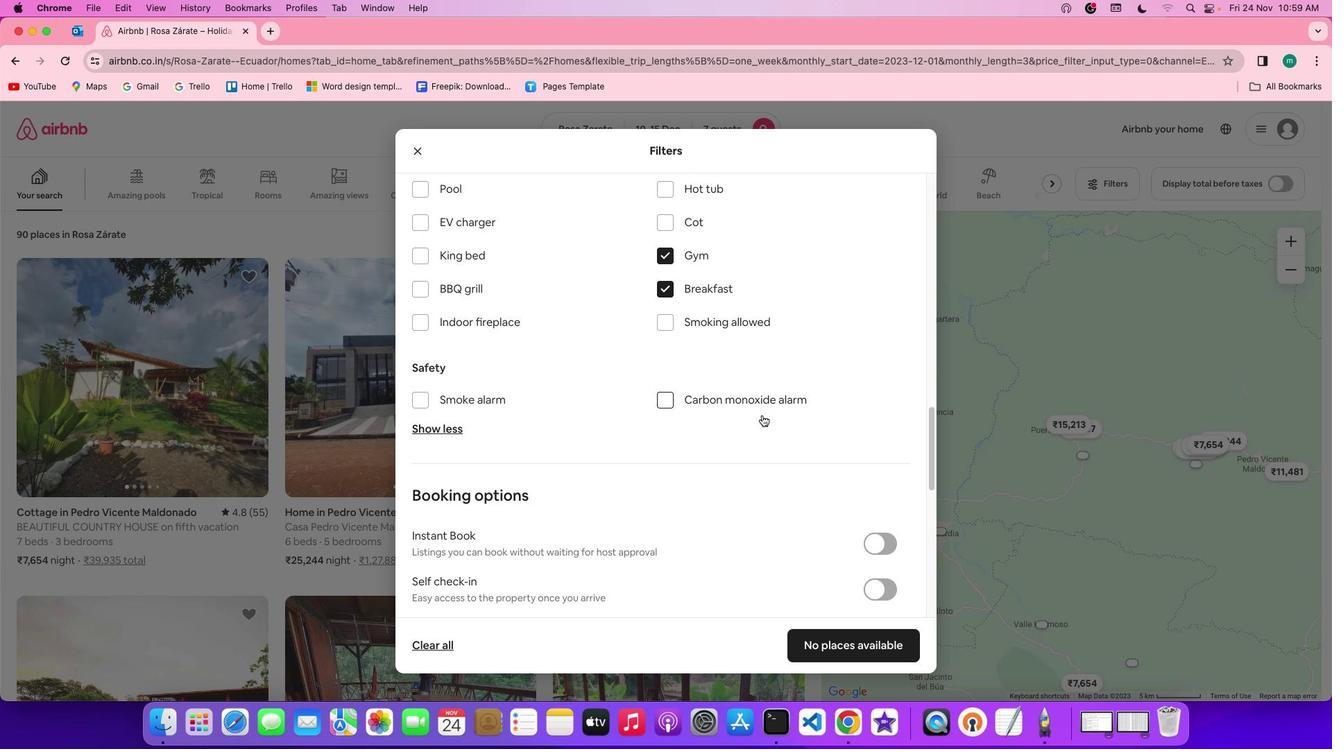 
Action: Mouse scrolled (762, 414) with delta (0, 0)
Screenshot: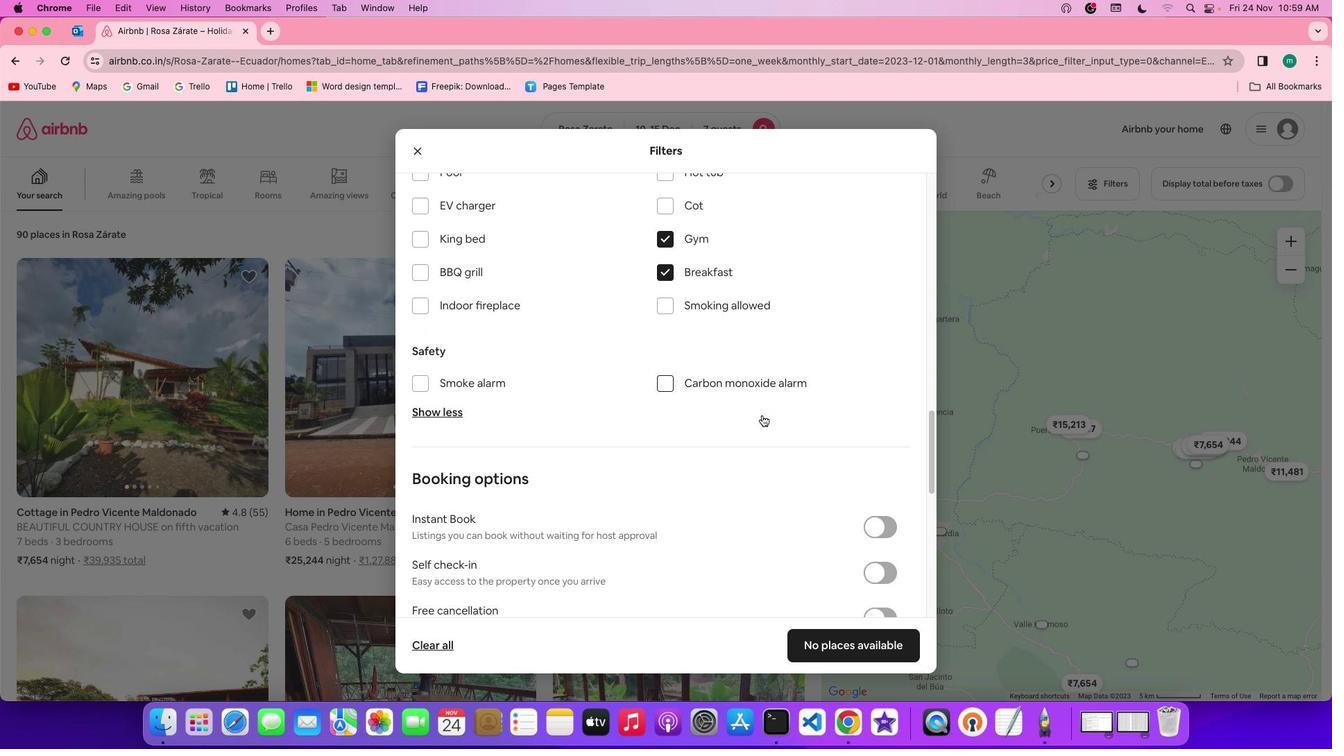 
Action: Mouse scrolled (762, 414) with delta (0, -1)
Screenshot: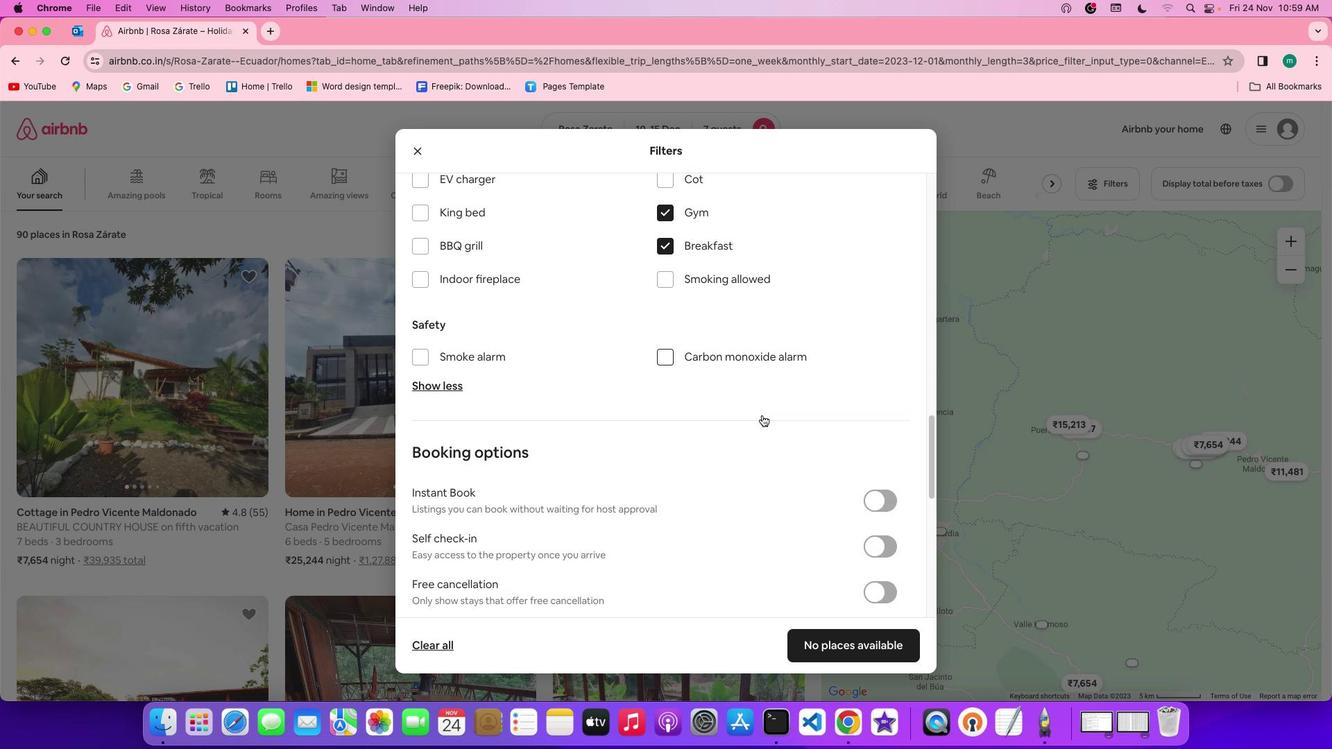 
Action: Mouse scrolled (762, 414) with delta (0, -2)
Screenshot: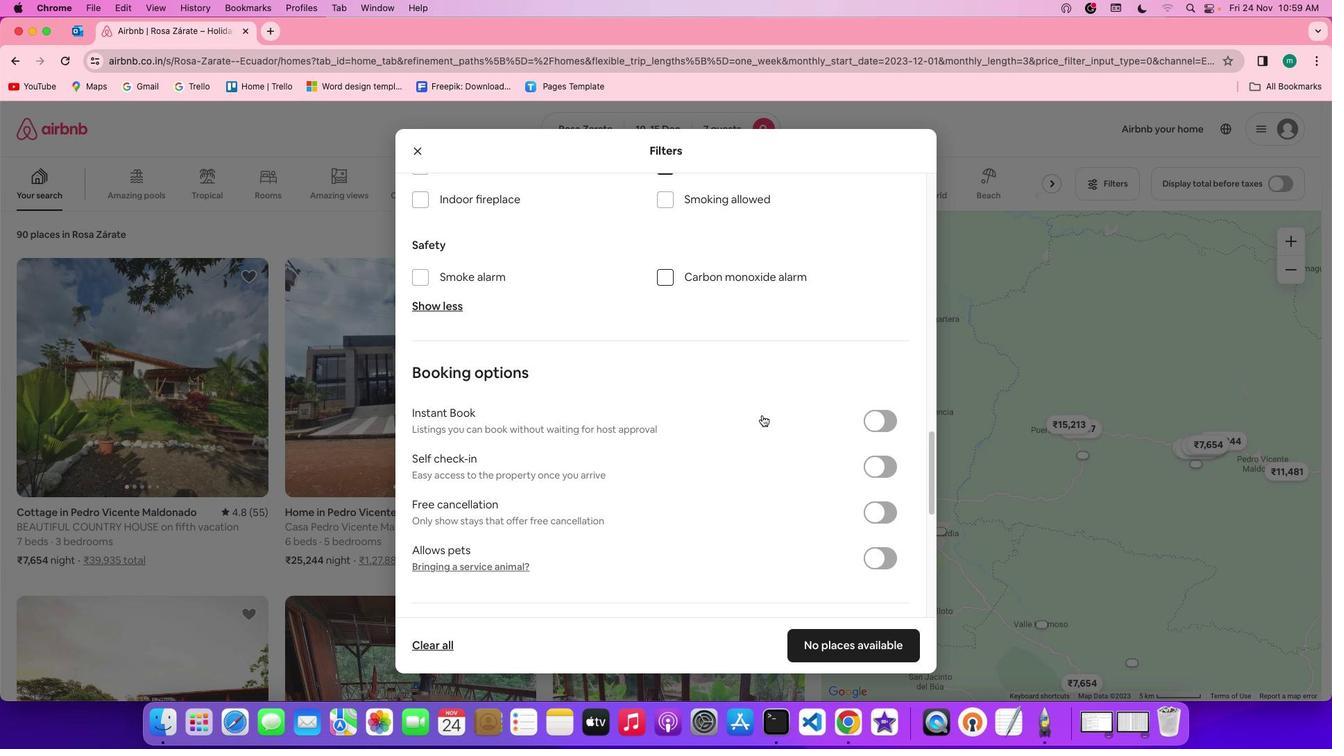 
Action: Mouse scrolled (762, 414) with delta (0, 0)
Screenshot: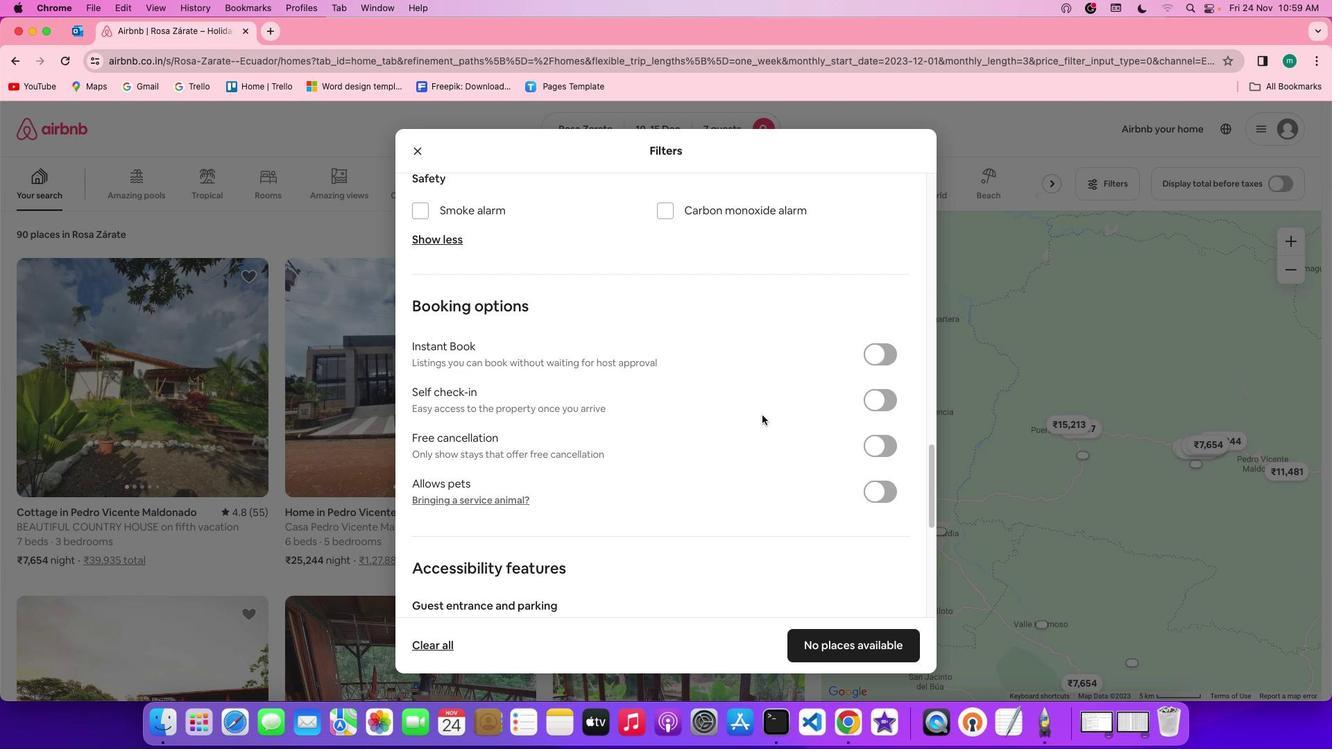
Action: Mouse scrolled (762, 414) with delta (0, 0)
Screenshot: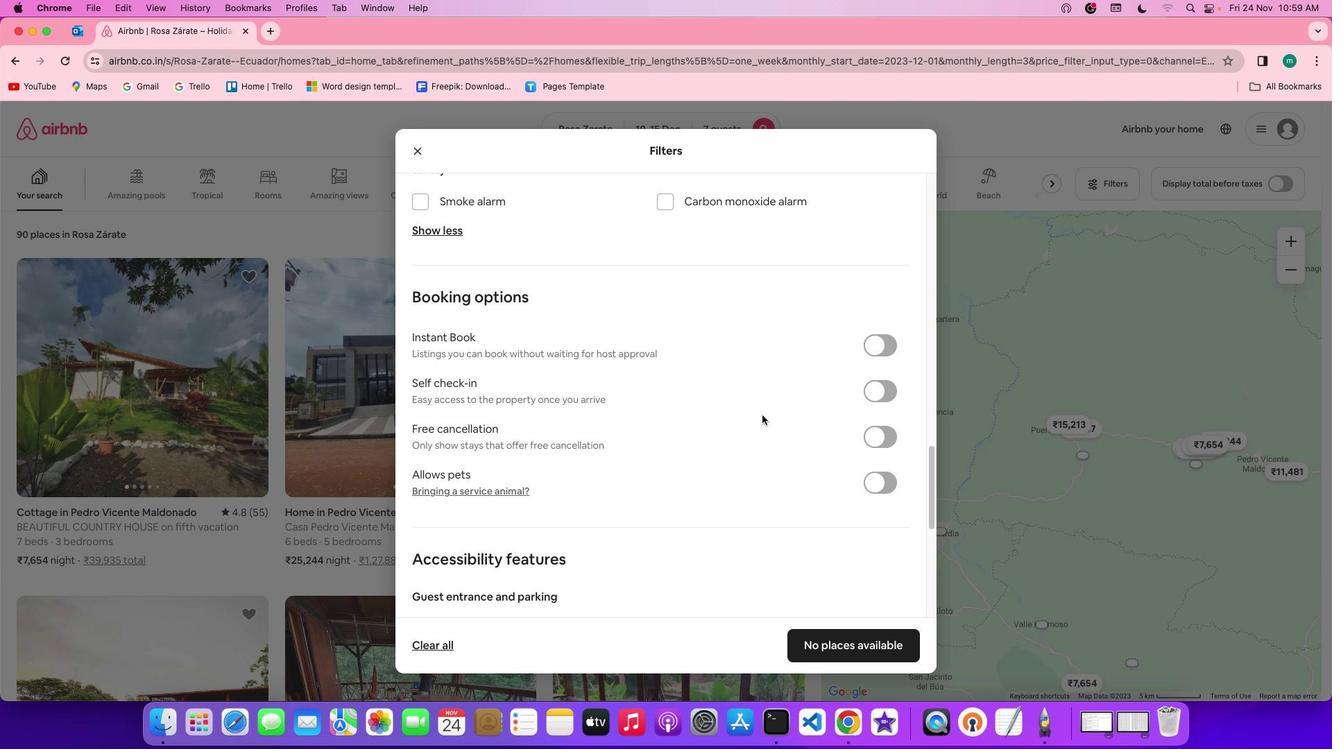 
Action: Mouse scrolled (762, 414) with delta (0, 0)
Screenshot: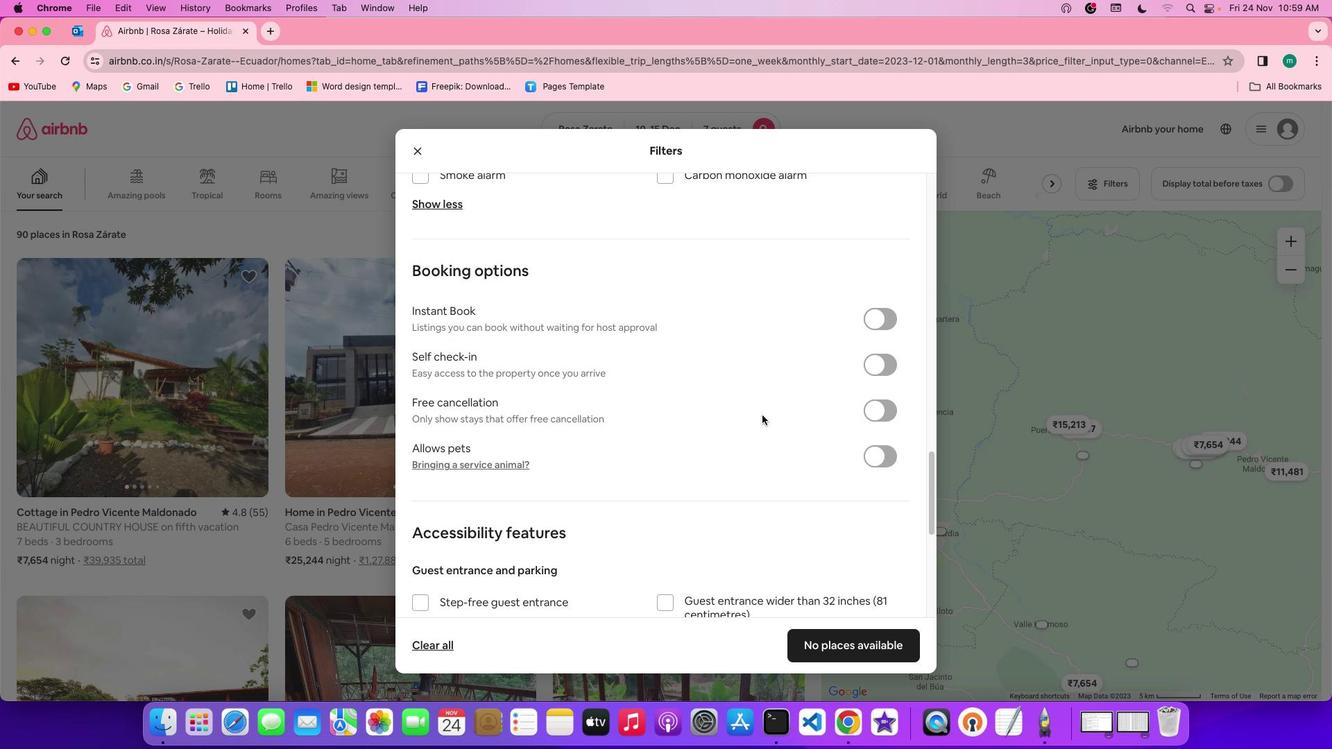 
Action: Mouse moved to (875, 344)
Screenshot: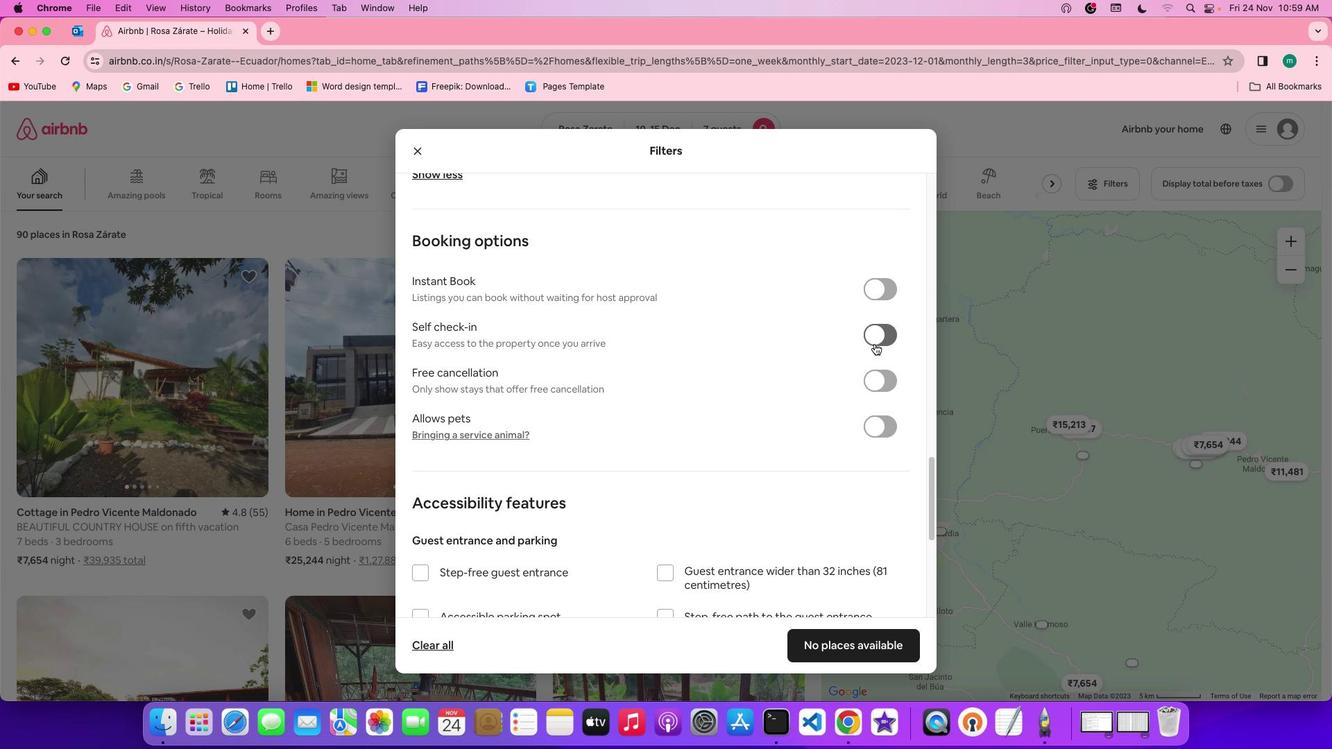 
Action: Mouse pressed left at (875, 344)
Screenshot: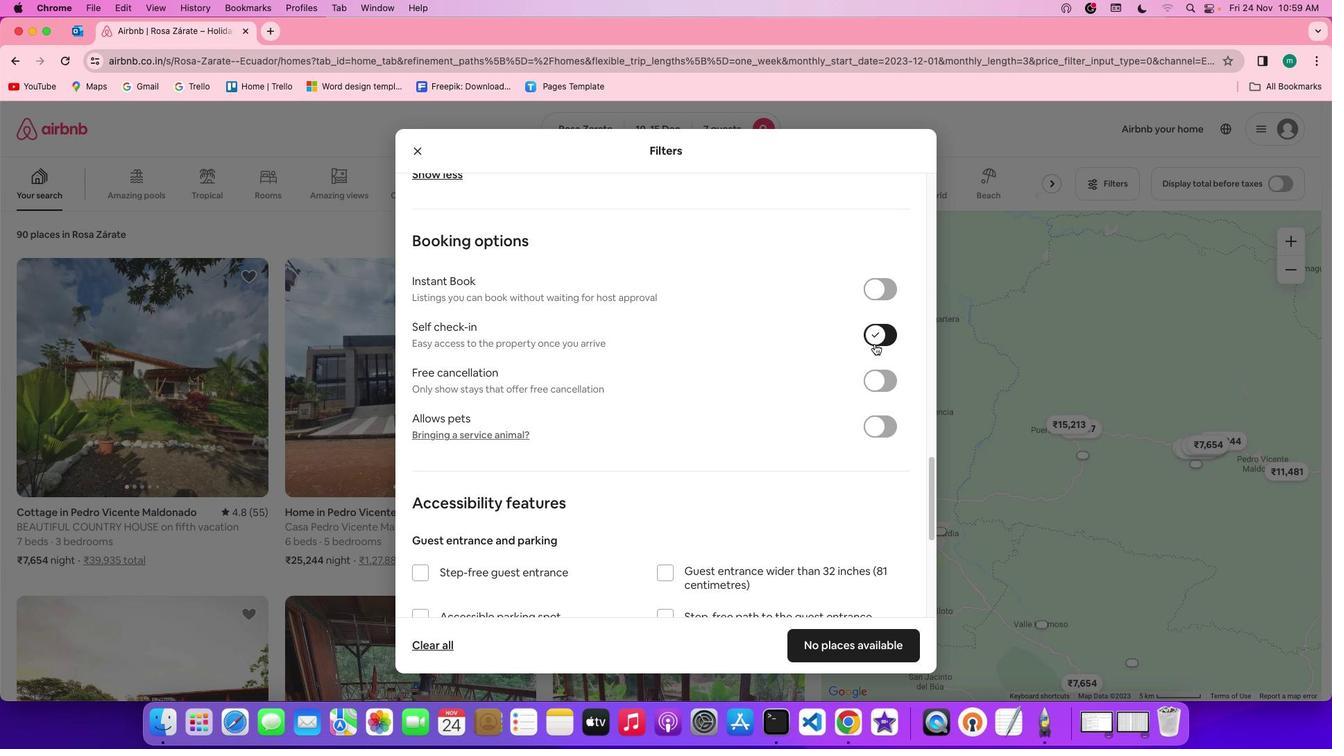 
Action: Mouse moved to (678, 443)
Screenshot: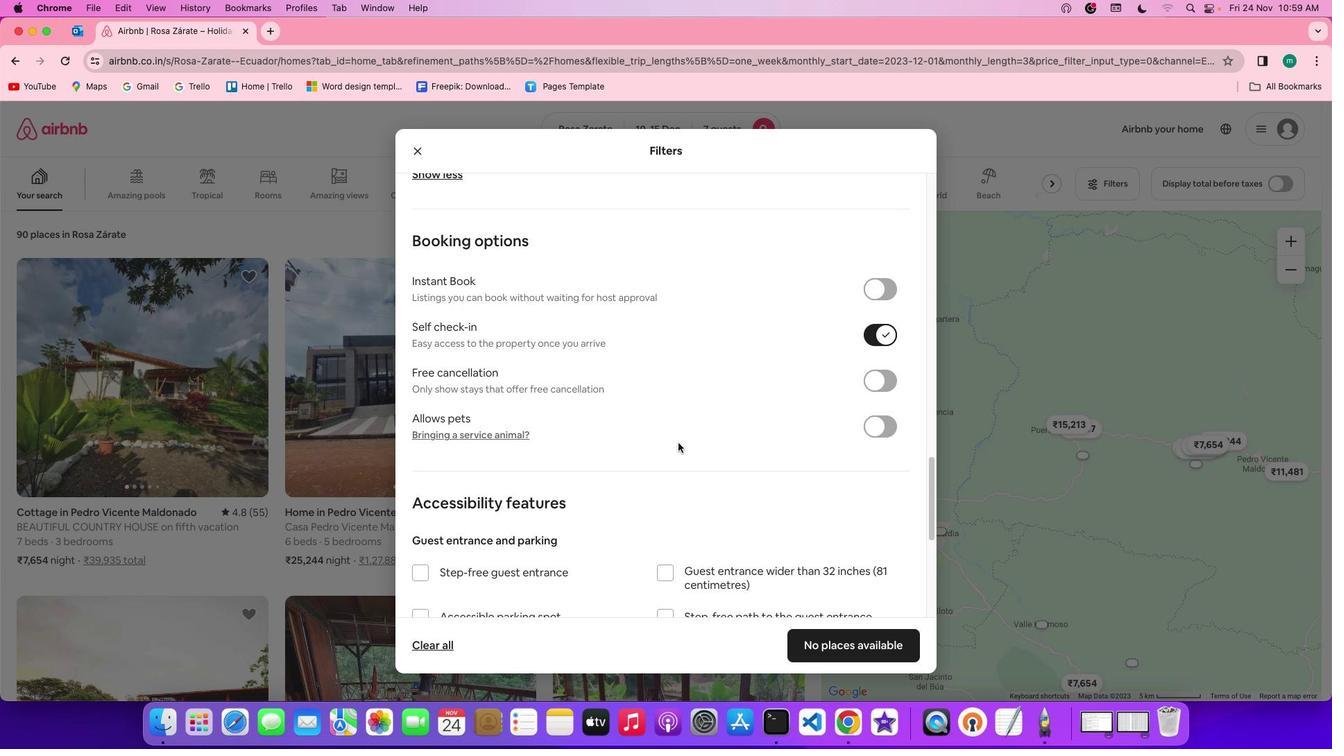 
Action: Mouse scrolled (678, 443) with delta (0, 0)
Screenshot: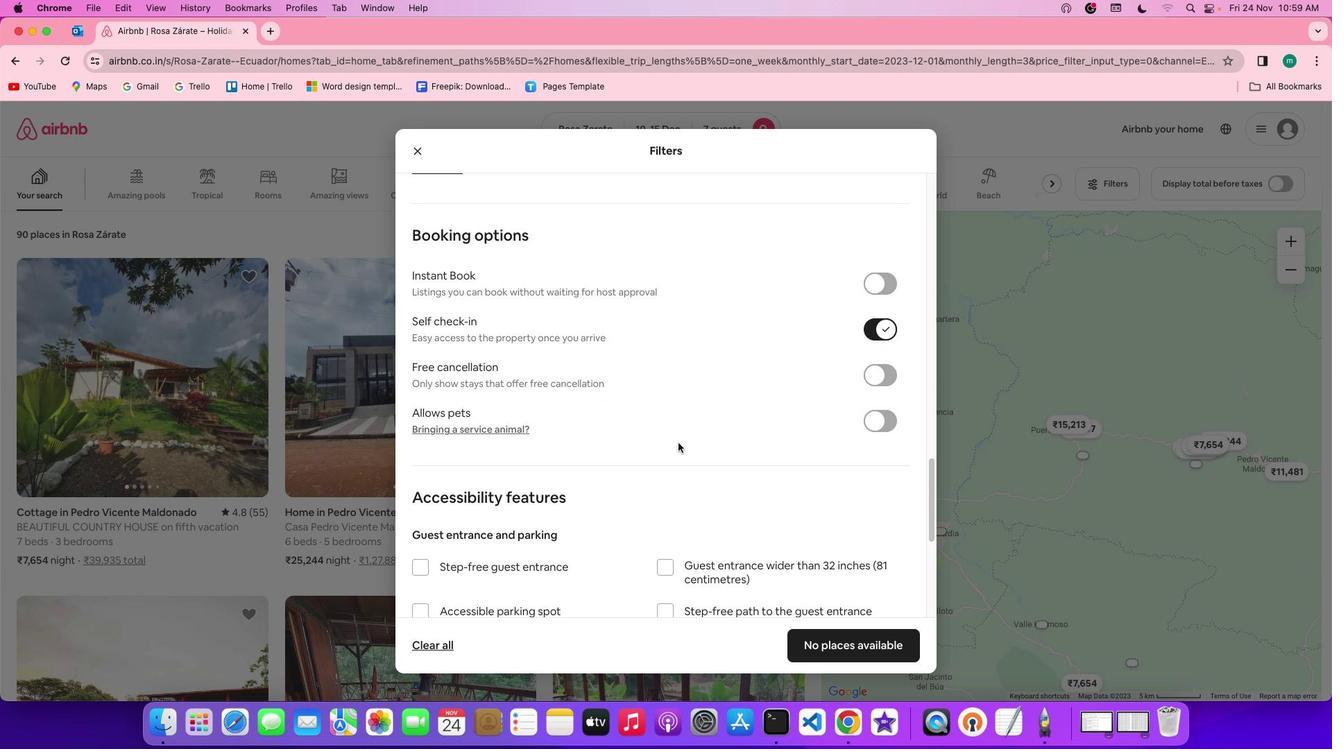 
Action: Mouse scrolled (678, 443) with delta (0, 0)
Screenshot: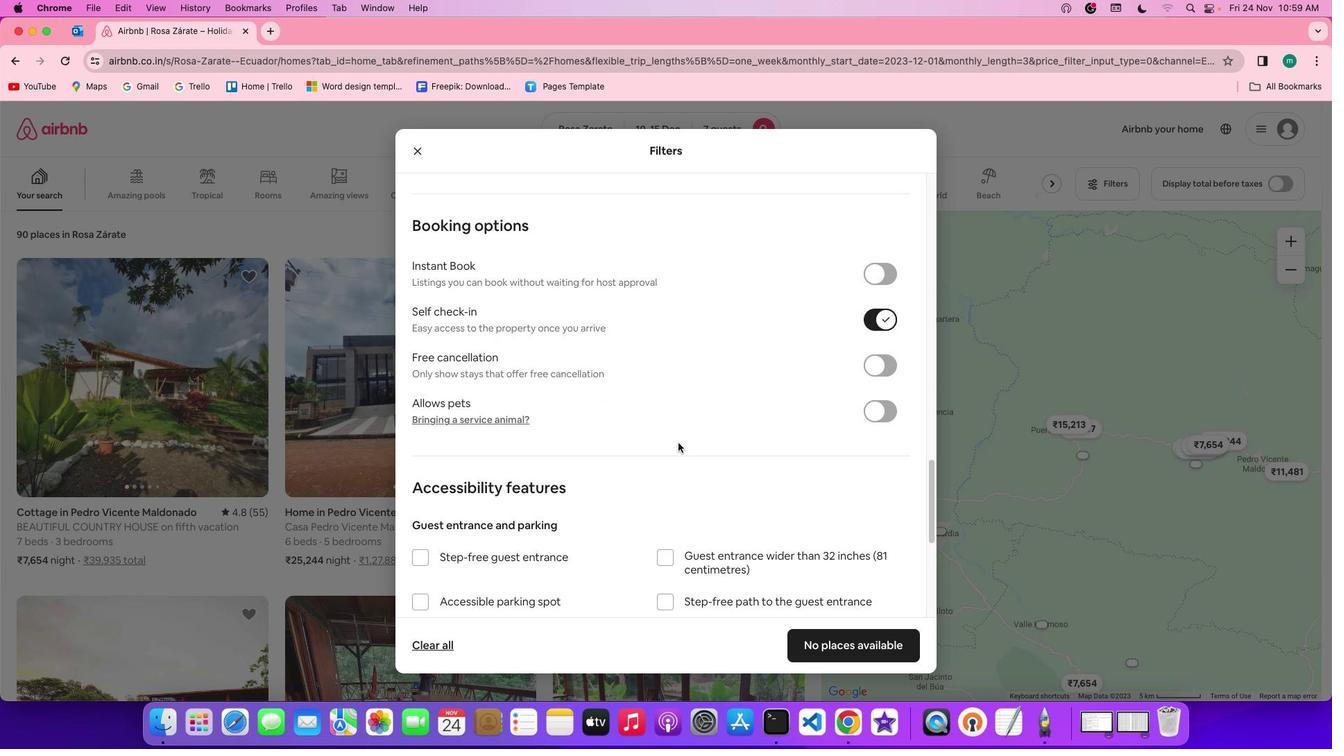 
Action: Mouse scrolled (678, 443) with delta (0, -1)
Screenshot: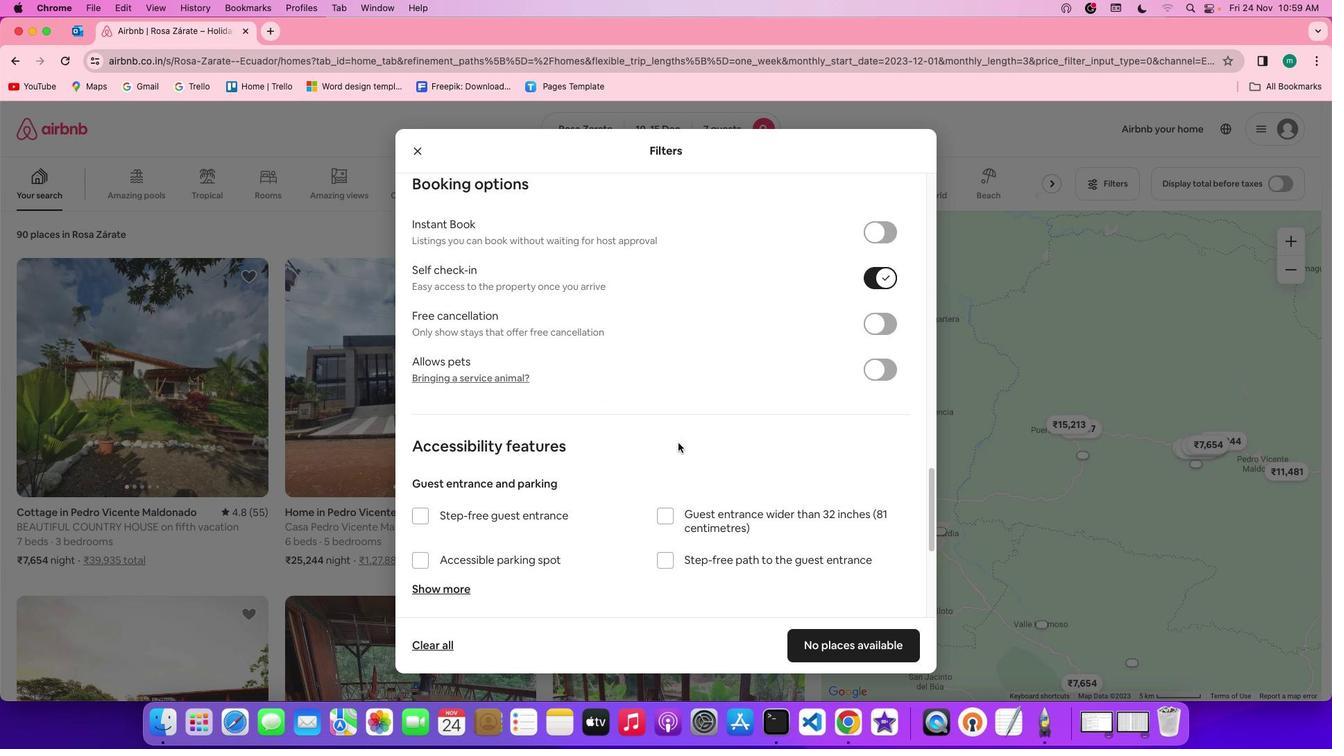 
Action: Mouse scrolled (678, 443) with delta (0, 0)
Screenshot: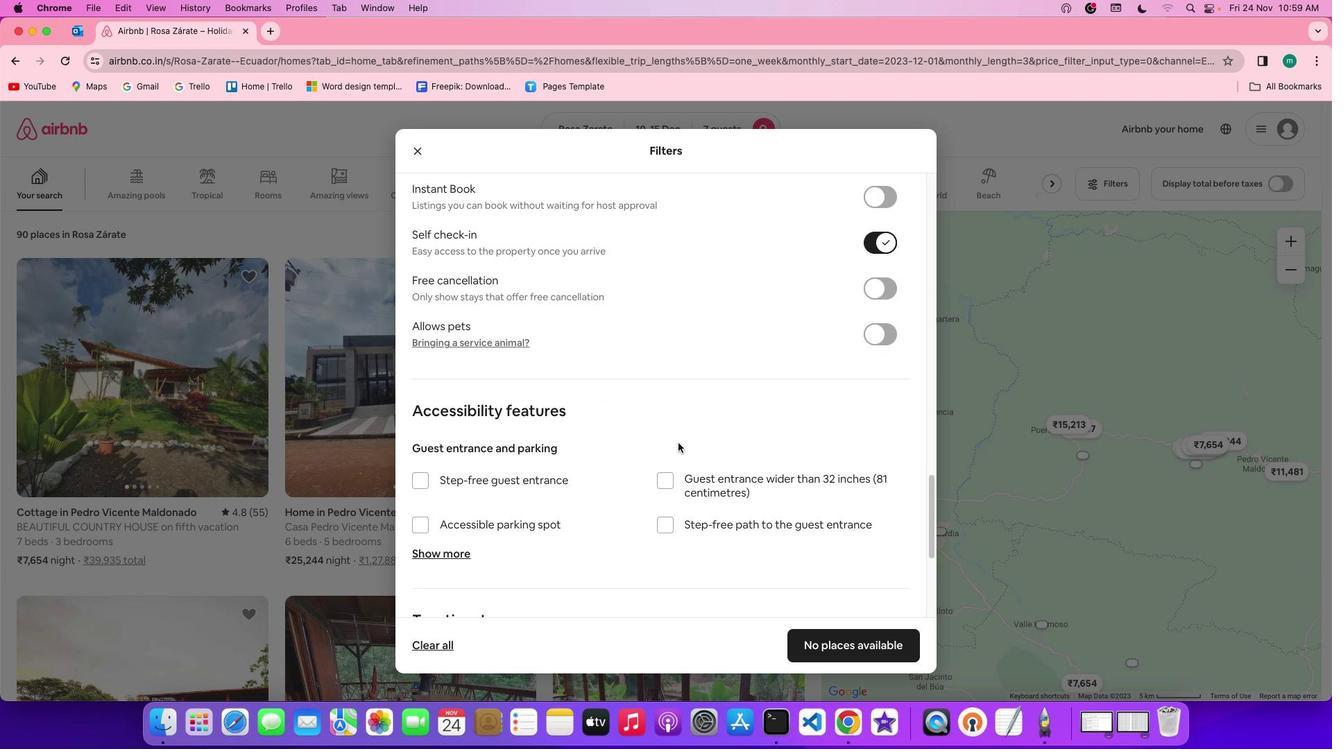 
Action: Mouse scrolled (678, 443) with delta (0, 0)
Screenshot: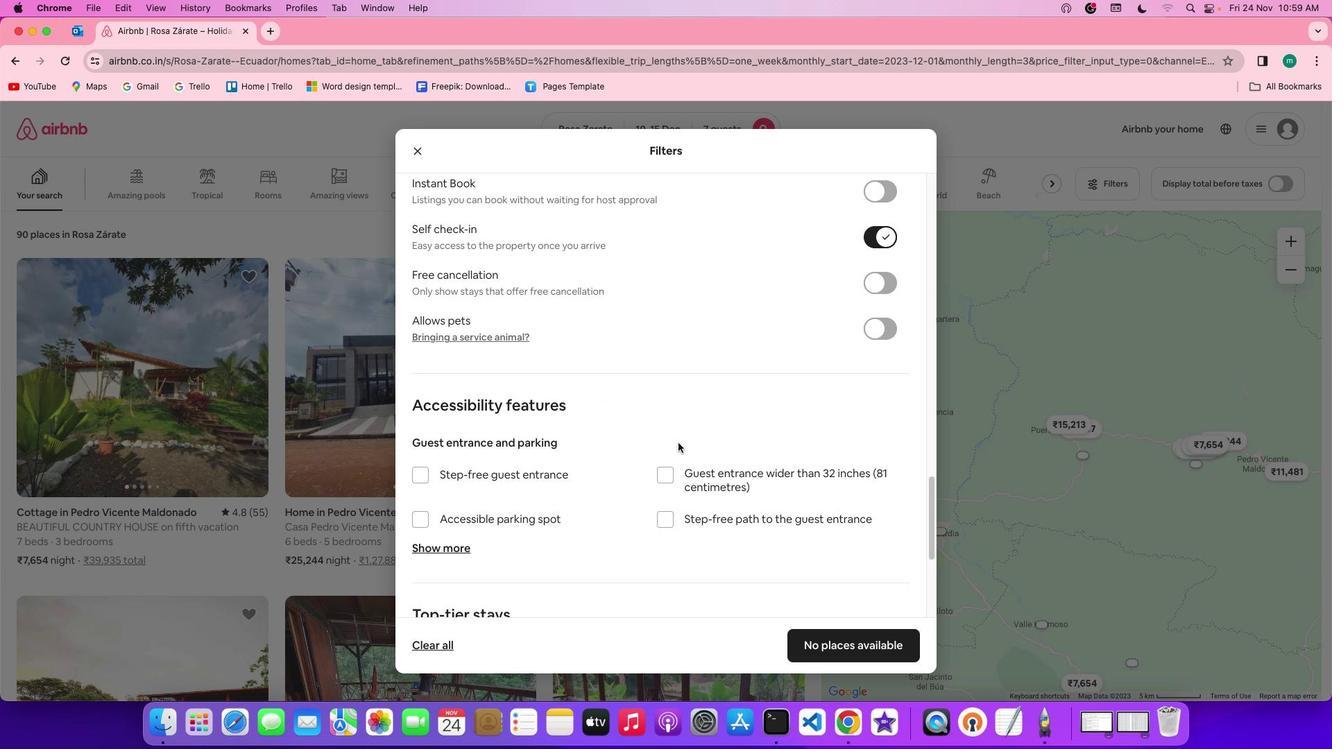 
Action: Mouse scrolled (678, 443) with delta (0, 0)
Screenshot: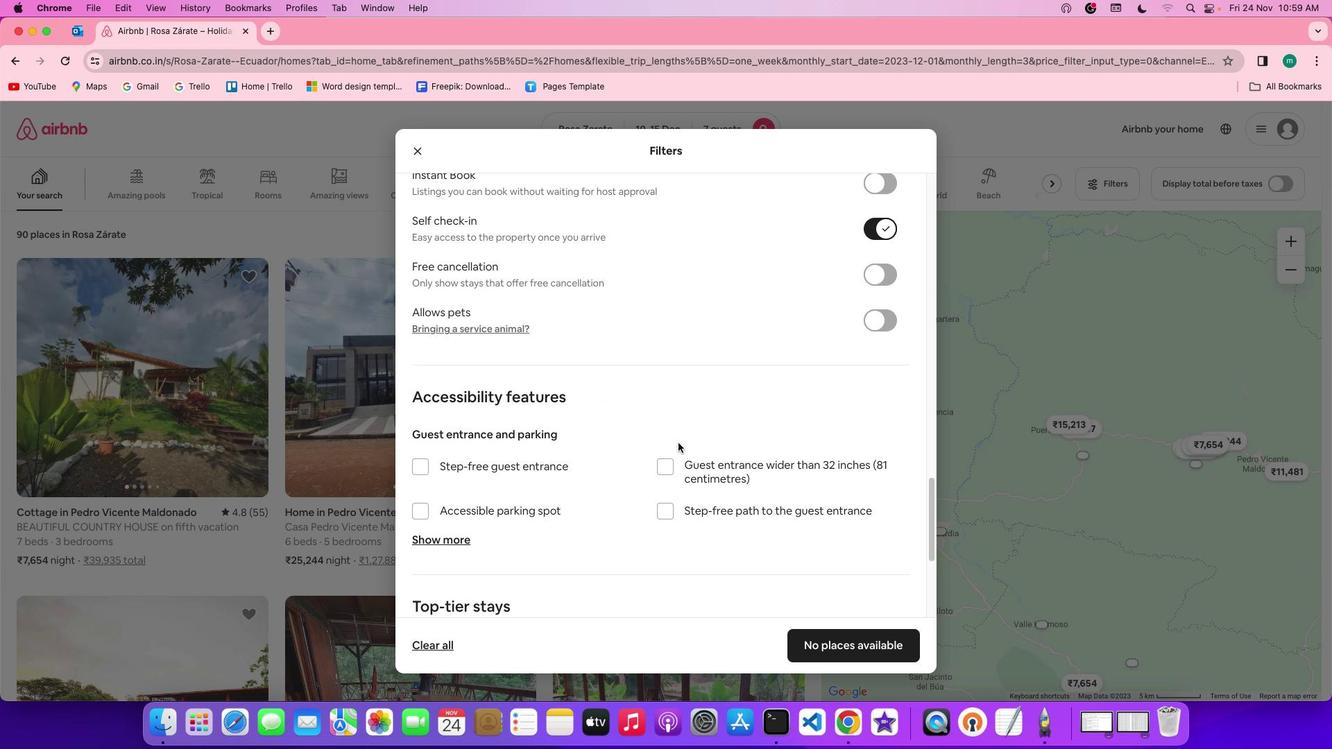 
Action: Mouse scrolled (678, 443) with delta (0, -1)
Screenshot: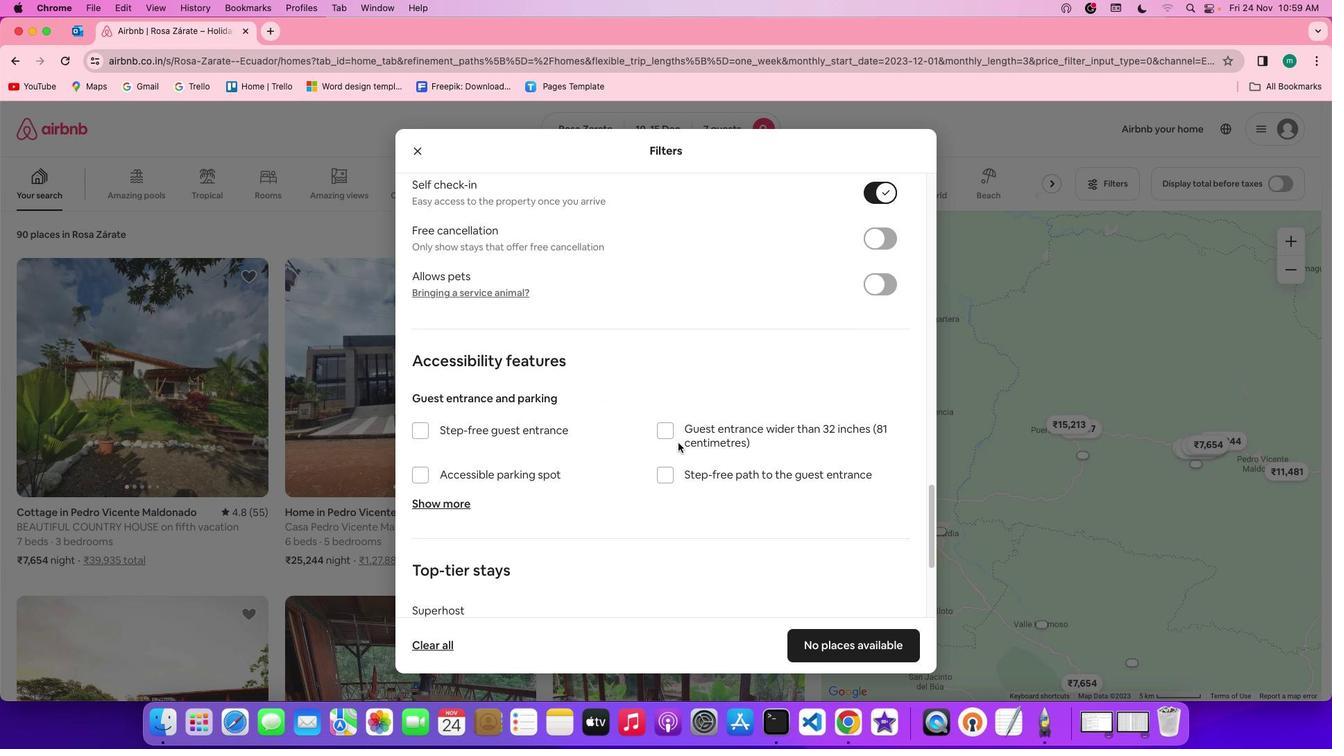 
Action: Mouse scrolled (678, 443) with delta (0, 0)
Screenshot: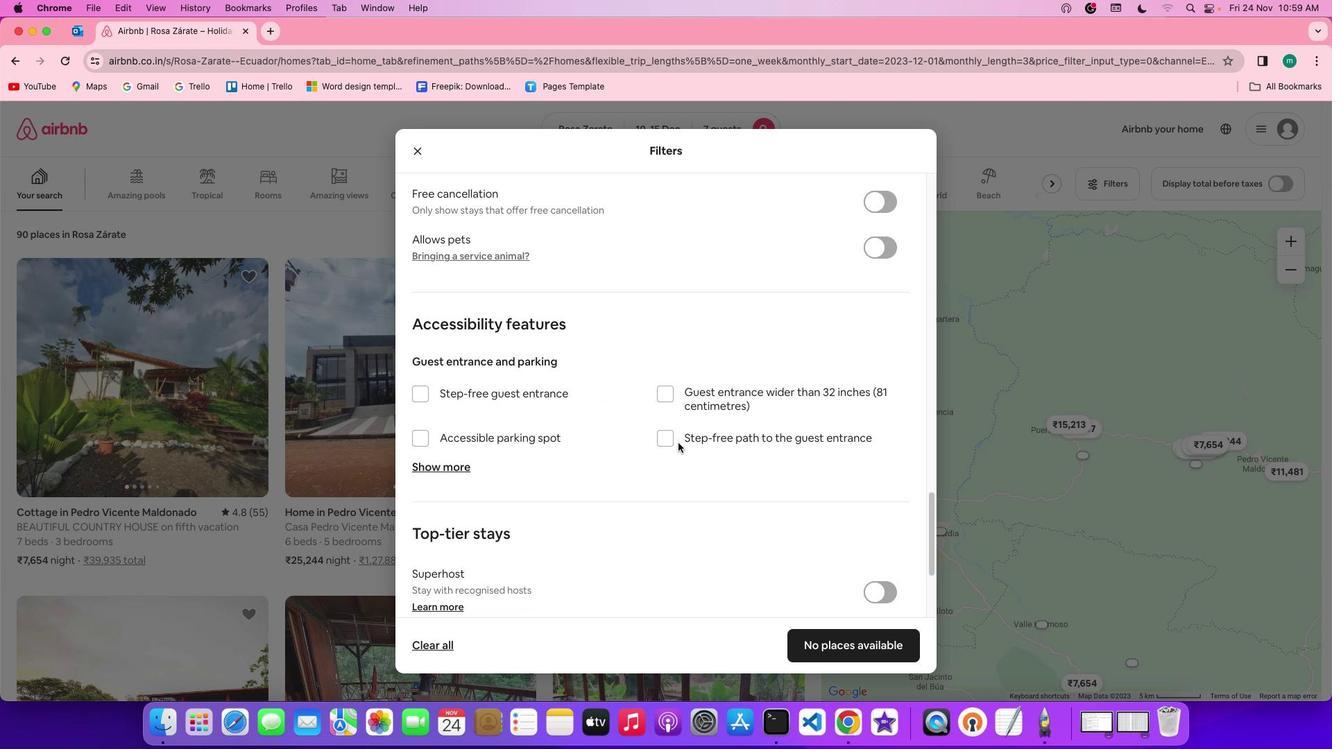 
Action: Mouse scrolled (678, 443) with delta (0, 0)
Screenshot: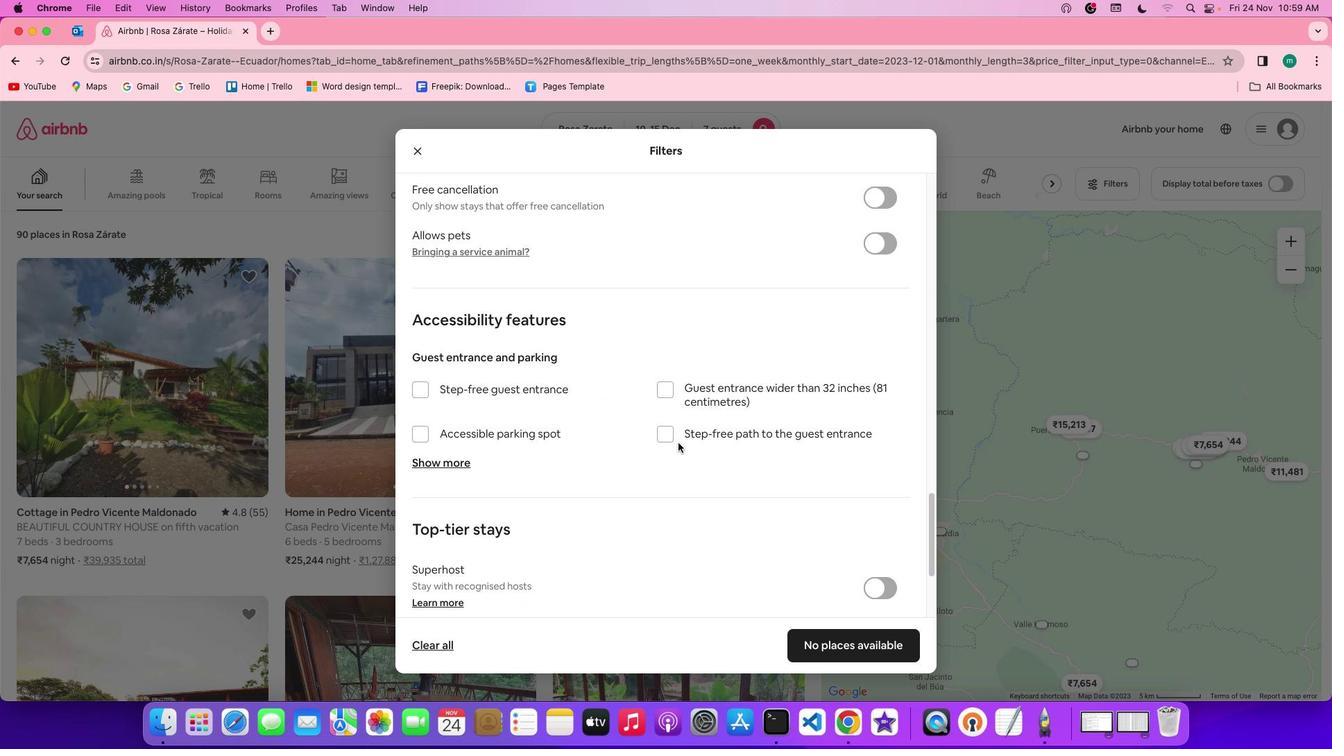 
Action: Mouse scrolled (678, 443) with delta (0, 0)
Screenshot: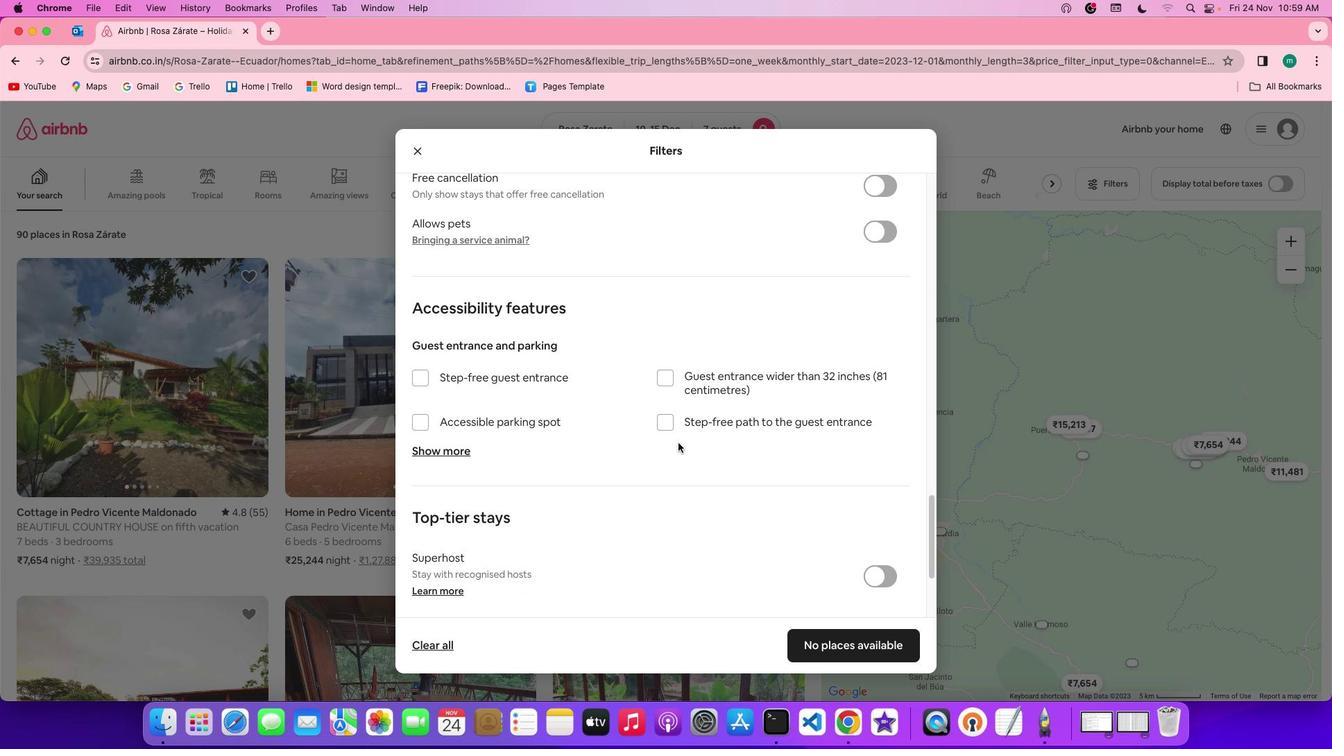 
Action: Mouse scrolled (678, 443) with delta (0, 0)
Screenshot: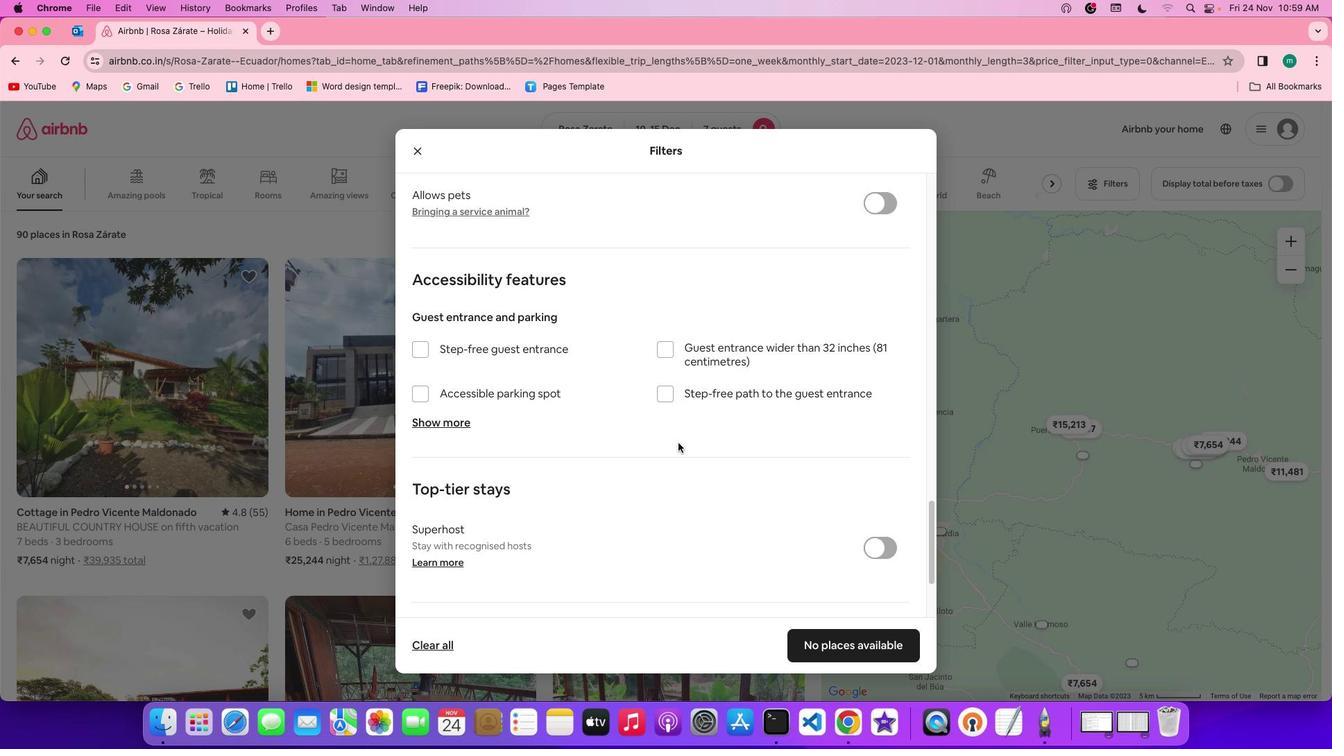 
Action: Mouse scrolled (678, 443) with delta (0, 0)
Screenshot: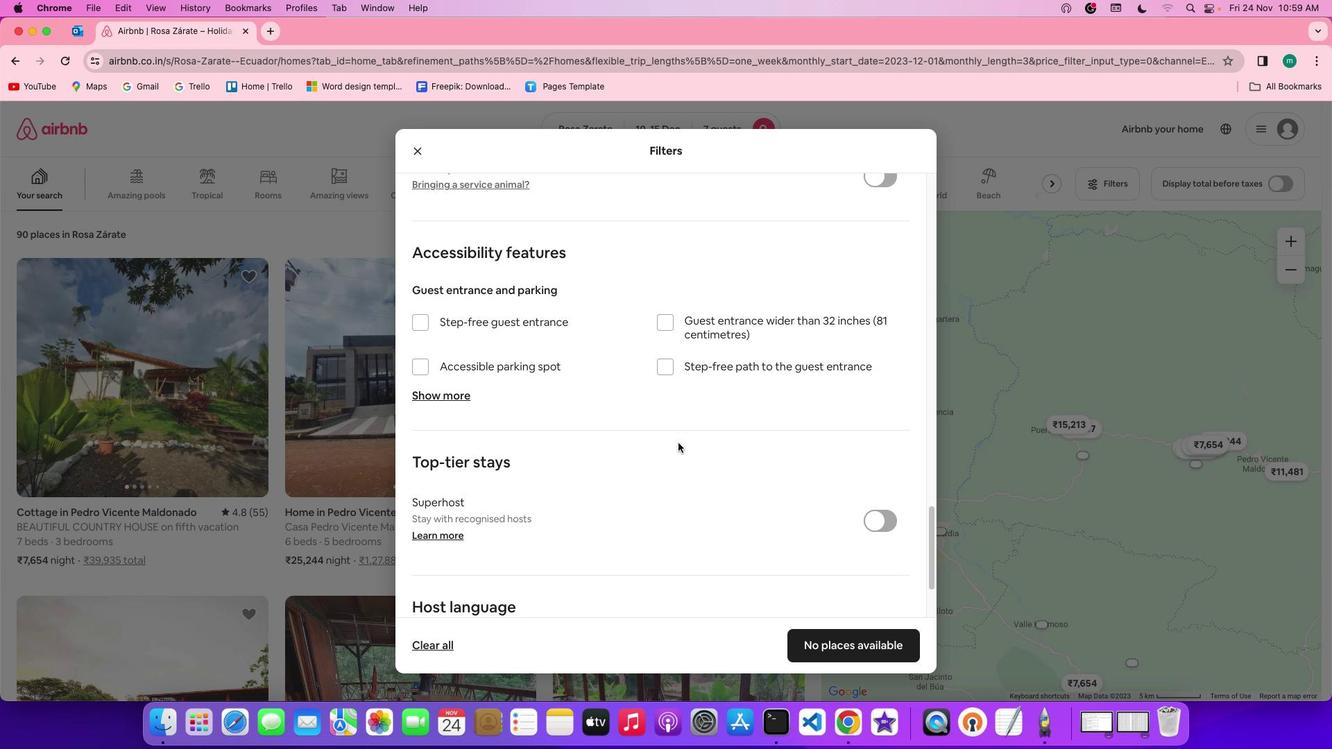 
Action: Mouse scrolled (678, 443) with delta (0, 0)
Screenshot: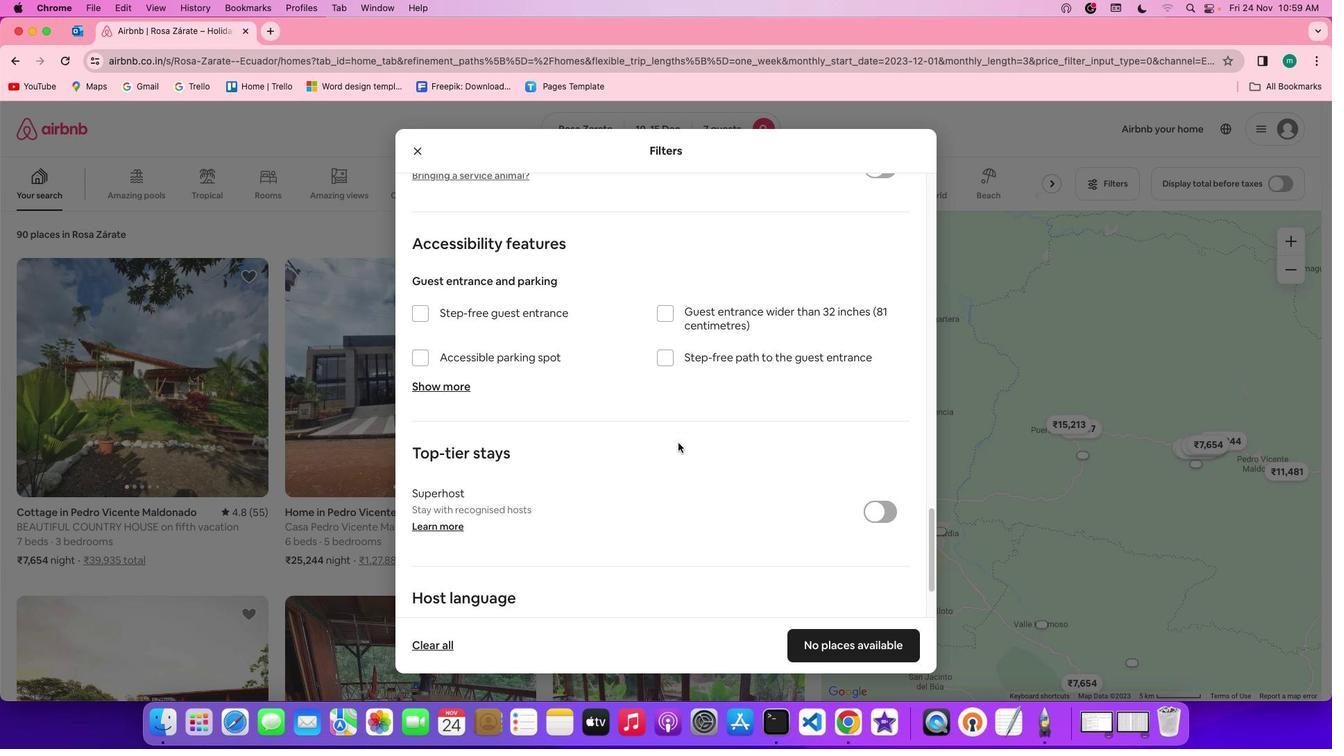 
Action: Mouse scrolled (678, 443) with delta (0, 0)
Screenshot: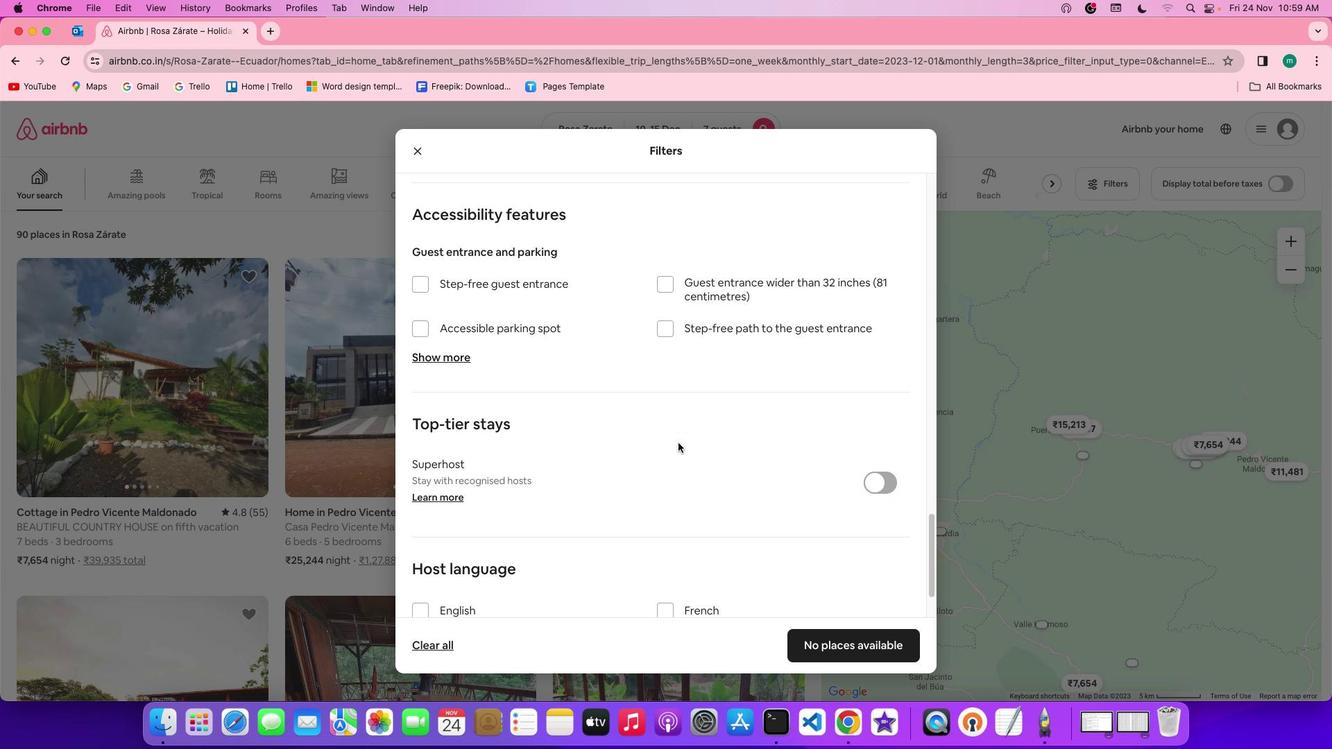 
Action: Mouse scrolled (678, 443) with delta (0, 0)
Screenshot: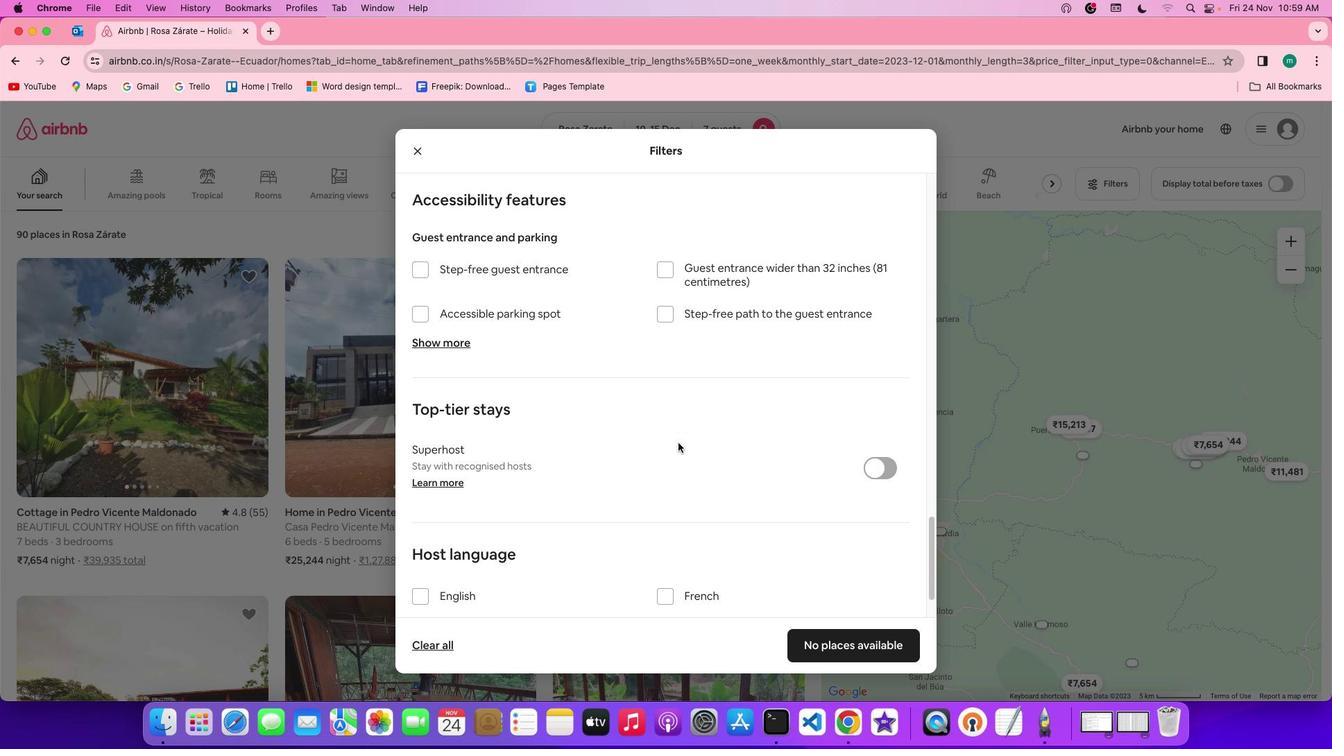 
Action: Mouse scrolled (678, 443) with delta (0, 0)
Screenshot: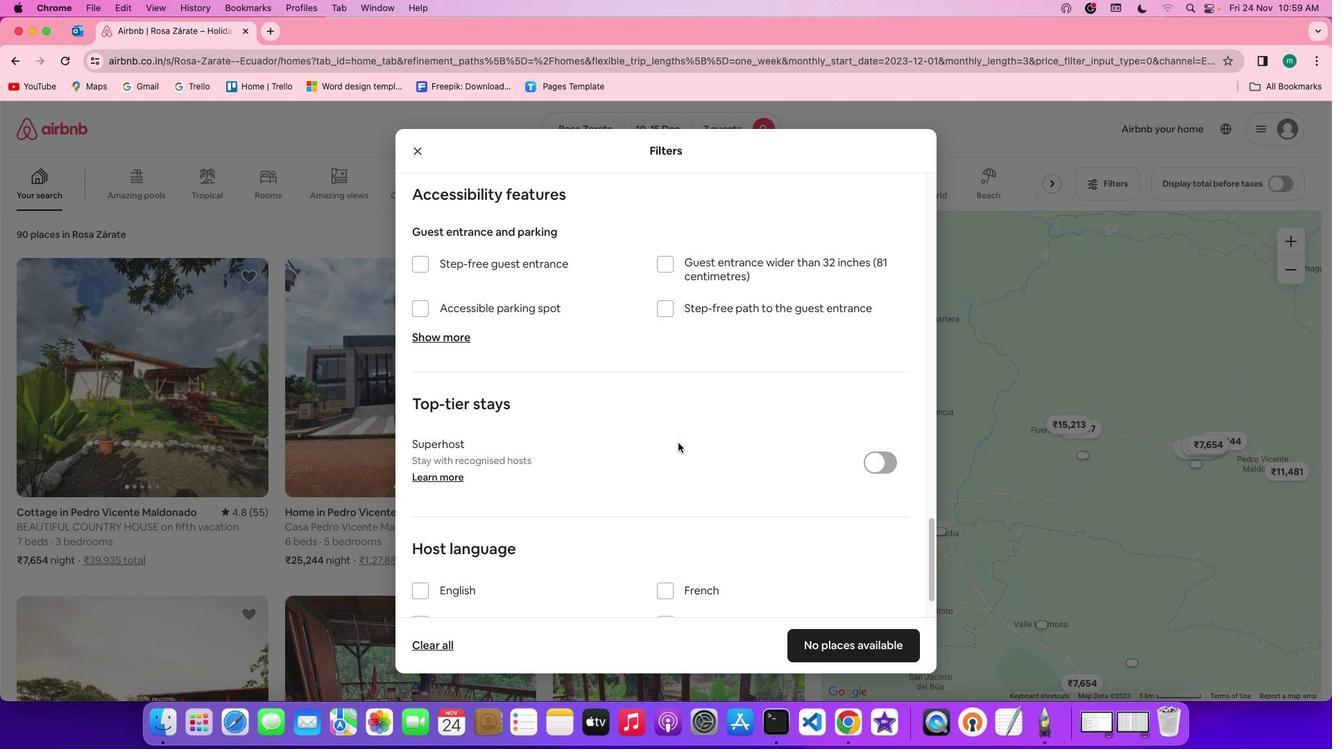 
Action: Mouse scrolled (678, 443) with delta (0, 0)
Screenshot: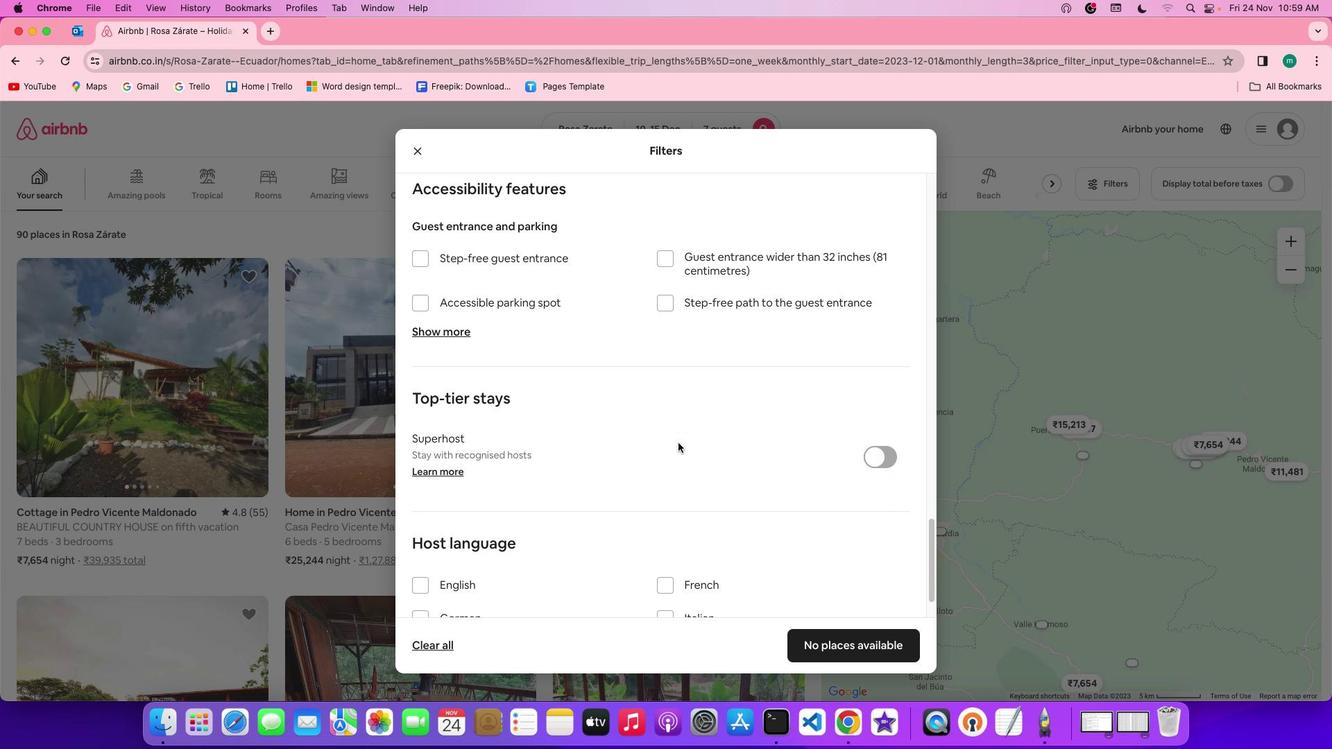 
Action: Mouse scrolled (678, 443) with delta (0, 0)
Screenshot: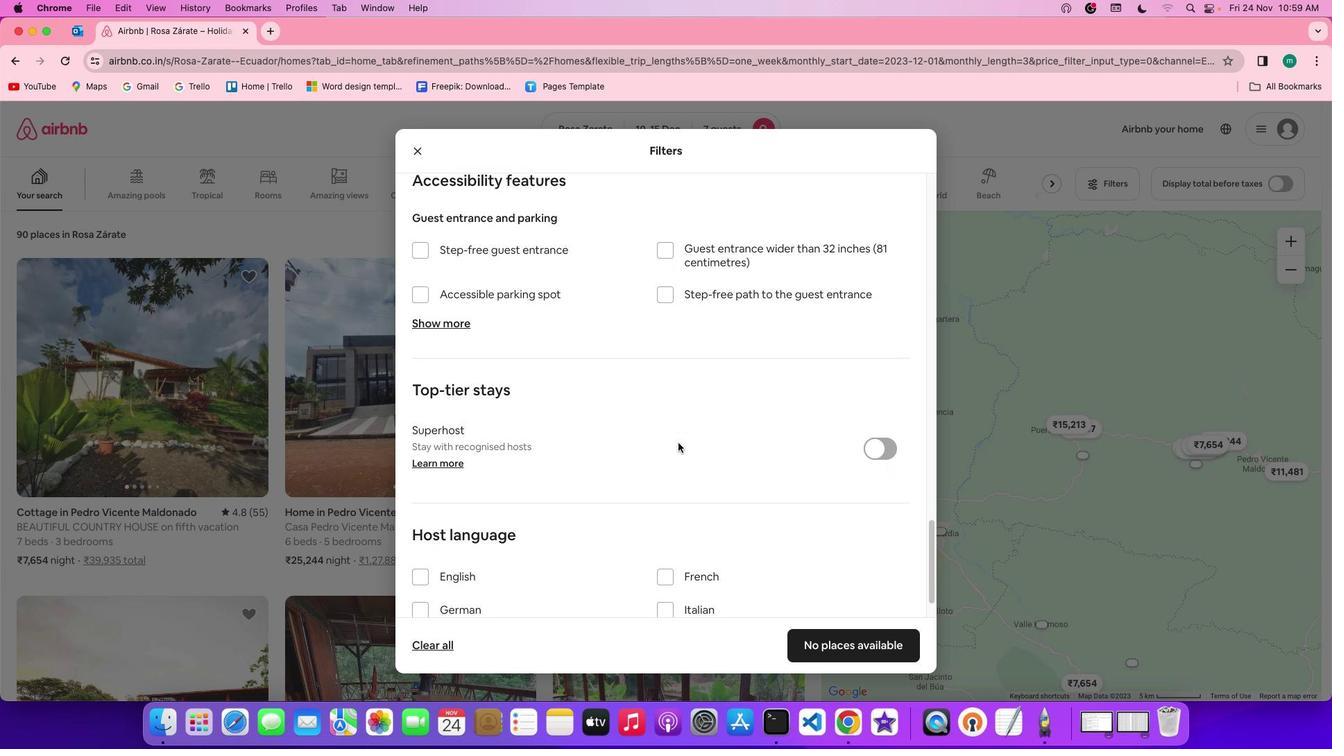 
Action: Mouse scrolled (678, 443) with delta (0, 0)
Screenshot: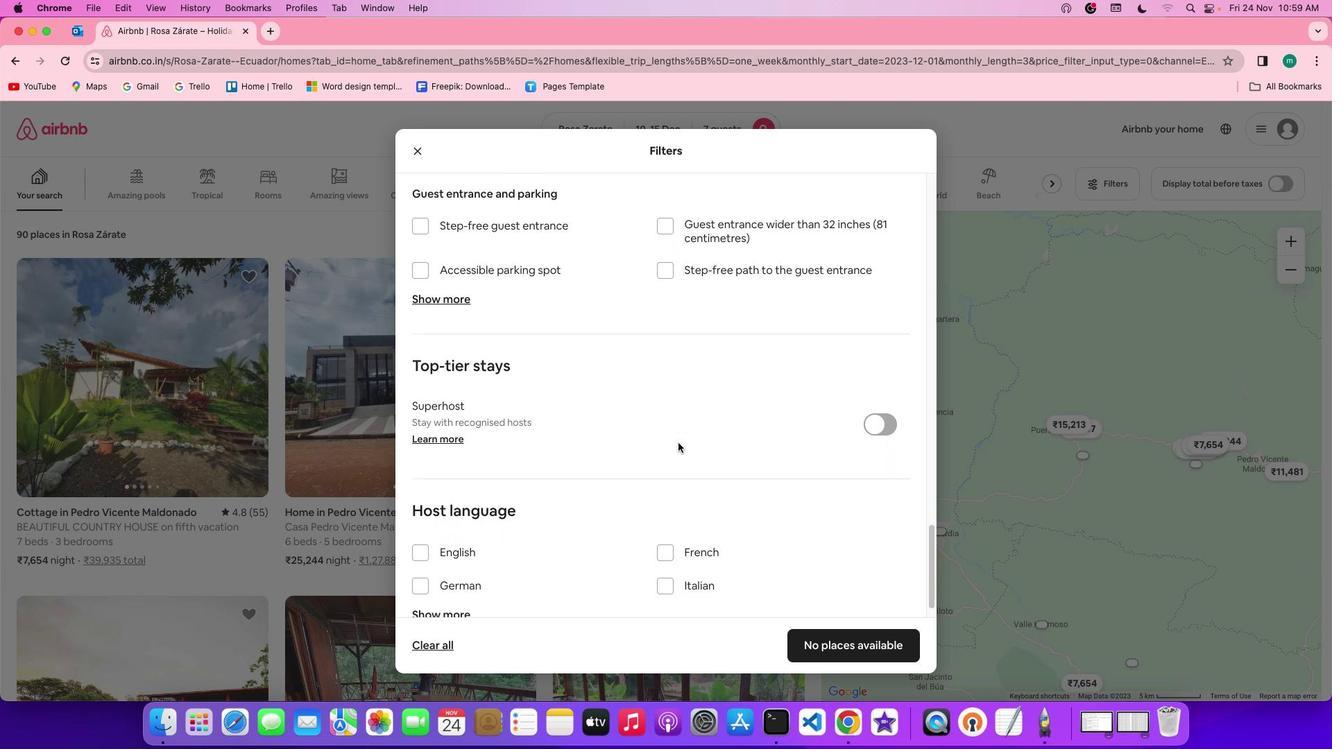 
Action: Mouse scrolled (678, 443) with delta (0, 0)
Screenshot: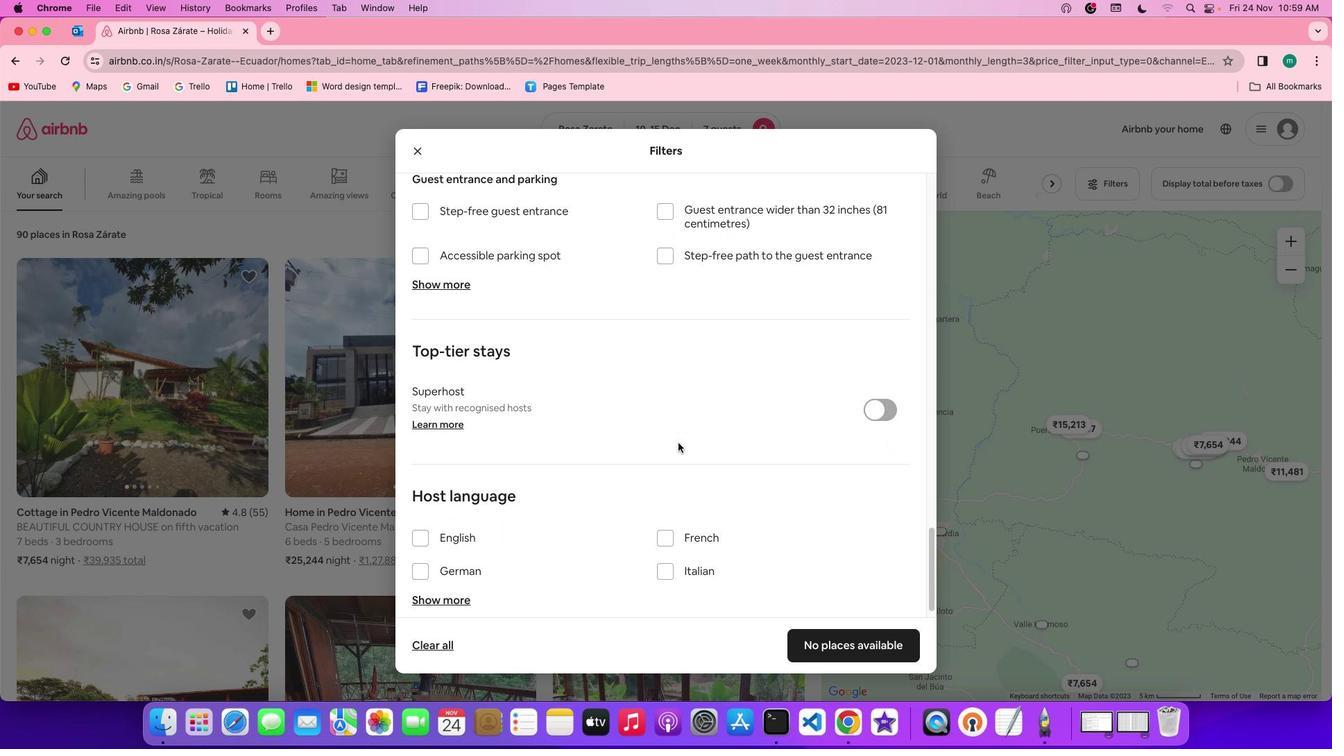 
Action: Mouse scrolled (678, 443) with delta (0, 0)
Screenshot: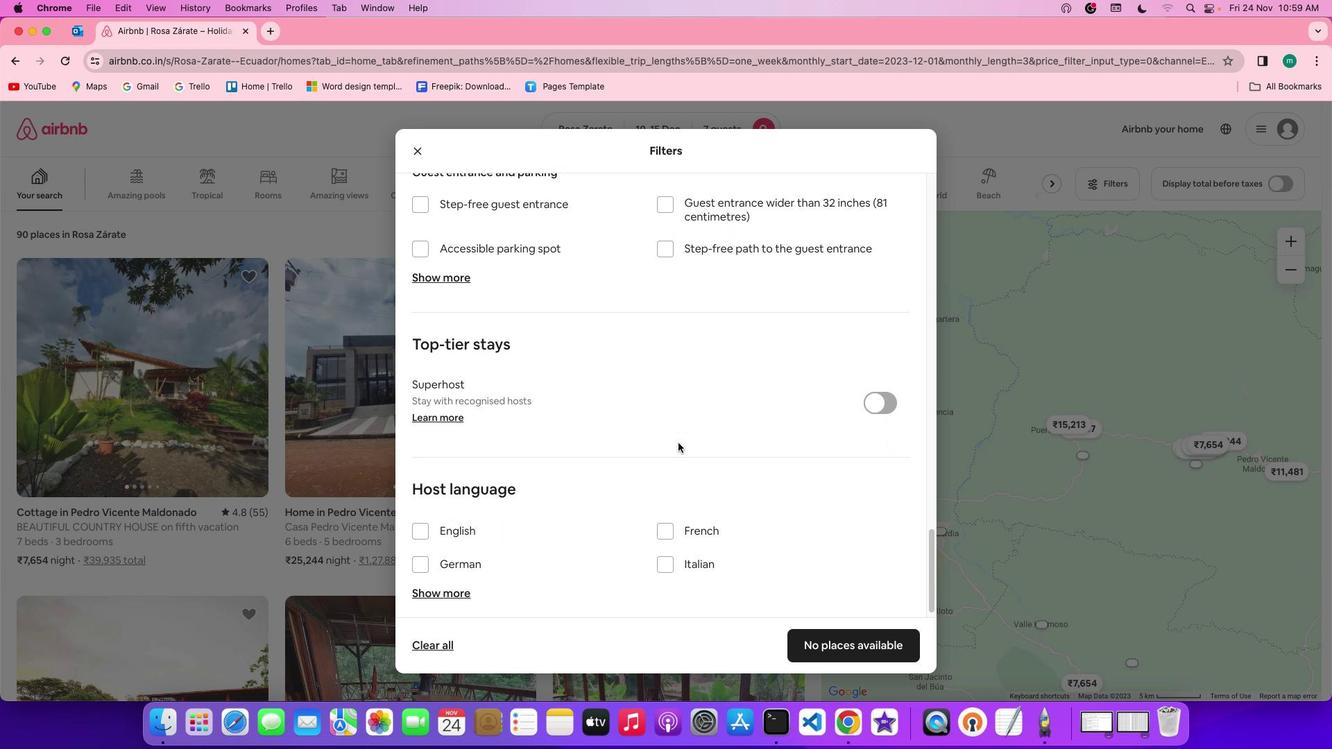 
Action: Mouse scrolled (678, 443) with delta (0, -1)
Screenshot: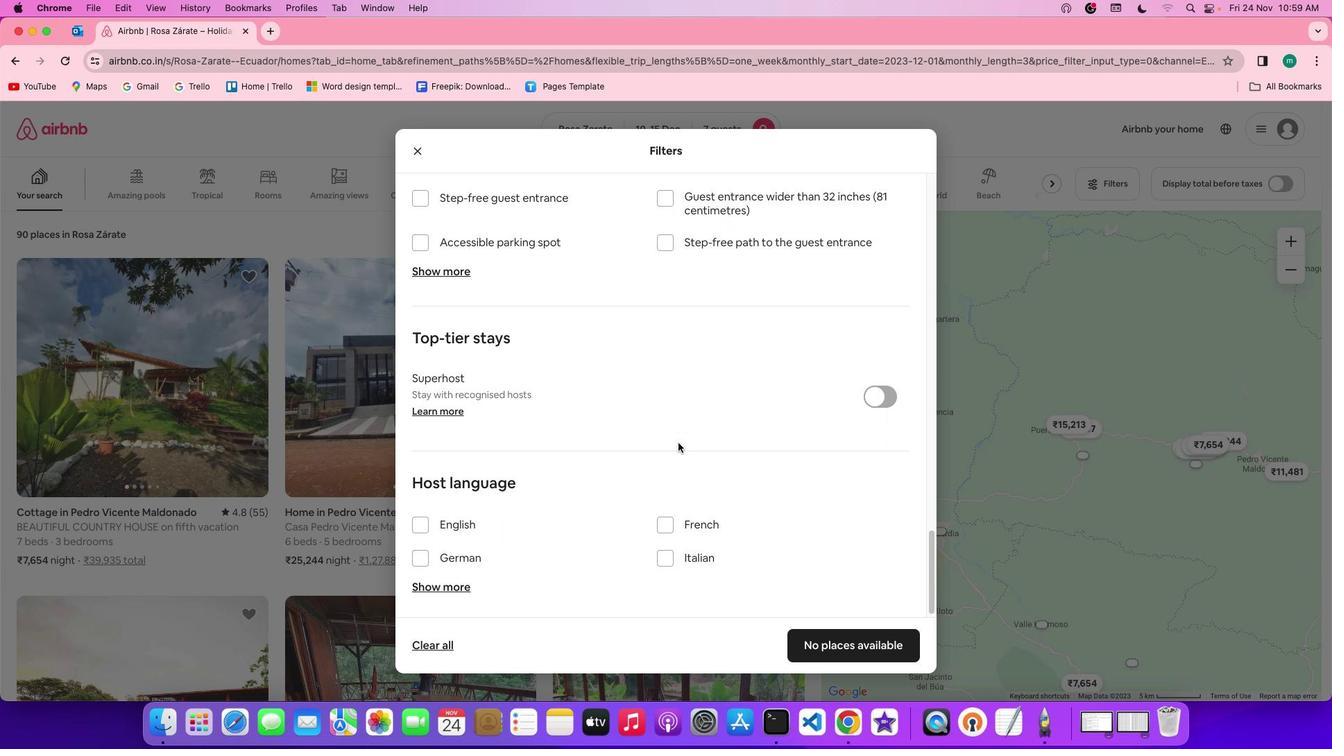 
Action: Mouse scrolled (678, 443) with delta (0, 0)
Screenshot: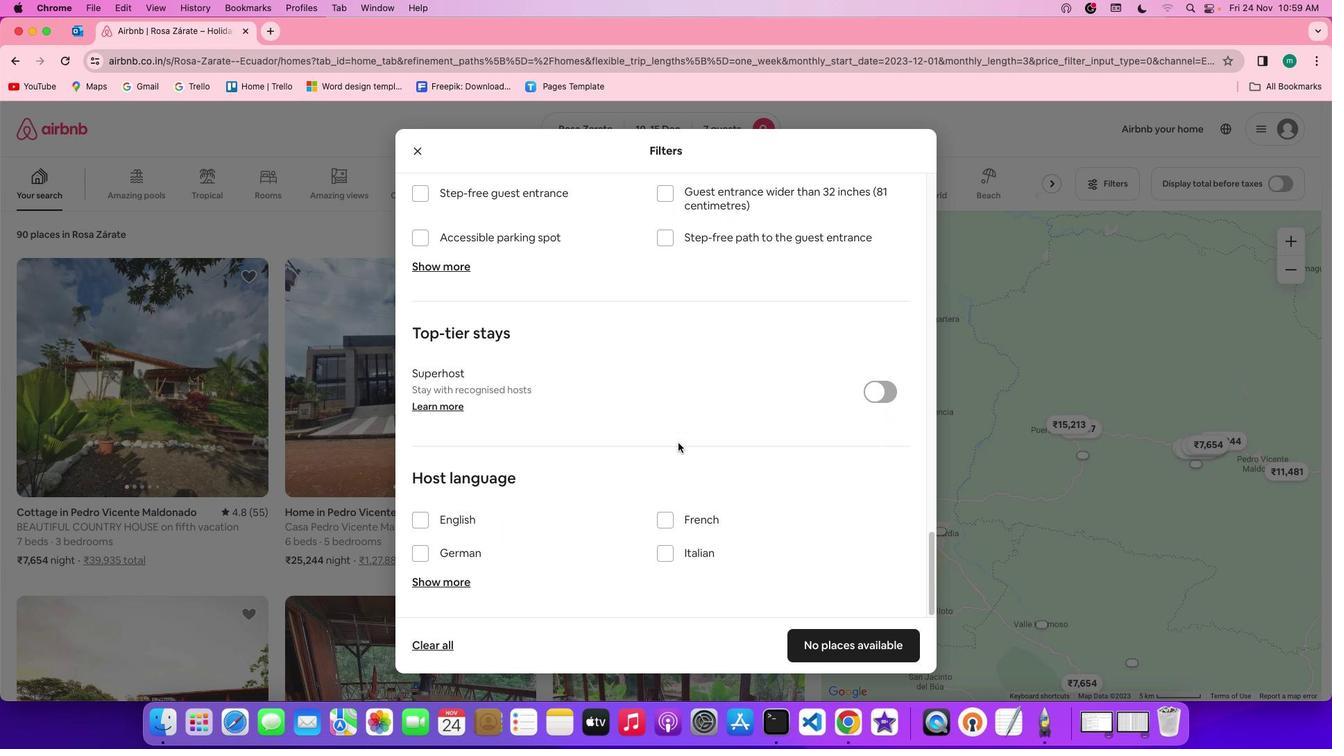 
Action: Mouse scrolled (678, 443) with delta (0, 0)
Screenshot: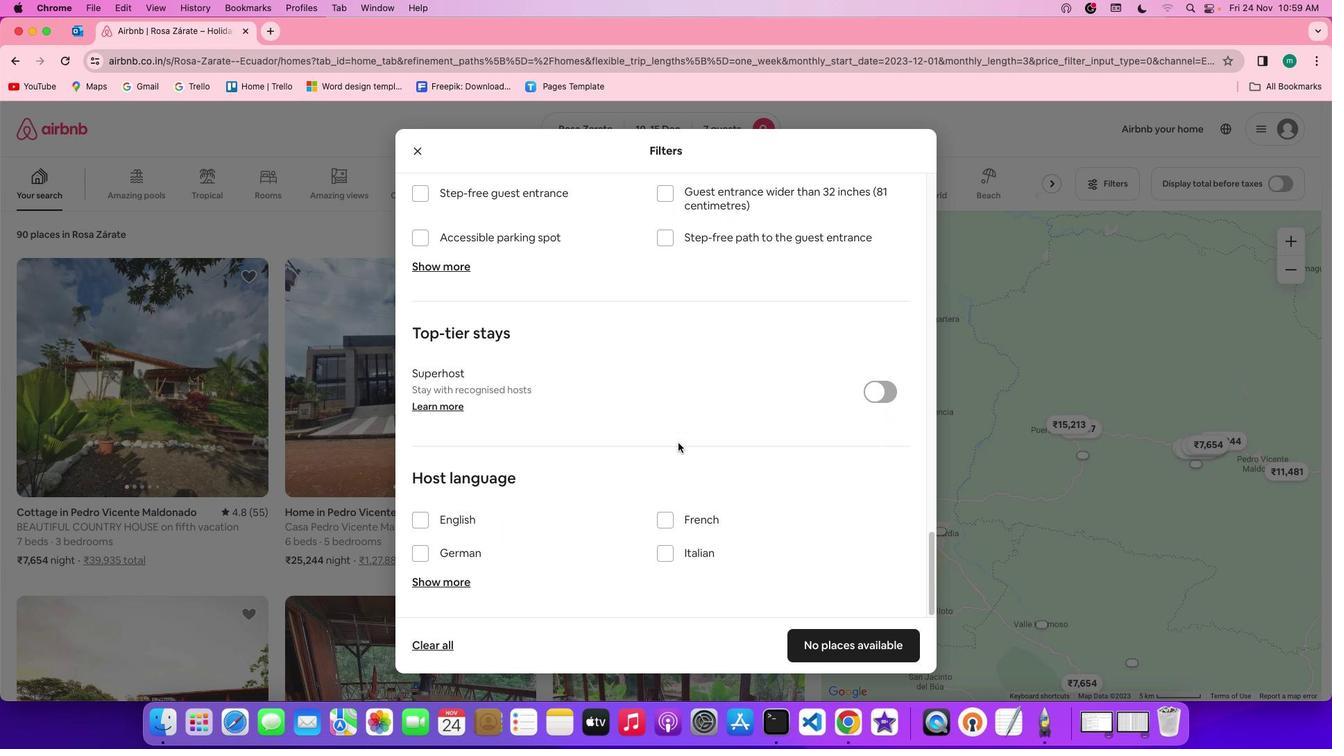 
Action: Mouse scrolled (678, 443) with delta (0, 0)
Screenshot: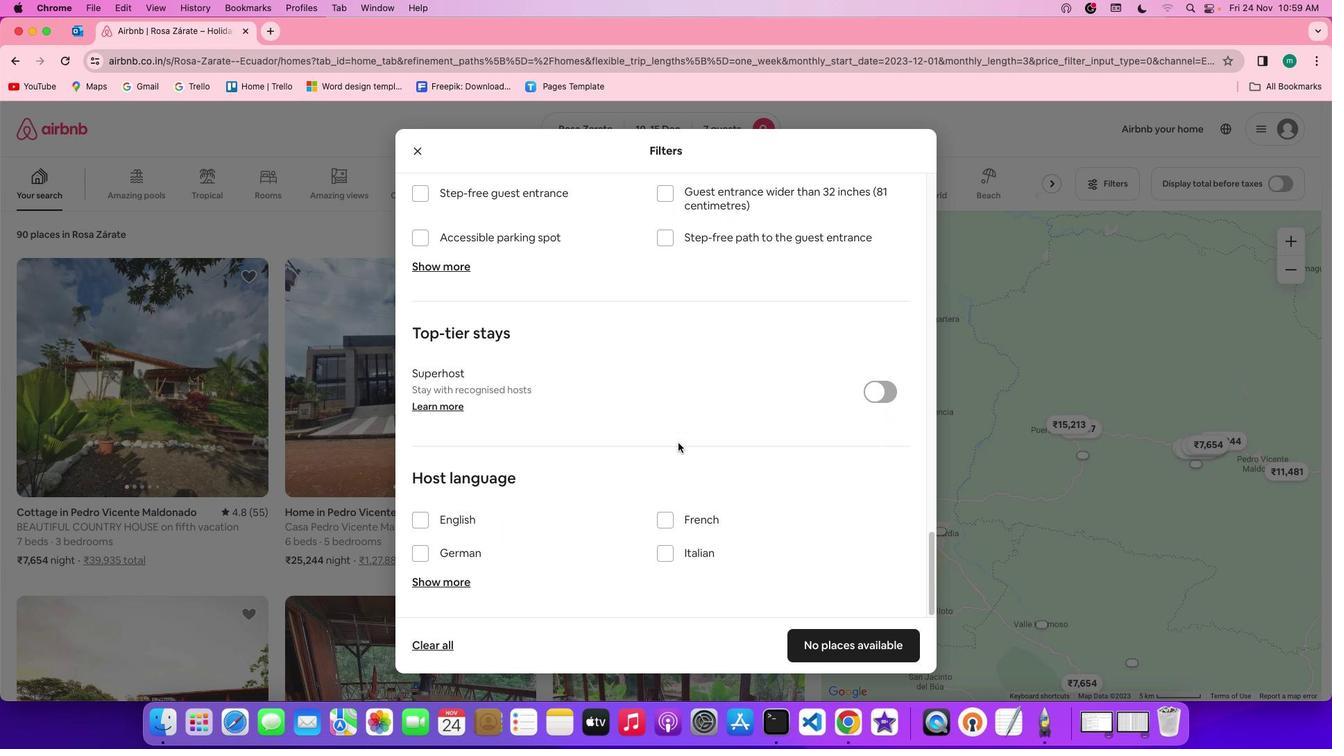 
Action: Mouse scrolled (678, 443) with delta (0, -2)
Screenshot: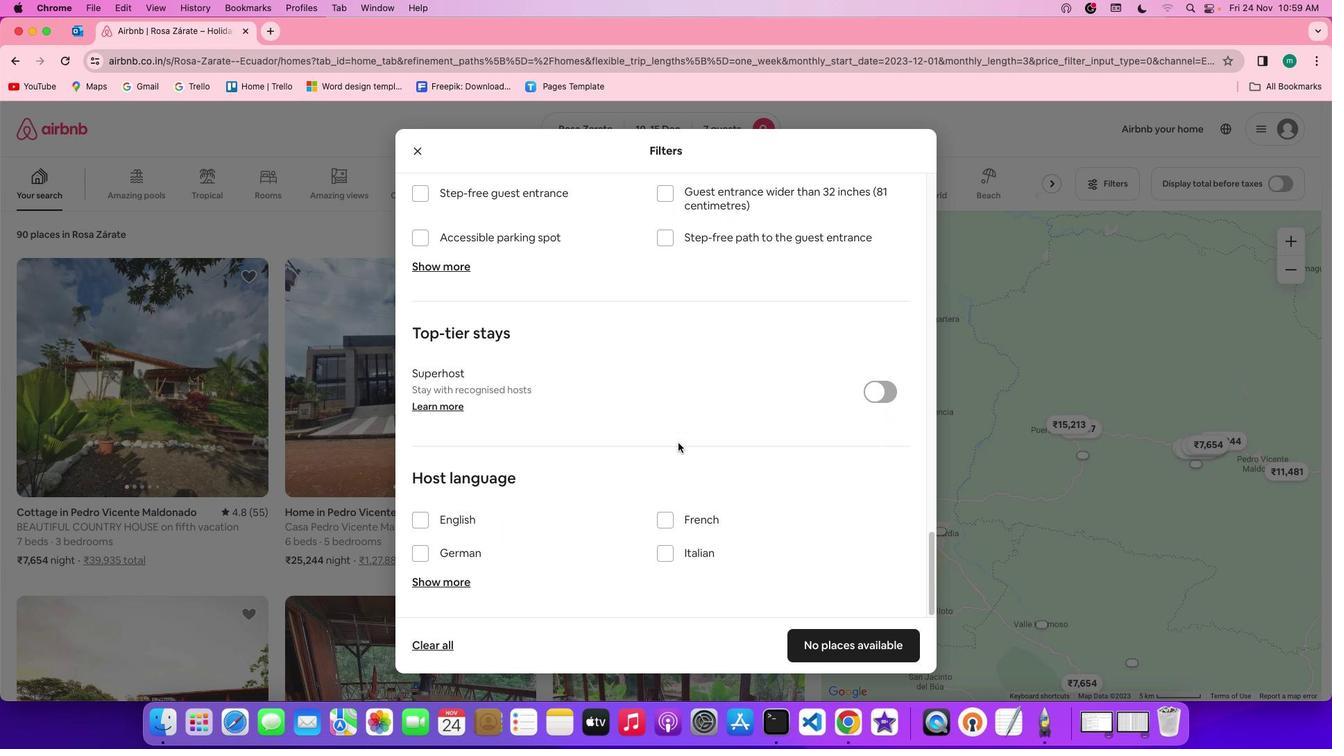 
Action: Mouse scrolled (678, 443) with delta (0, -2)
Screenshot: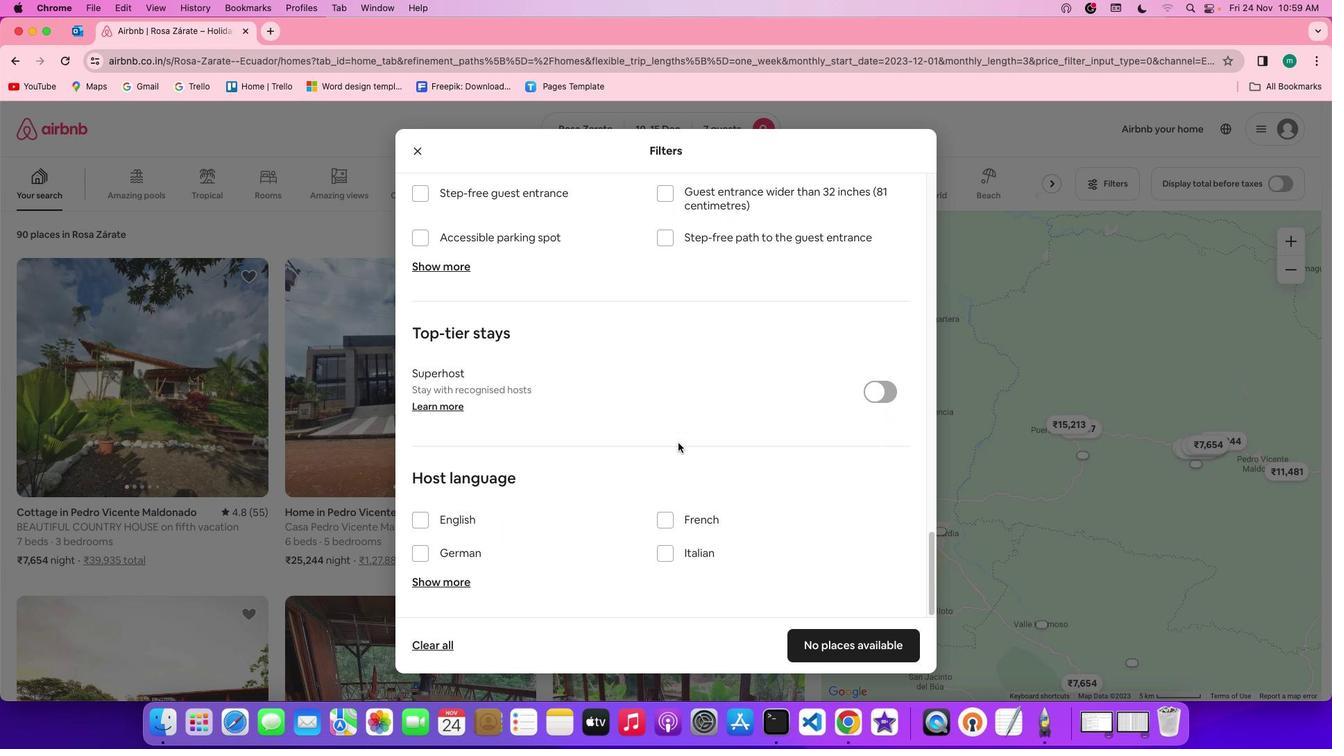 
Action: Mouse moved to (884, 646)
Screenshot: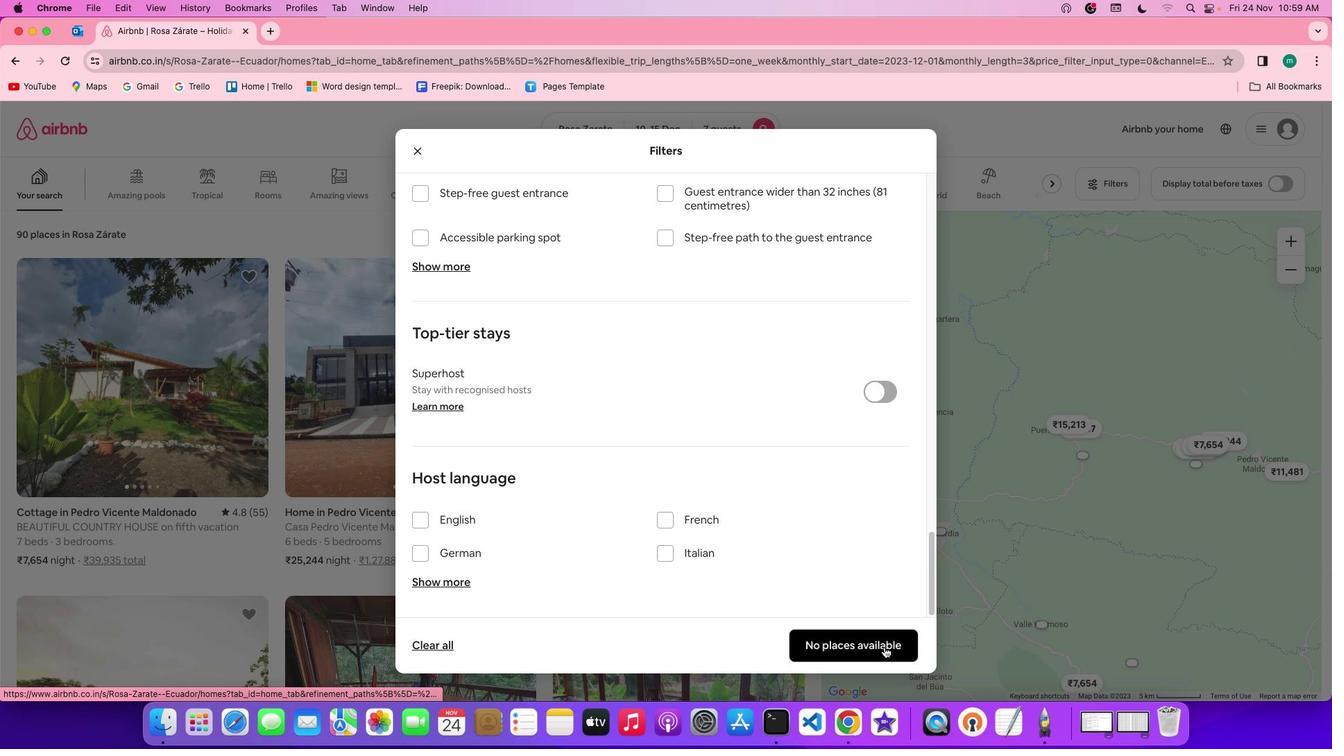 
Action: Mouse pressed left at (884, 646)
Screenshot: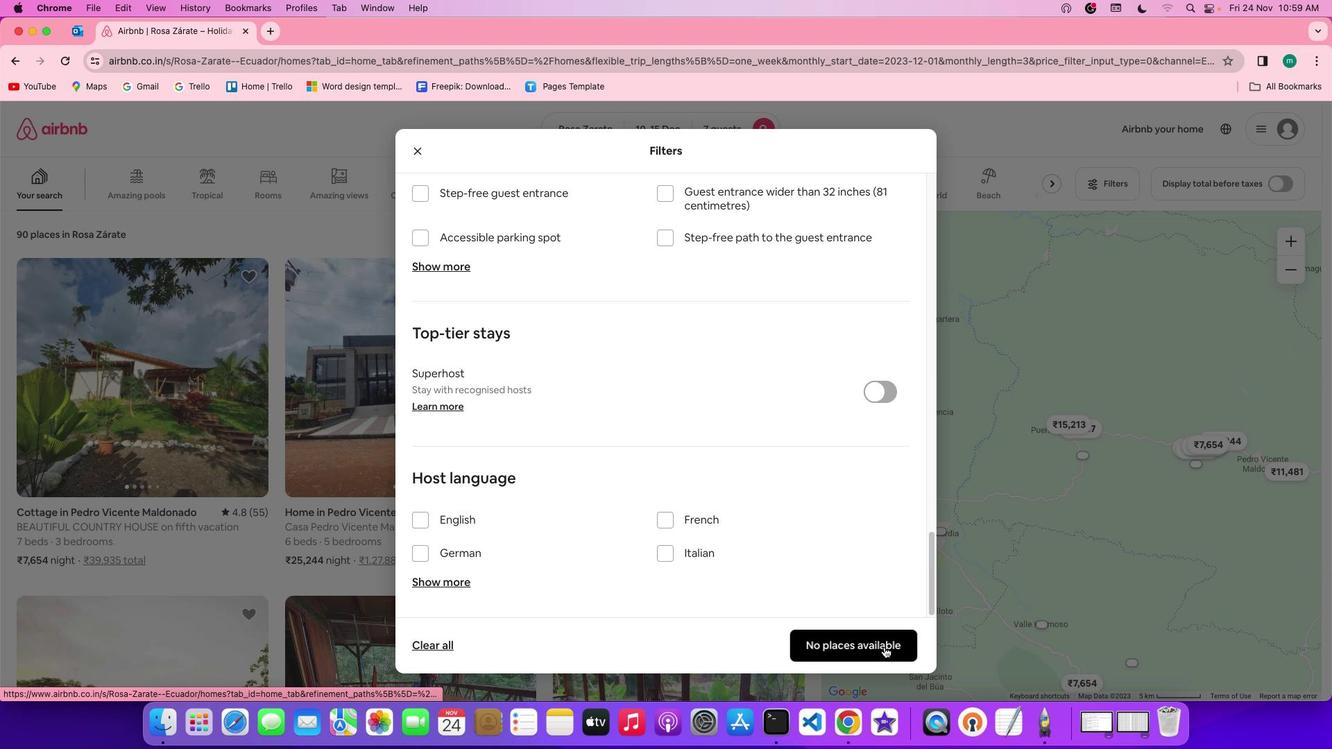 
Action: Mouse moved to (524, 420)
Screenshot: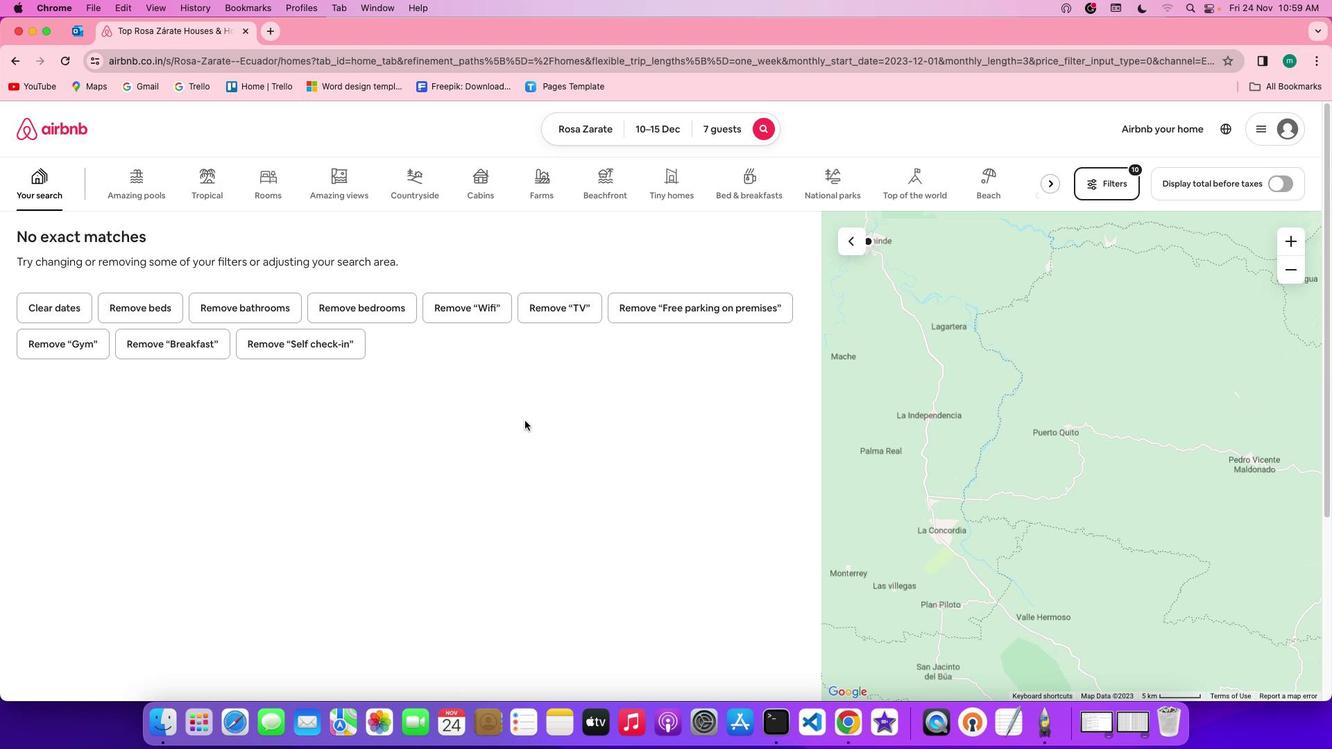 
